 Task: Explore satellite view of the Yosemite Valley in California.
Action: Mouse moved to (497, 362)
Screenshot: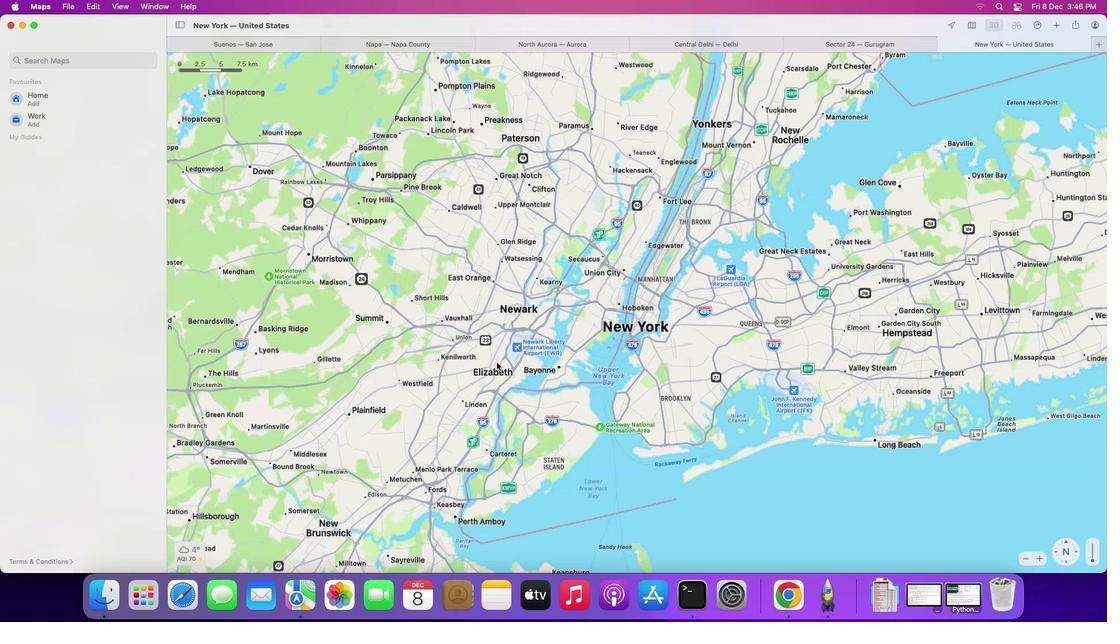 
Action: Mouse pressed left at (497, 362)
Screenshot: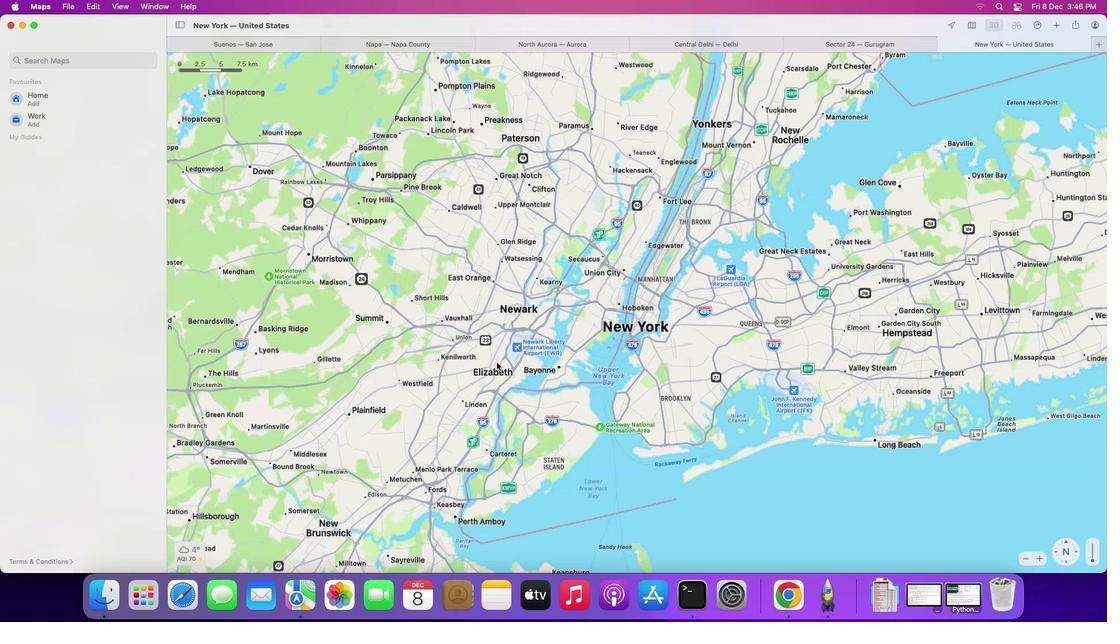 
Action: Mouse moved to (96, 60)
Screenshot: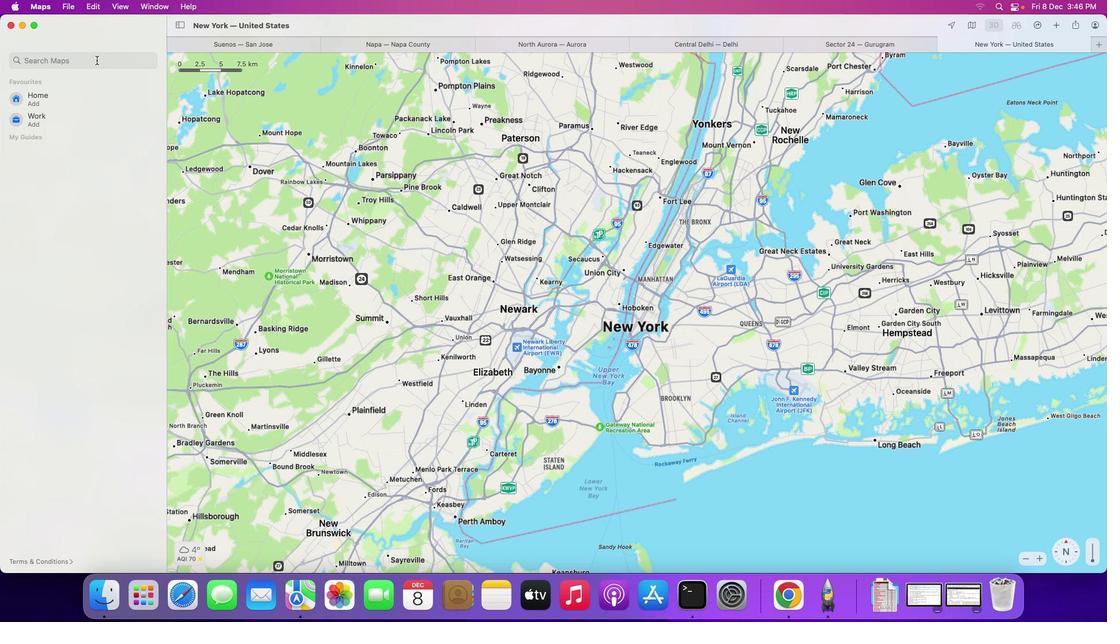 
Action: Mouse pressed left at (96, 60)
Screenshot: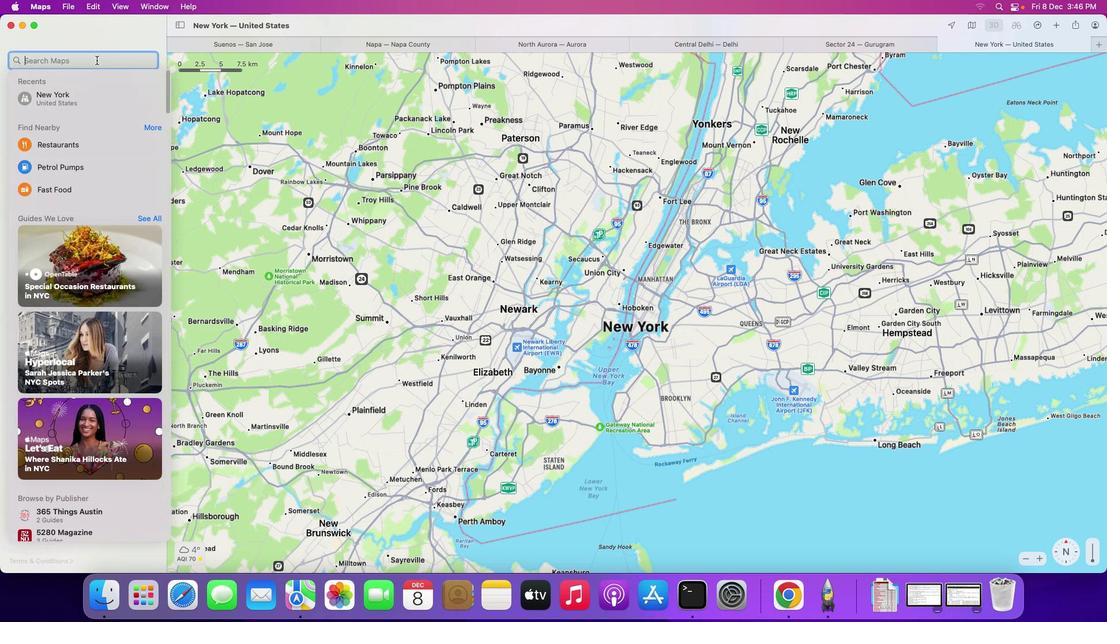
Action: Mouse moved to (626, 140)
Screenshot: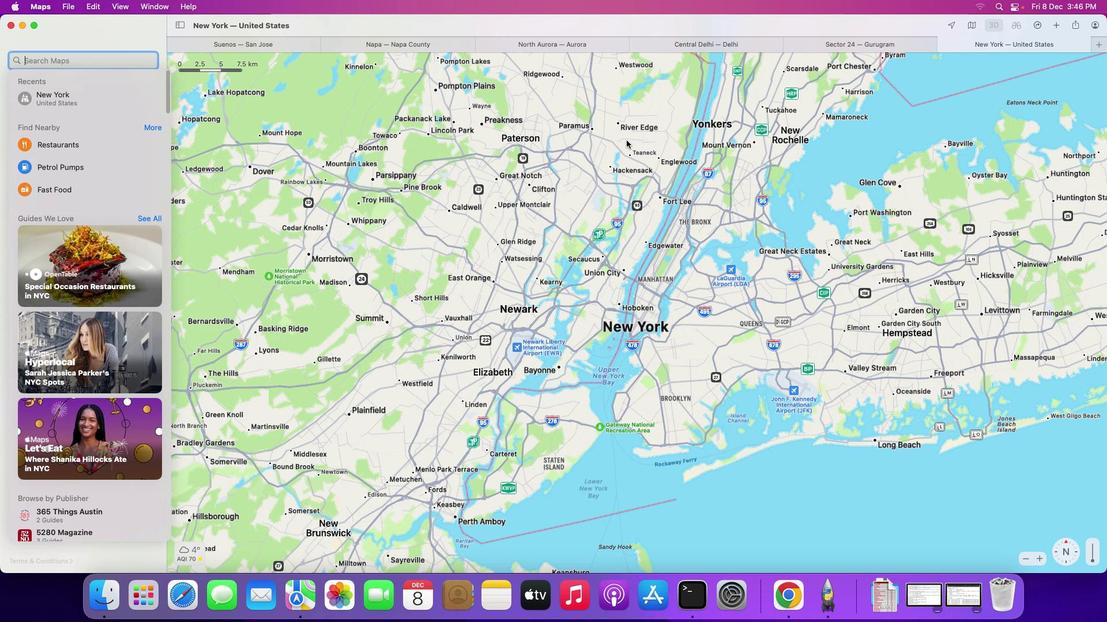 
Action: Key pressed 's'Key.backspaceKey.shift_r'Y''o''s''e''m''i''t''e'Key.spaceKey.shift_r'V''a''l''l''e''y'Key.space'i''n'Key.spaceKey.shift_r'C''a''l''i''f''o''r''n''i''a'Key.enter
Screenshot: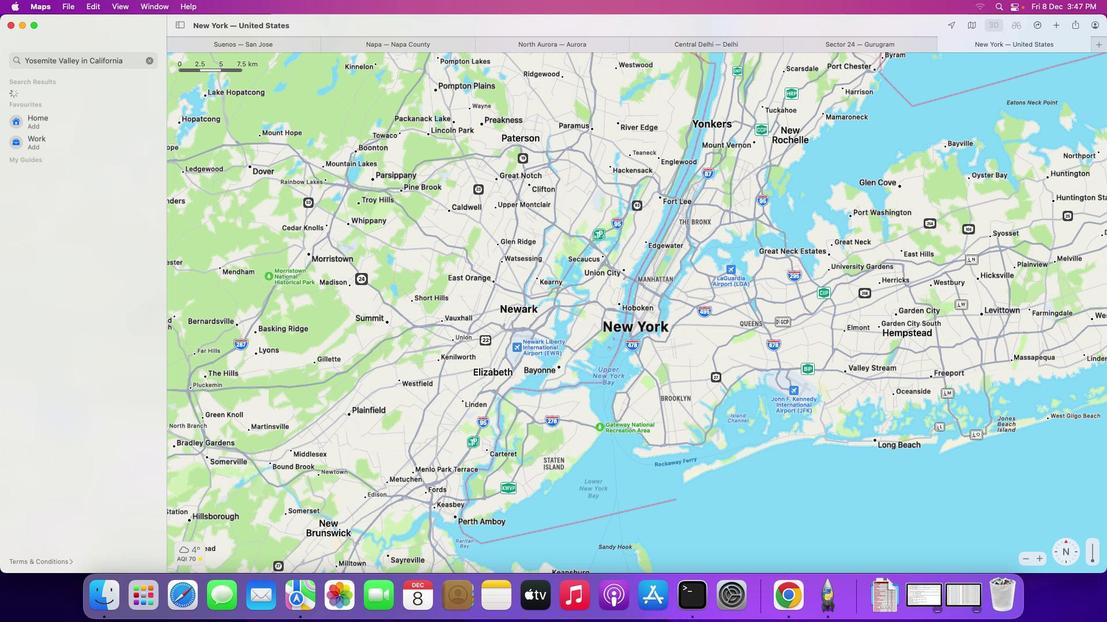 
Action: Mouse moved to (79, 173)
Screenshot: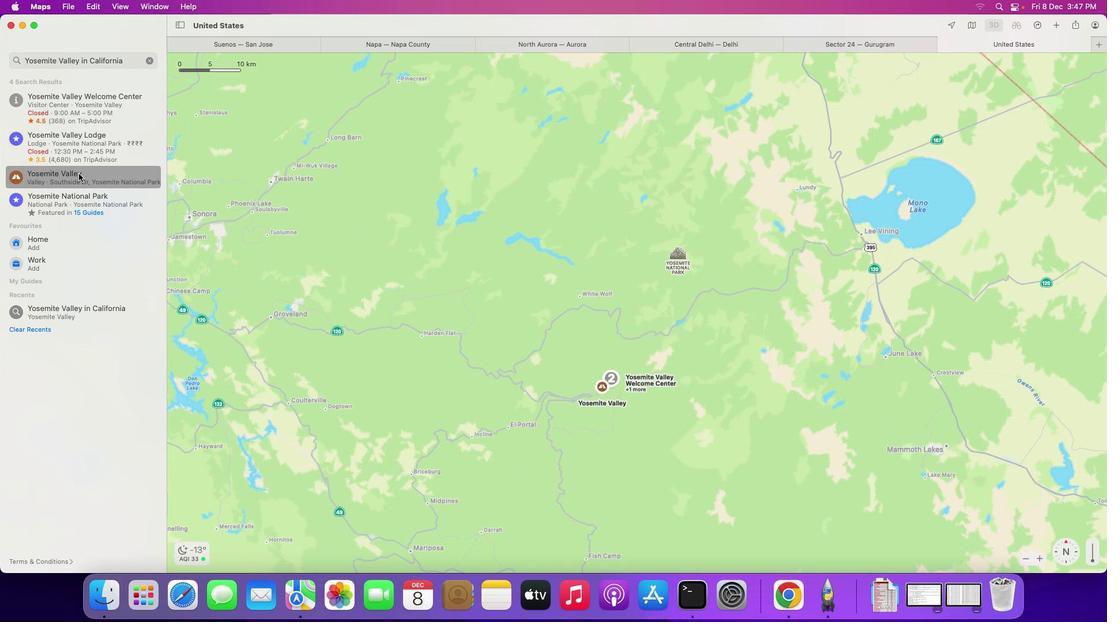
Action: Mouse pressed left at (79, 173)
Screenshot: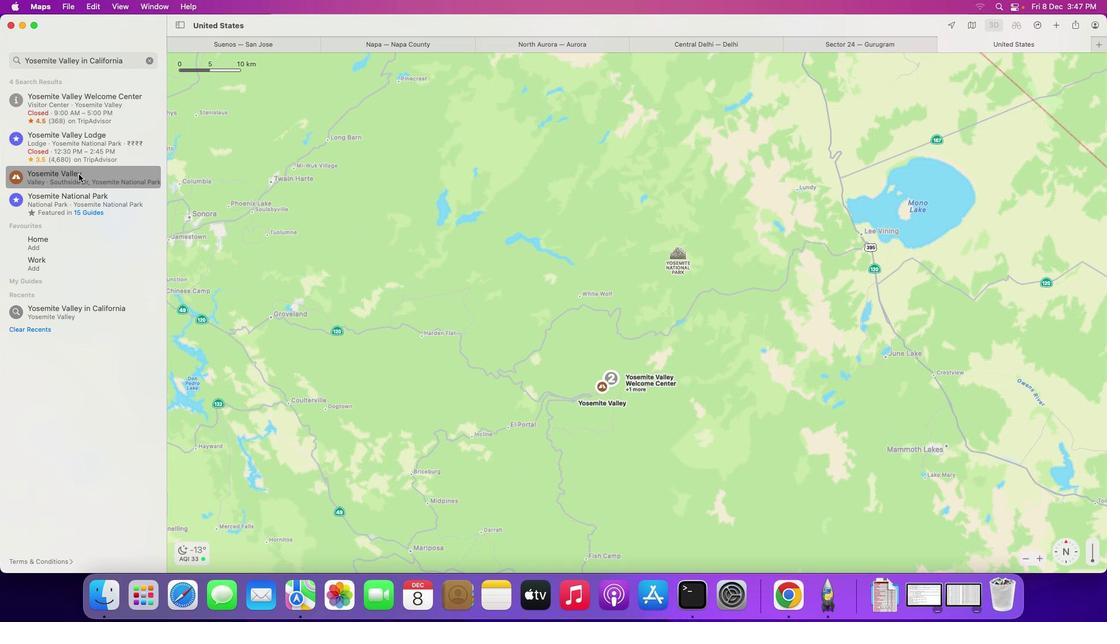 
Action: Mouse moved to (970, 25)
Screenshot: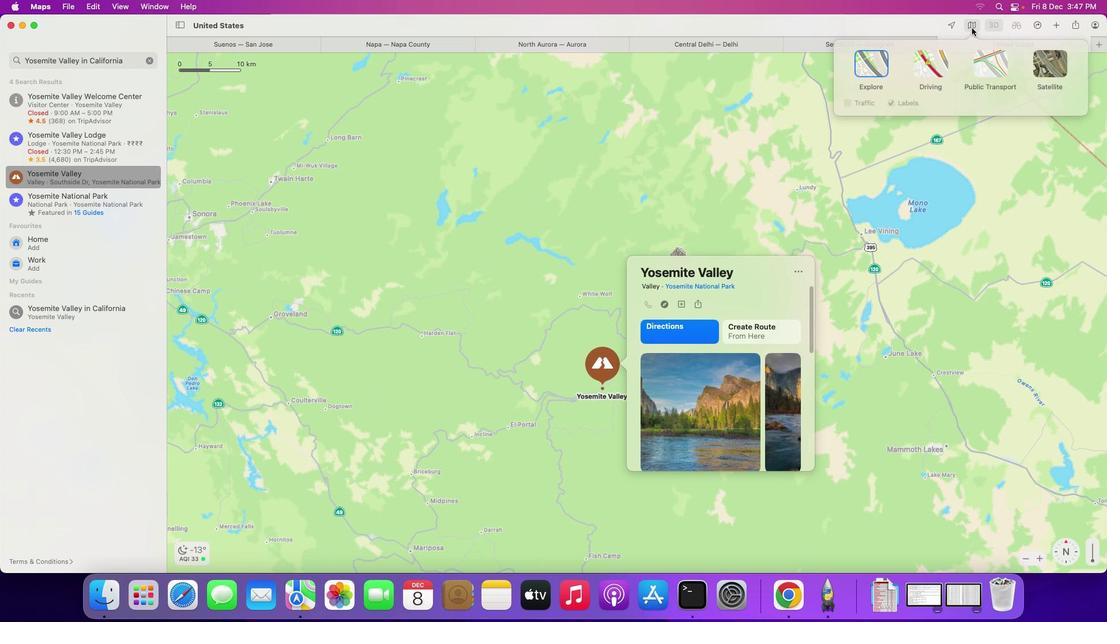 
Action: Mouse pressed left at (970, 25)
Screenshot: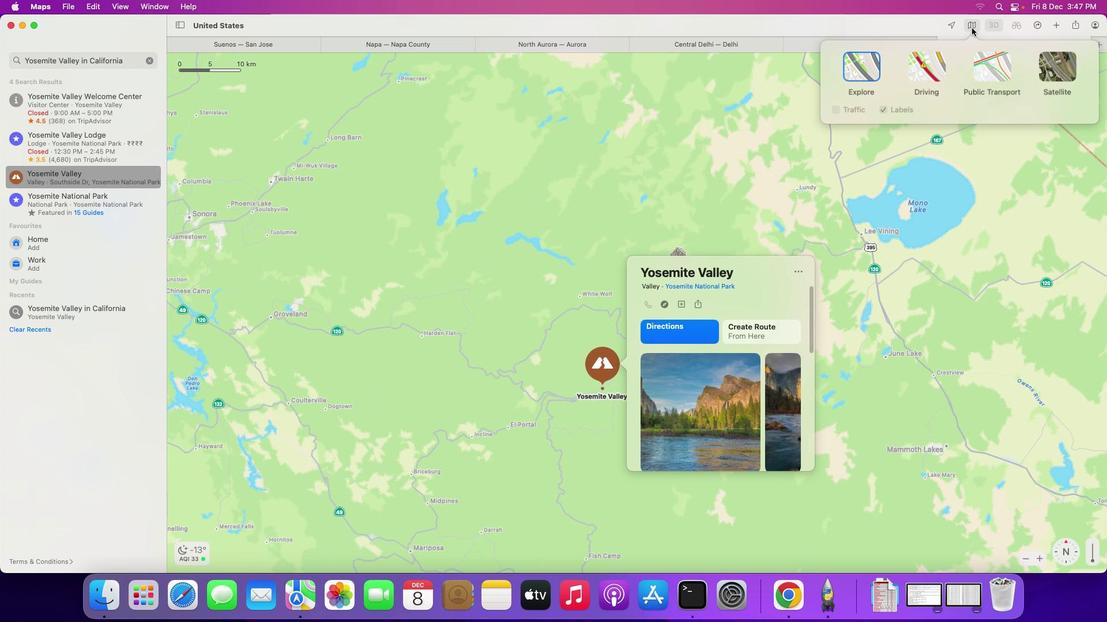 
Action: Mouse moved to (1063, 72)
Screenshot: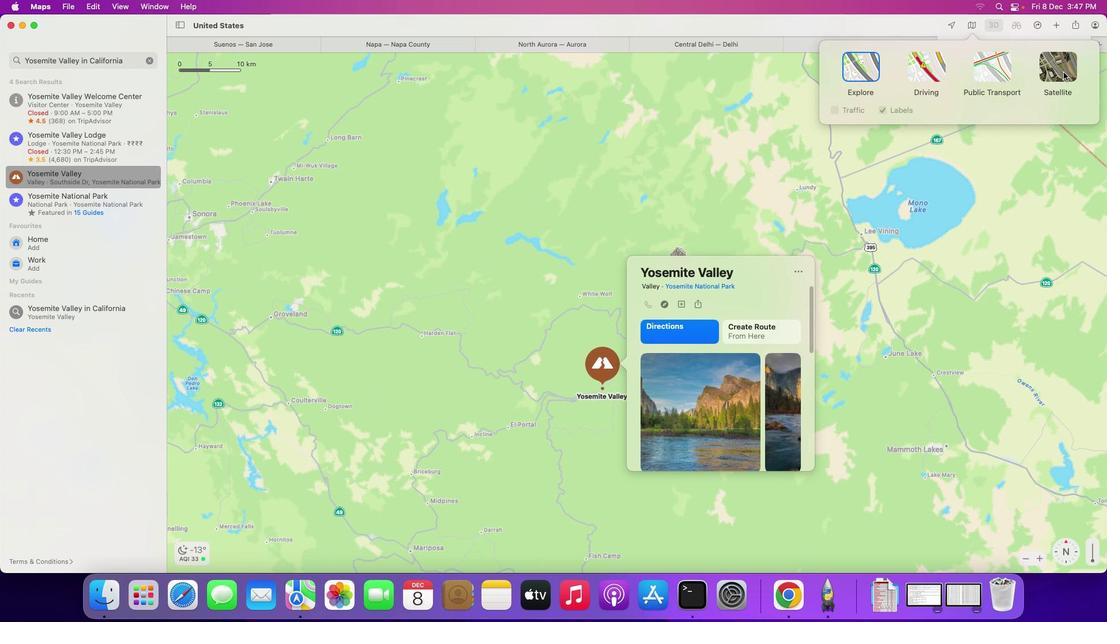 
Action: Mouse pressed left at (1063, 72)
Screenshot: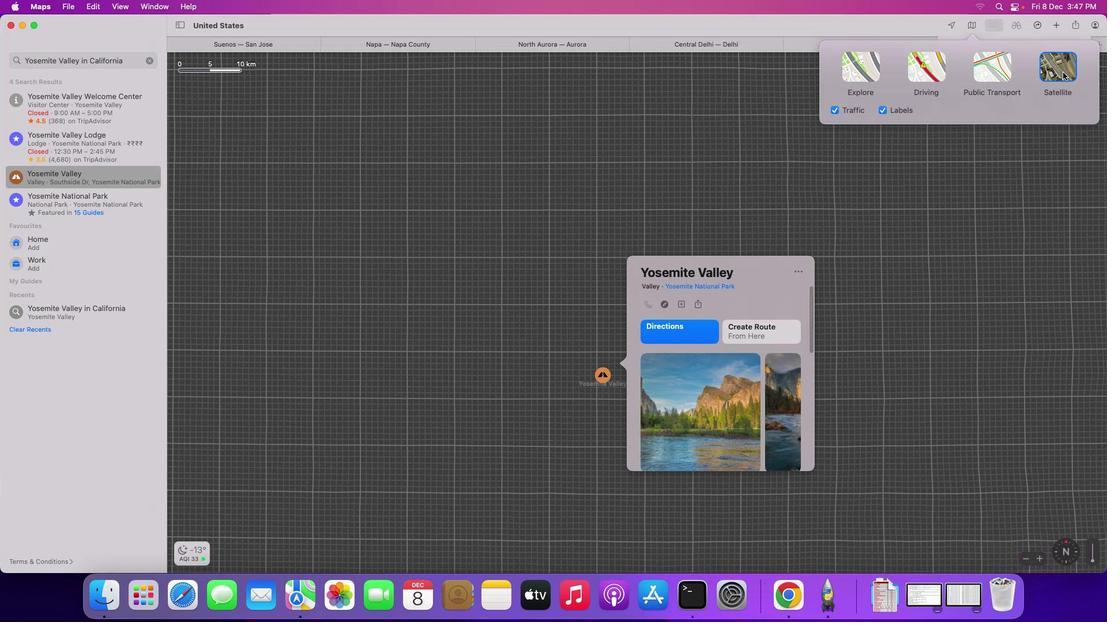 
Action: Mouse moved to (858, 243)
Screenshot: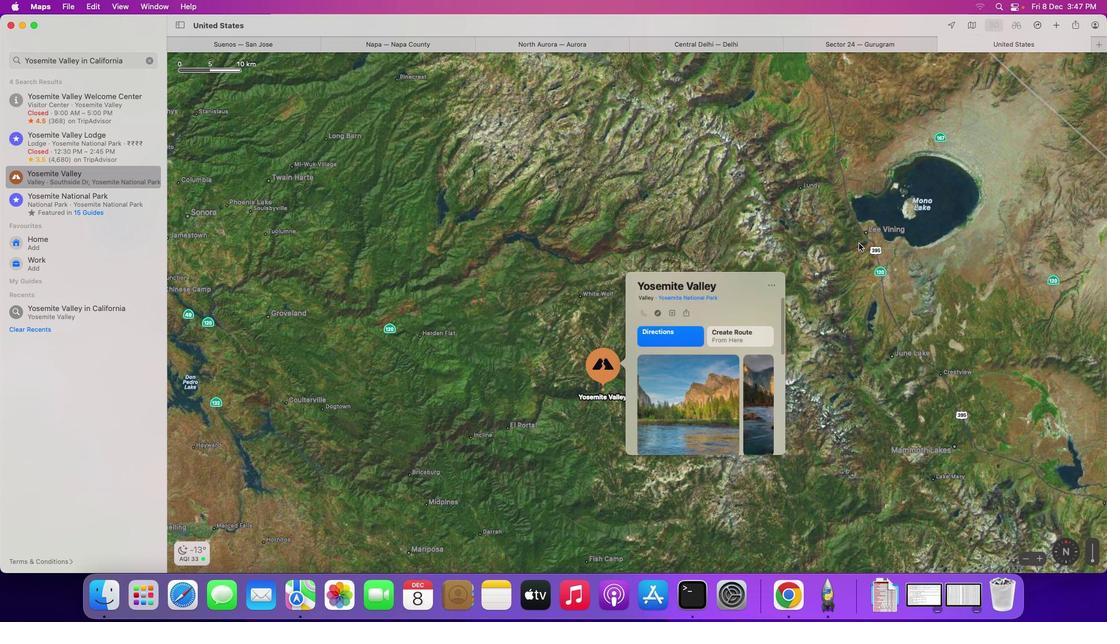 
Action: Mouse pressed left at (858, 243)
Screenshot: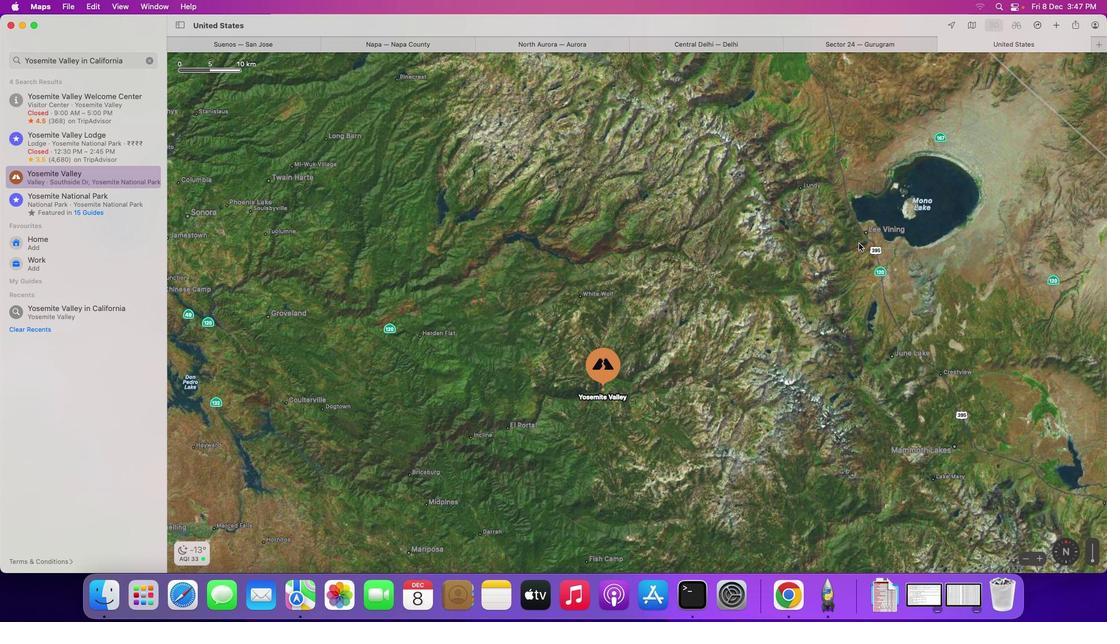 
Action: Mouse moved to (784, 280)
Screenshot: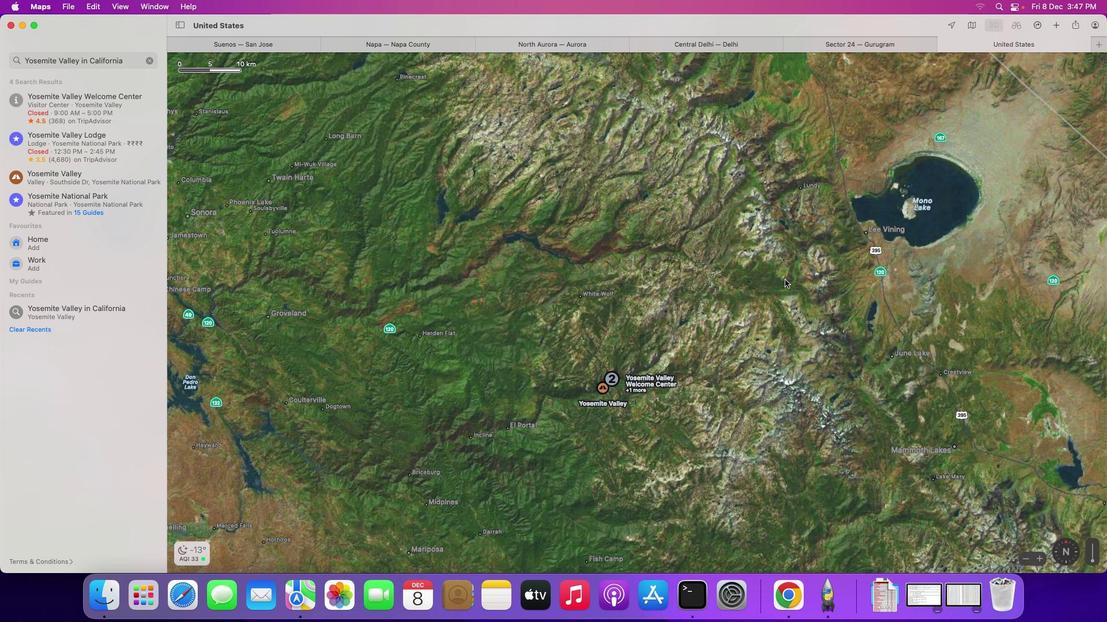
Action: Mouse scrolled (784, 280) with delta (0, 0)
Screenshot: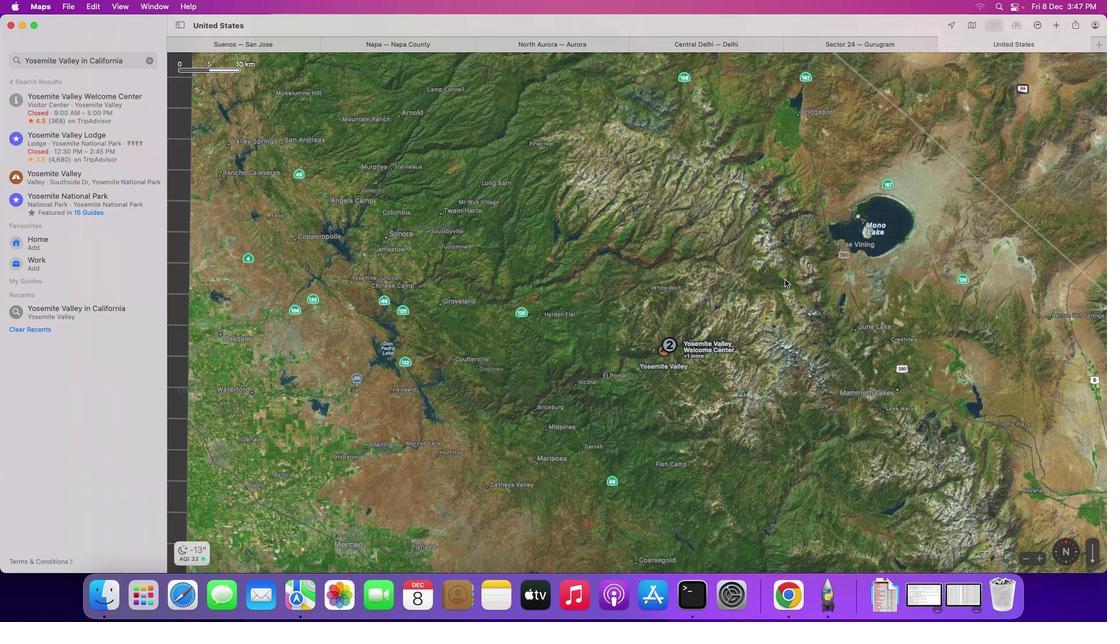 
Action: Mouse scrolled (784, 280) with delta (0, 0)
Screenshot: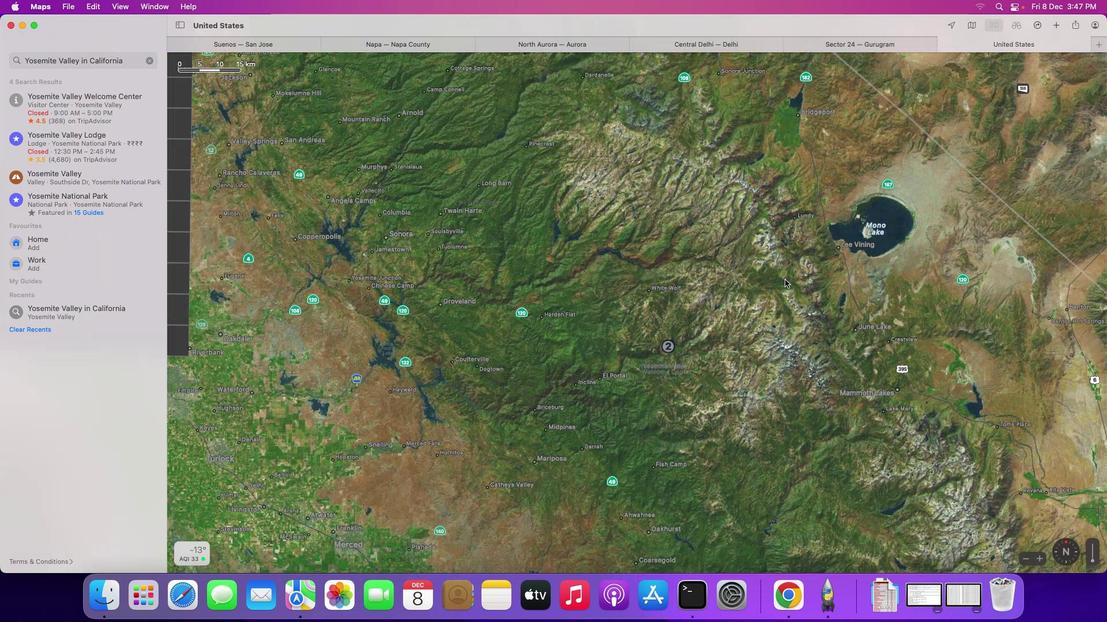 
Action: Mouse scrolled (784, 280) with delta (0, -1)
Screenshot: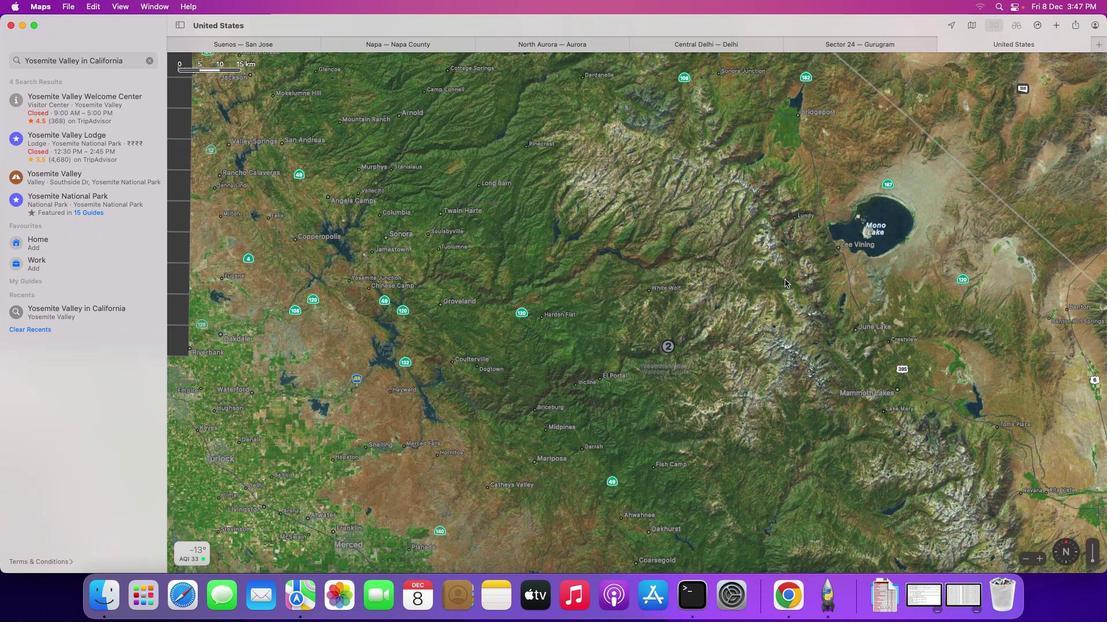 
Action: Mouse scrolled (784, 280) with delta (0, -2)
Screenshot: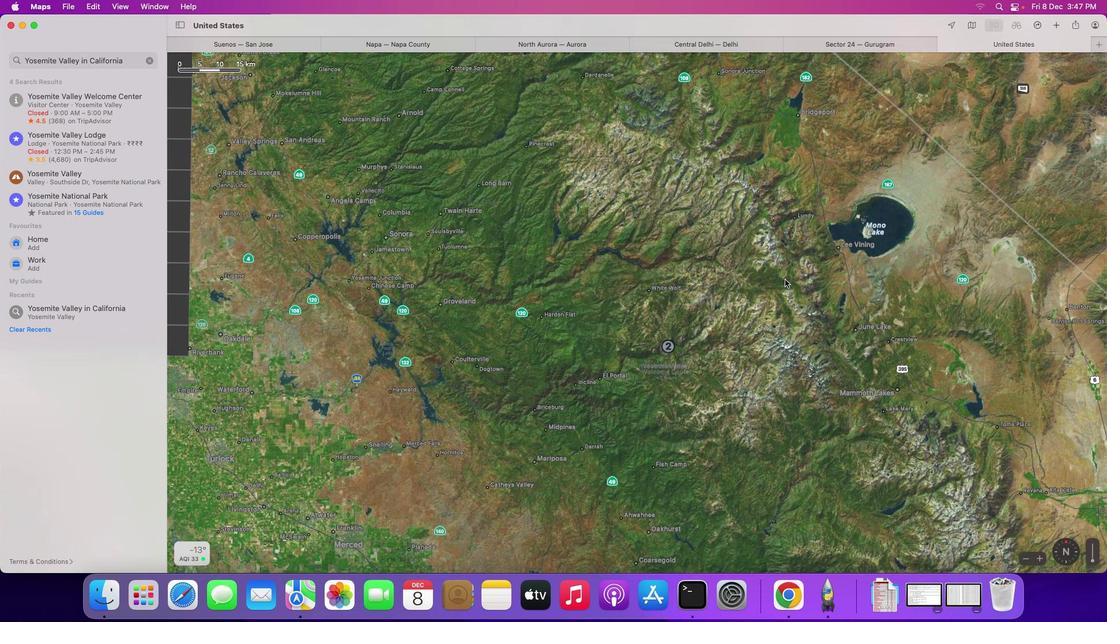 
Action: Mouse scrolled (784, 280) with delta (0, -2)
Screenshot: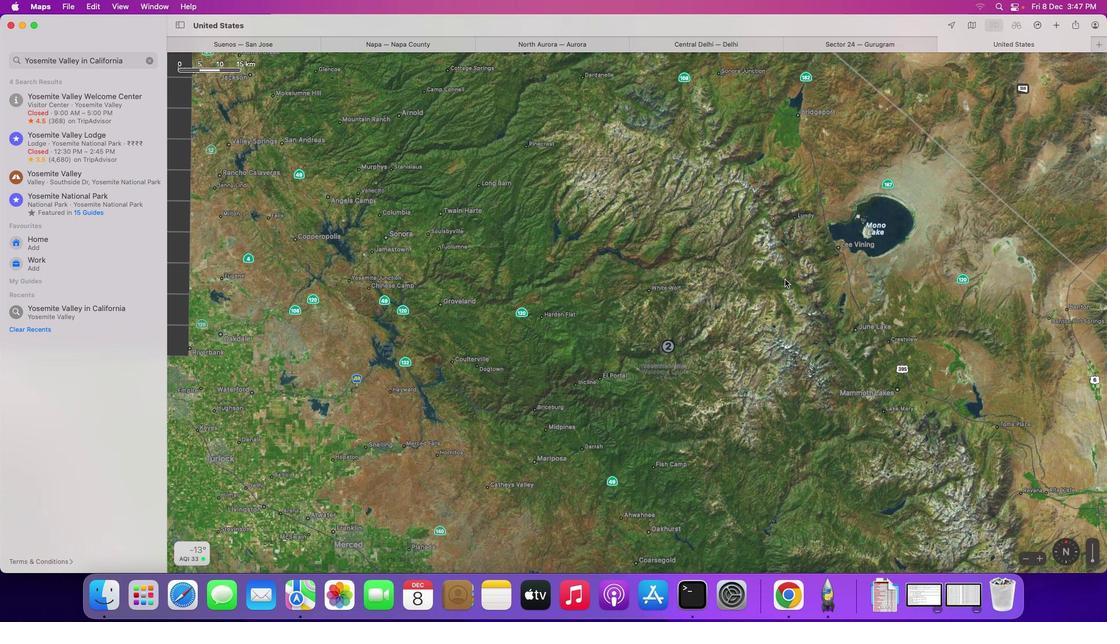 
Action: Mouse scrolled (784, 280) with delta (0, 0)
Screenshot: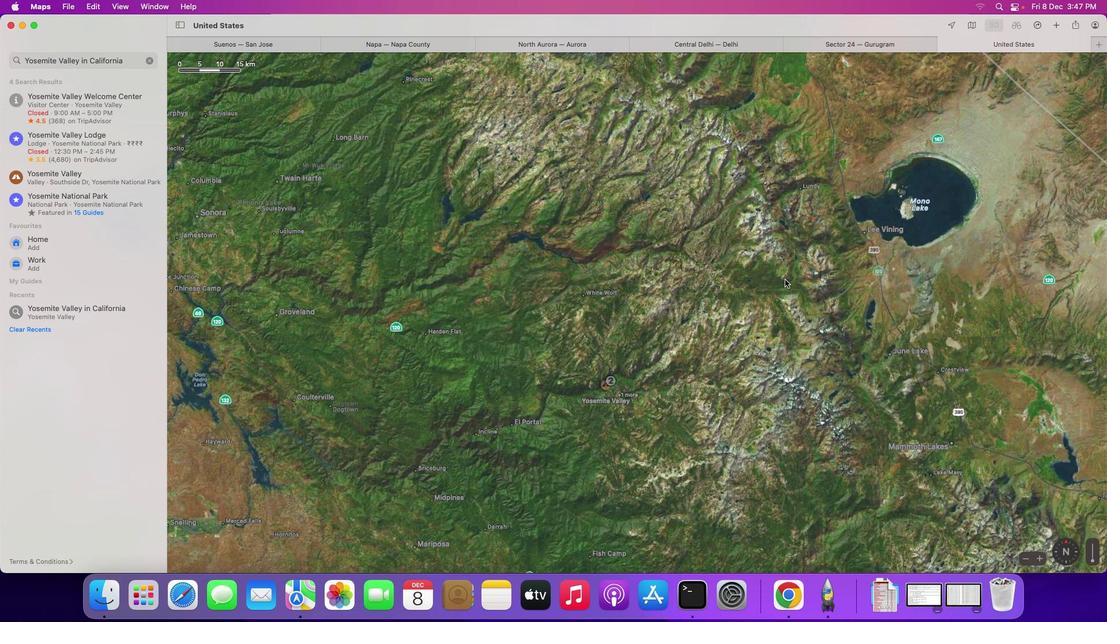 
Action: Mouse scrolled (784, 280) with delta (0, 0)
Screenshot: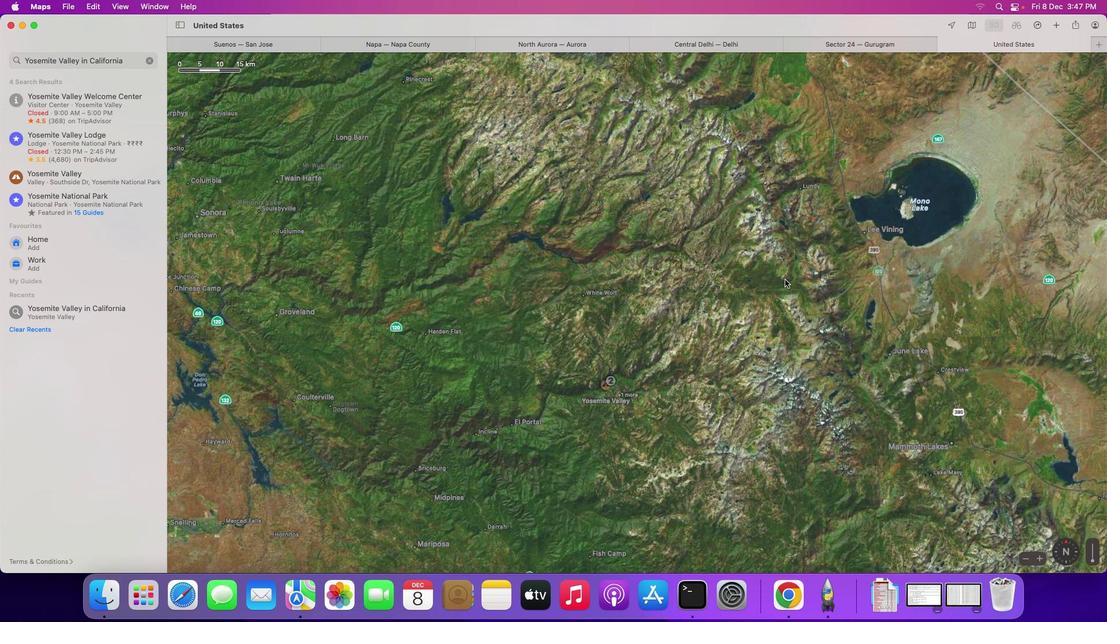 
Action: Mouse scrolled (784, 280) with delta (0, 1)
Screenshot: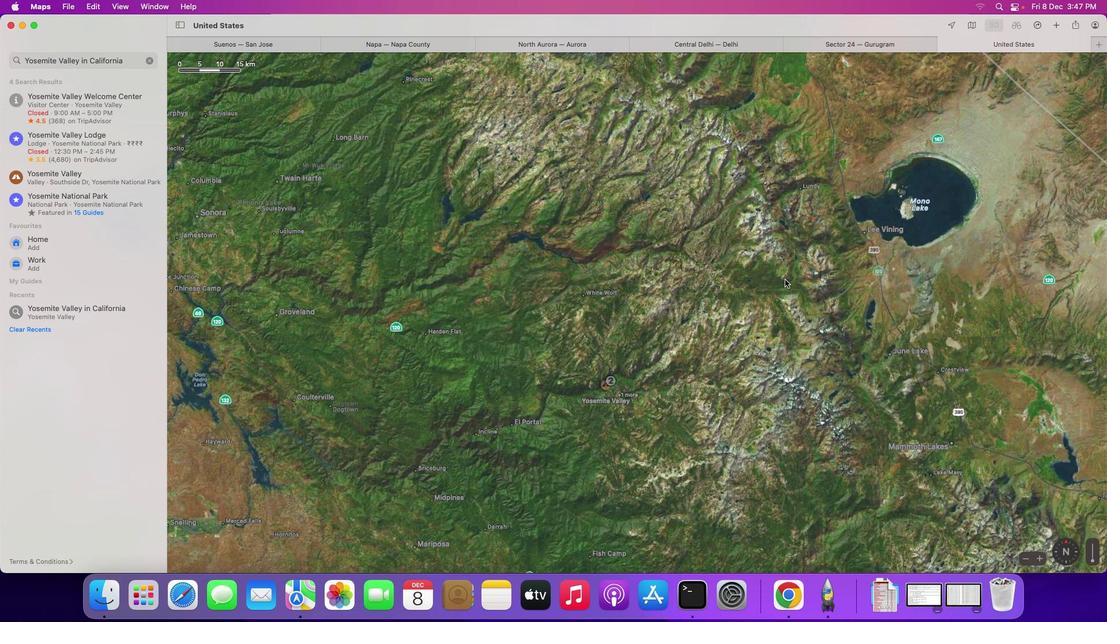 
Action: Mouse scrolled (784, 280) with delta (0, 2)
Screenshot: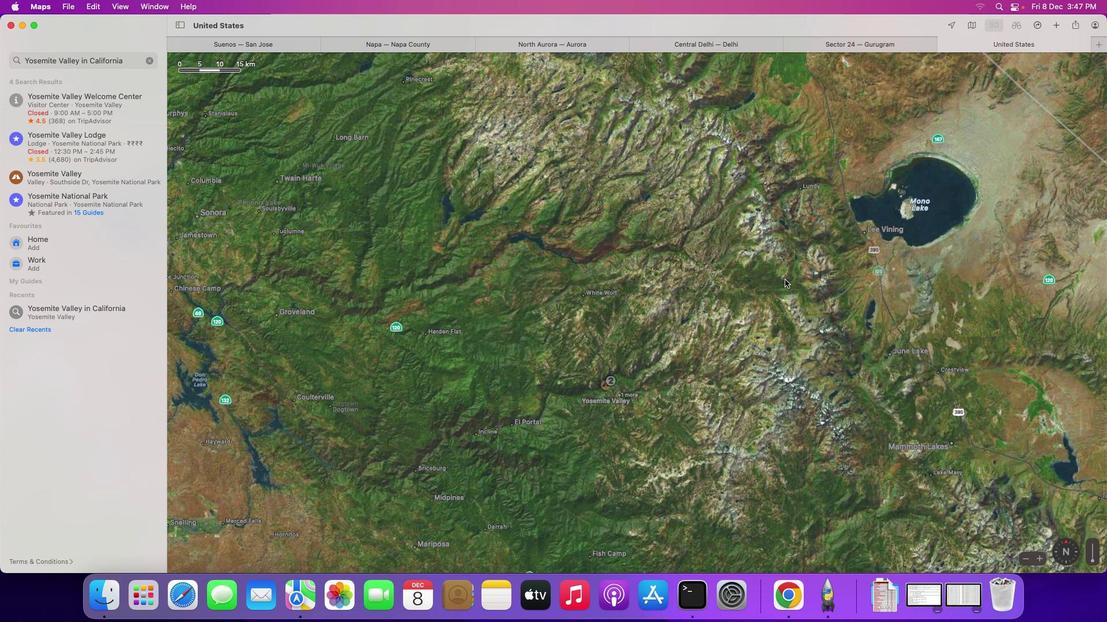 
Action: Mouse scrolled (784, 280) with delta (0, 2)
Screenshot: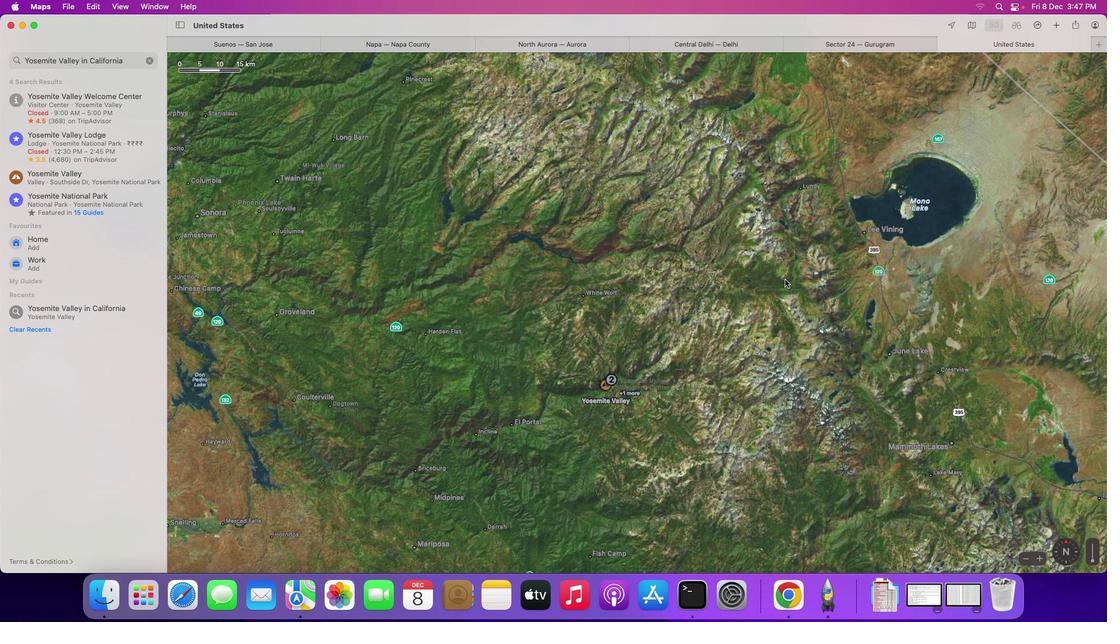 
Action: Mouse moved to (80, 176)
Screenshot: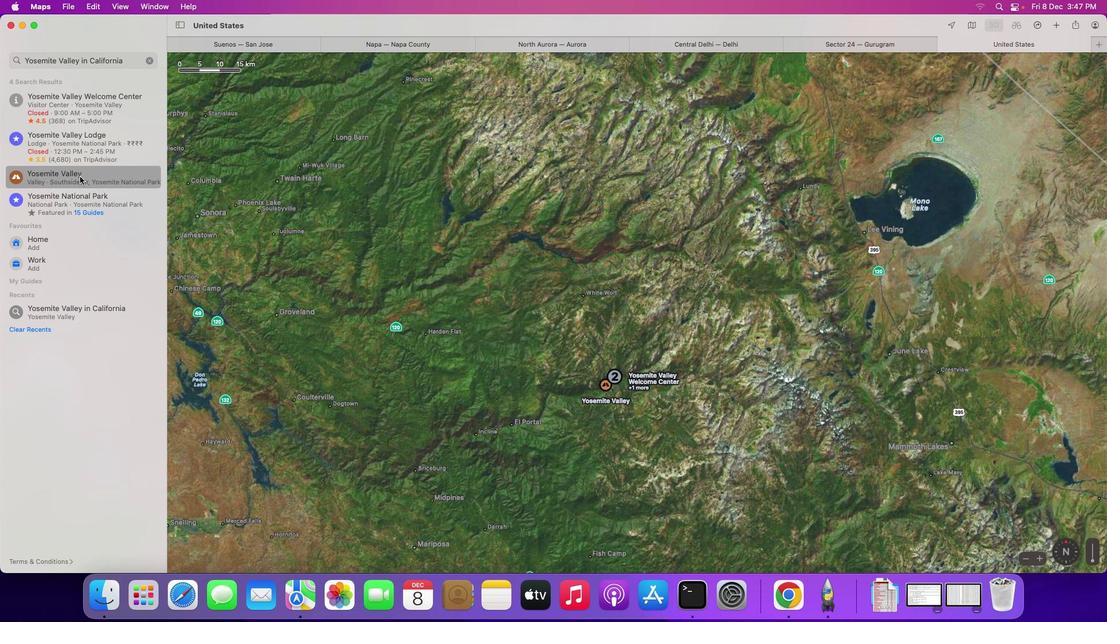
Action: Mouse pressed left at (80, 176)
Screenshot: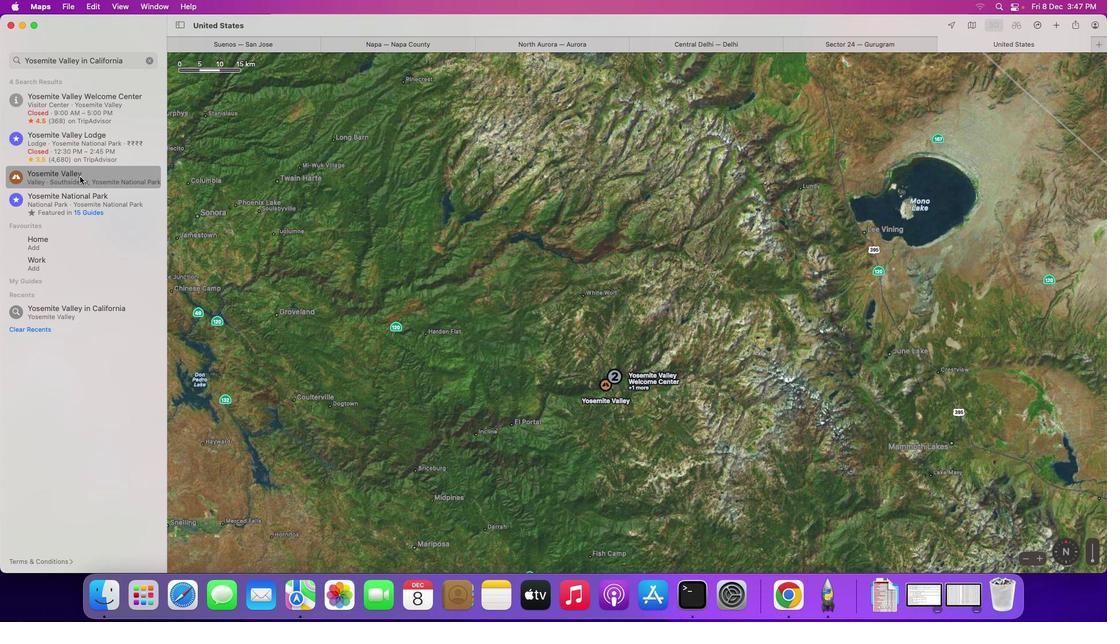 
Action: Mouse moved to (801, 398)
Screenshot: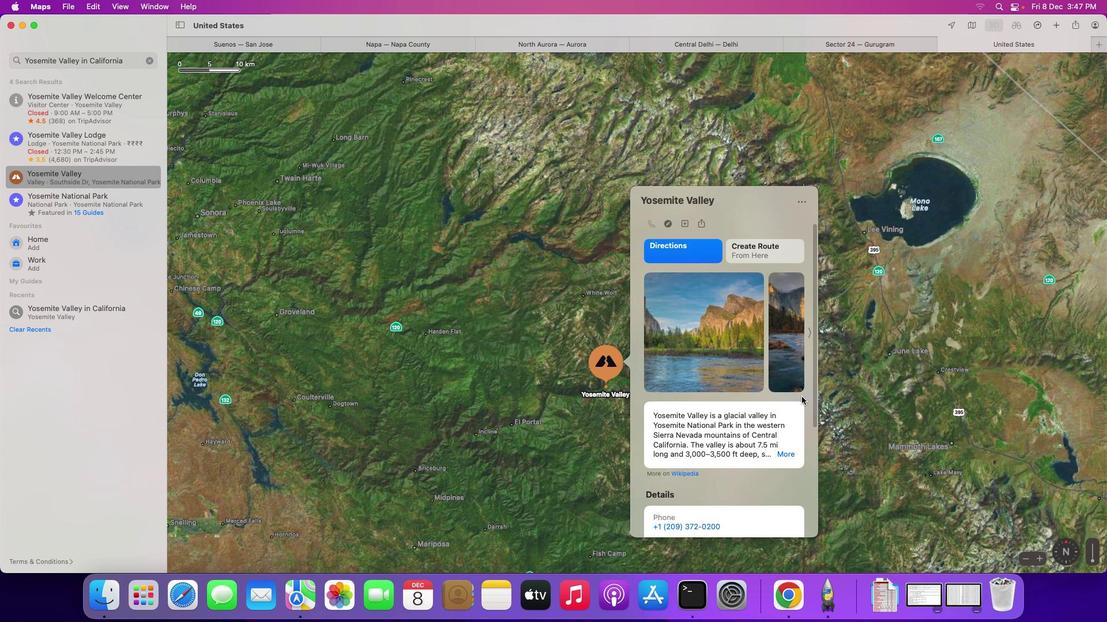 
Action: Mouse scrolled (801, 398) with delta (0, 0)
Screenshot: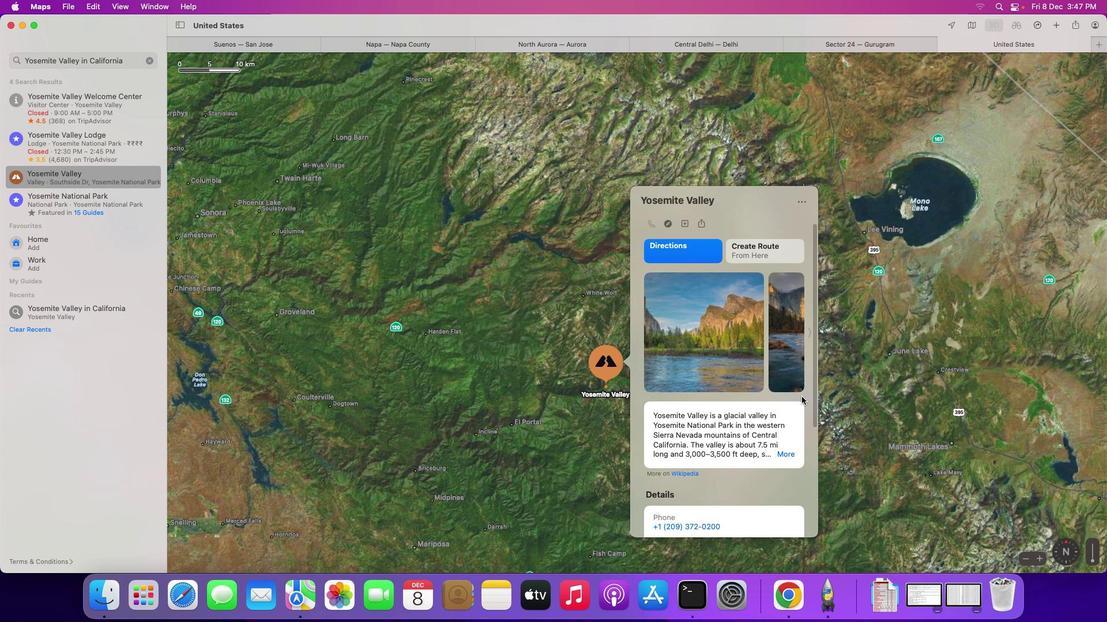 
Action: Mouse scrolled (801, 398) with delta (0, 0)
Screenshot: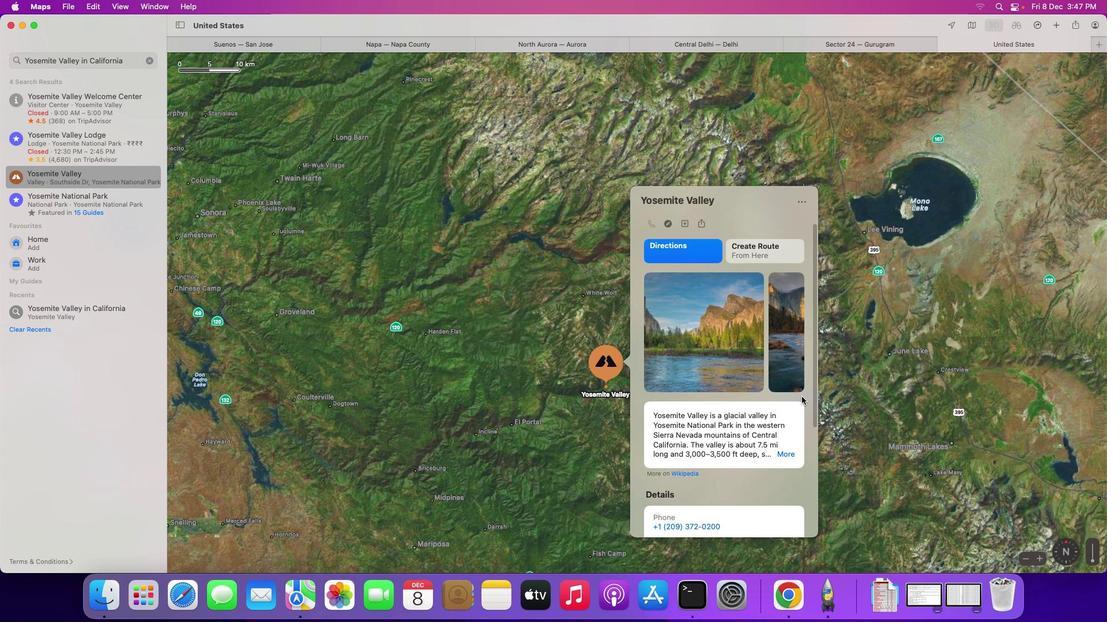 
Action: Mouse scrolled (801, 398) with delta (0, 0)
Screenshot: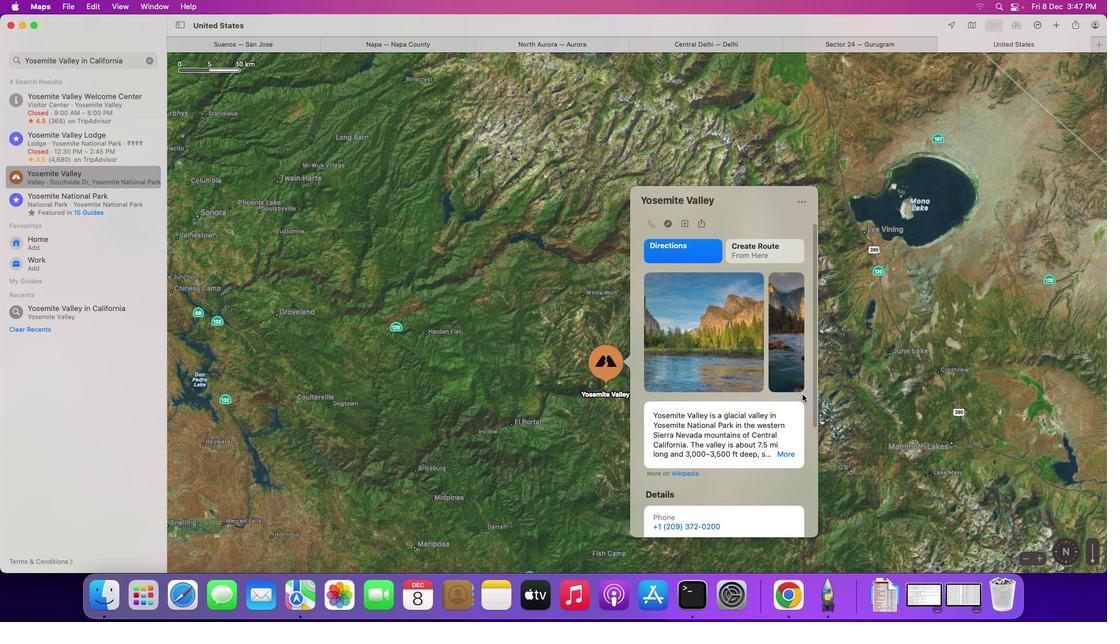 
Action: Mouse moved to (787, 373)
Screenshot: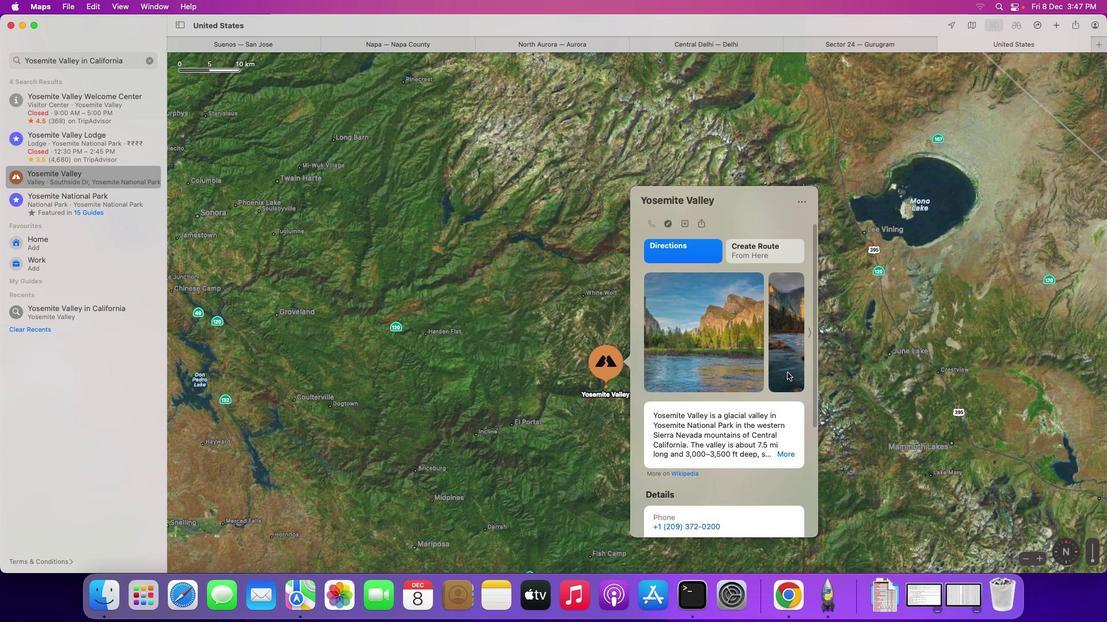 
Action: Mouse scrolled (787, 373) with delta (0, 0)
Screenshot: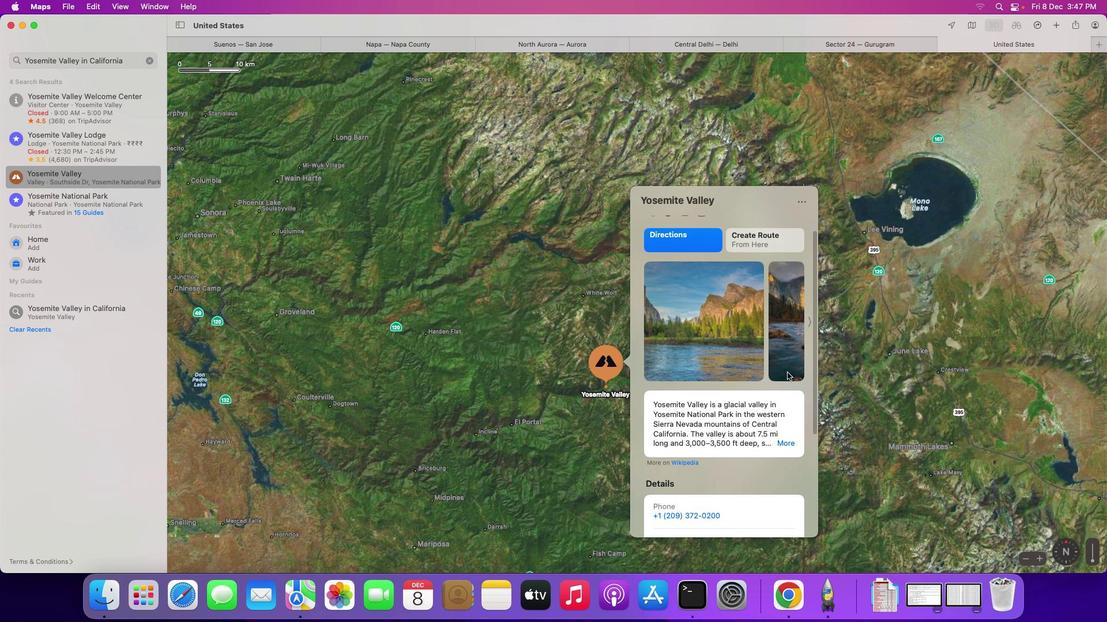 
Action: Mouse scrolled (787, 373) with delta (0, 0)
Screenshot: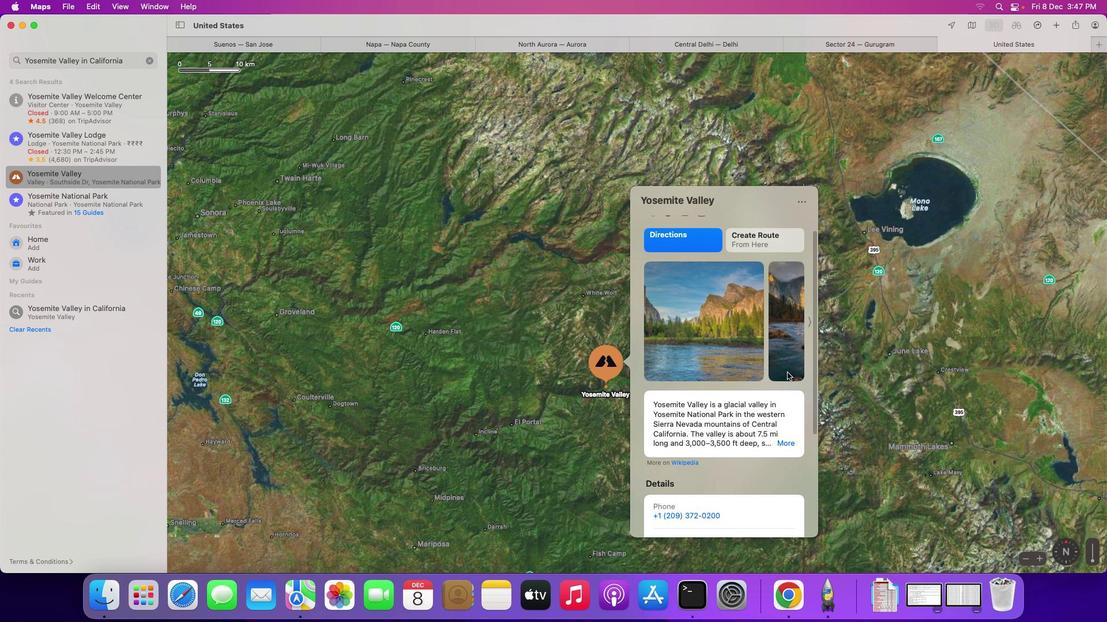 
Action: Mouse scrolled (787, 373) with delta (0, 0)
Screenshot: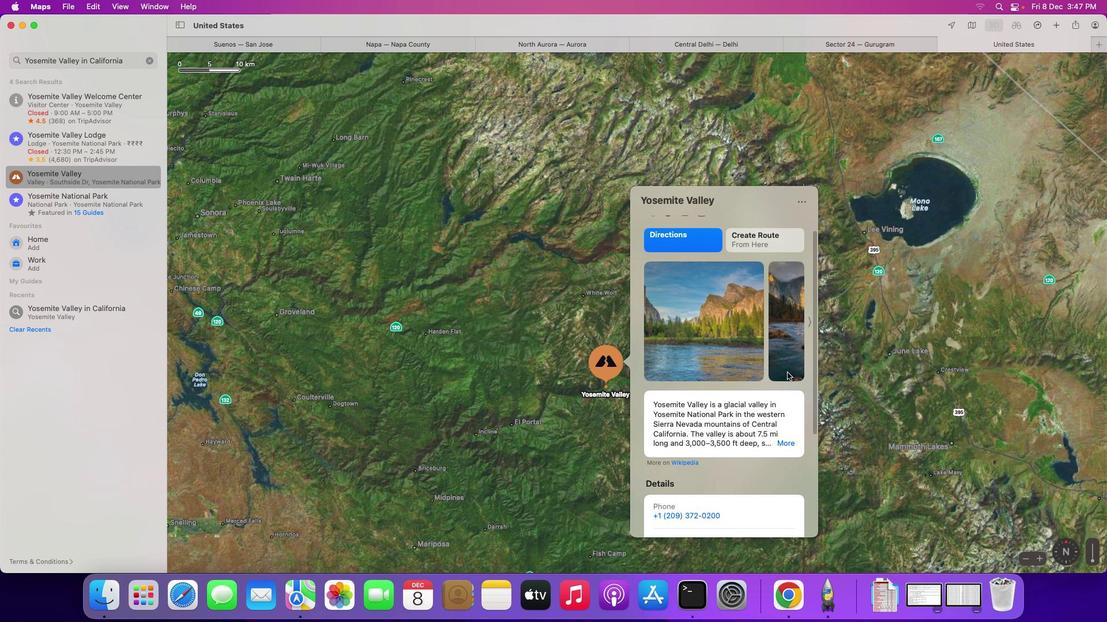 
Action: Mouse scrolled (787, 373) with delta (0, 0)
Screenshot: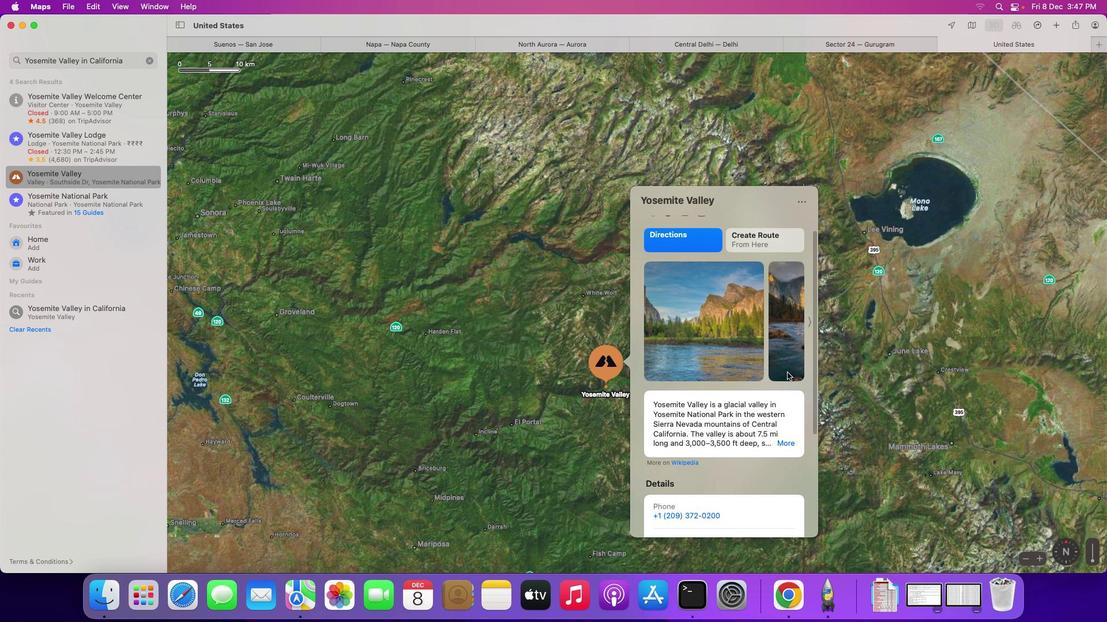 
Action: Mouse moved to (786, 369)
Screenshot: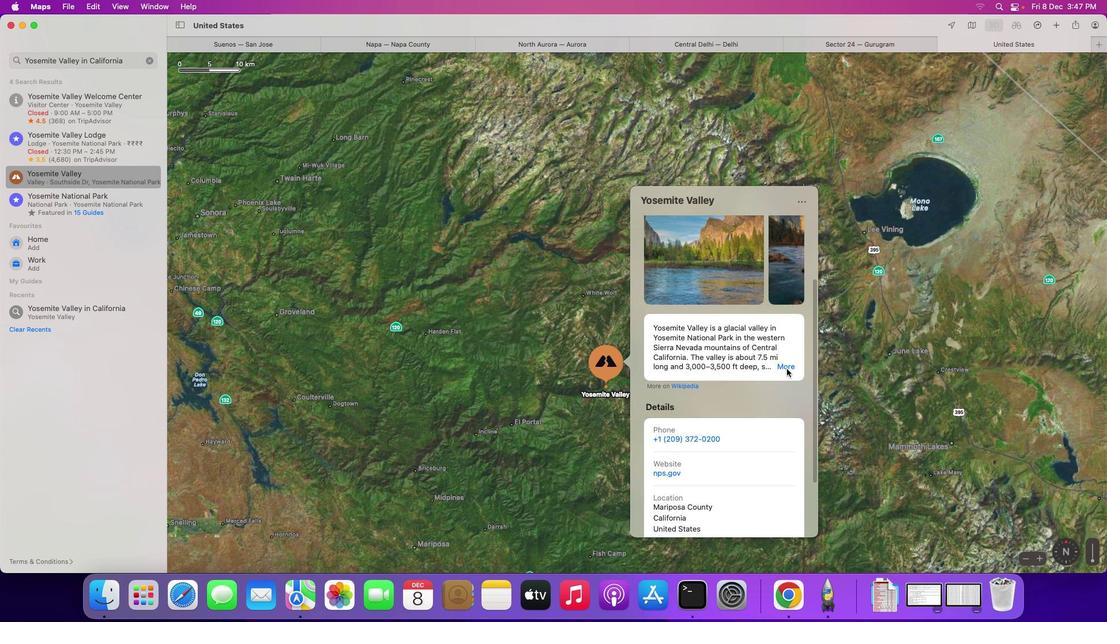 
Action: Mouse scrolled (786, 369) with delta (0, 0)
Screenshot: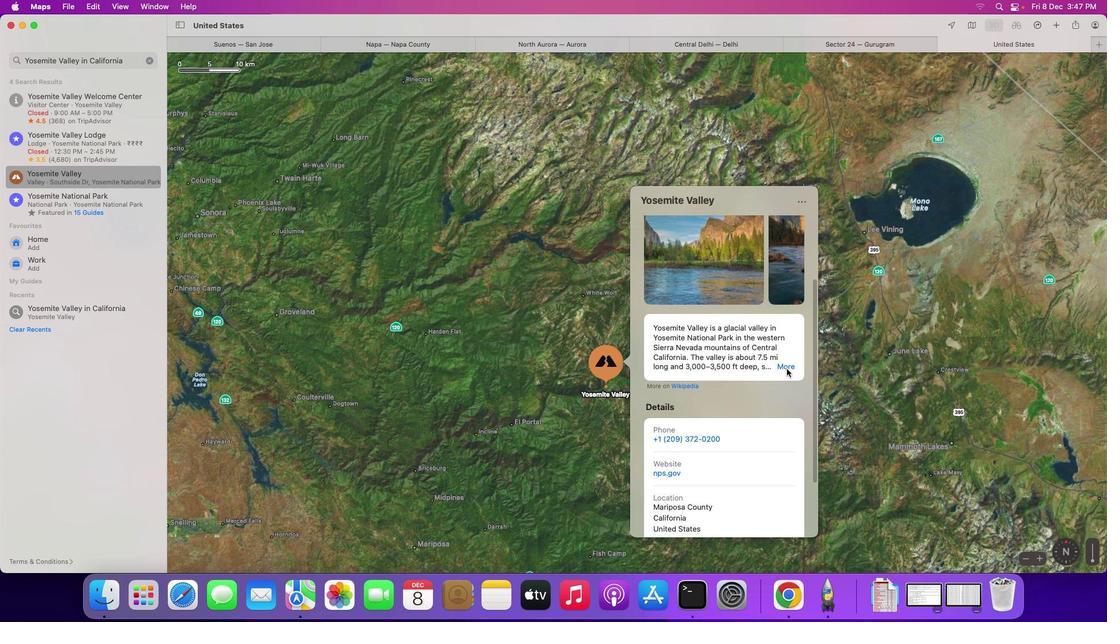 
Action: Mouse scrolled (786, 369) with delta (0, 0)
Screenshot: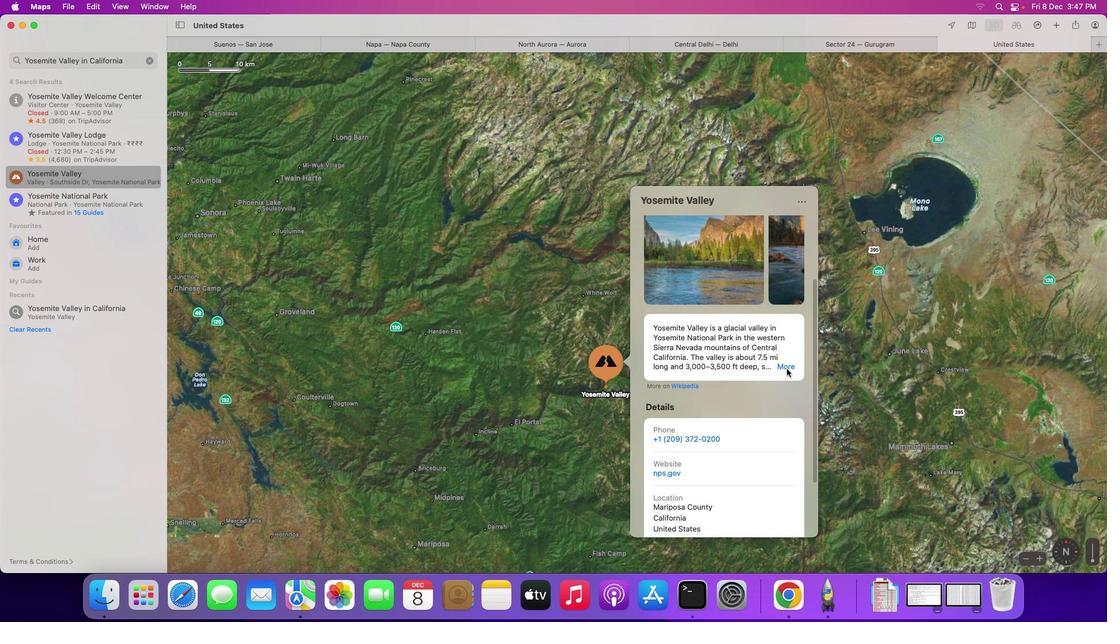 
Action: Mouse scrolled (786, 369) with delta (0, -1)
Screenshot: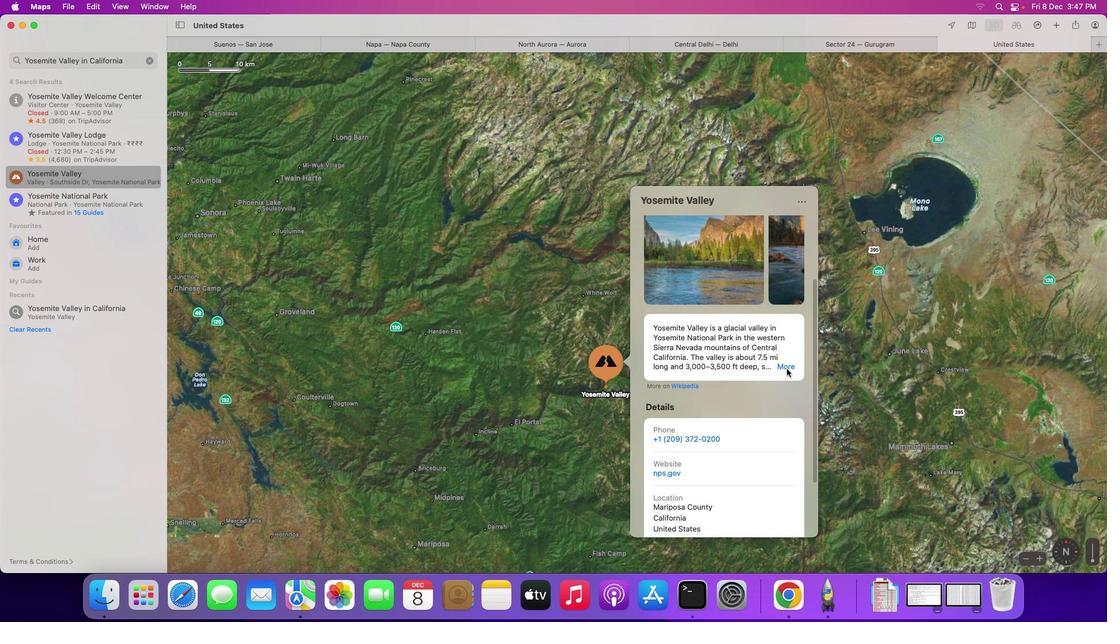 
Action: Mouse scrolled (786, 369) with delta (0, -2)
Screenshot: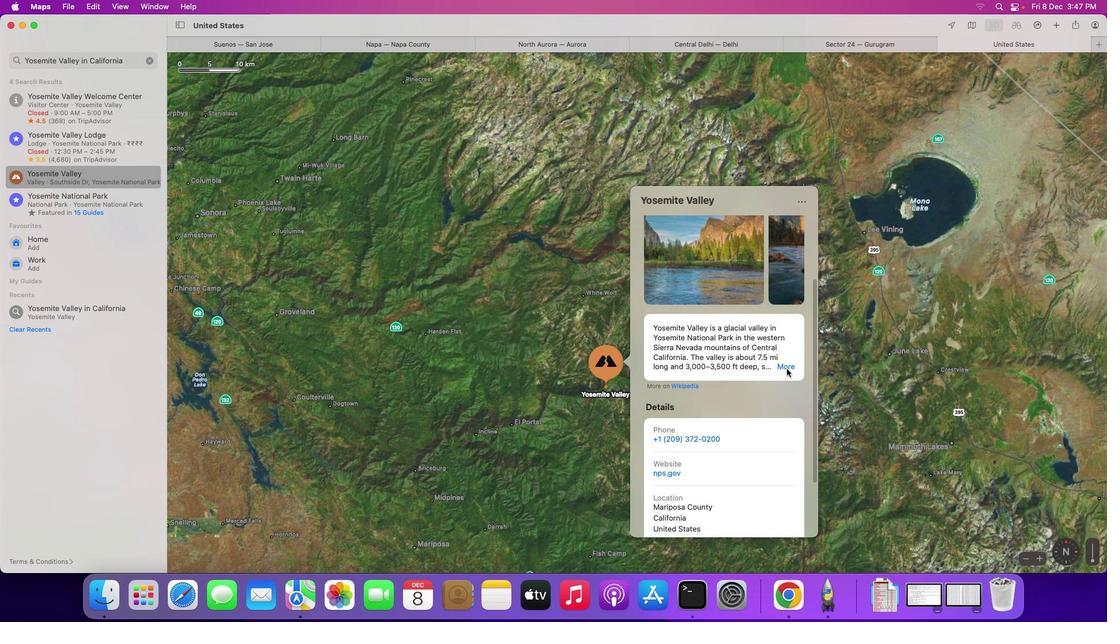 
Action: Mouse scrolled (786, 369) with delta (0, -2)
Screenshot: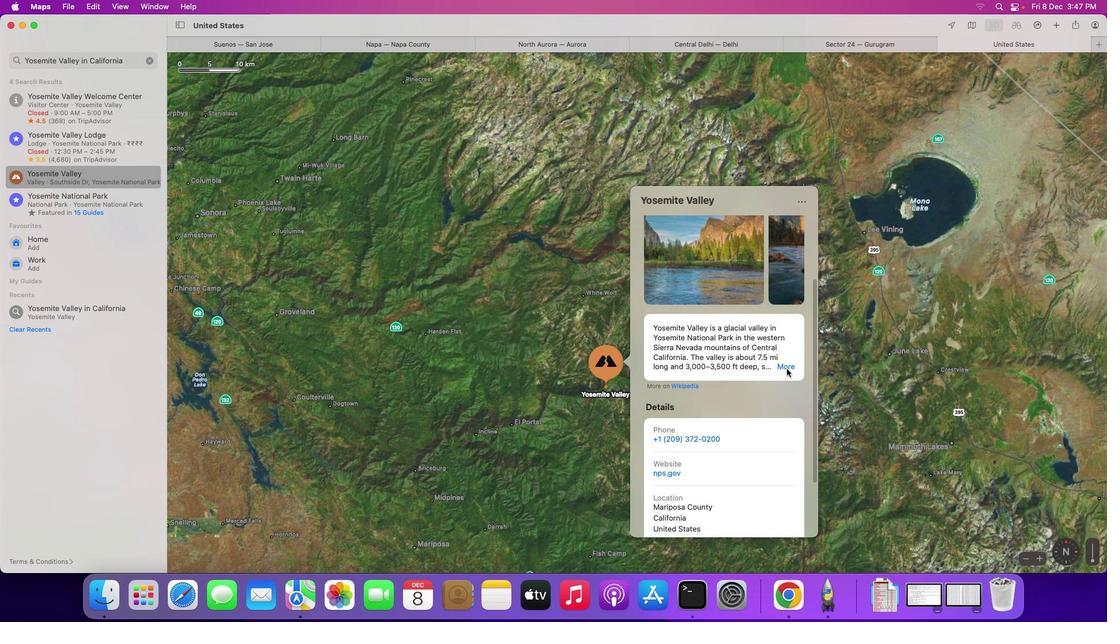 
Action: Mouse scrolled (786, 369) with delta (0, 0)
Screenshot: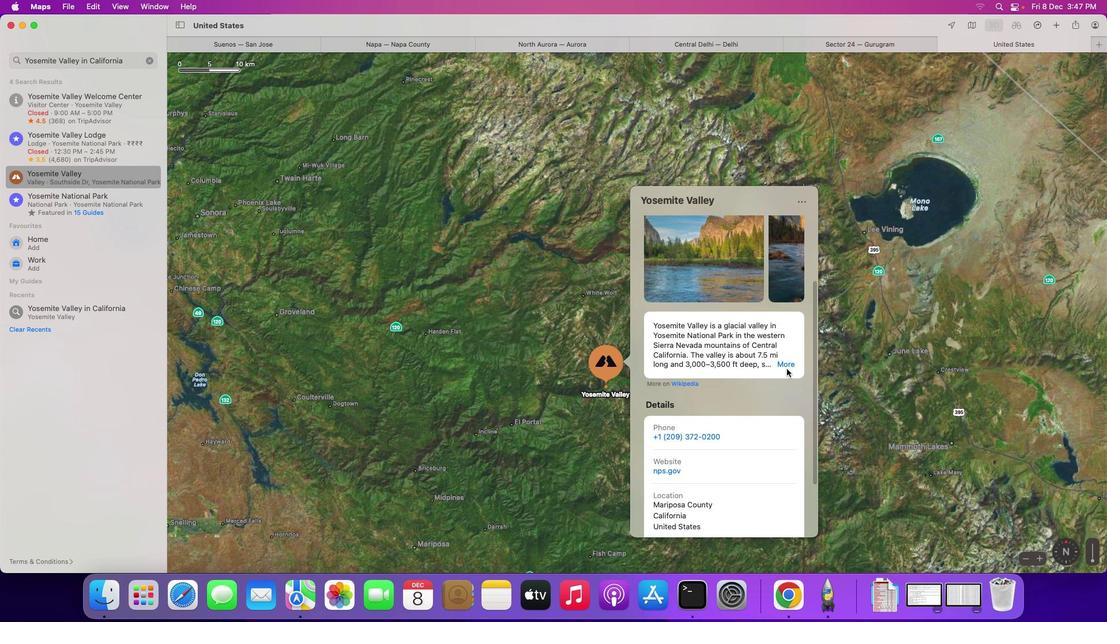 
Action: Mouse scrolled (786, 369) with delta (0, 0)
Screenshot: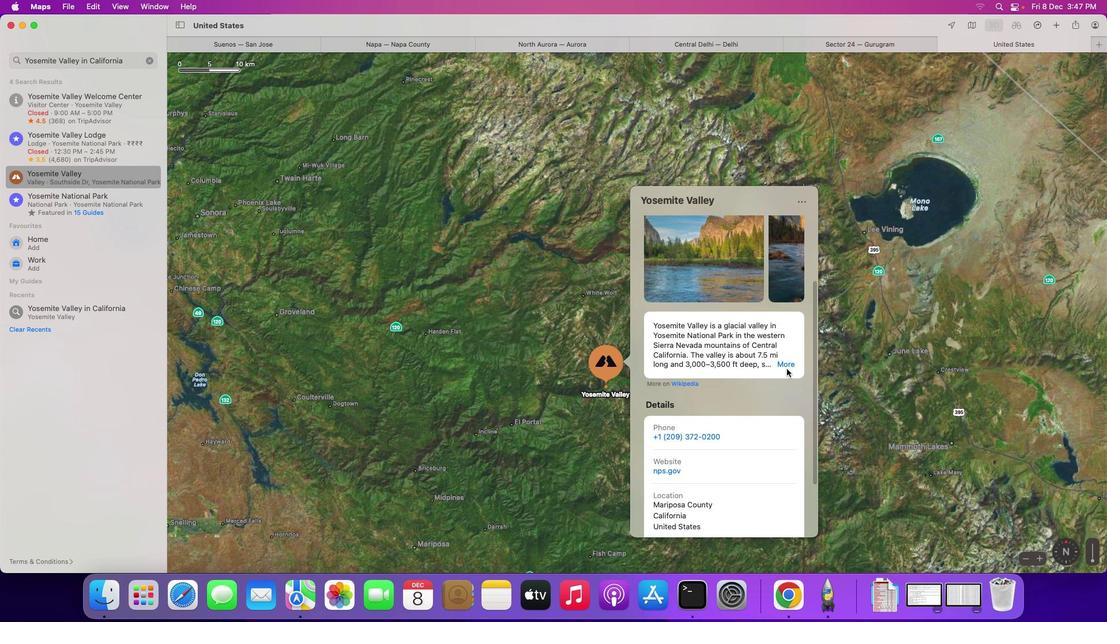 
Action: Mouse scrolled (786, 369) with delta (0, 0)
Screenshot: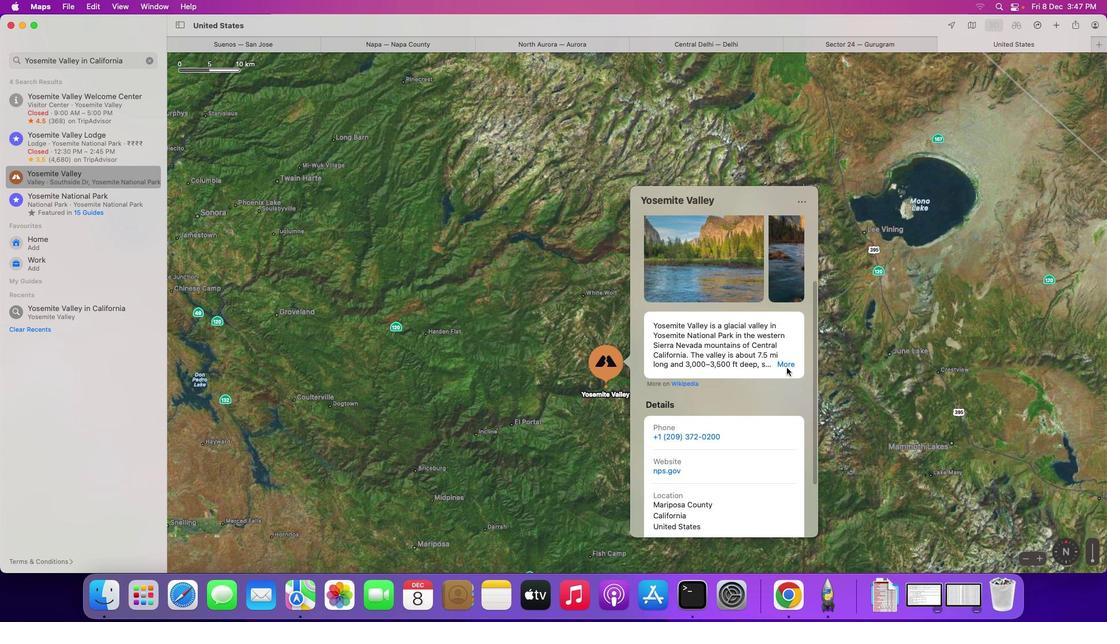 
Action: Mouse moved to (786, 367)
Screenshot: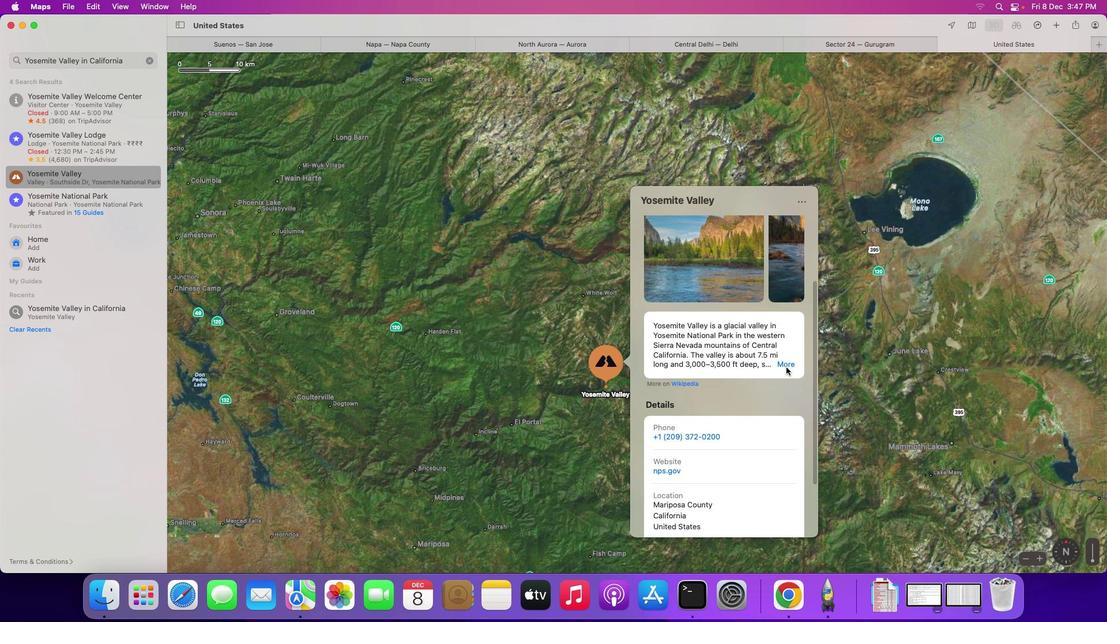 
Action: Mouse scrolled (786, 367) with delta (0, 0)
Screenshot: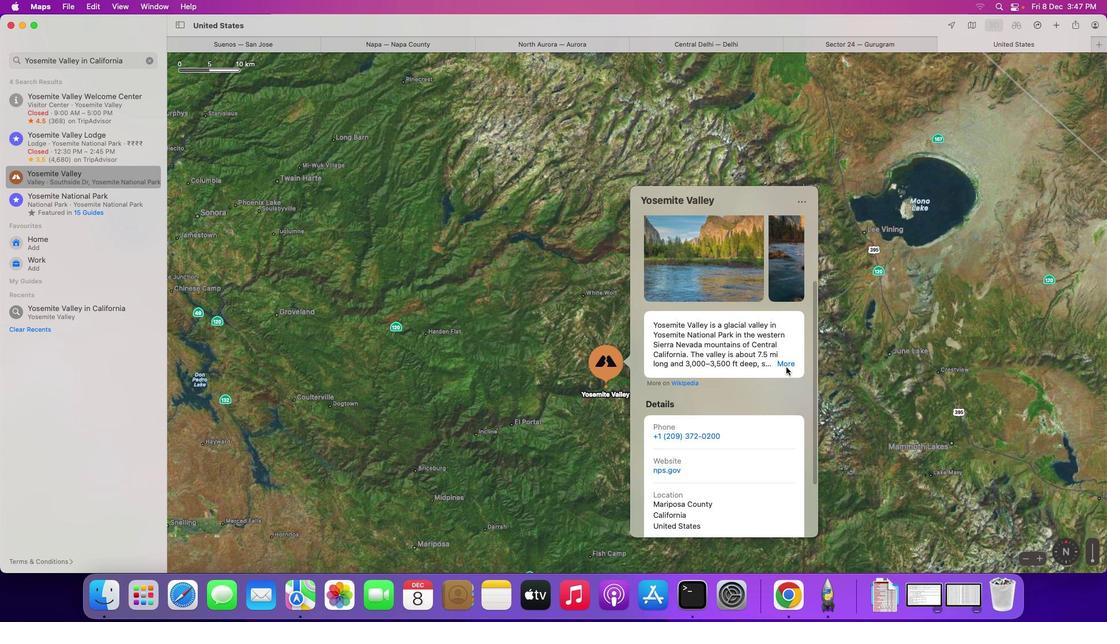 
Action: Mouse scrolled (786, 367) with delta (0, 0)
Screenshot: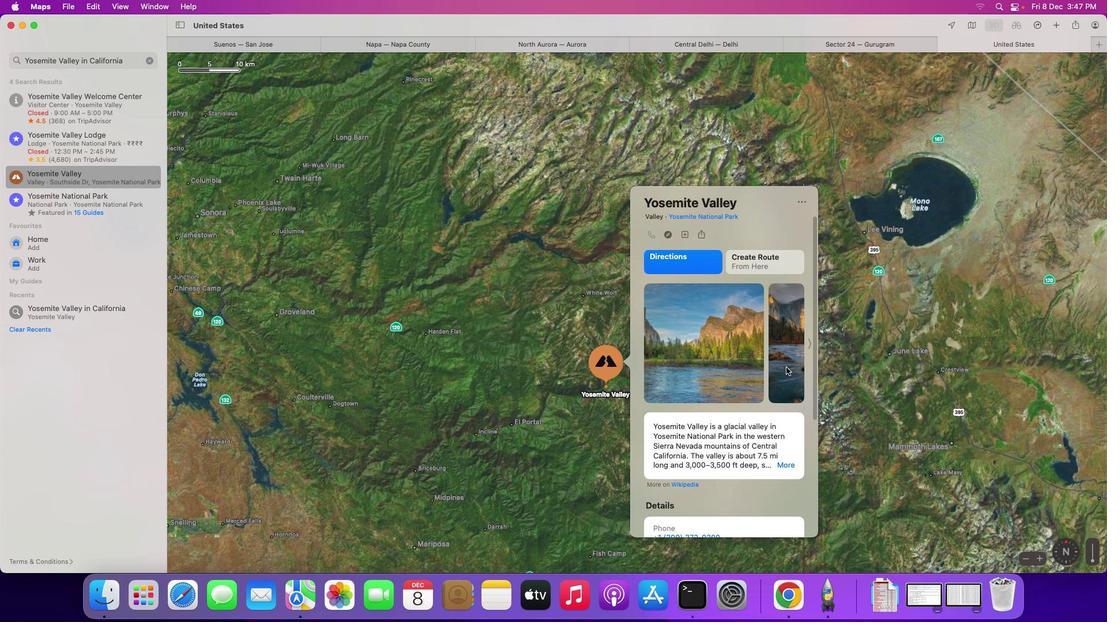 
Action: Mouse scrolled (786, 367) with delta (0, 0)
Screenshot: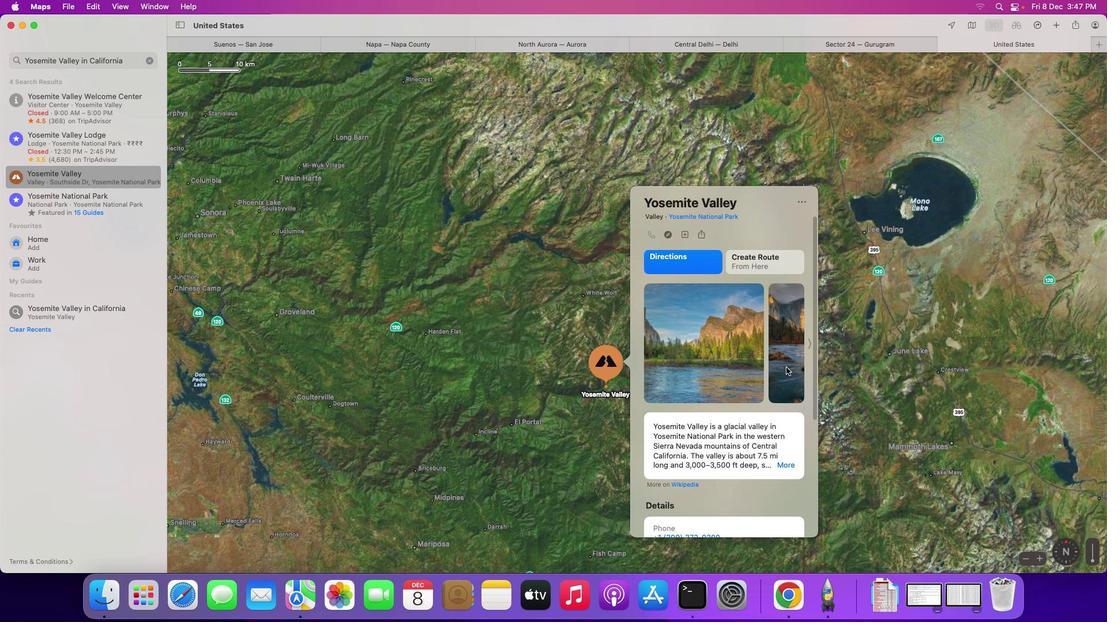 
Action: Mouse scrolled (786, 367) with delta (0, 1)
Screenshot: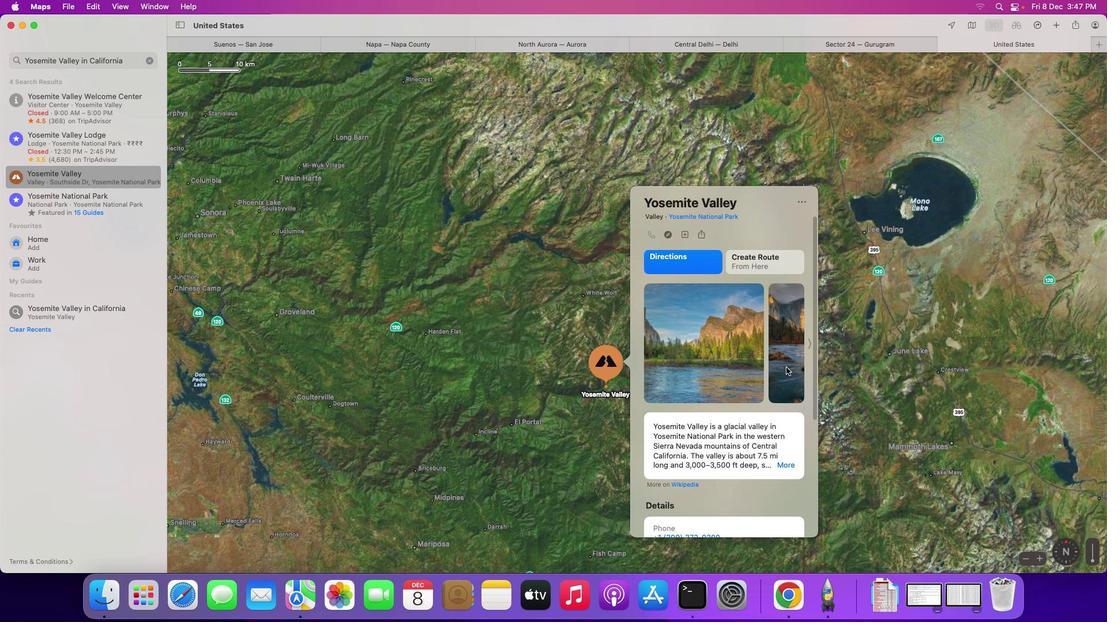 
Action: Mouse scrolled (786, 367) with delta (0, 2)
Screenshot: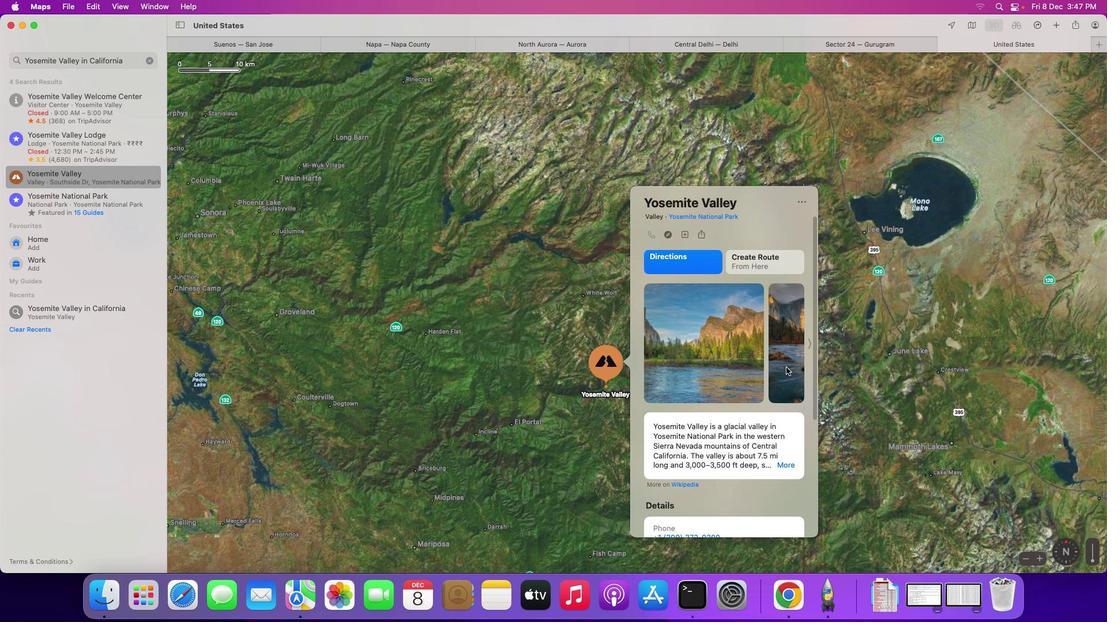 
Action: Mouse scrolled (786, 367) with delta (0, 3)
Screenshot: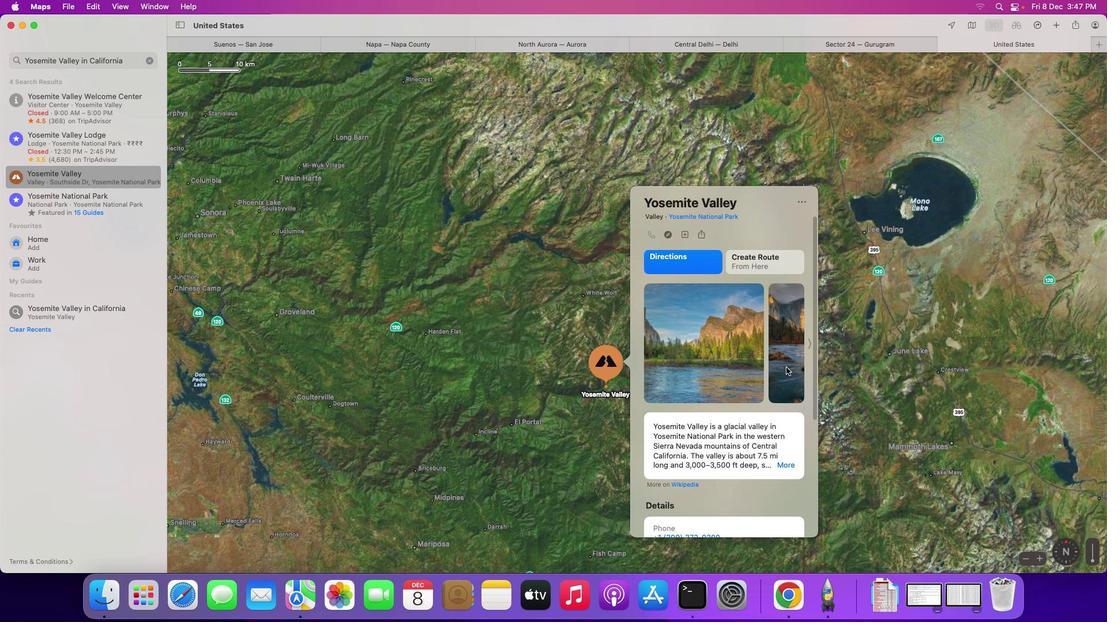 
Action: Mouse scrolled (786, 367) with delta (0, 4)
Screenshot: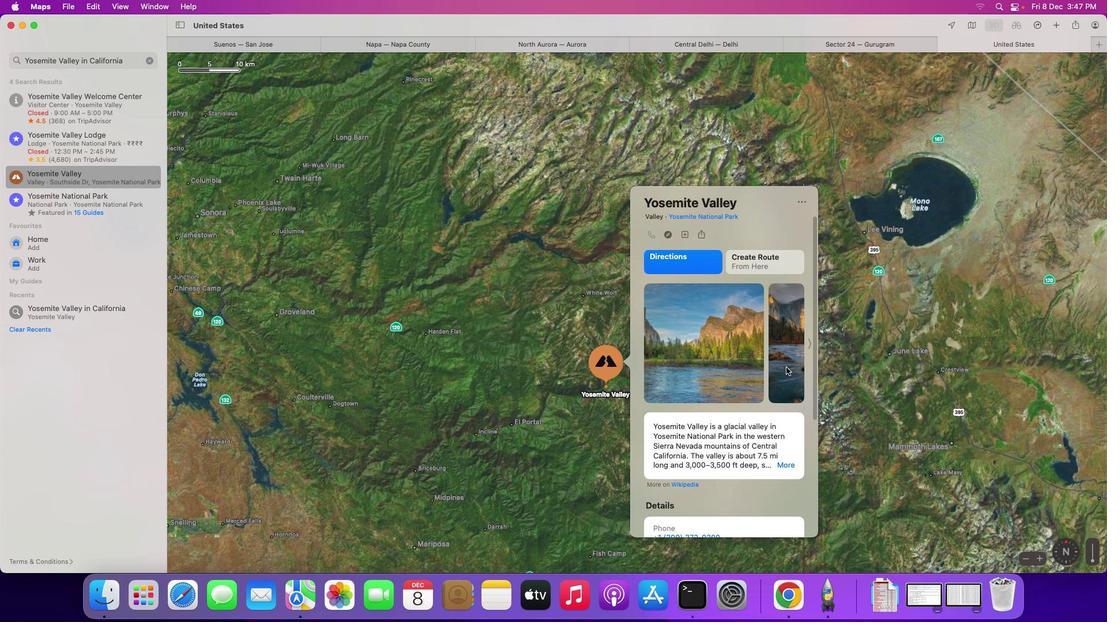 
Action: Mouse scrolled (786, 367) with delta (0, 4)
Screenshot: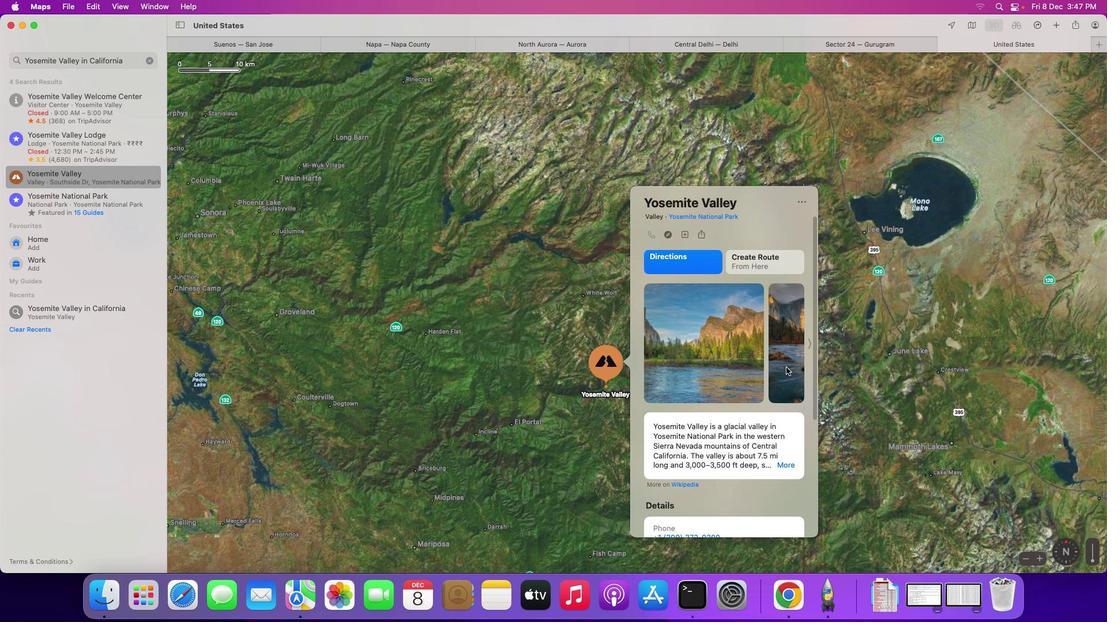 
Action: Mouse scrolled (786, 367) with delta (0, 4)
Screenshot: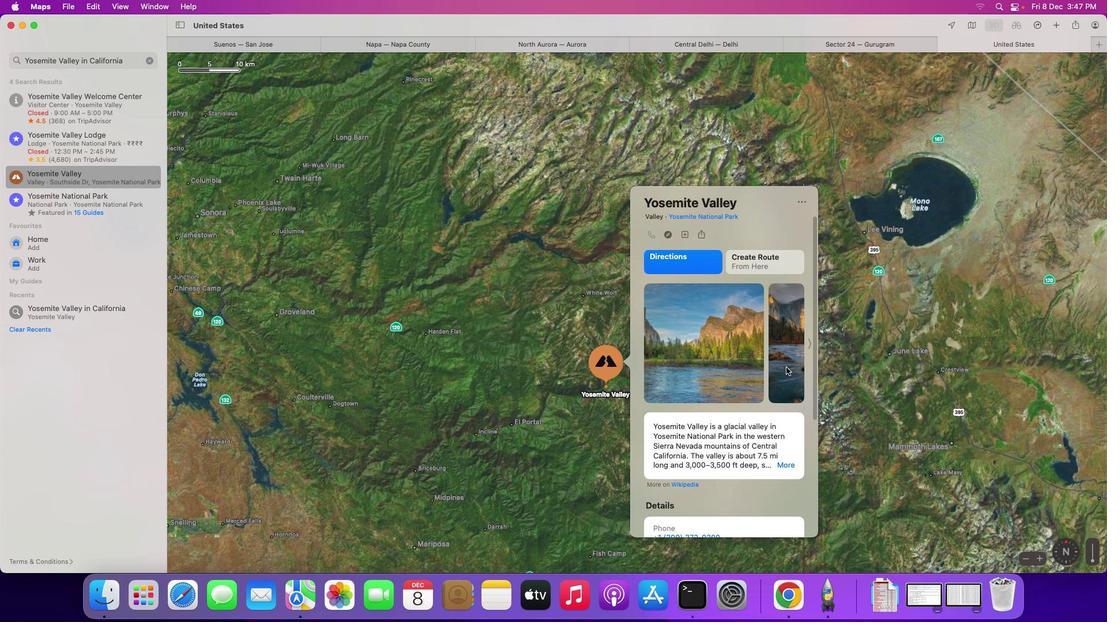 
Action: Mouse moved to (811, 341)
Screenshot: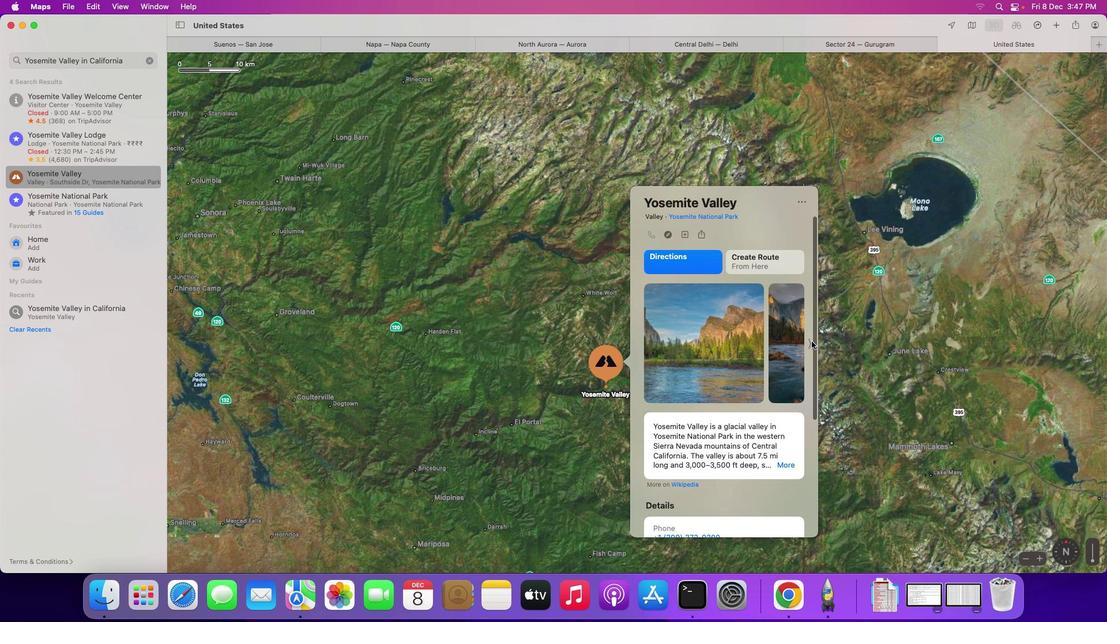 
Action: Mouse pressed left at (811, 341)
Screenshot: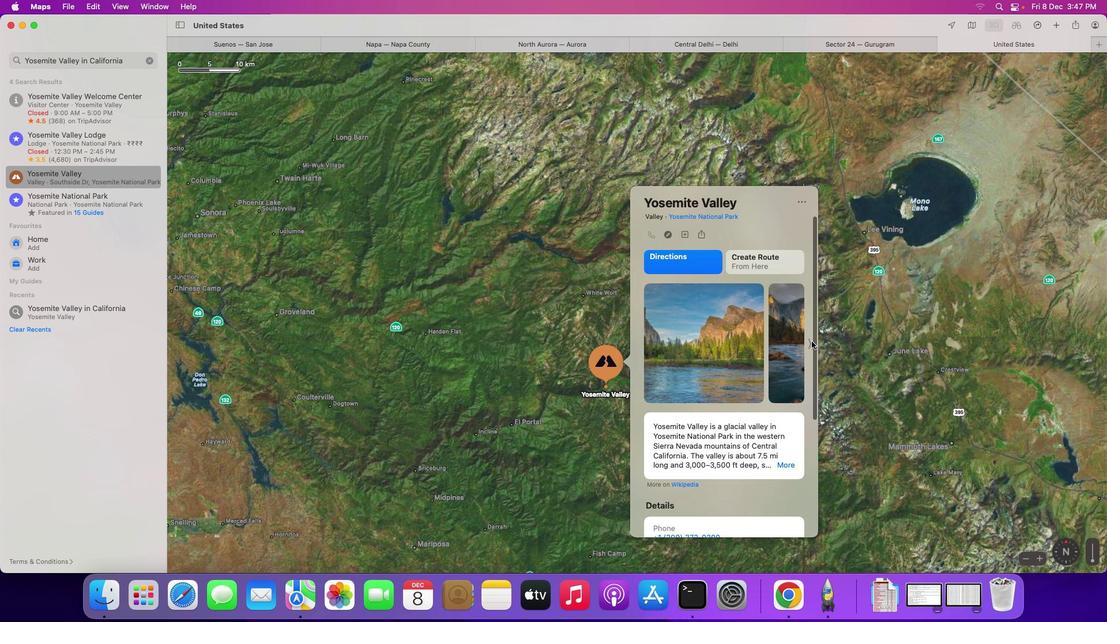 
Action: Mouse moved to (810, 342)
Screenshot: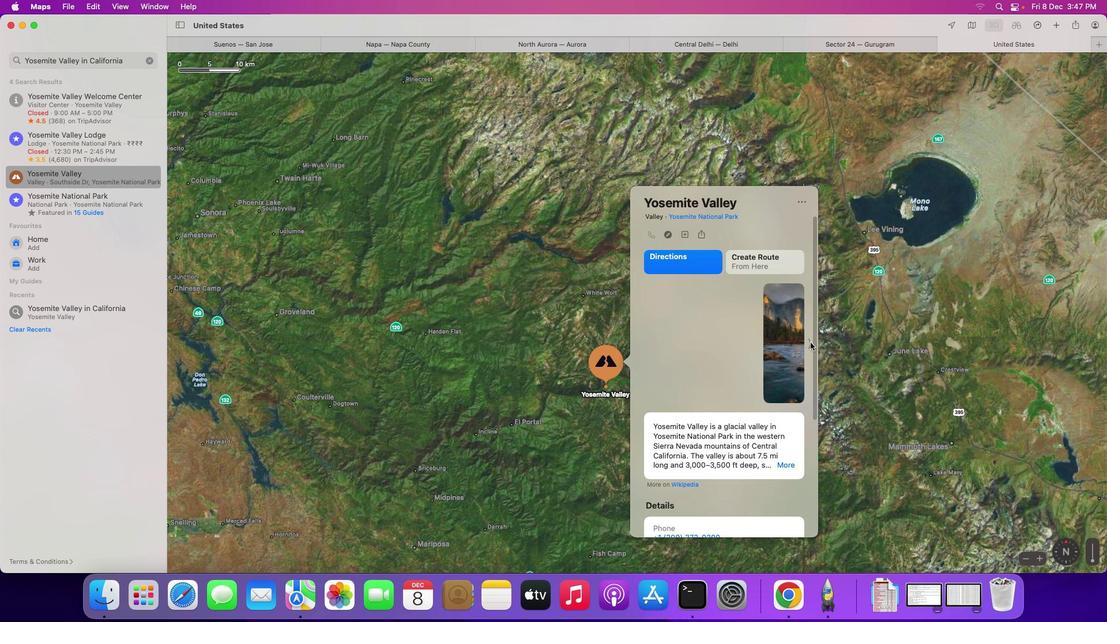 
Action: Mouse pressed left at (810, 342)
Screenshot: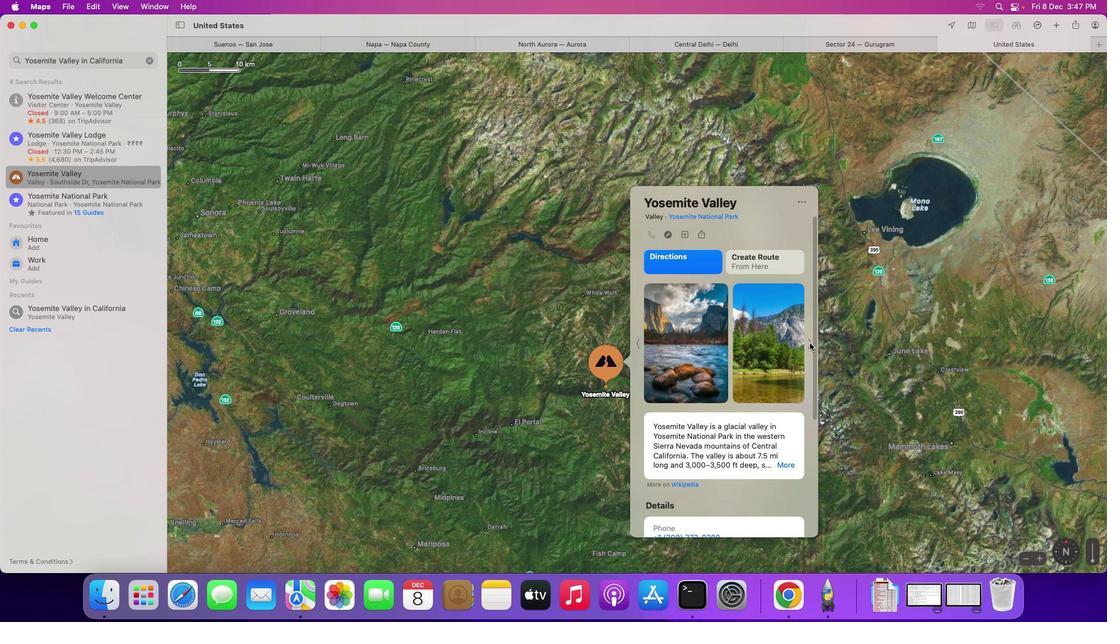
Action: Mouse moved to (809, 343)
Screenshot: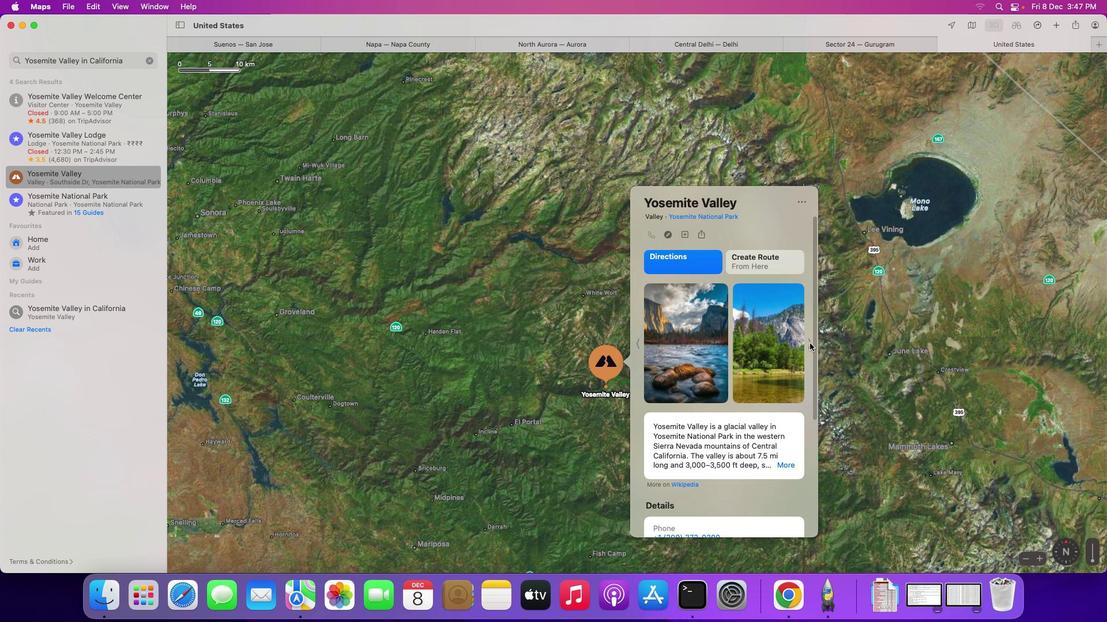 
Action: Mouse pressed left at (809, 343)
Screenshot: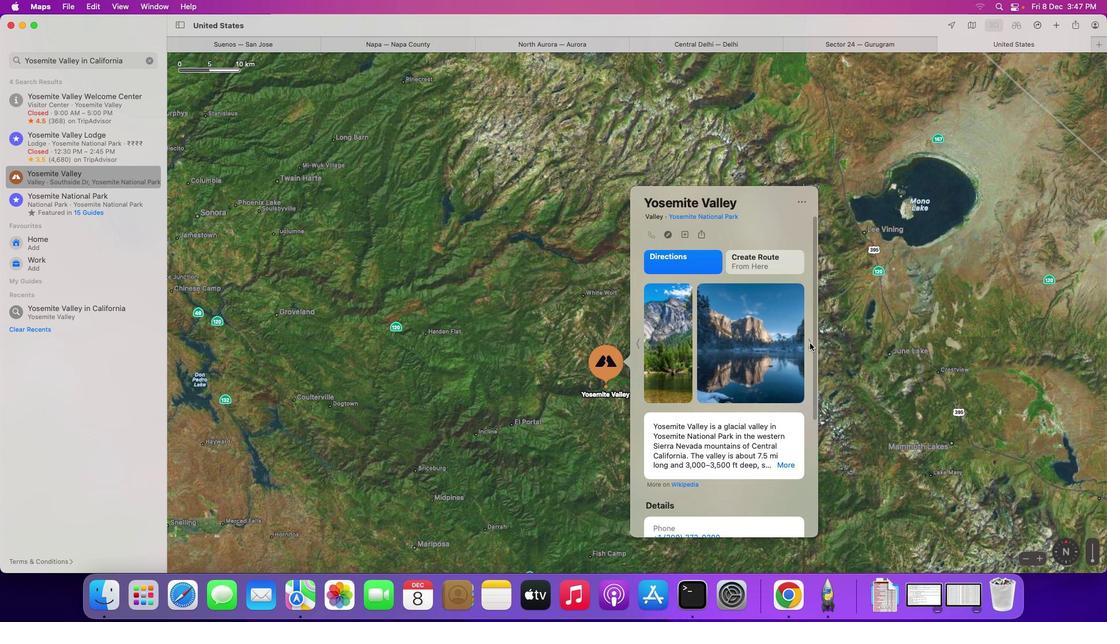 
Action: Mouse pressed left at (809, 343)
Screenshot: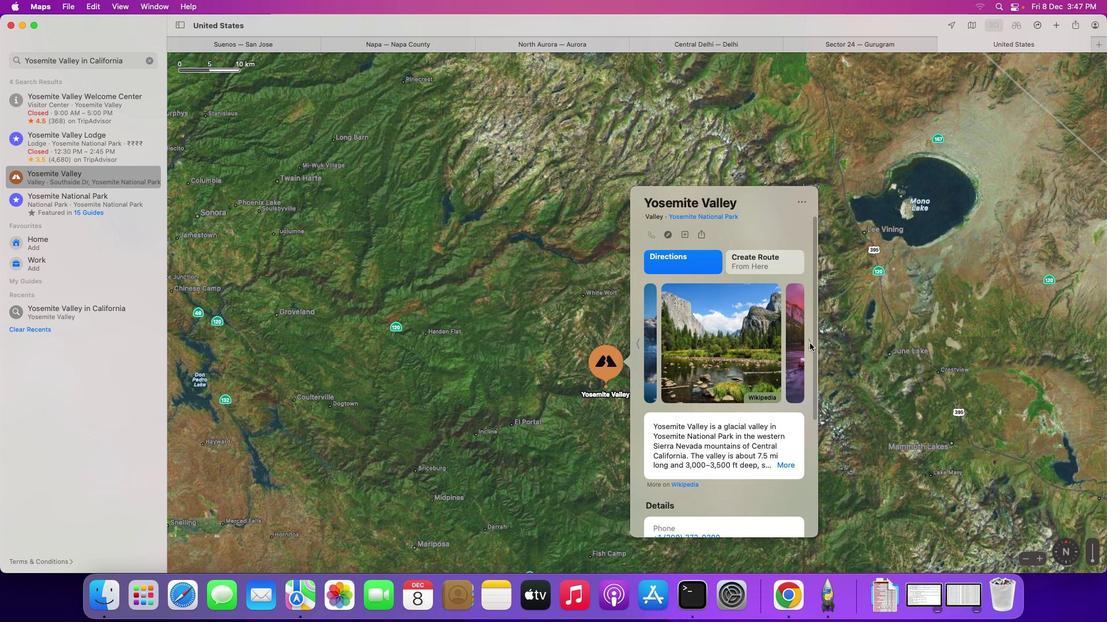 
Action: Mouse pressed left at (809, 343)
Screenshot: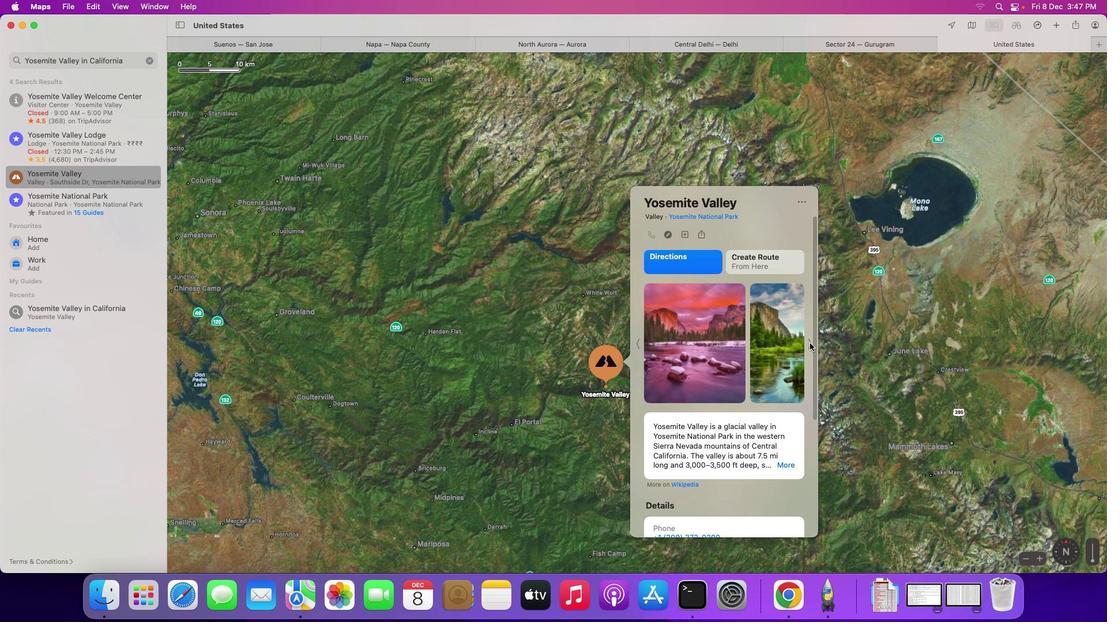 
Action: Mouse pressed left at (809, 343)
Screenshot: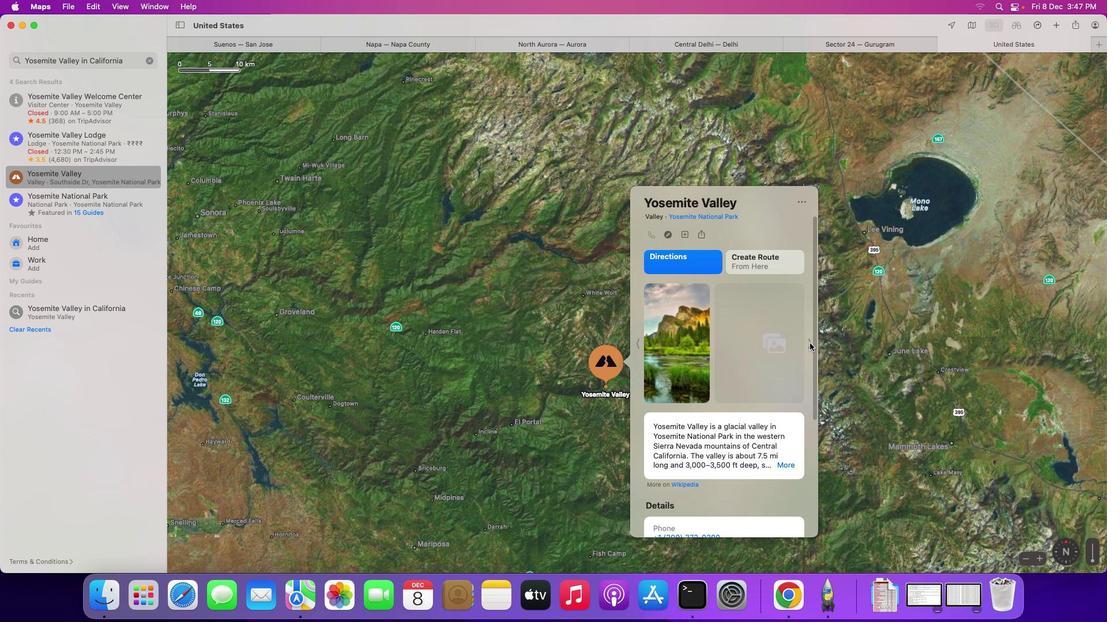 
Action: Mouse pressed left at (809, 343)
Screenshot: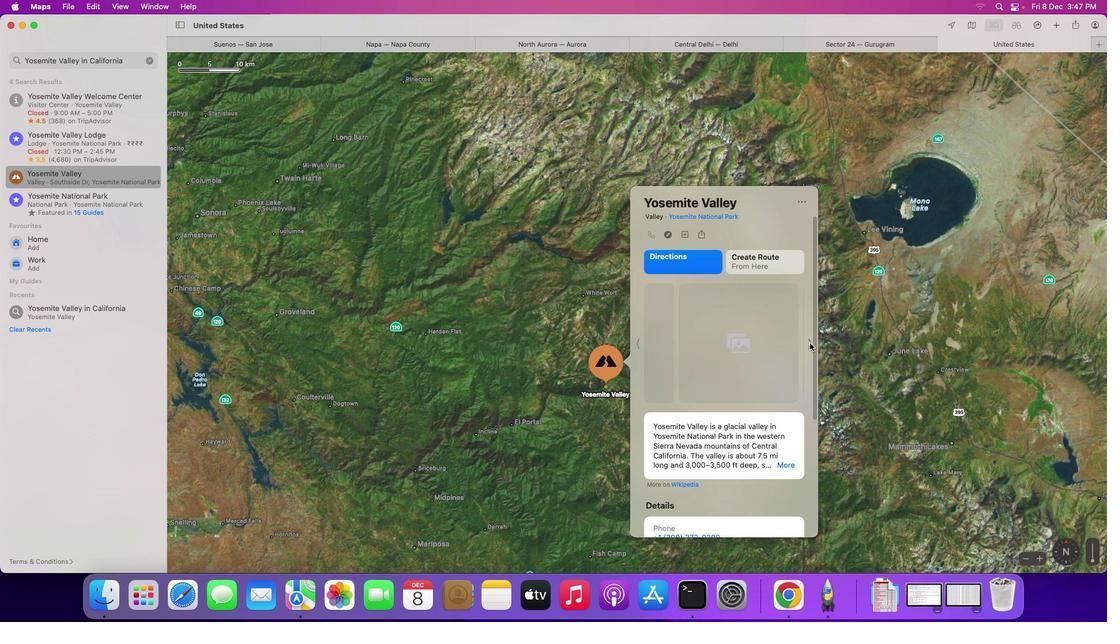 
Action: Mouse pressed left at (809, 343)
Screenshot: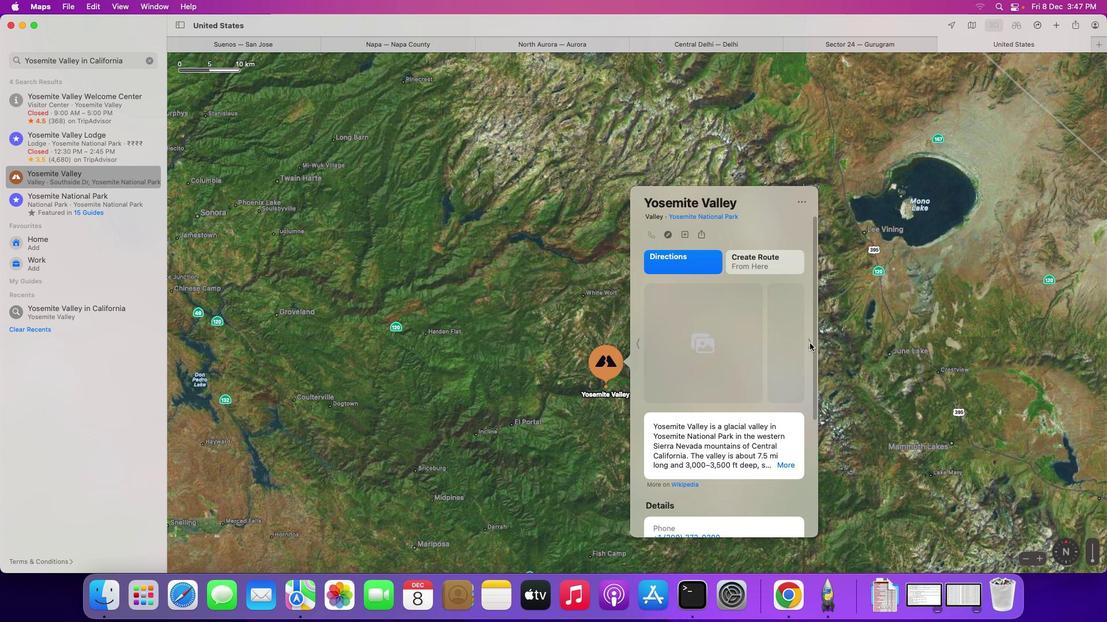 
Action: Mouse moved to (756, 335)
Screenshot: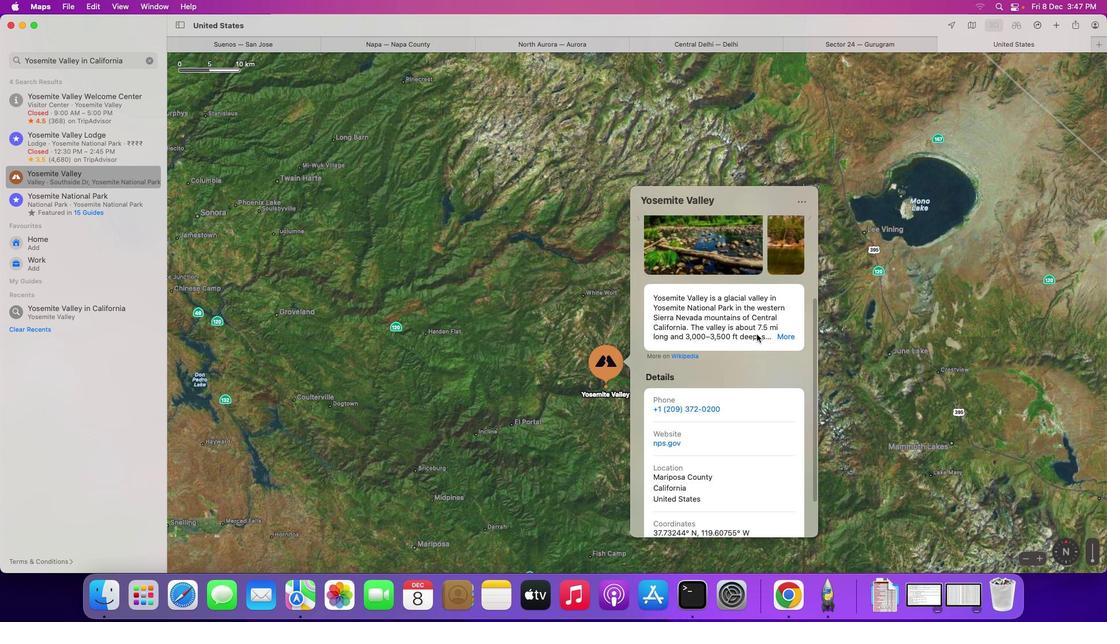 
Action: Mouse scrolled (756, 335) with delta (0, 0)
Screenshot: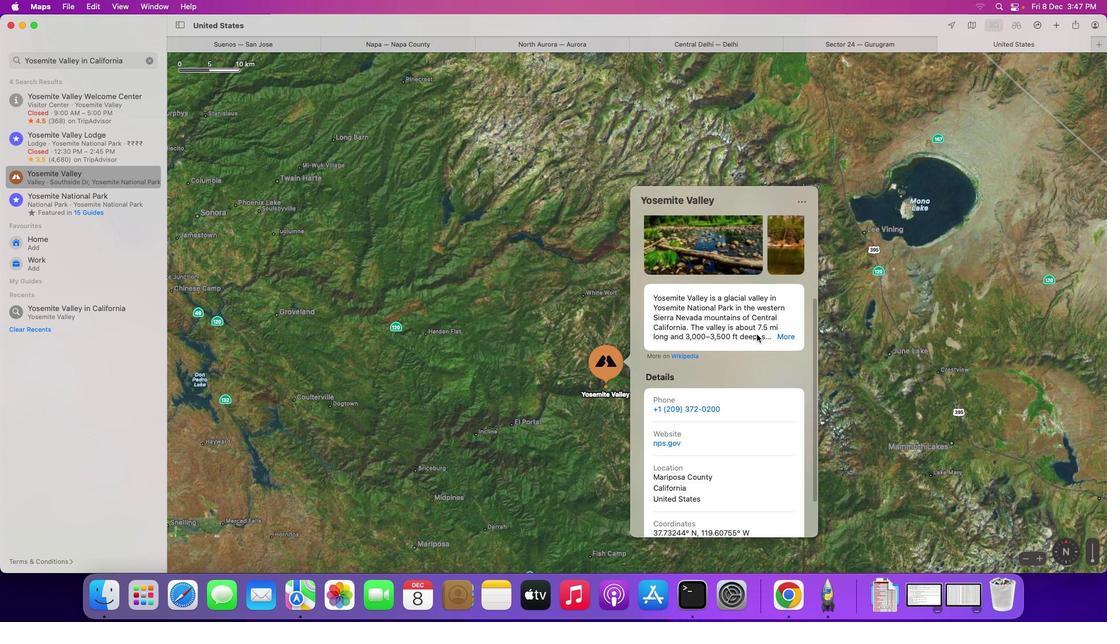 
Action: Mouse scrolled (756, 335) with delta (0, 0)
Screenshot: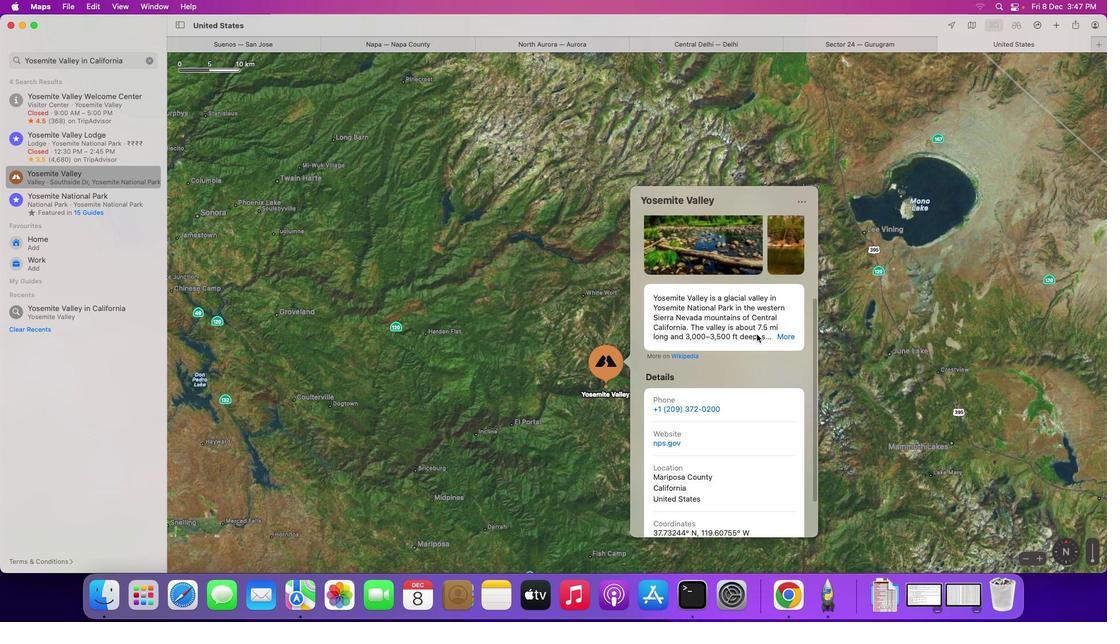 
Action: Mouse moved to (757, 335)
Screenshot: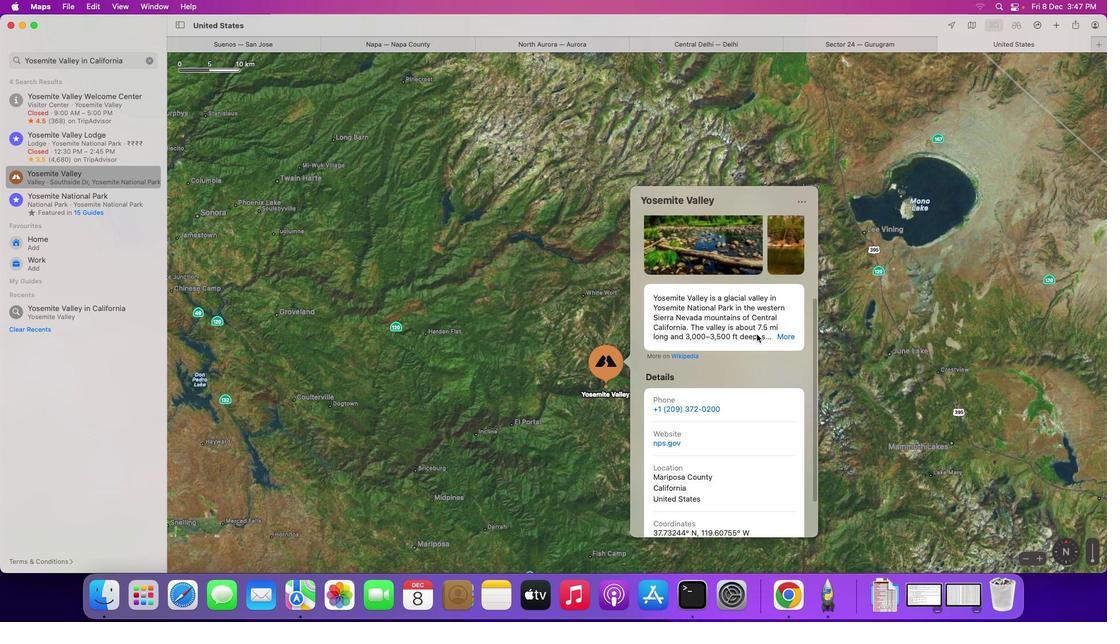 
Action: Mouse scrolled (757, 335) with delta (0, -1)
Screenshot: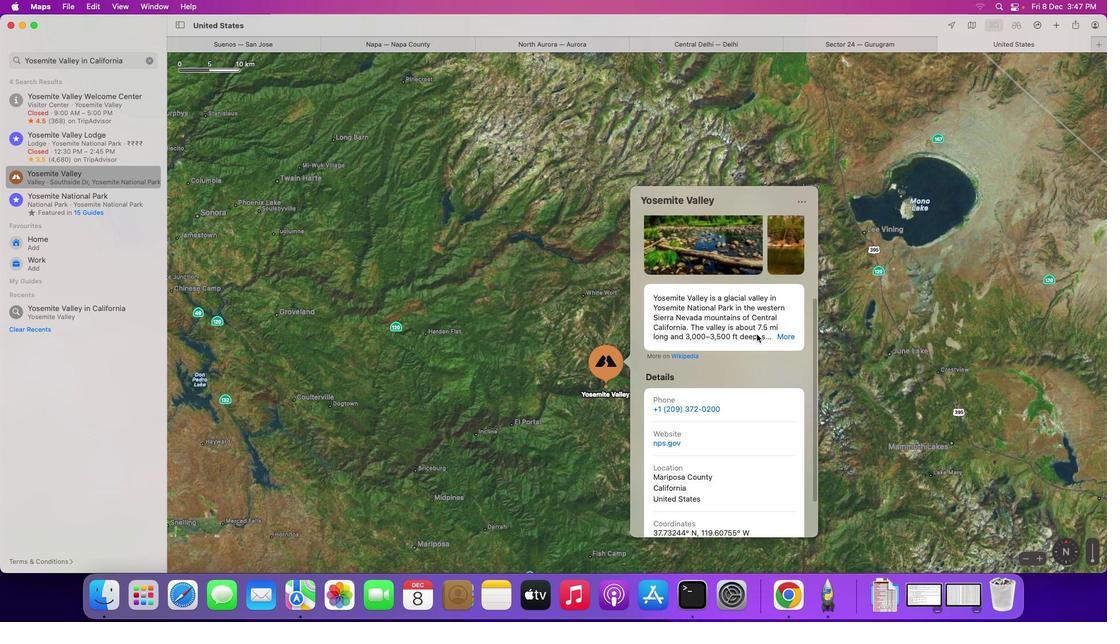 
Action: Mouse scrolled (757, 335) with delta (0, -2)
Screenshot: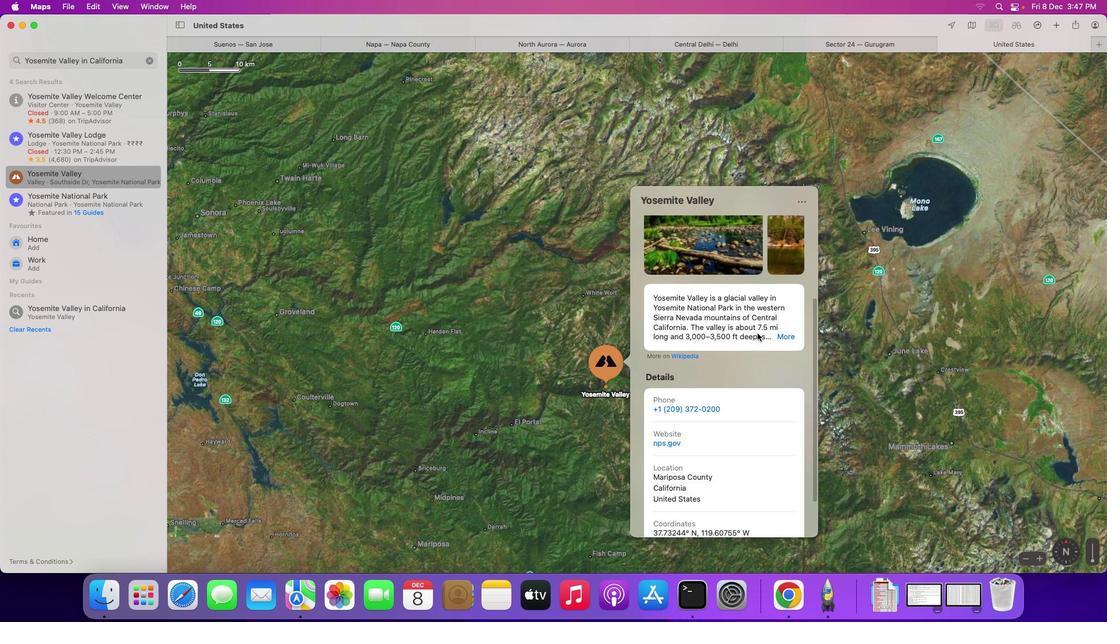
Action: Mouse scrolled (757, 335) with delta (0, -2)
Screenshot: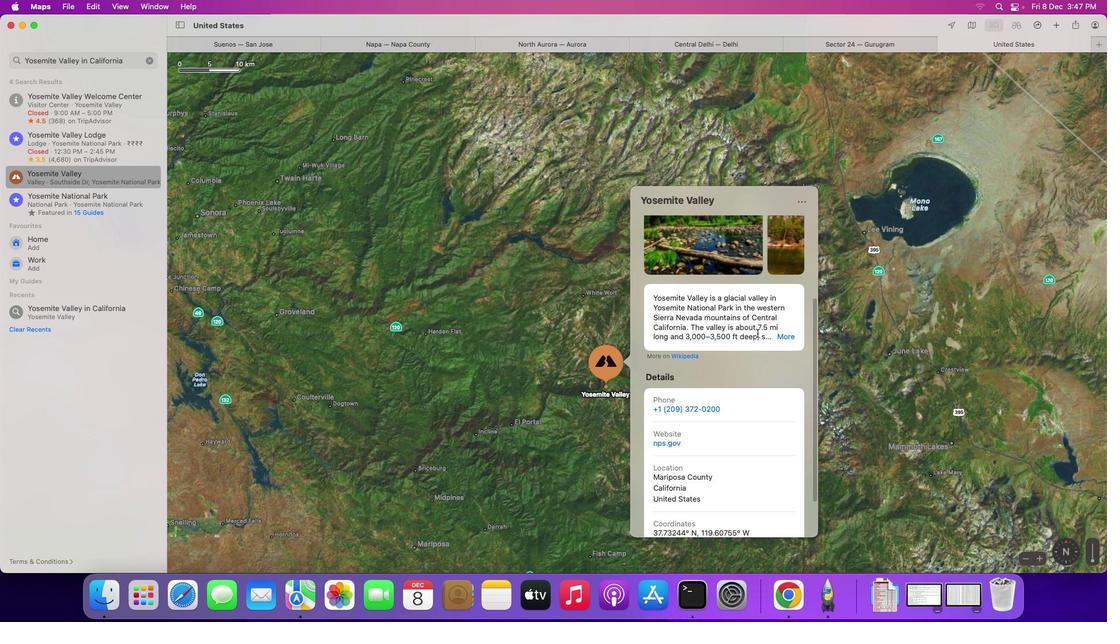 
Action: Mouse scrolled (757, 335) with delta (0, -3)
Screenshot: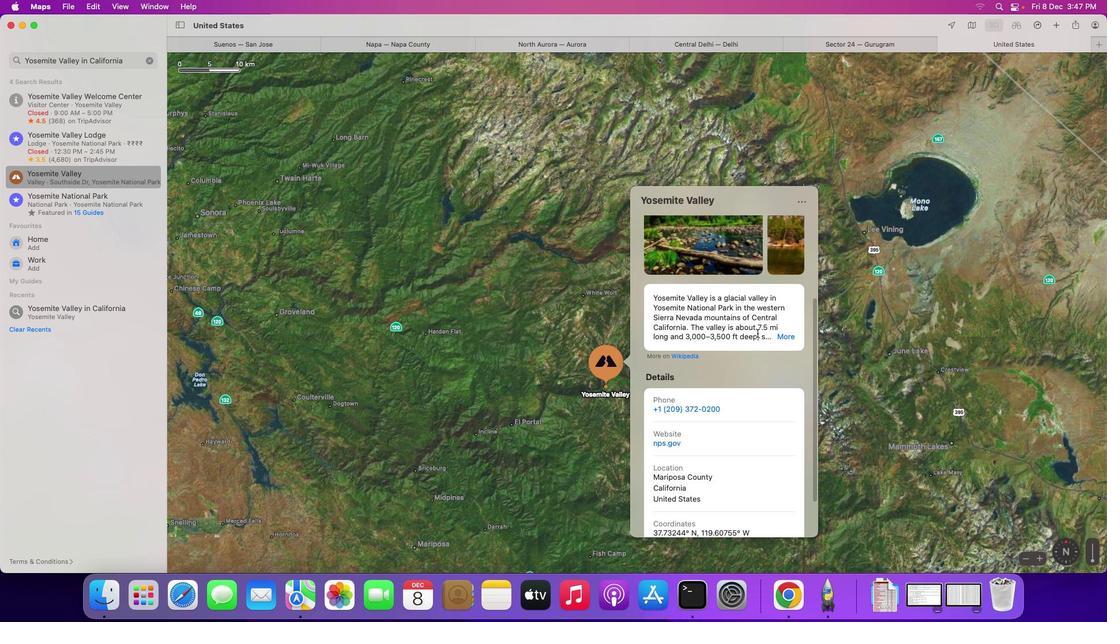 
Action: Mouse moved to (757, 331)
Screenshot: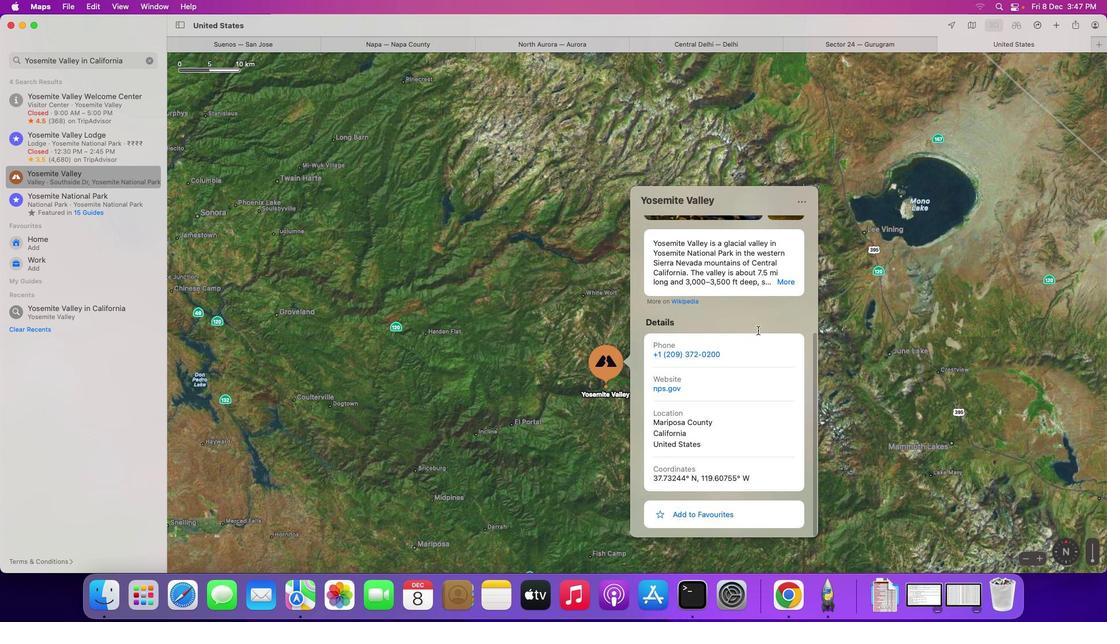 
Action: Mouse scrolled (757, 331) with delta (0, 0)
Screenshot: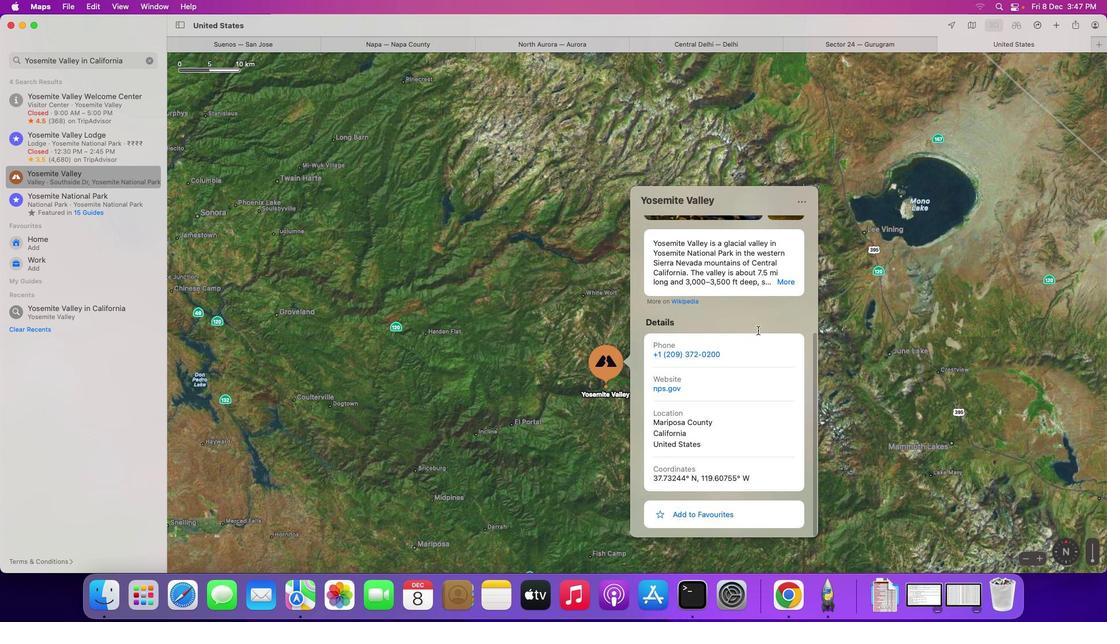 
Action: Mouse moved to (757, 330)
Screenshot: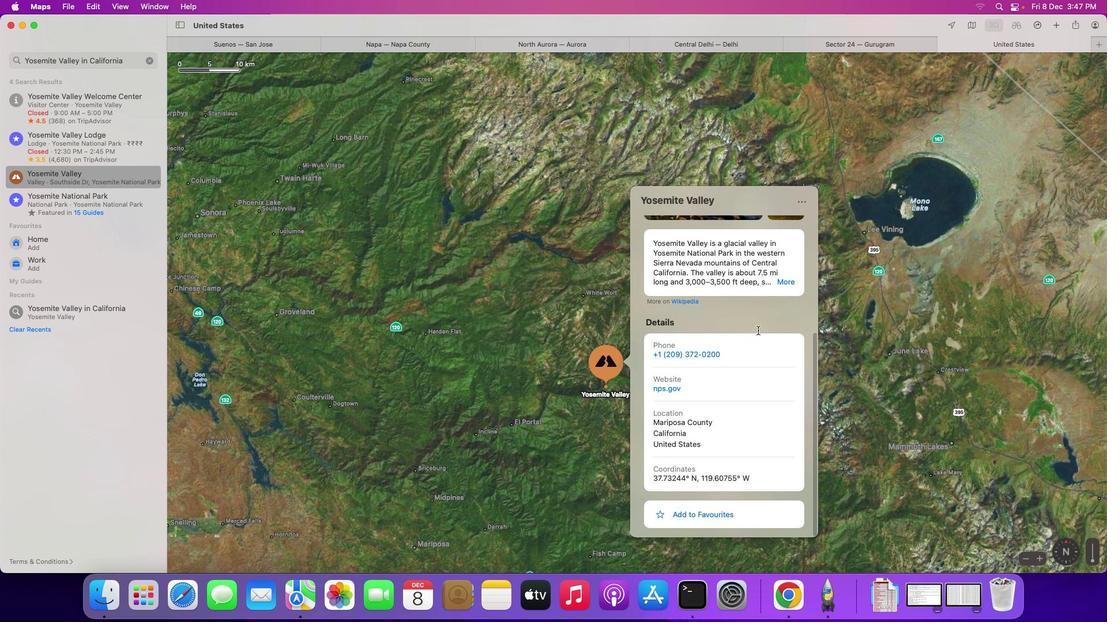 
Action: Mouse scrolled (757, 330) with delta (0, 0)
Screenshot: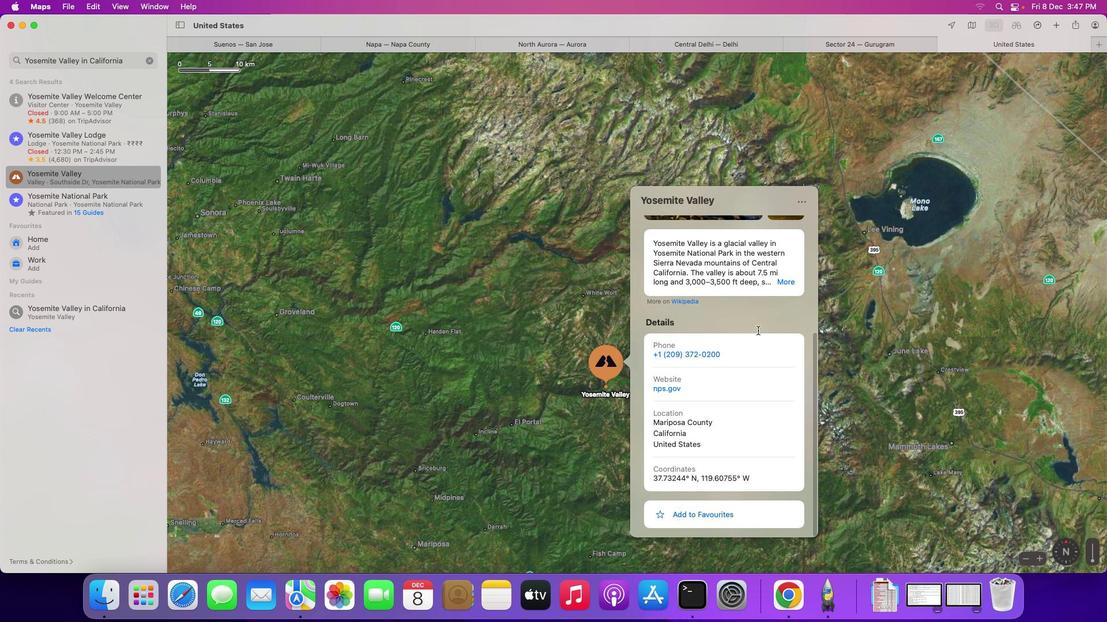
Action: Mouse scrolled (757, 330) with delta (0, -1)
Screenshot: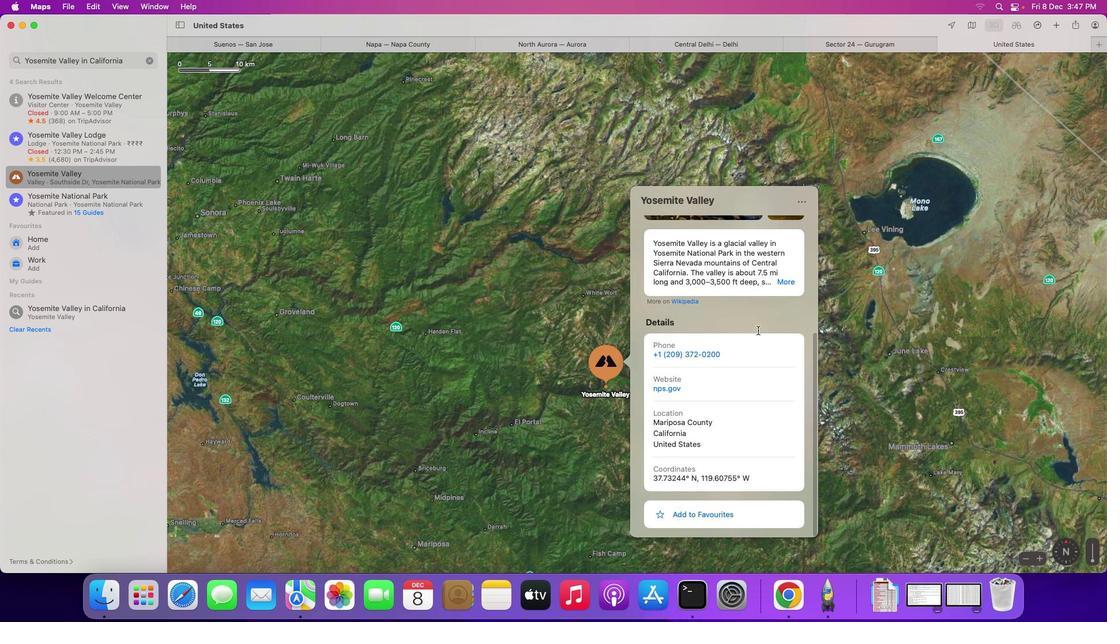 
Action: Mouse scrolled (757, 330) with delta (0, -1)
Screenshot: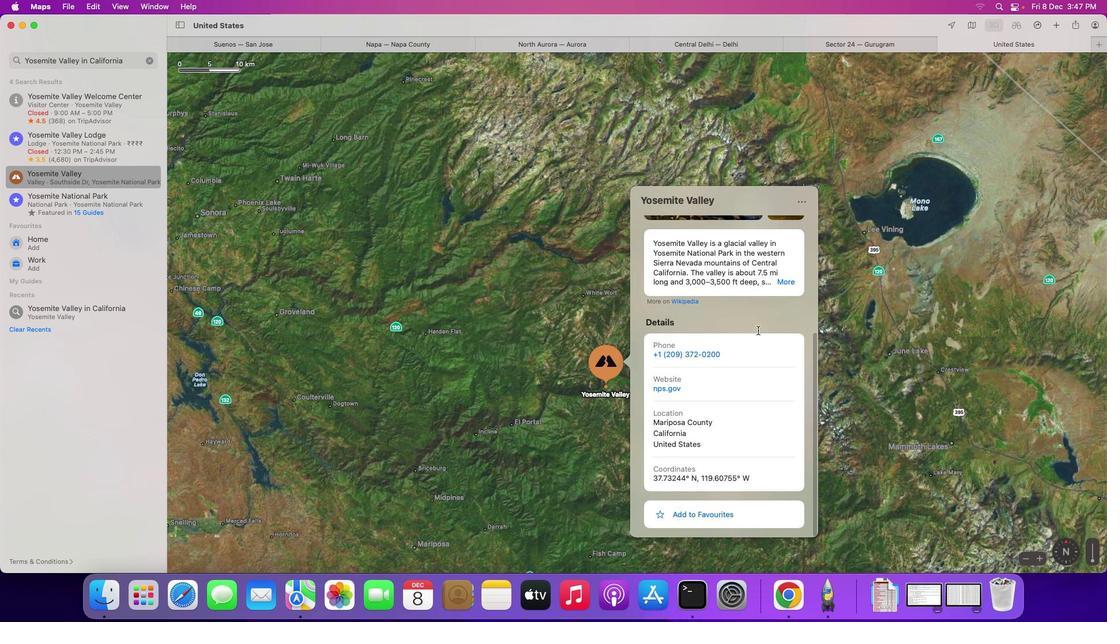 
Action: Mouse scrolled (757, 330) with delta (0, -2)
Screenshot: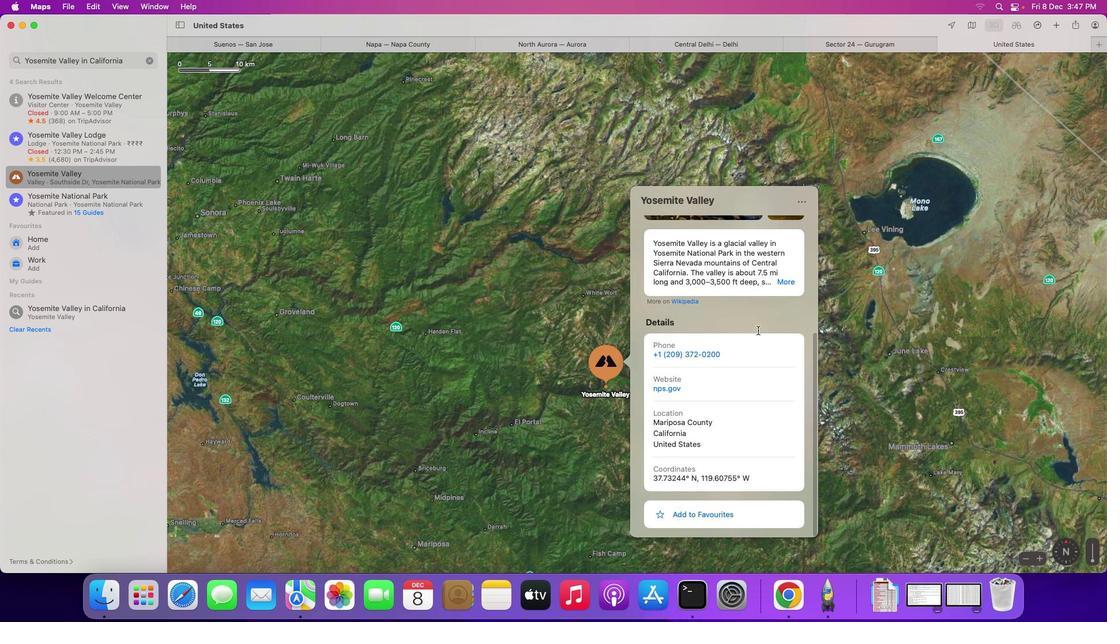 
Action: Mouse scrolled (757, 330) with delta (0, -2)
Screenshot: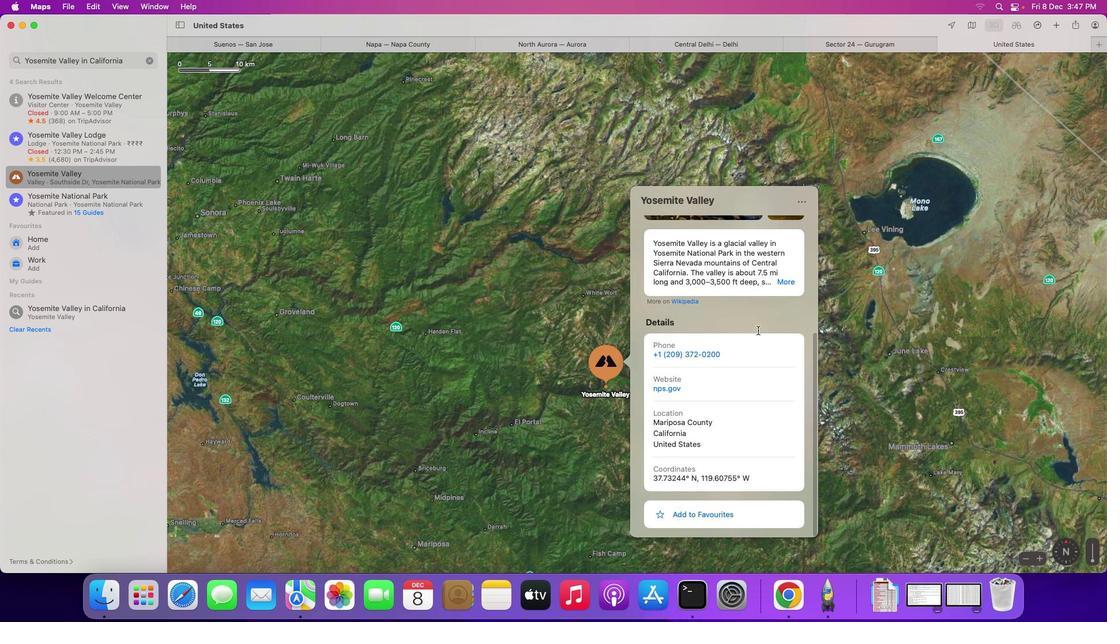 
Action: Mouse scrolled (757, 330) with delta (0, -3)
Screenshot: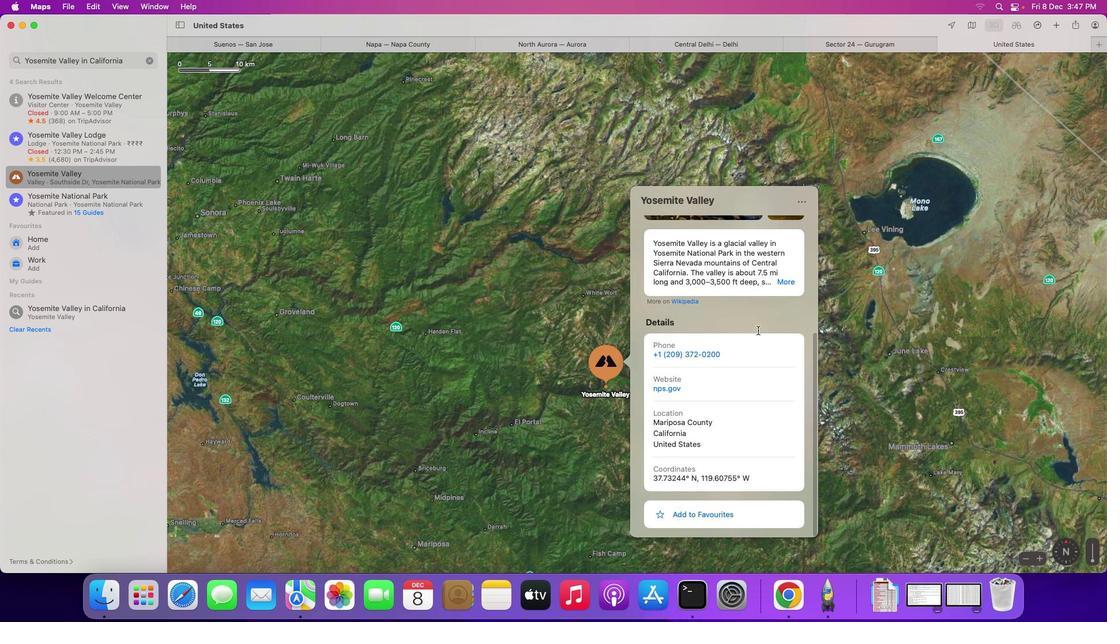 
Action: Mouse scrolled (757, 330) with delta (0, -4)
Screenshot: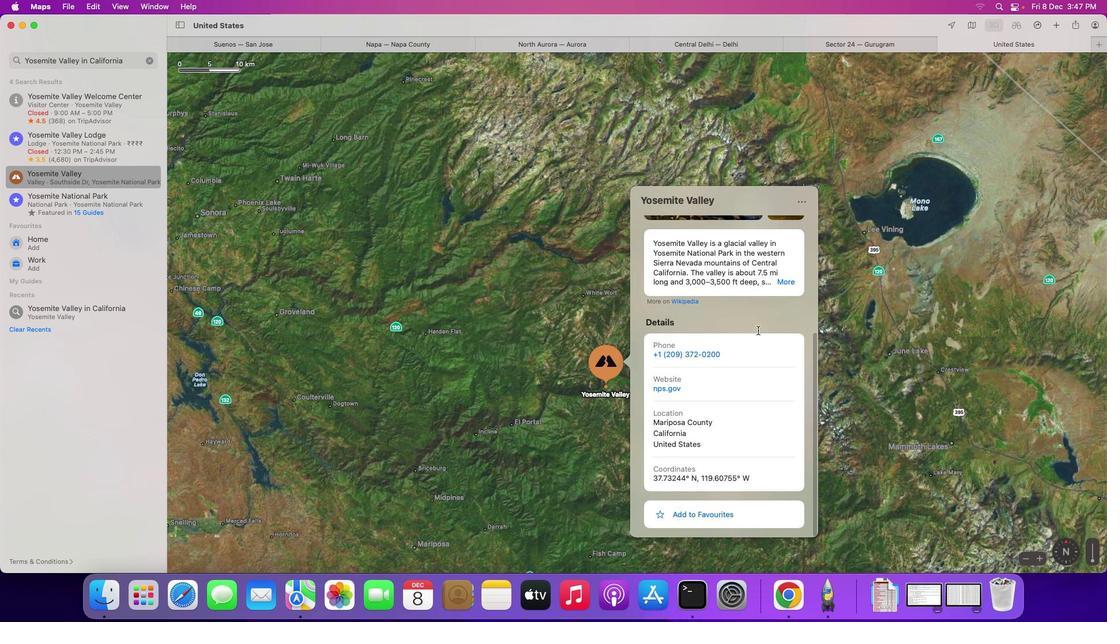 
Action: Mouse scrolled (757, 330) with delta (0, -4)
Screenshot: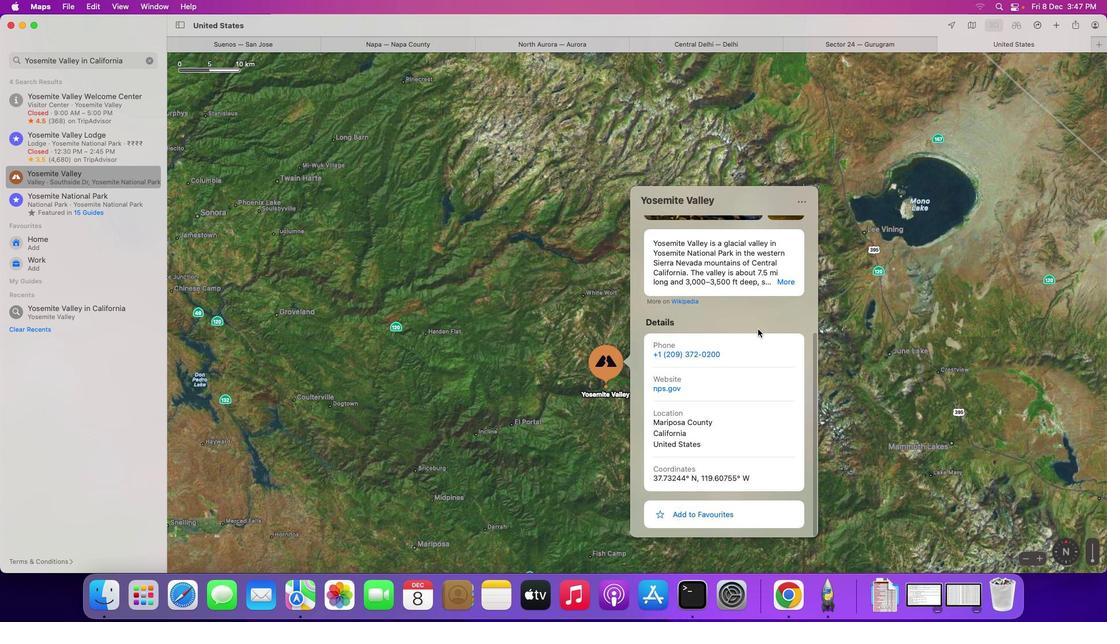 
Action: Mouse scrolled (757, 330) with delta (0, 0)
Screenshot: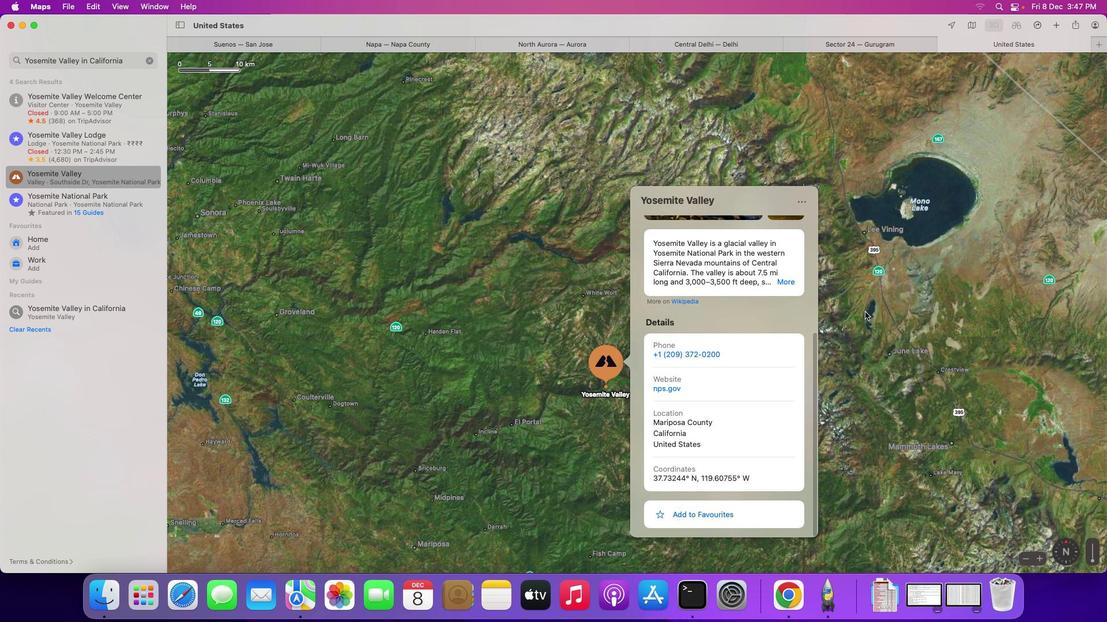
Action: Mouse moved to (889, 314)
Screenshot: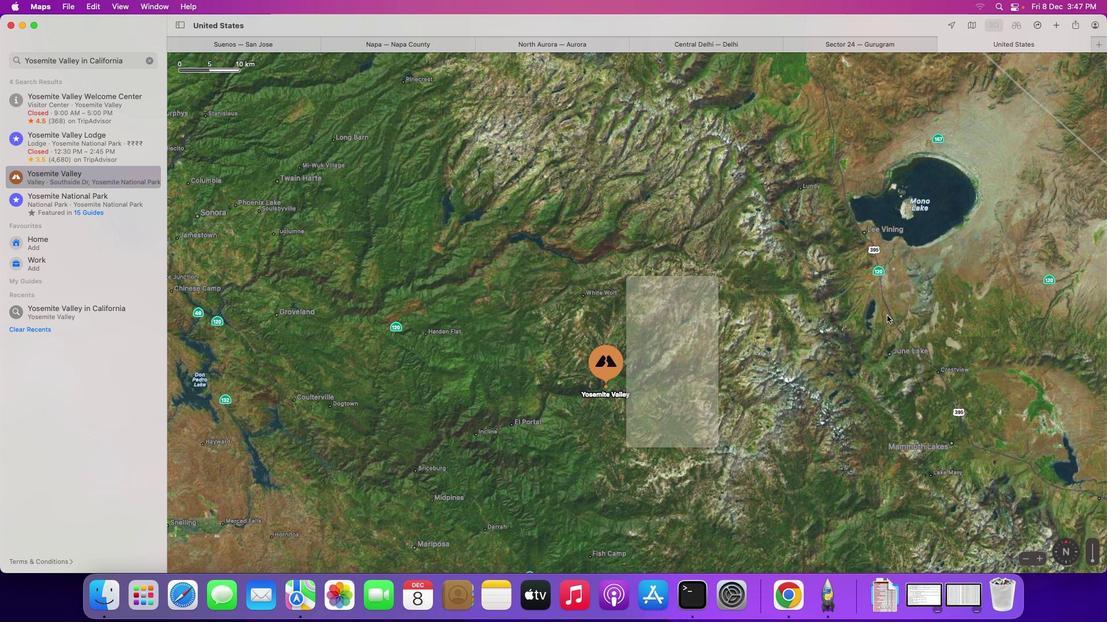 
Action: Mouse pressed left at (889, 314)
Screenshot: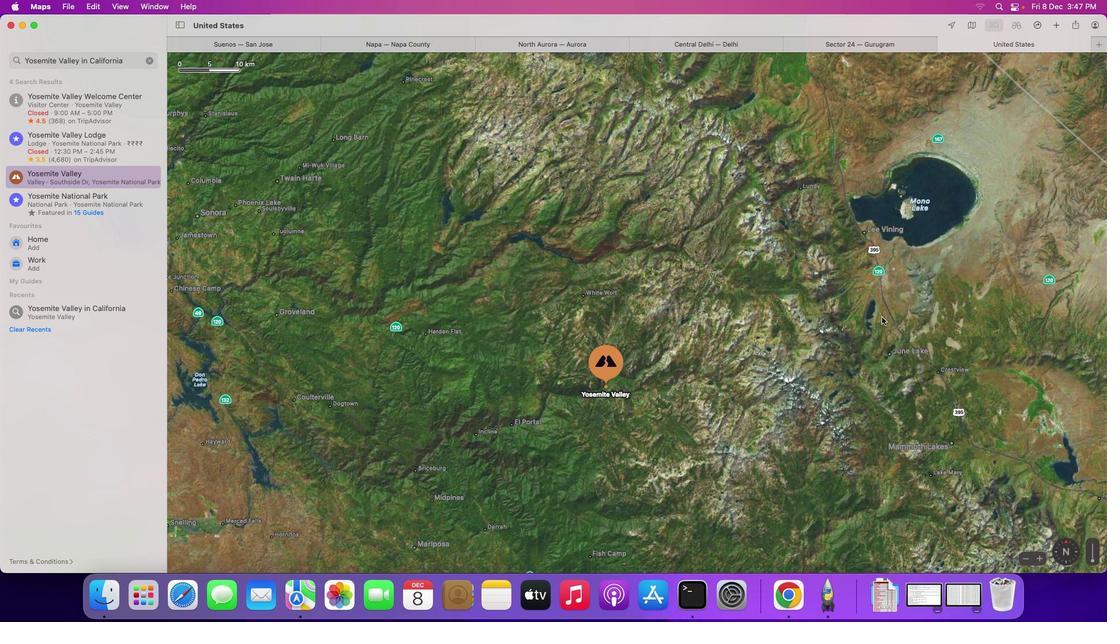 
Action: Mouse moved to (629, 350)
Screenshot: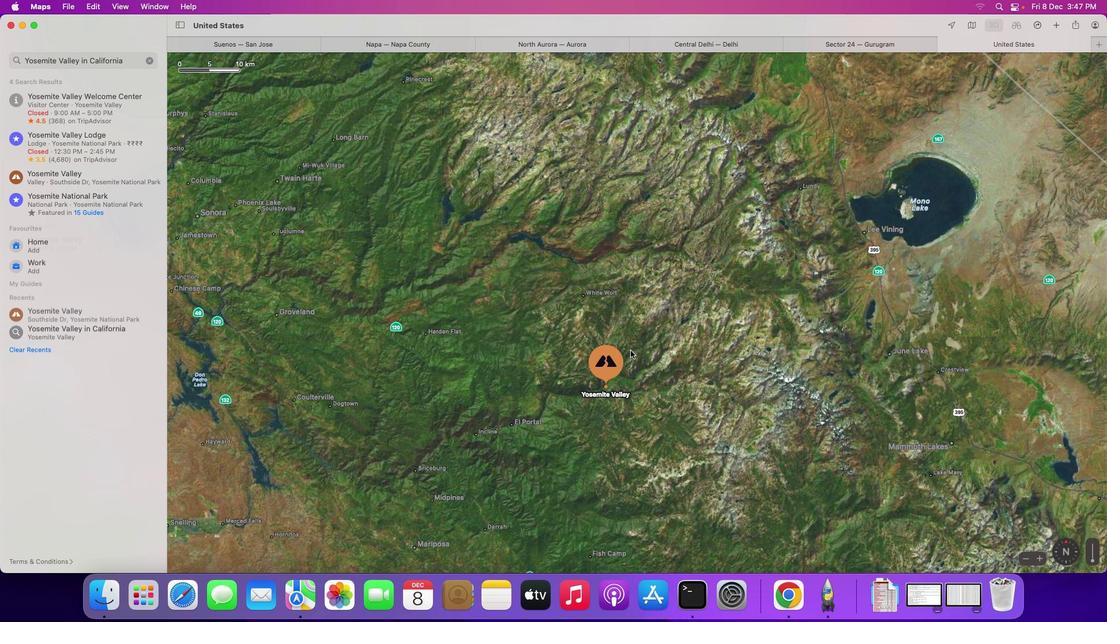 
Action: Mouse scrolled (629, 350) with delta (0, 0)
Screenshot: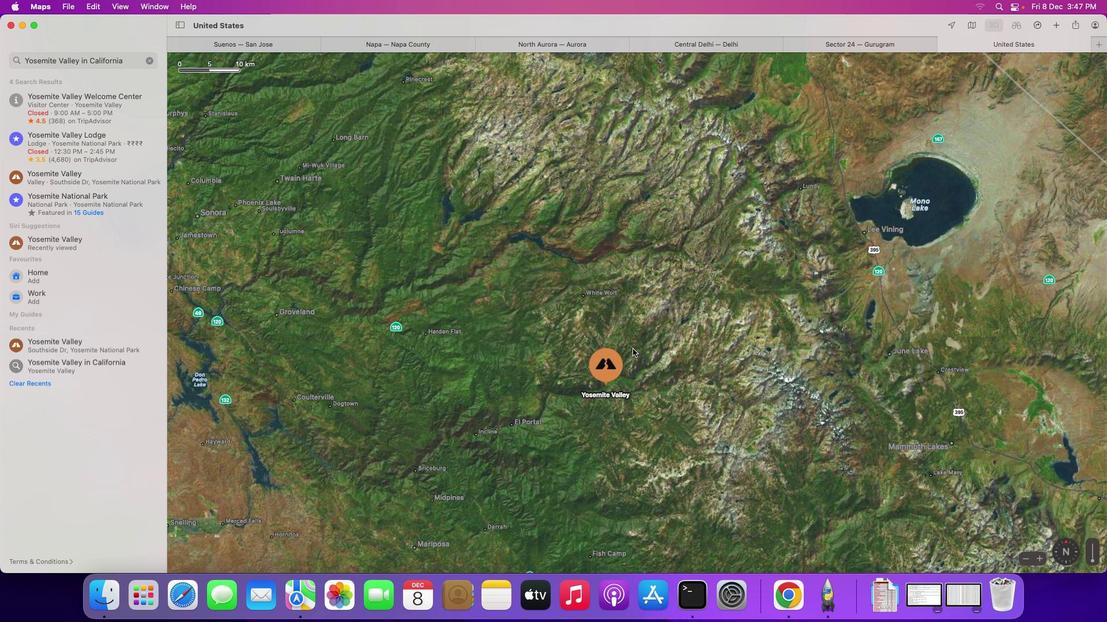 
Action: Mouse scrolled (629, 350) with delta (0, 0)
Screenshot: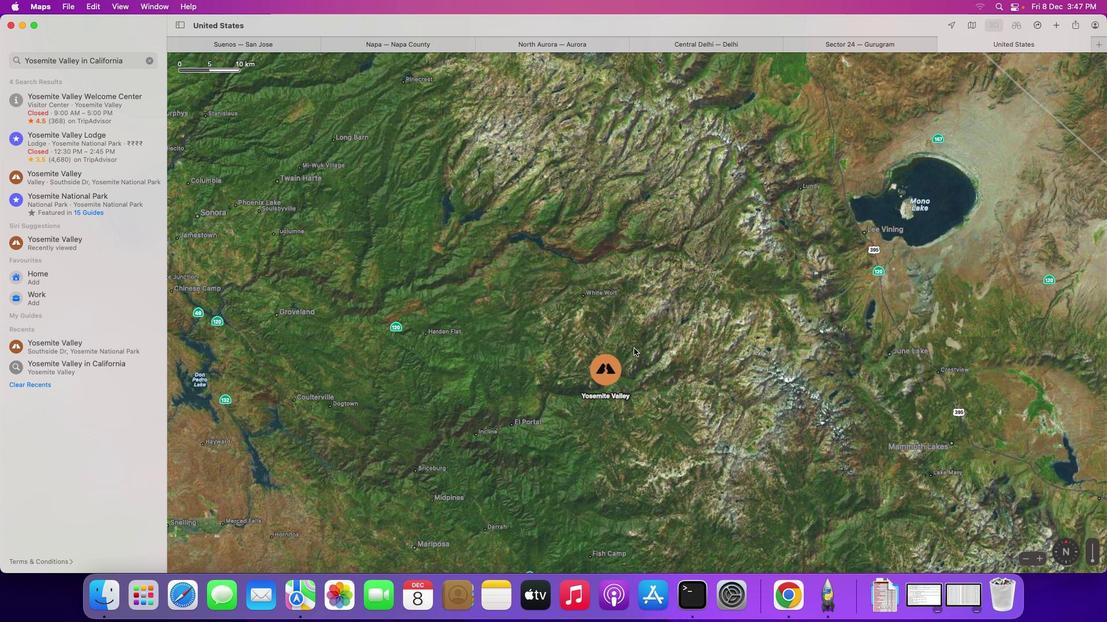 
Action: Mouse scrolled (629, 350) with delta (0, 1)
Screenshot: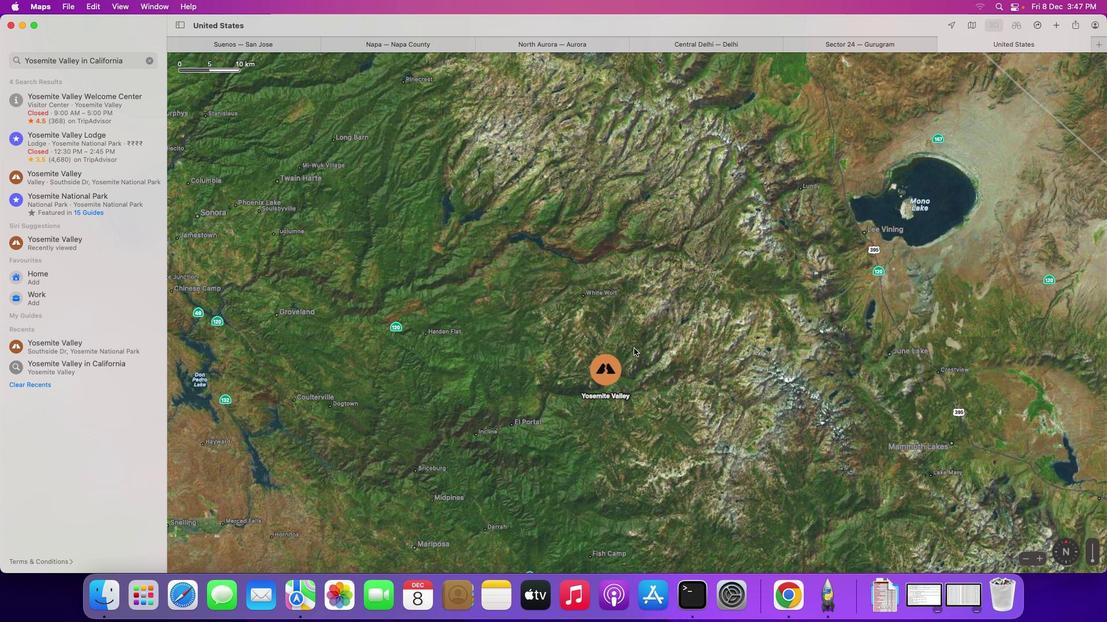 
Action: Mouse moved to (629, 350)
Screenshot: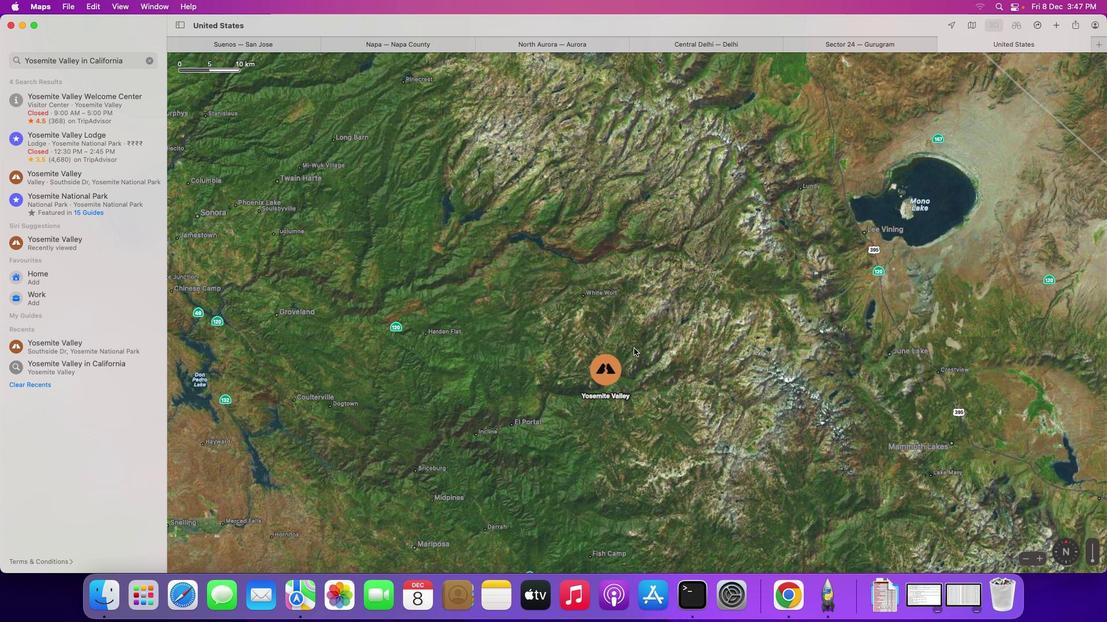 
Action: Mouse scrolled (629, 350) with delta (0, 2)
Screenshot: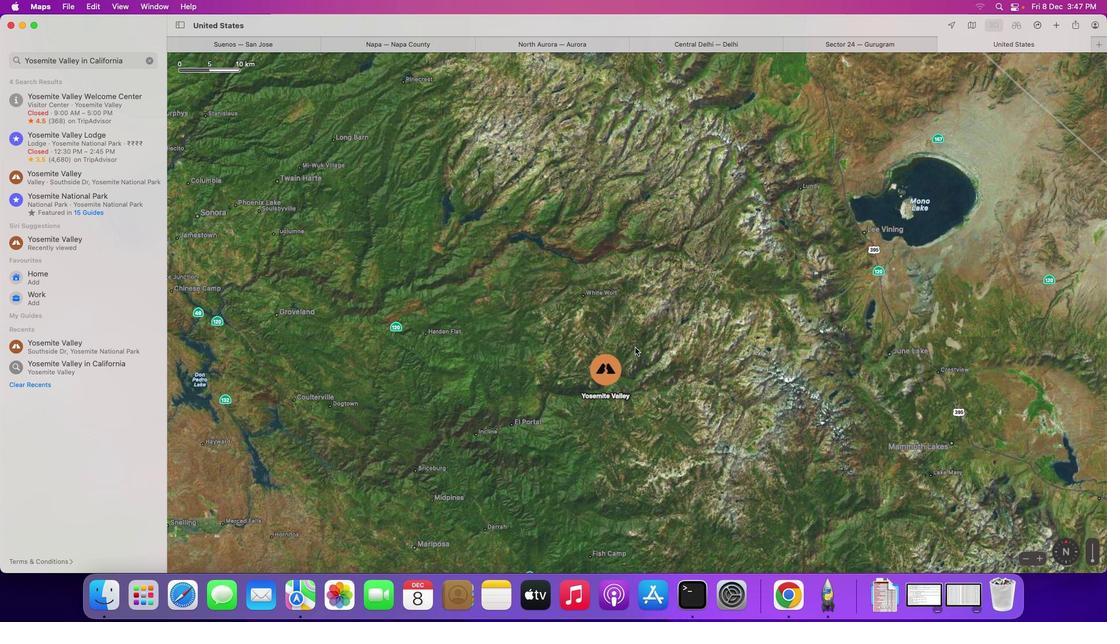 
Action: Mouse scrolled (629, 350) with delta (0, 3)
Screenshot: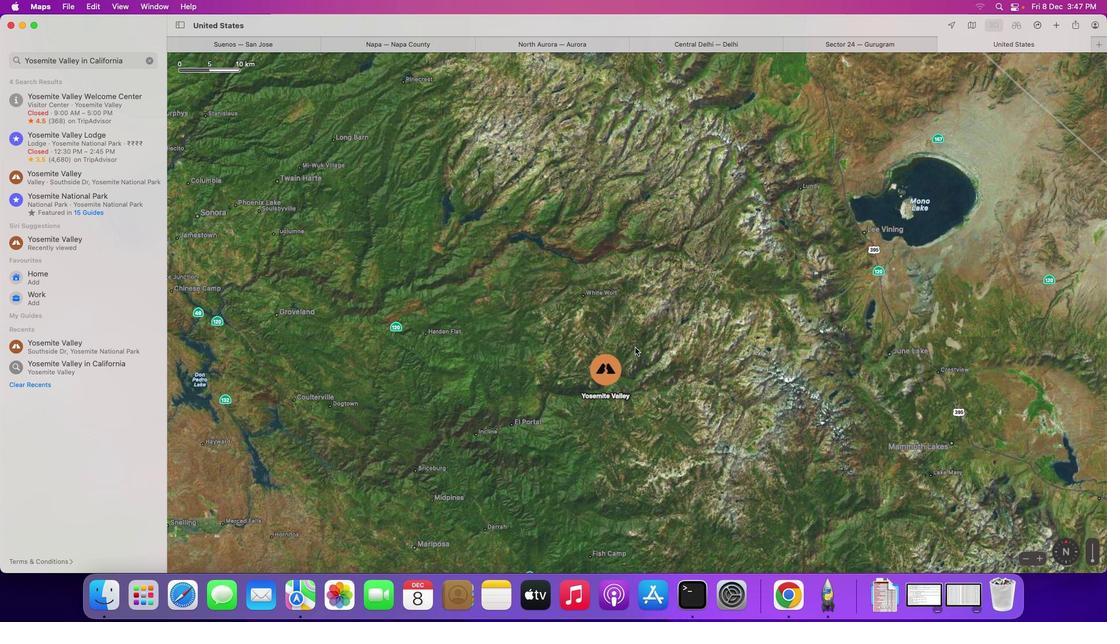 
Action: Mouse moved to (629, 350)
Screenshot: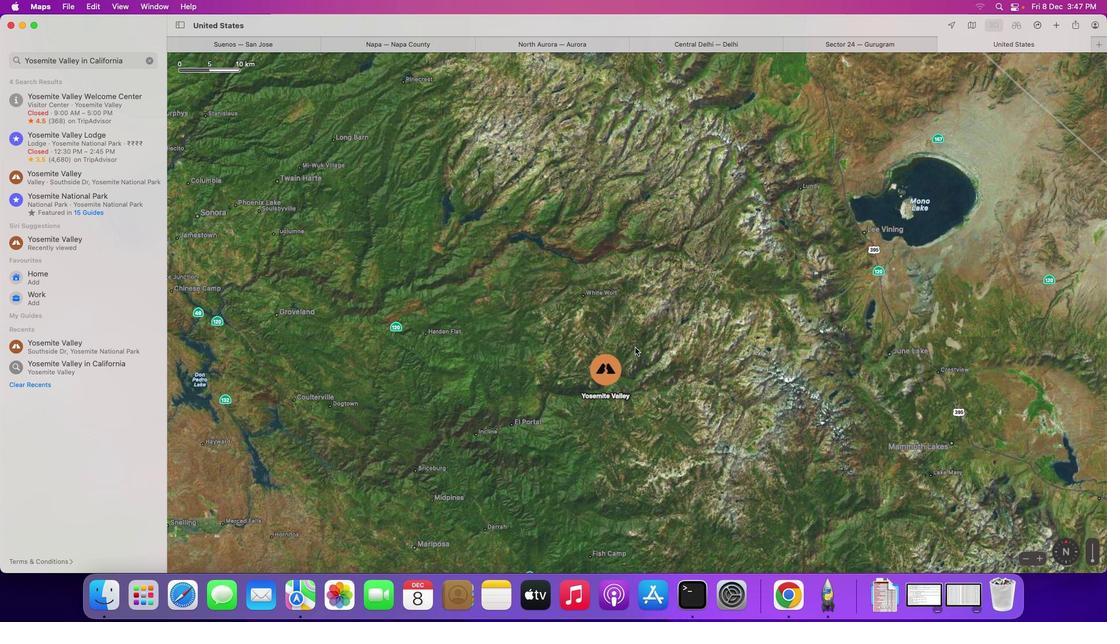 
Action: Mouse scrolled (629, 350) with delta (0, 4)
Screenshot: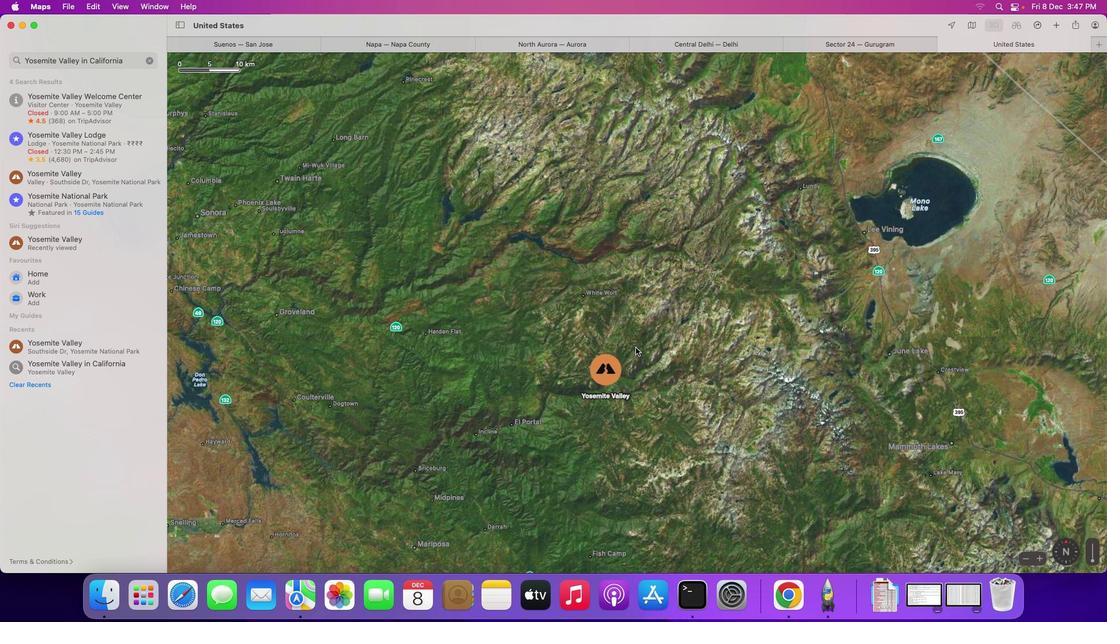 
Action: Mouse moved to (635, 348)
Screenshot: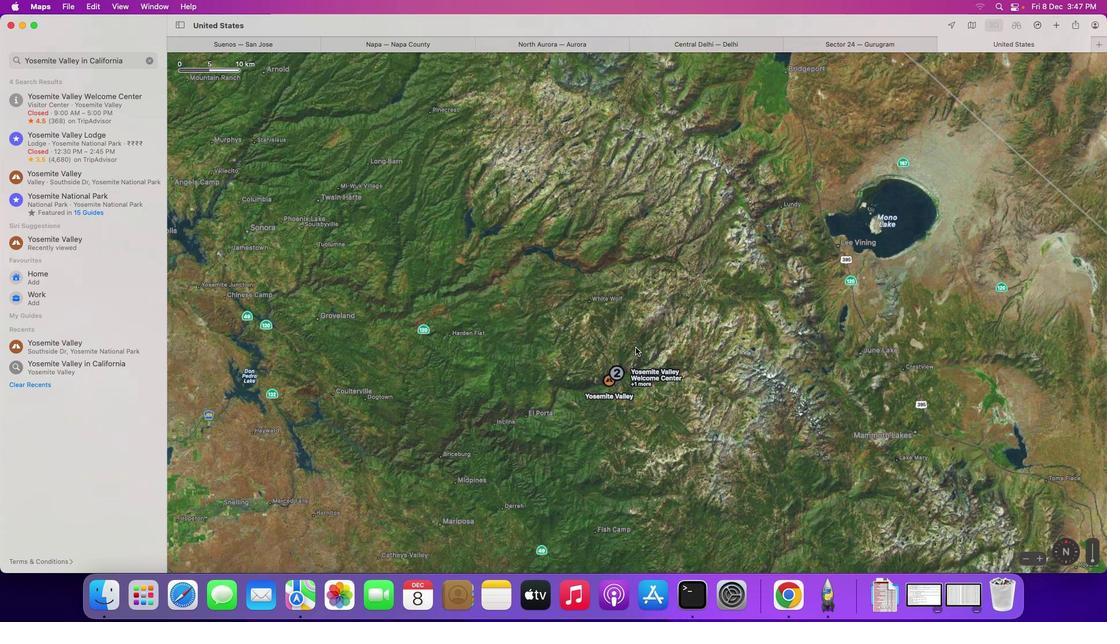 
Action: Mouse scrolled (635, 348) with delta (0, 0)
Screenshot: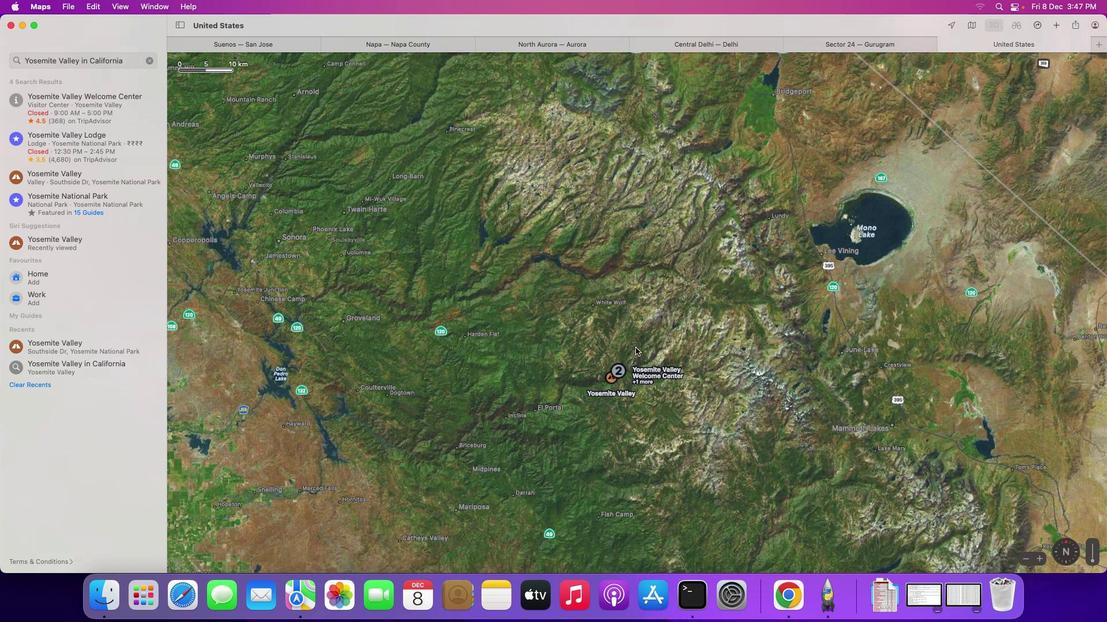 
Action: Mouse scrolled (635, 348) with delta (0, 0)
Screenshot: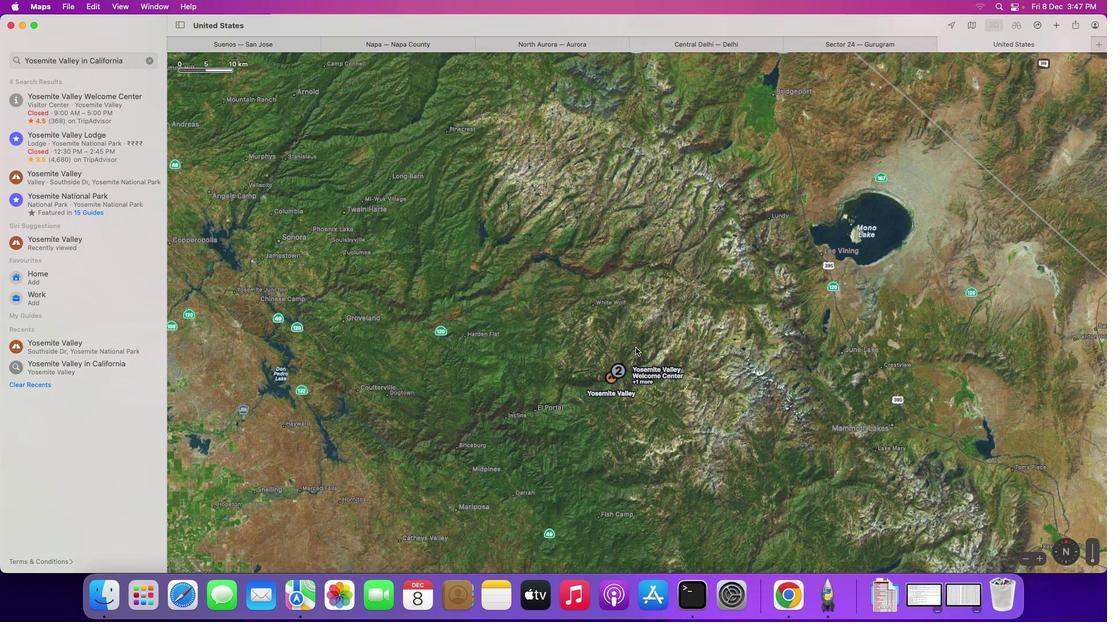 
Action: Mouse scrolled (635, 348) with delta (0, -1)
Screenshot: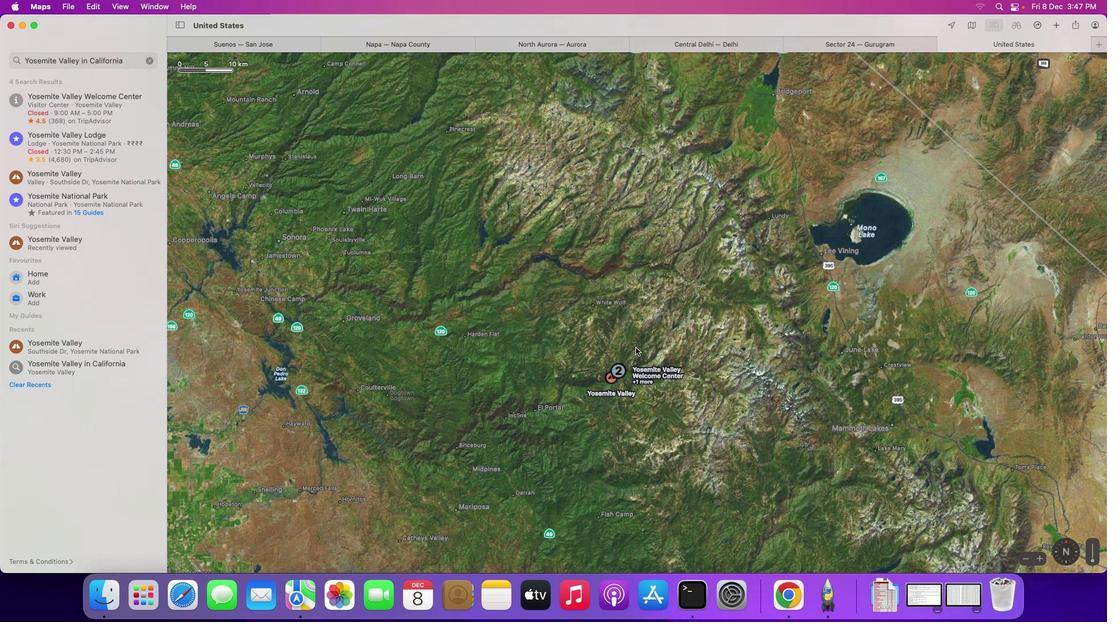 
Action: Mouse scrolled (635, 348) with delta (0, -1)
Screenshot: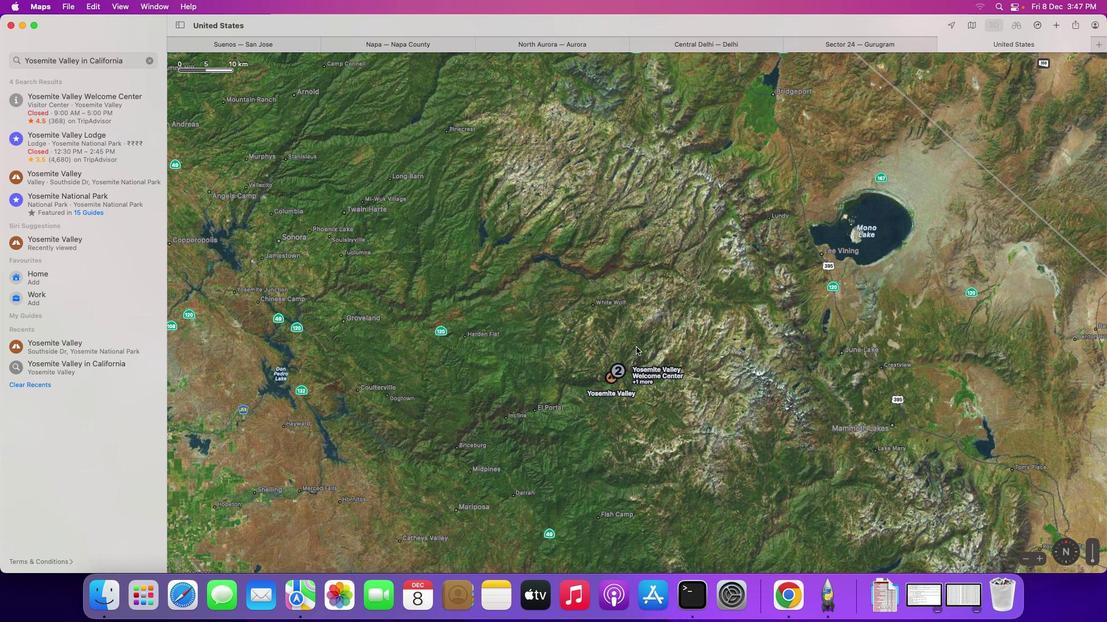 
Action: Mouse moved to (637, 347)
Screenshot: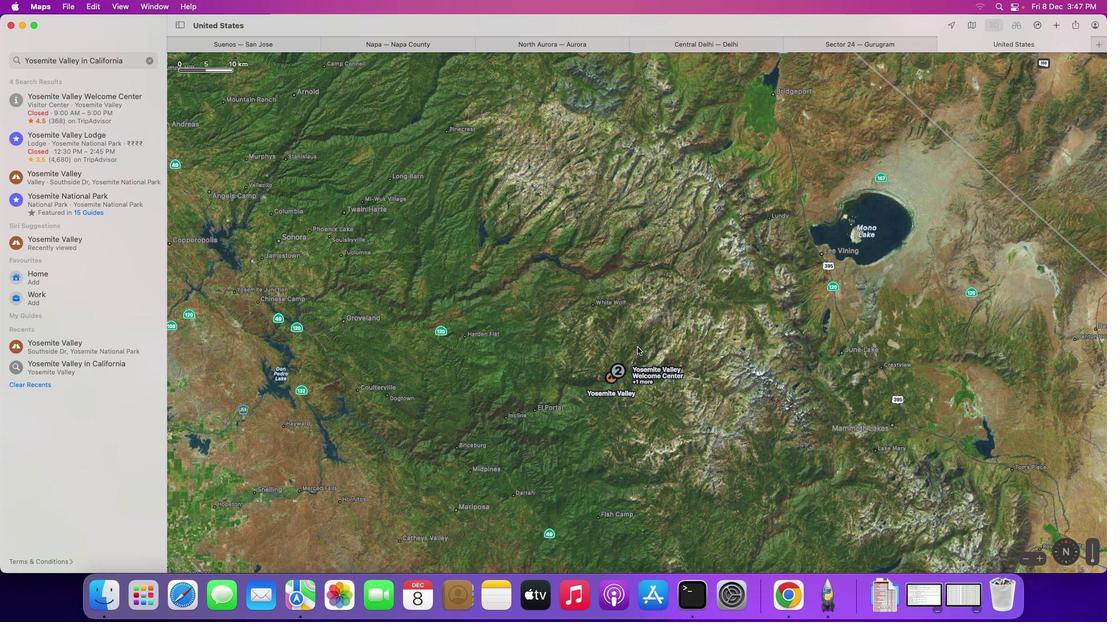 
Action: Mouse scrolled (637, 347) with delta (0, 0)
Screenshot: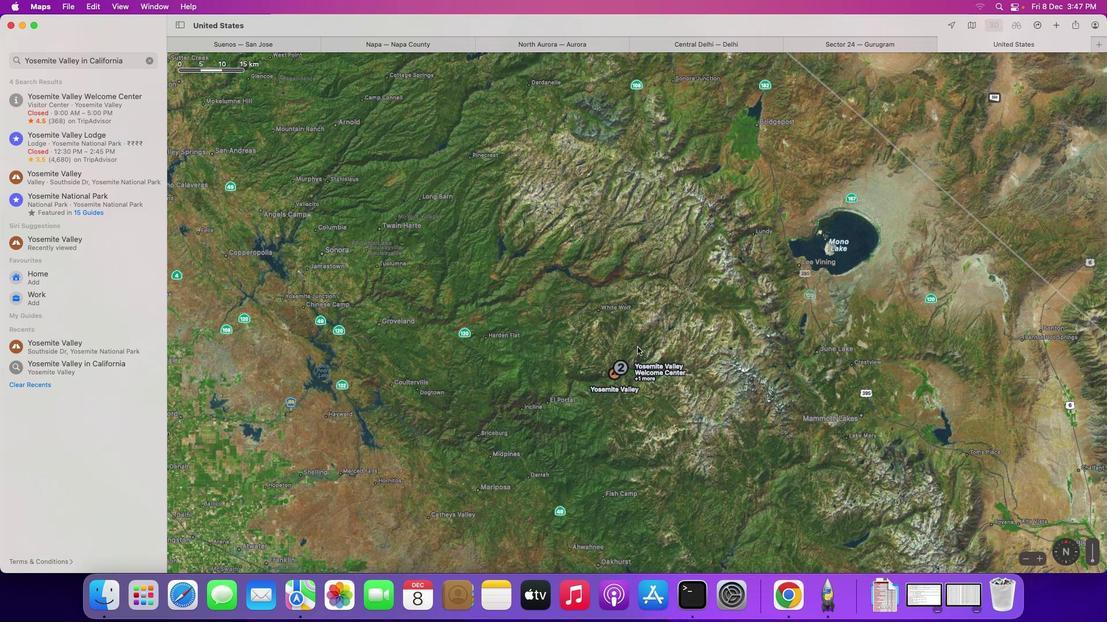 
Action: Mouse scrolled (637, 347) with delta (0, 0)
Screenshot: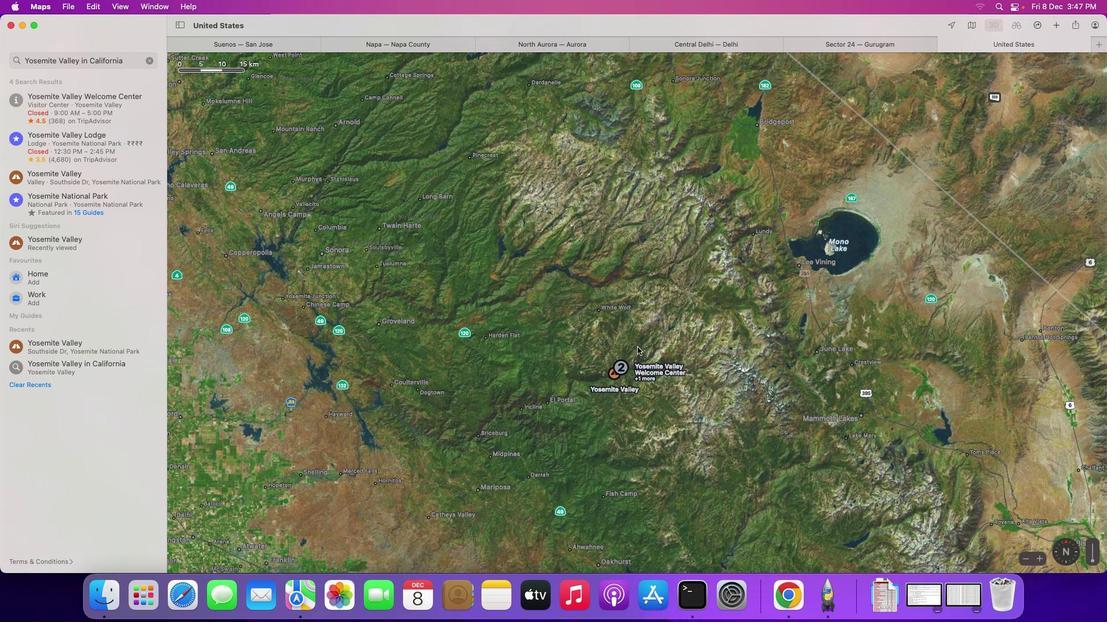 
Action: Mouse scrolled (637, 347) with delta (0, -1)
Screenshot: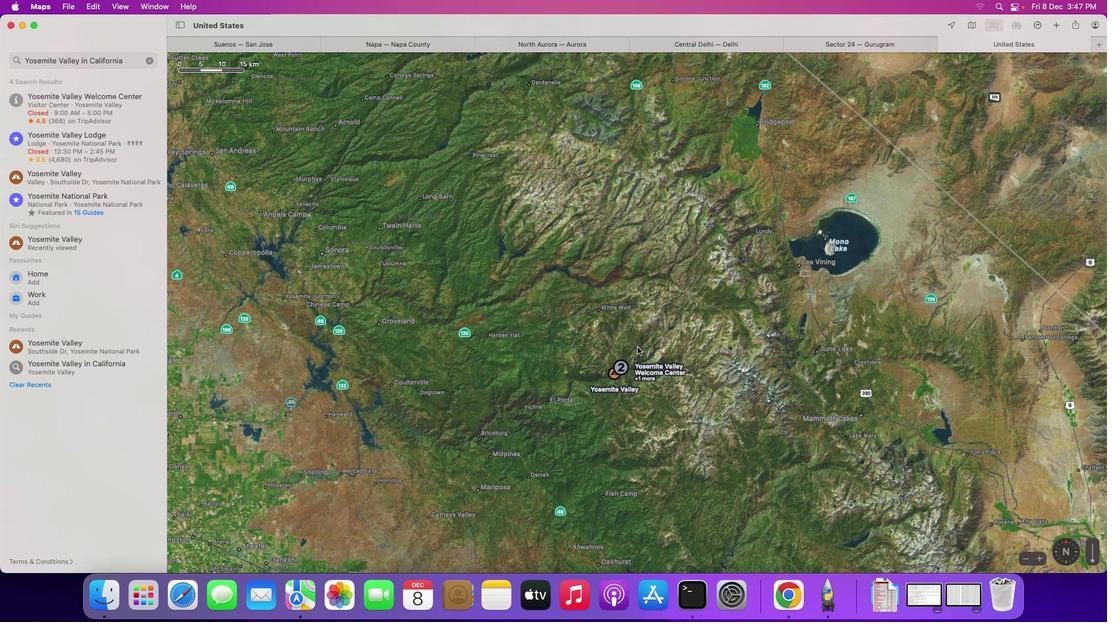 
Action: Mouse moved to (638, 347)
Screenshot: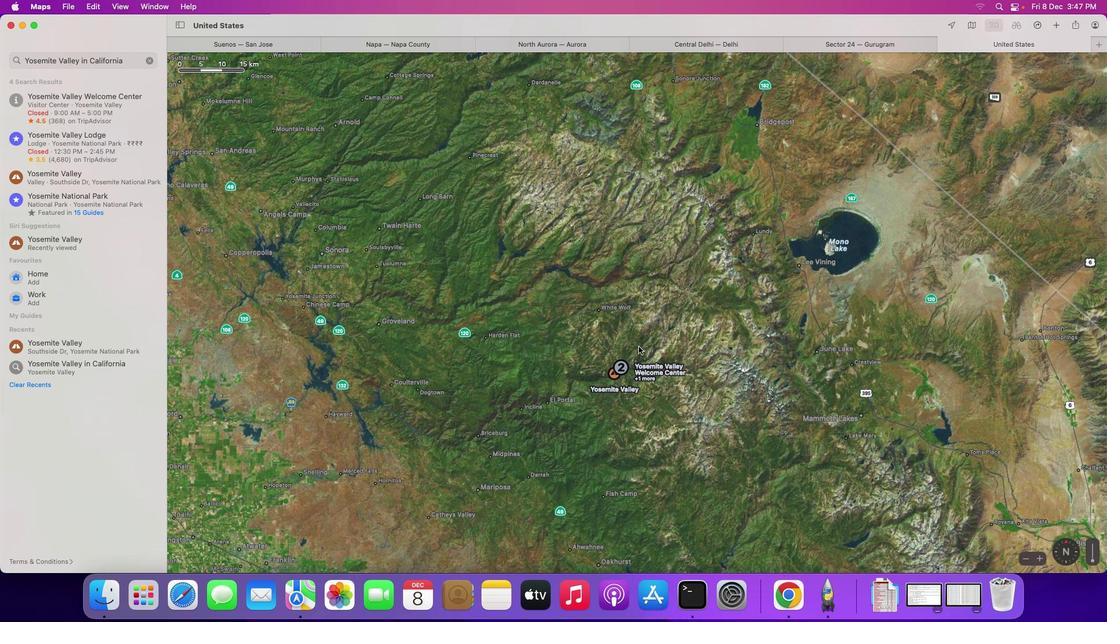 
Action: Mouse scrolled (638, 347) with delta (0, 0)
Screenshot: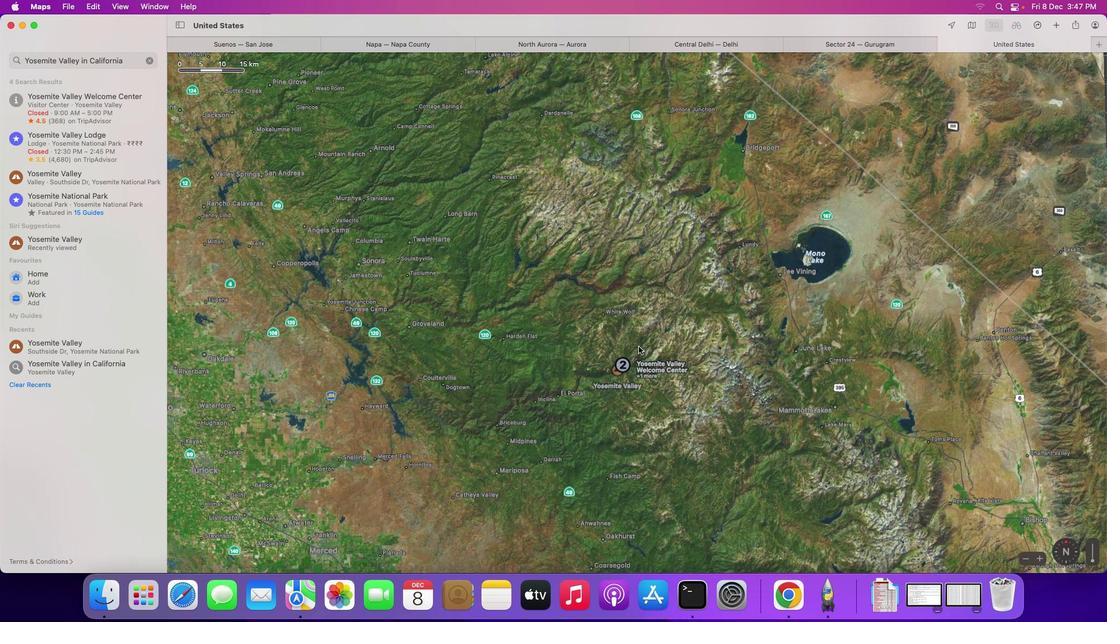 
Action: Mouse scrolled (638, 347) with delta (0, 0)
Screenshot: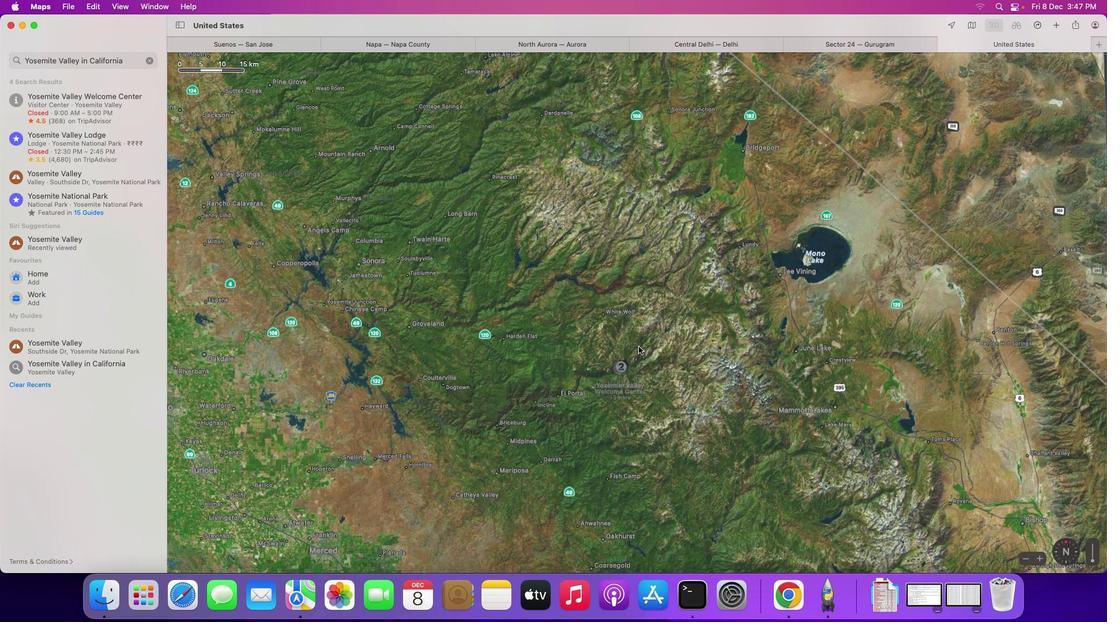
Action: Mouse scrolled (638, 347) with delta (0, -1)
Screenshot: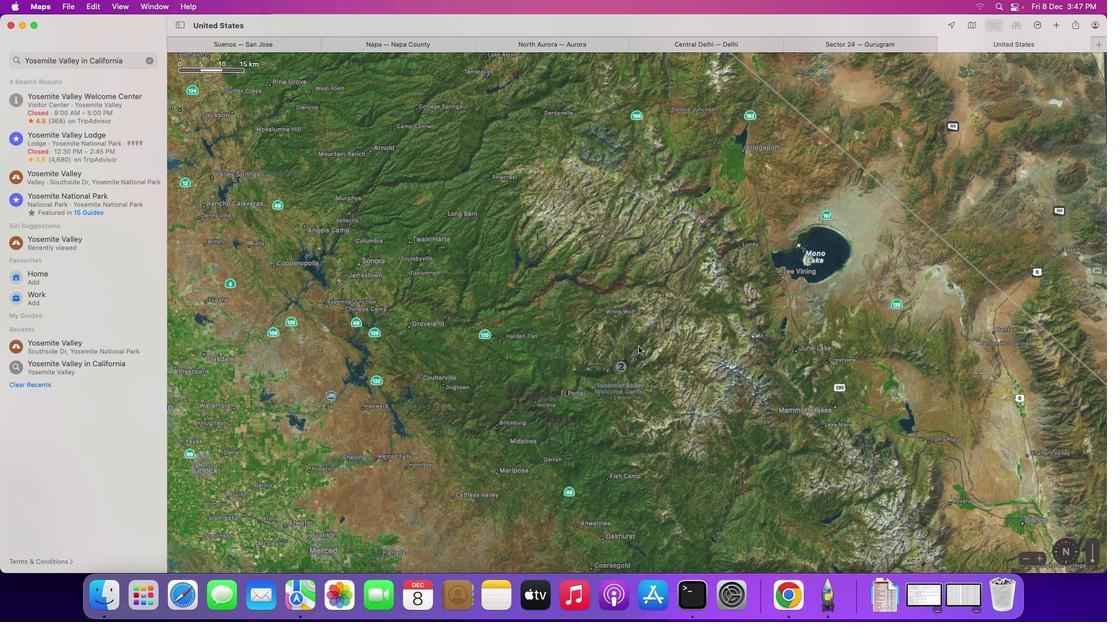 
Action: Mouse scrolled (638, 347) with delta (0, 0)
Screenshot: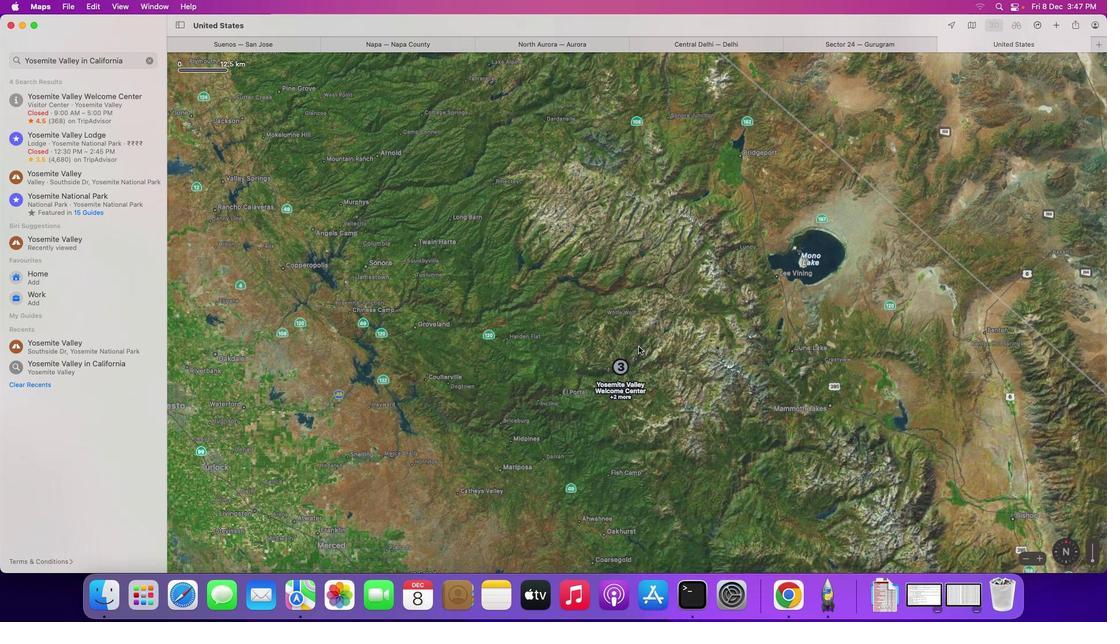 
Action: Mouse scrolled (638, 347) with delta (0, 0)
Screenshot: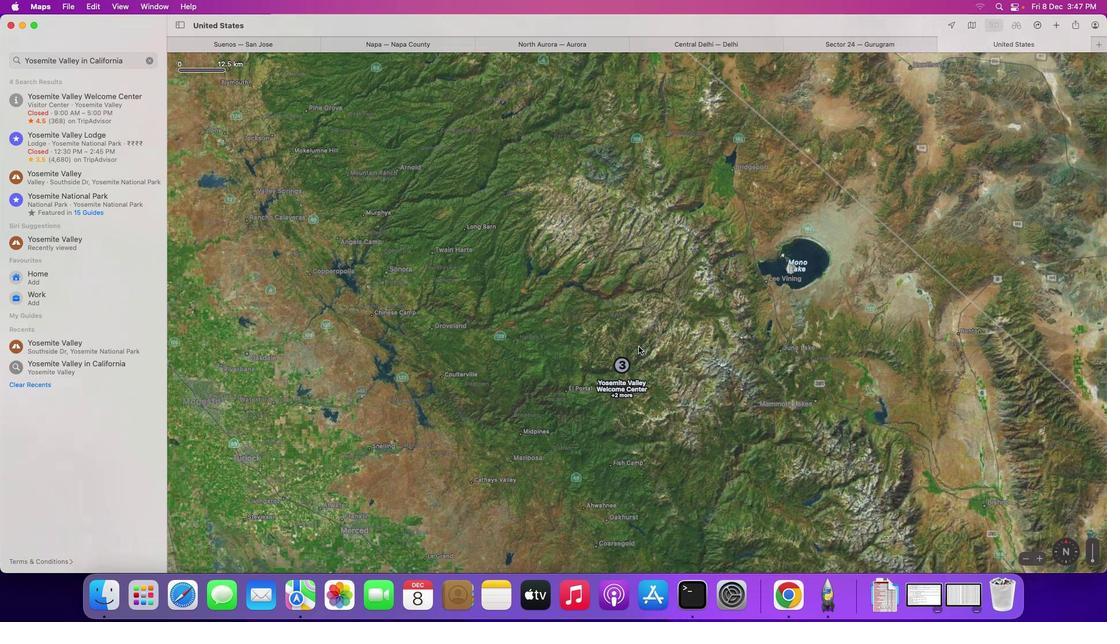 
Action: Mouse scrolled (638, 347) with delta (0, 0)
Screenshot: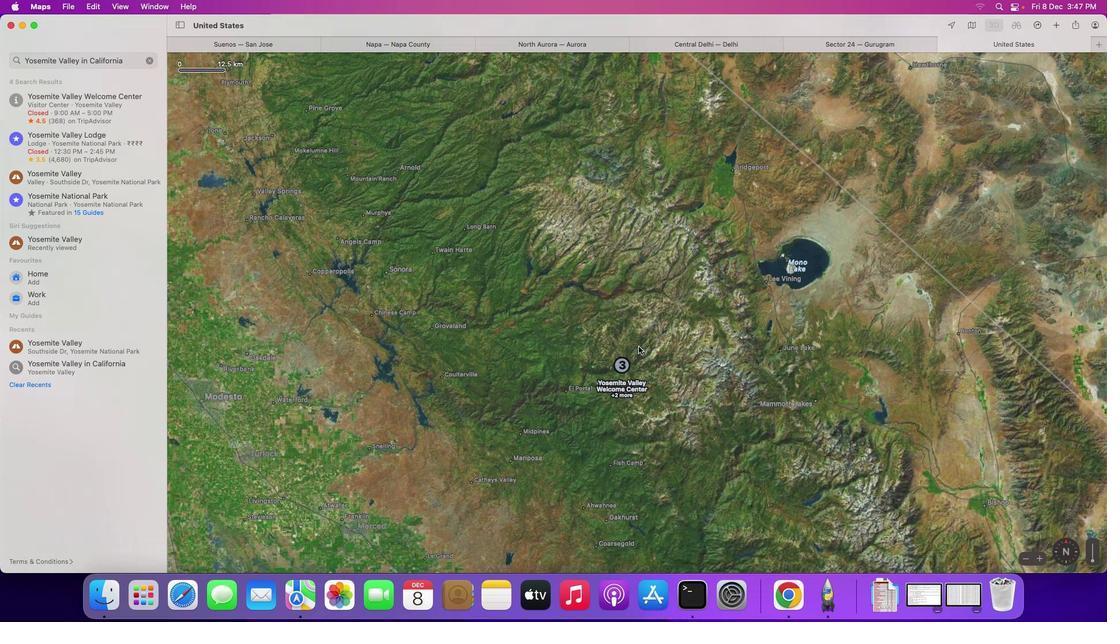 
Action: Mouse scrolled (638, 347) with delta (0, 0)
Screenshot: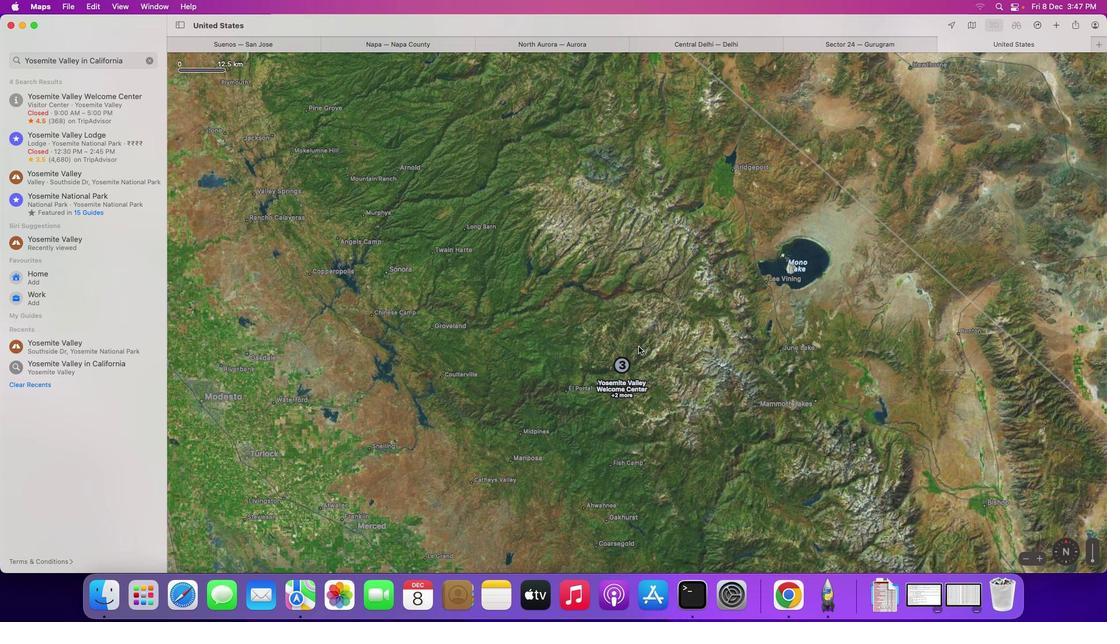 
Action: Mouse scrolled (638, 347) with delta (0, 0)
Screenshot: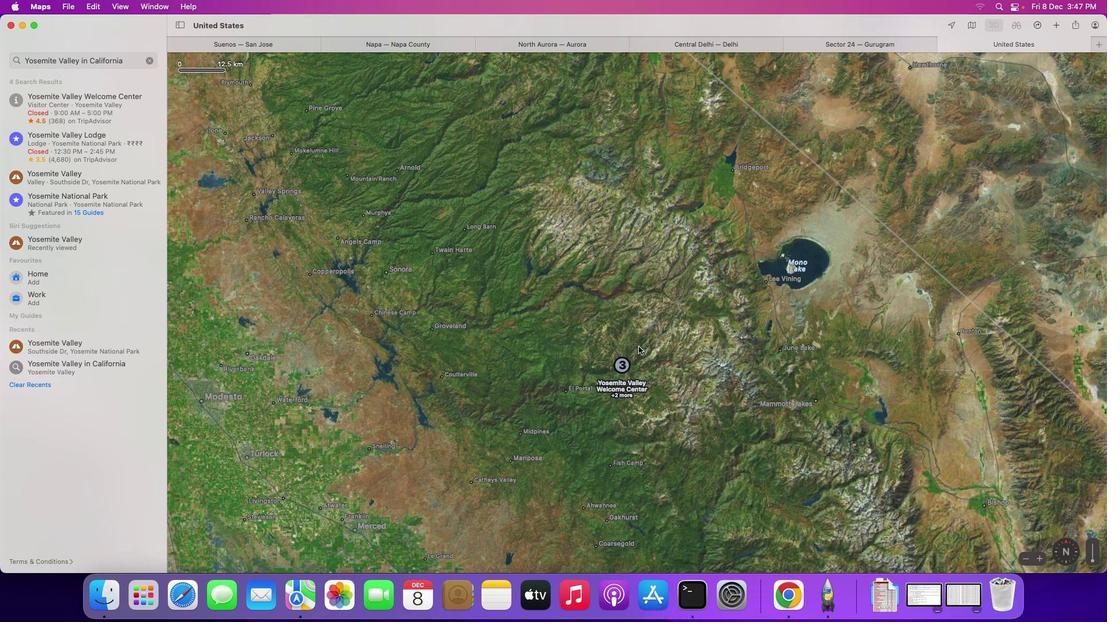 
Action: Mouse scrolled (638, 347) with delta (0, 0)
Screenshot: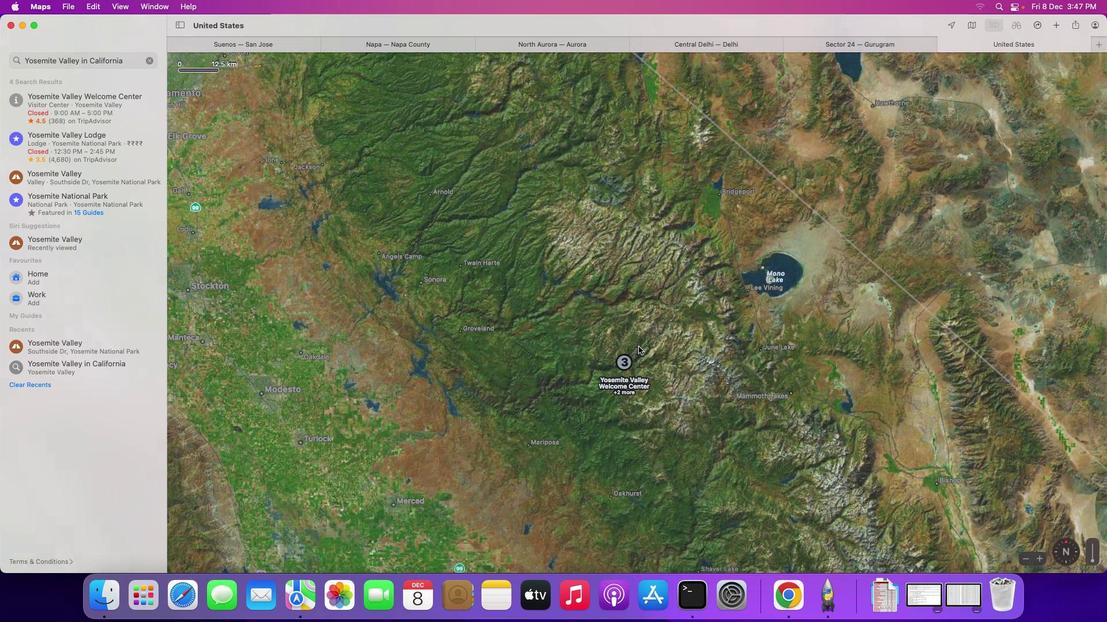 
Action: Mouse scrolled (638, 347) with delta (0, 0)
Screenshot: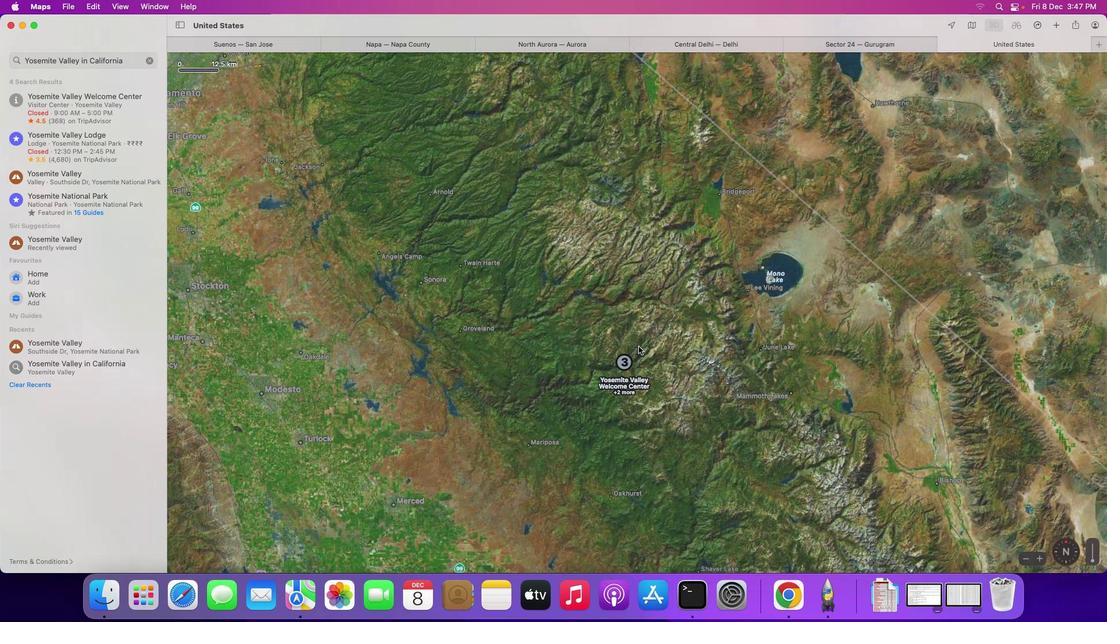 
Action: Mouse scrolled (638, 347) with delta (0, -1)
Screenshot: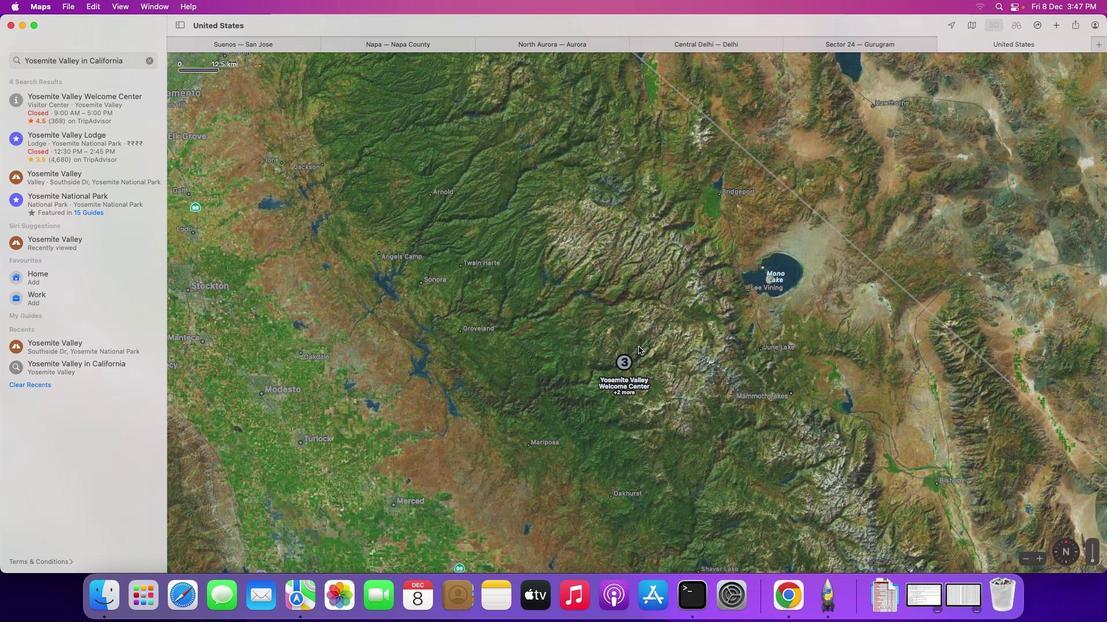 
Action: Mouse scrolled (638, 347) with delta (0, 0)
Screenshot: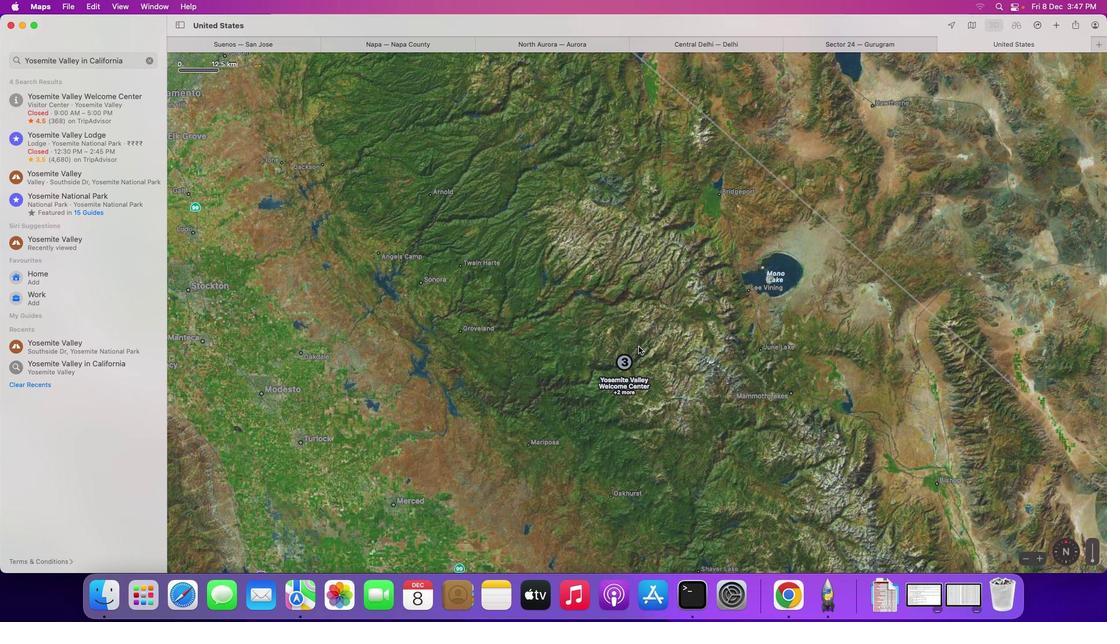 
Action: Mouse scrolled (638, 347) with delta (0, 0)
Screenshot: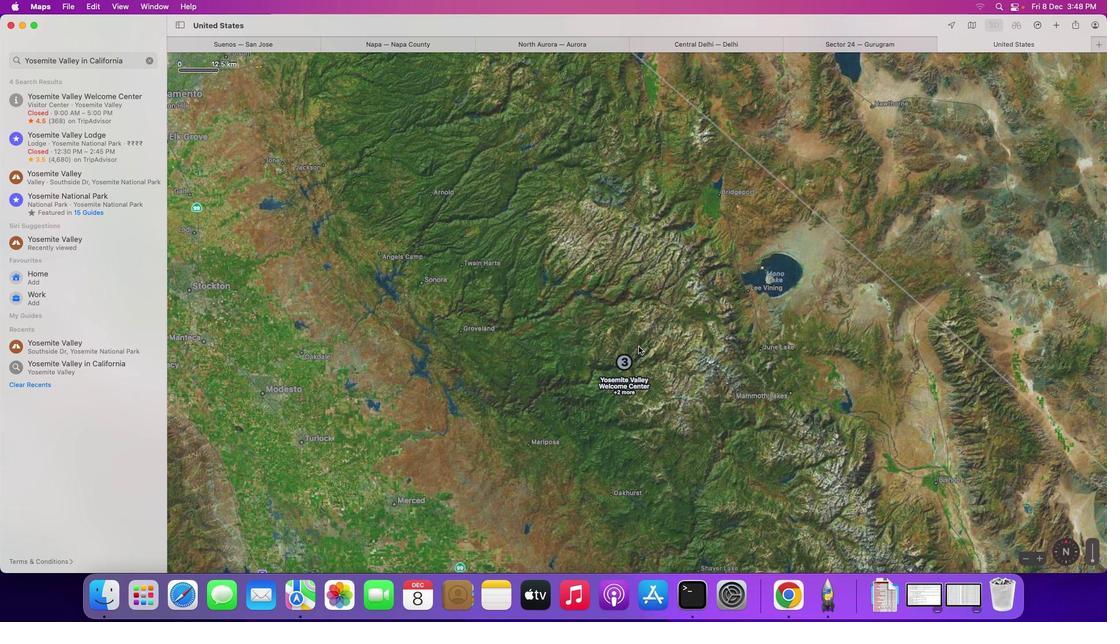 
Action: Mouse scrolled (638, 347) with delta (0, 0)
Screenshot: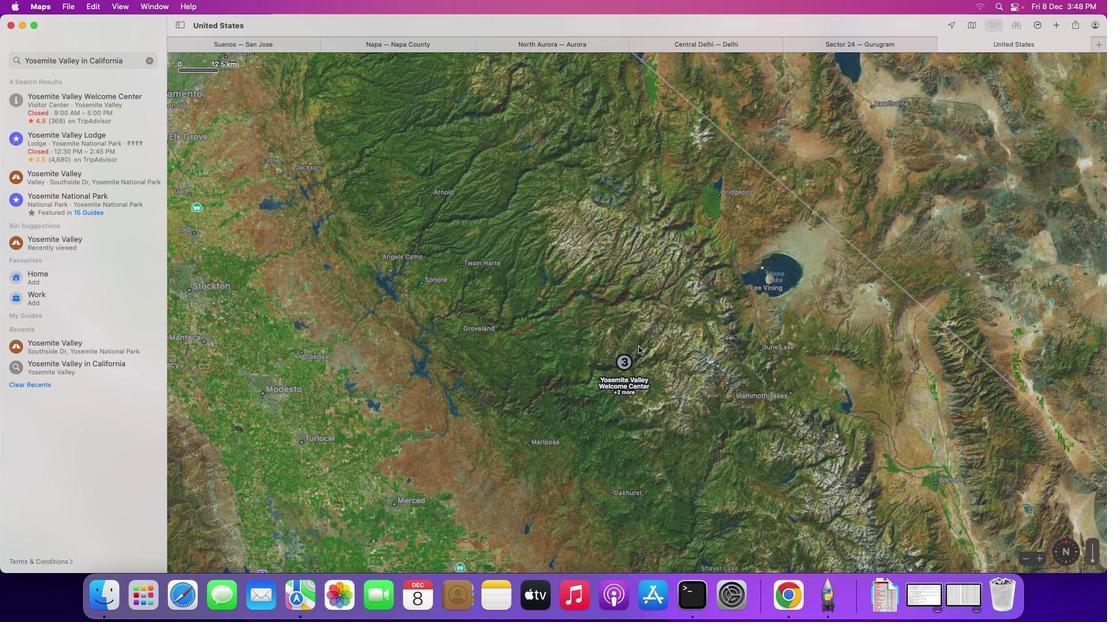 
Action: Mouse scrolled (638, 347) with delta (0, 0)
Screenshot: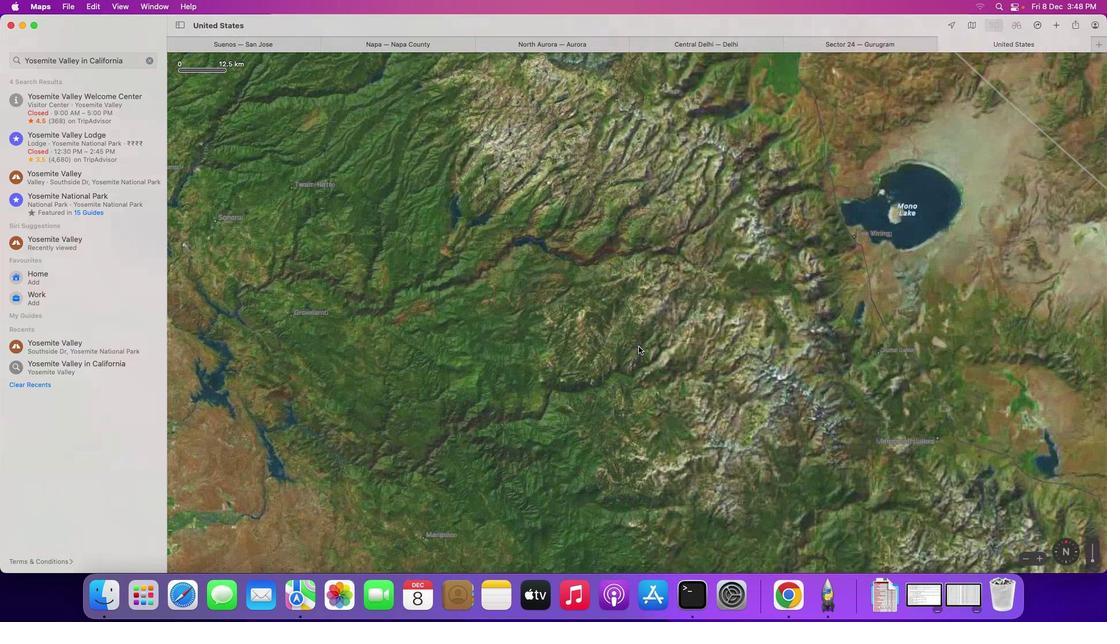 
Action: Mouse scrolled (638, 347) with delta (0, 0)
Screenshot: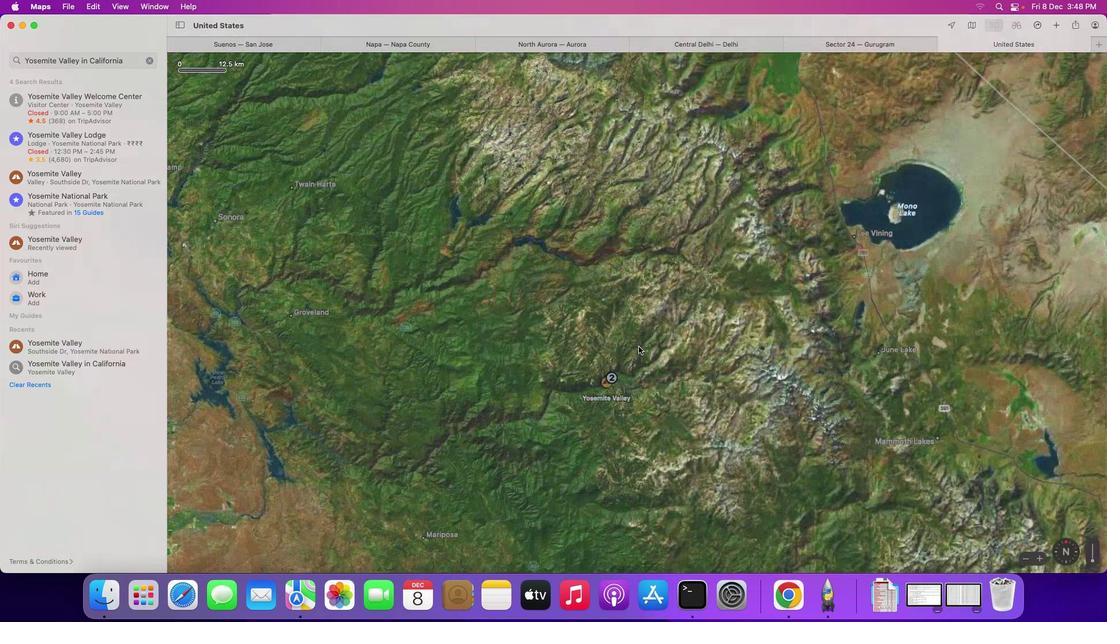 
Action: Mouse scrolled (638, 347) with delta (0, 1)
Screenshot: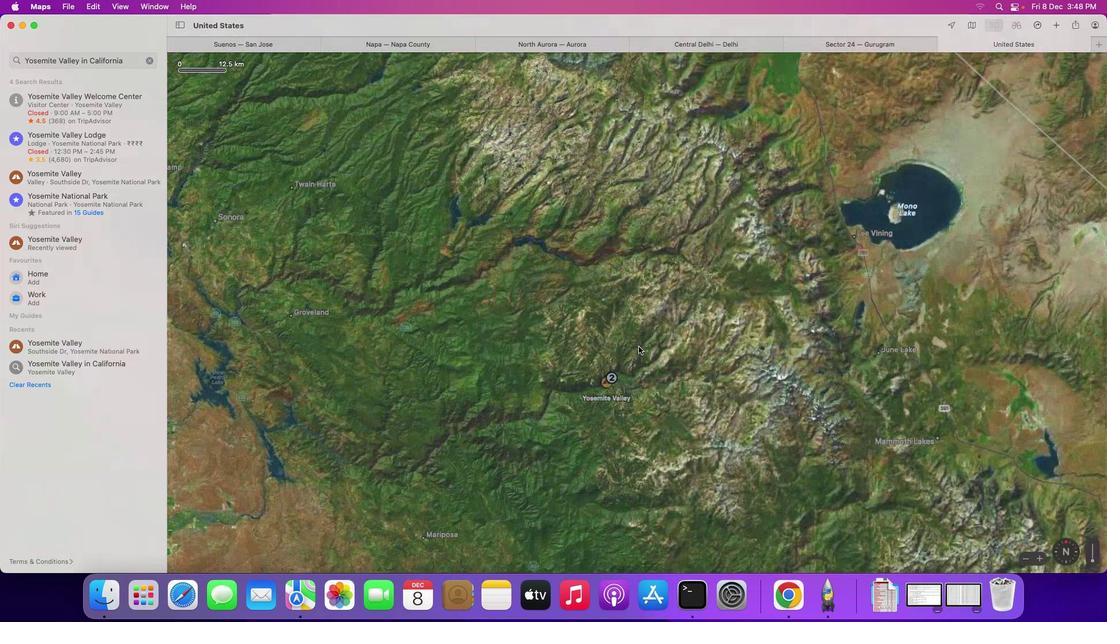 
Action: Mouse scrolled (638, 347) with delta (0, 2)
Screenshot: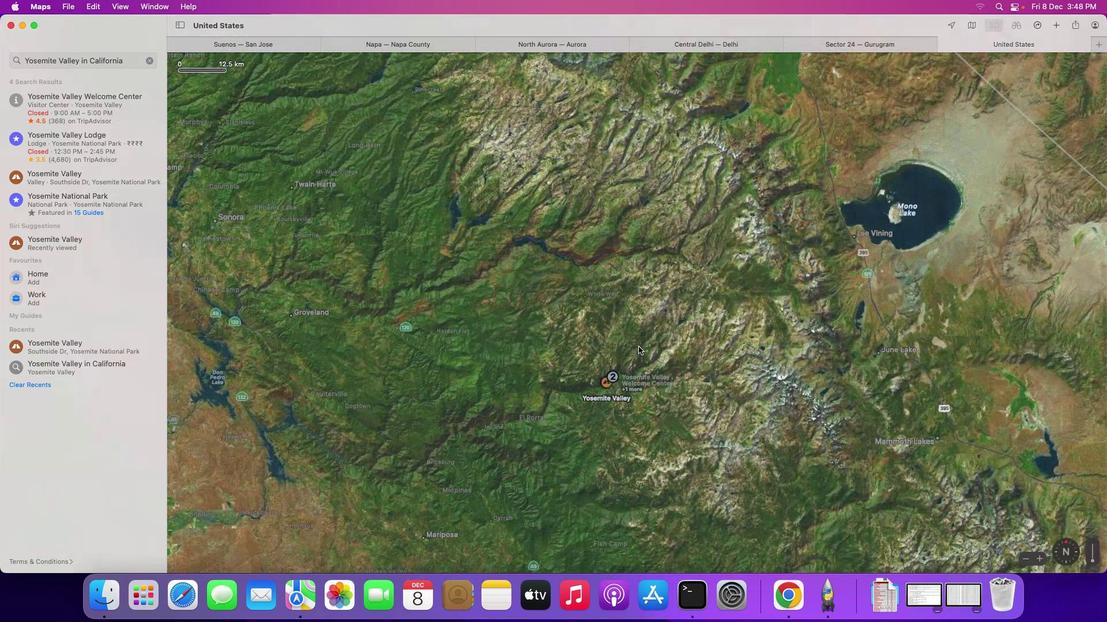 
Action: Mouse scrolled (638, 347) with delta (0, 2)
Screenshot: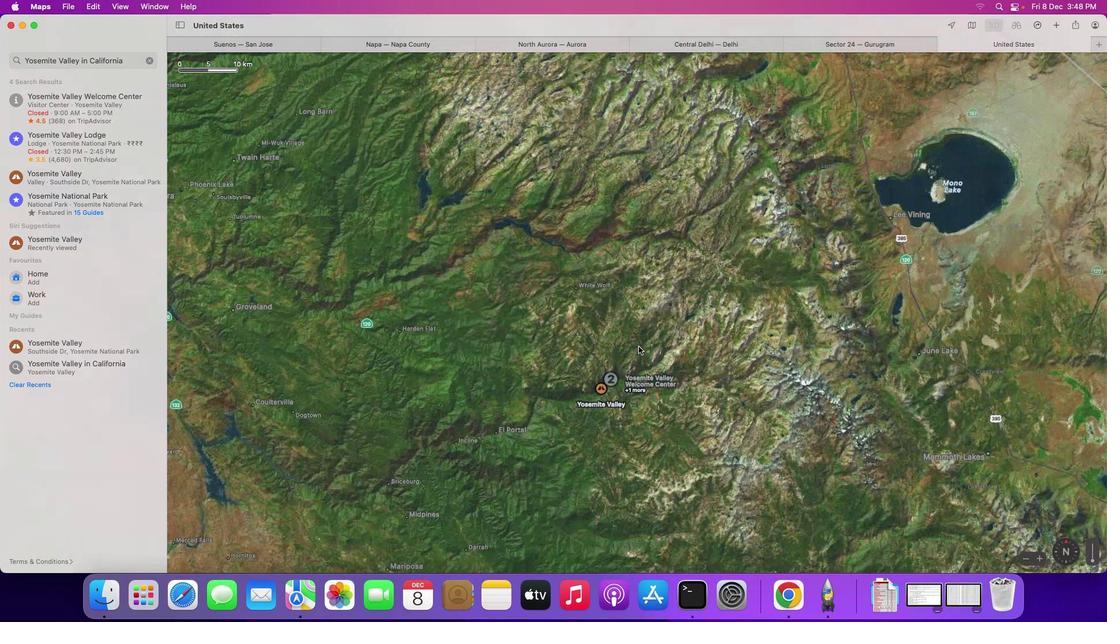 
Action: Mouse scrolled (638, 347) with delta (0, 2)
Screenshot: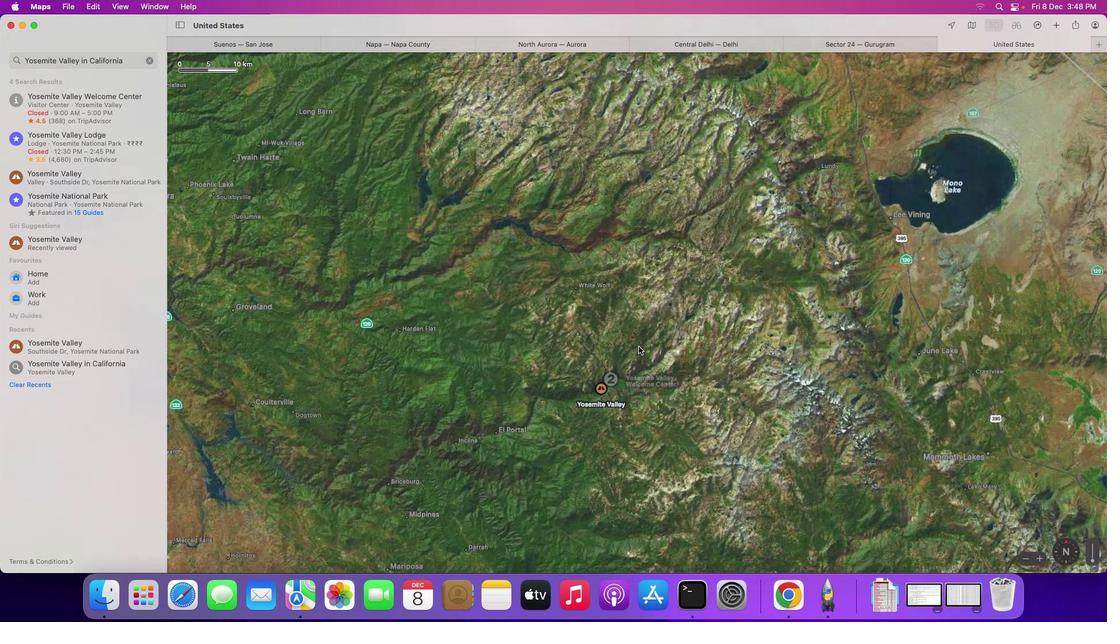
Action: Mouse scrolled (638, 347) with delta (0, 3)
Screenshot: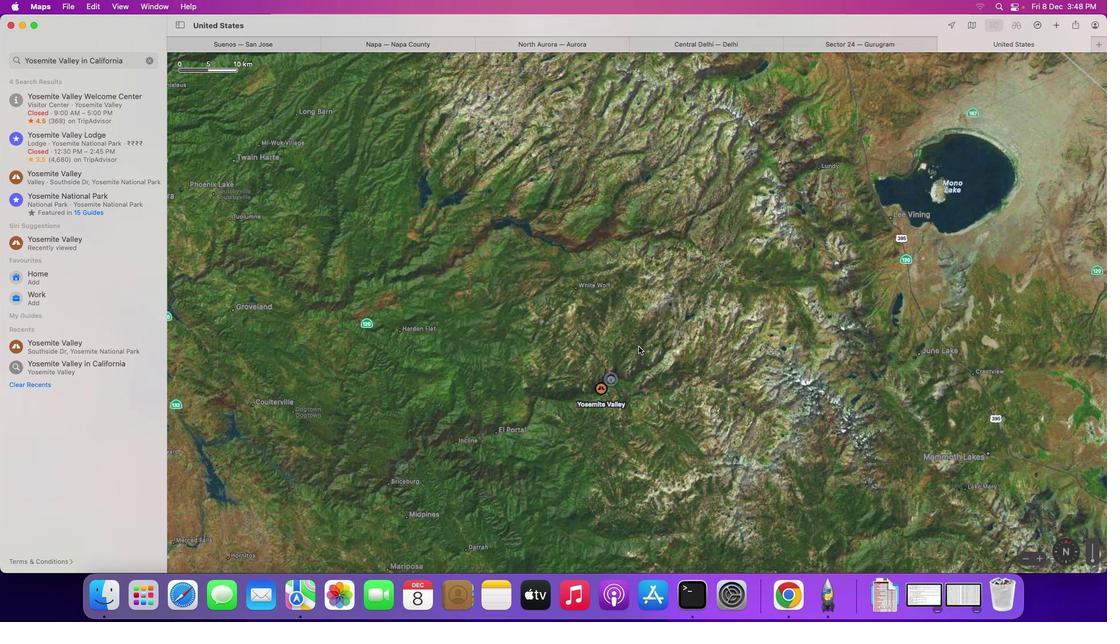 
Action: Mouse scrolled (638, 347) with delta (0, 3)
Screenshot: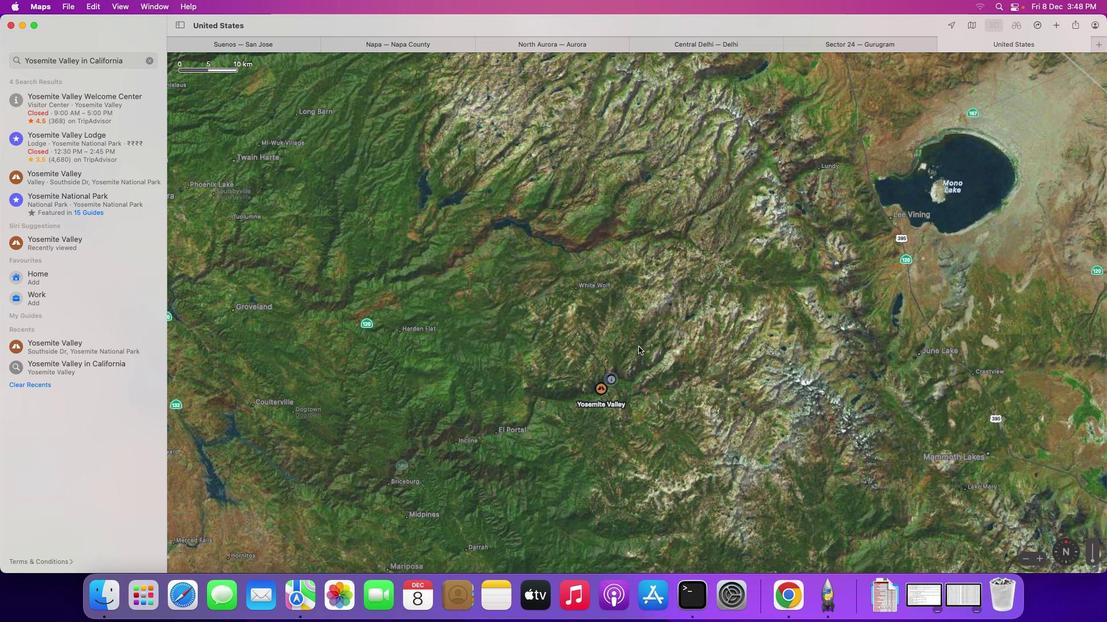 
Action: Mouse moved to (638, 346)
Screenshot: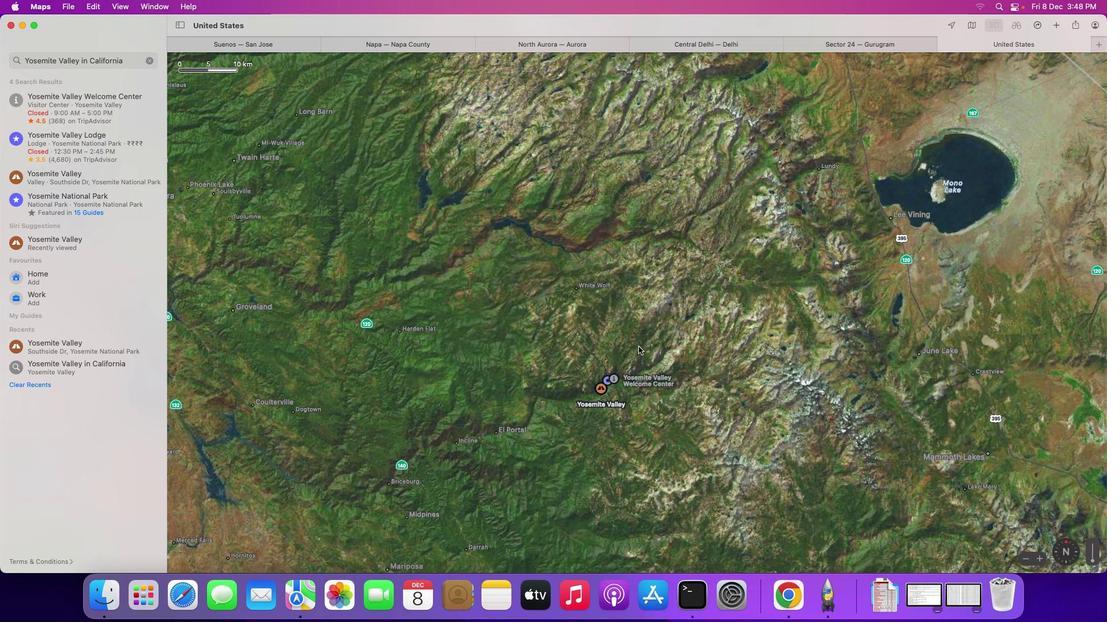 
Action: Mouse scrolled (638, 346) with delta (0, 0)
Screenshot: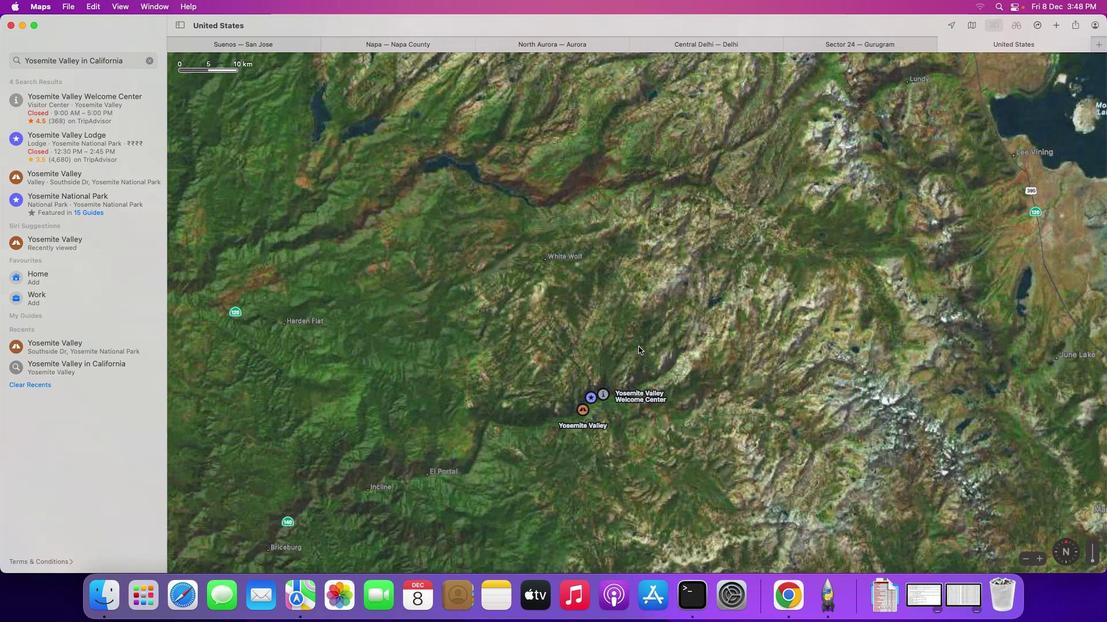 
Action: Mouse scrolled (638, 346) with delta (0, 0)
Screenshot: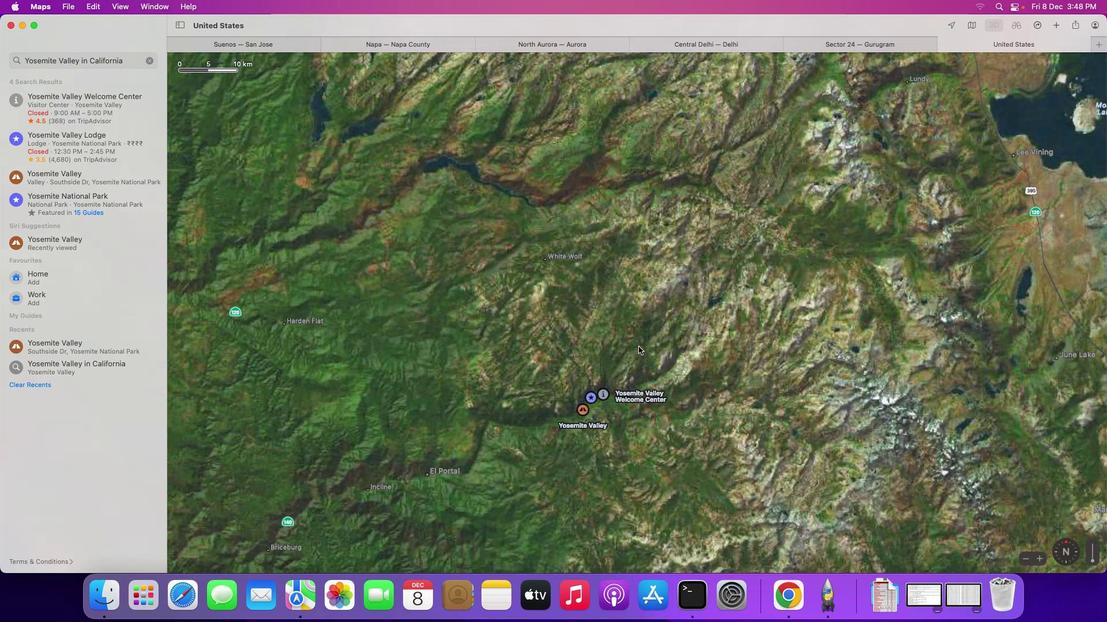 
Action: Mouse scrolled (638, 346) with delta (0, 1)
Screenshot: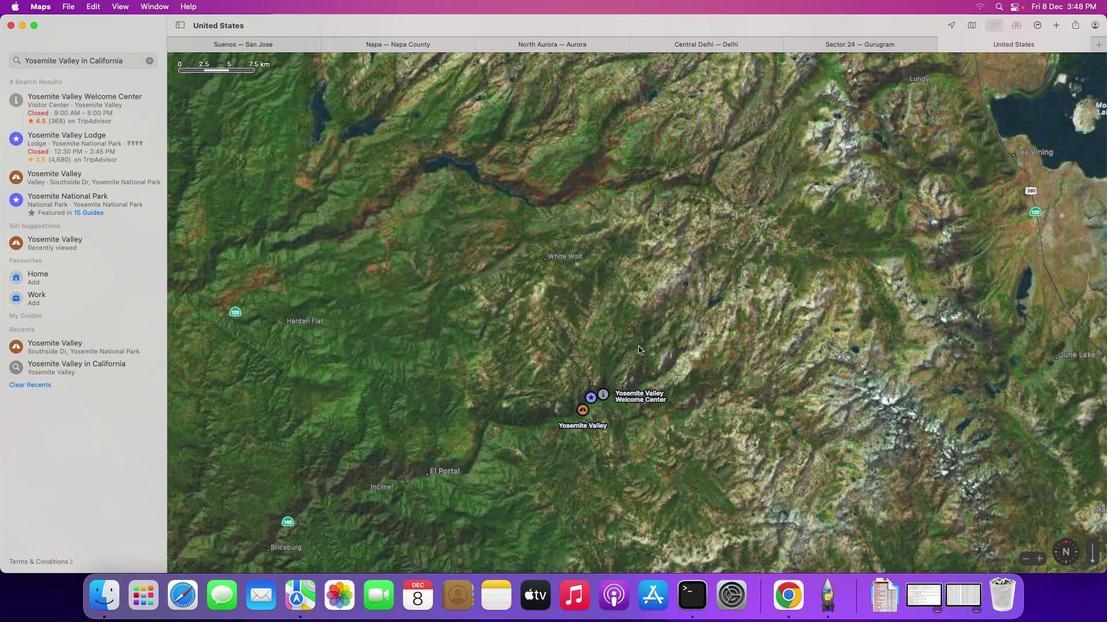 
Action: Mouse scrolled (638, 346) with delta (0, 2)
Screenshot: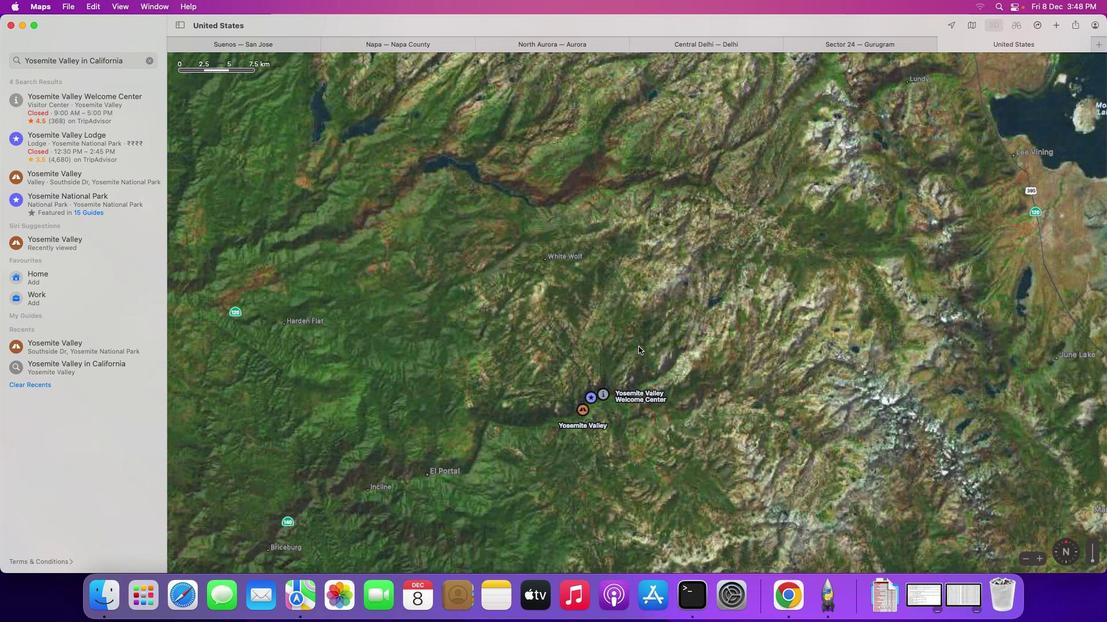 
Action: Mouse scrolled (638, 346) with delta (0, 2)
Screenshot: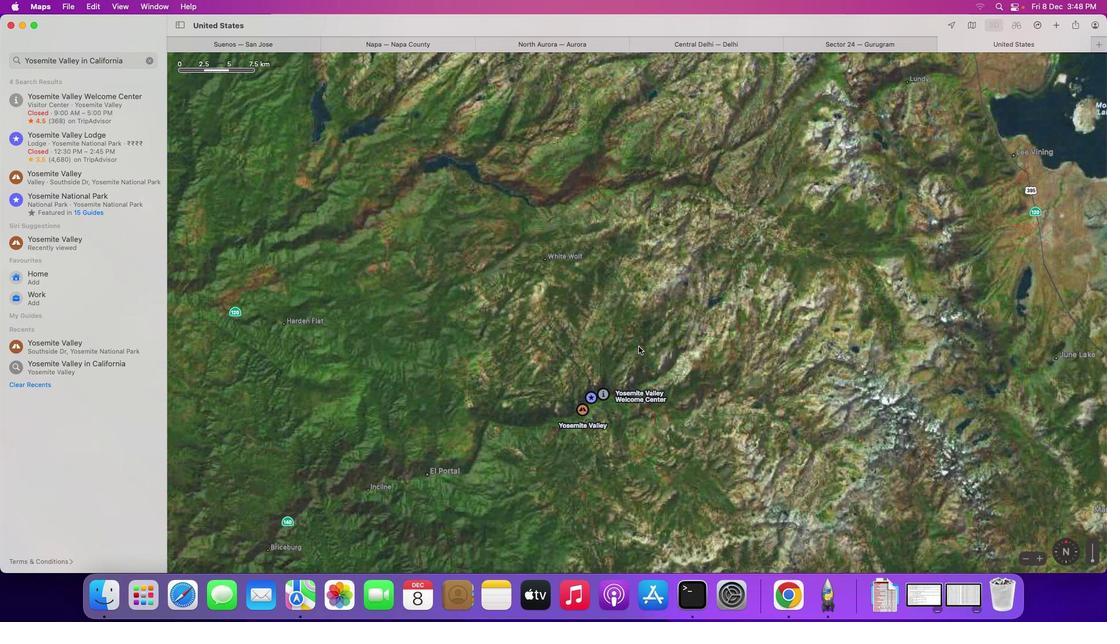 
Action: Mouse scrolled (638, 346) with delta (0, 0)
Screenshot: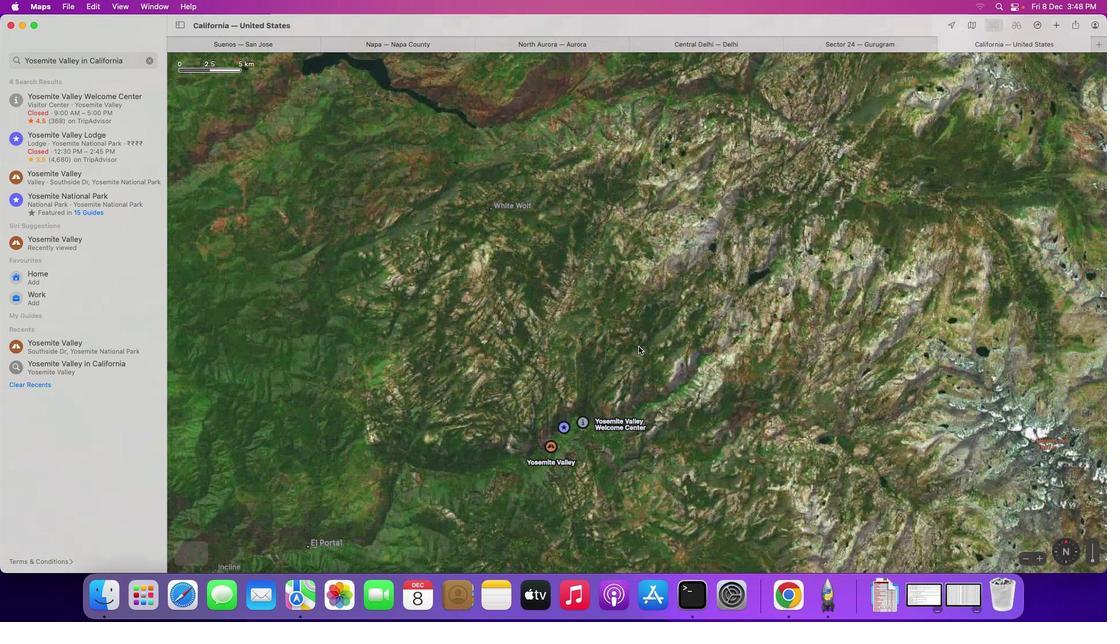
Action: Mouse scrolled (638, 346) with delta (0, 0)
Screenshot: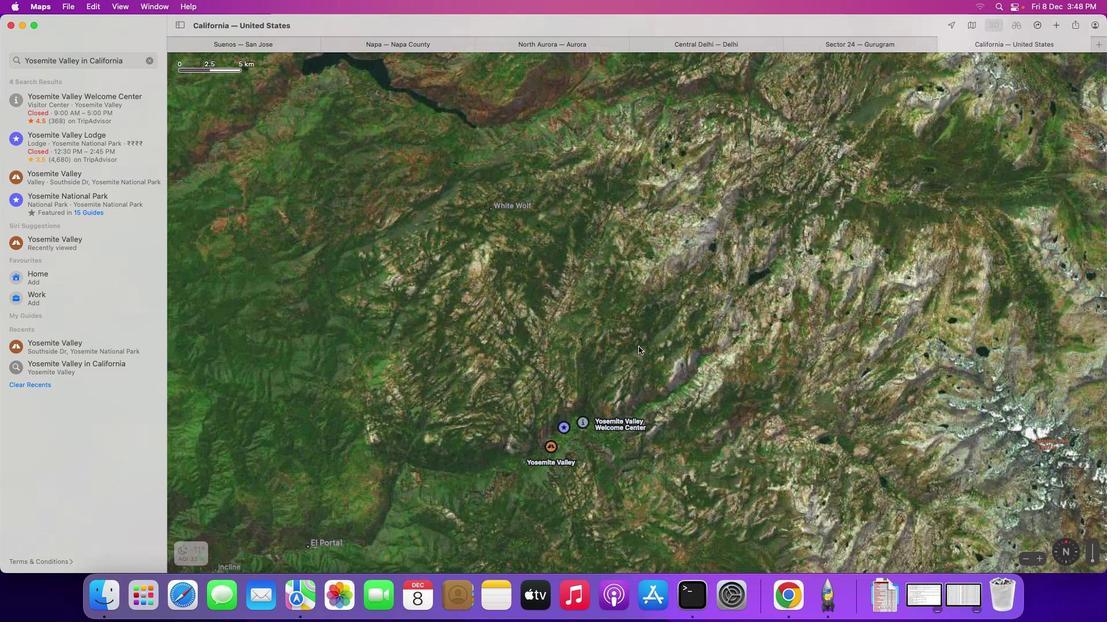 
Action: Mouse scrolled (638, 346) with delta (0, 1)
Screenshot: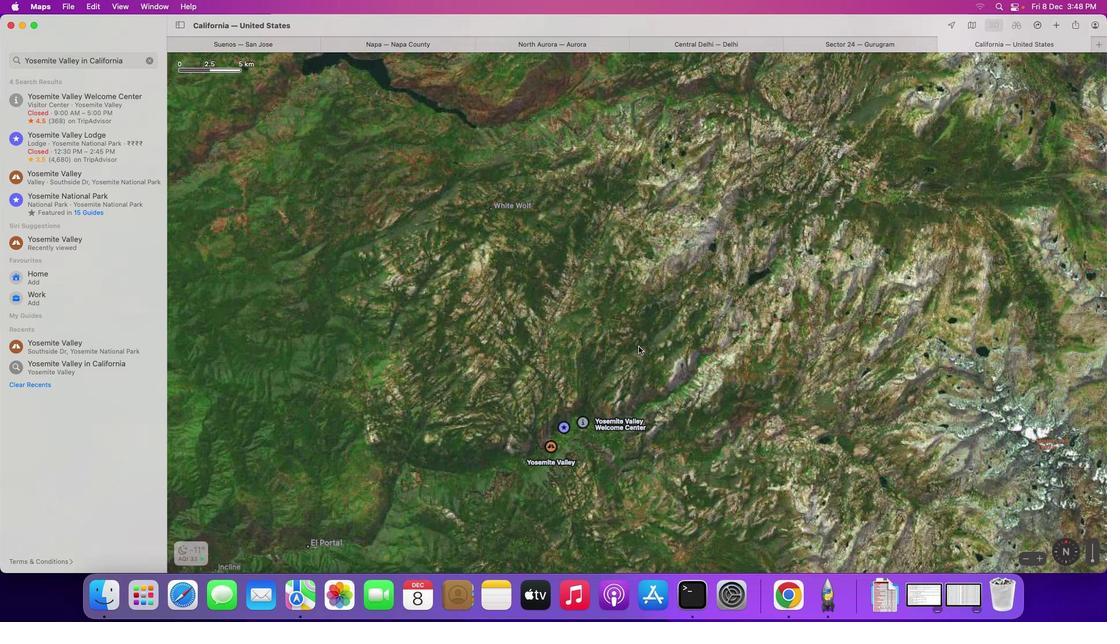 
Action: Mouse scrolled (638, 346) with delta (0, 2)
Screenshot: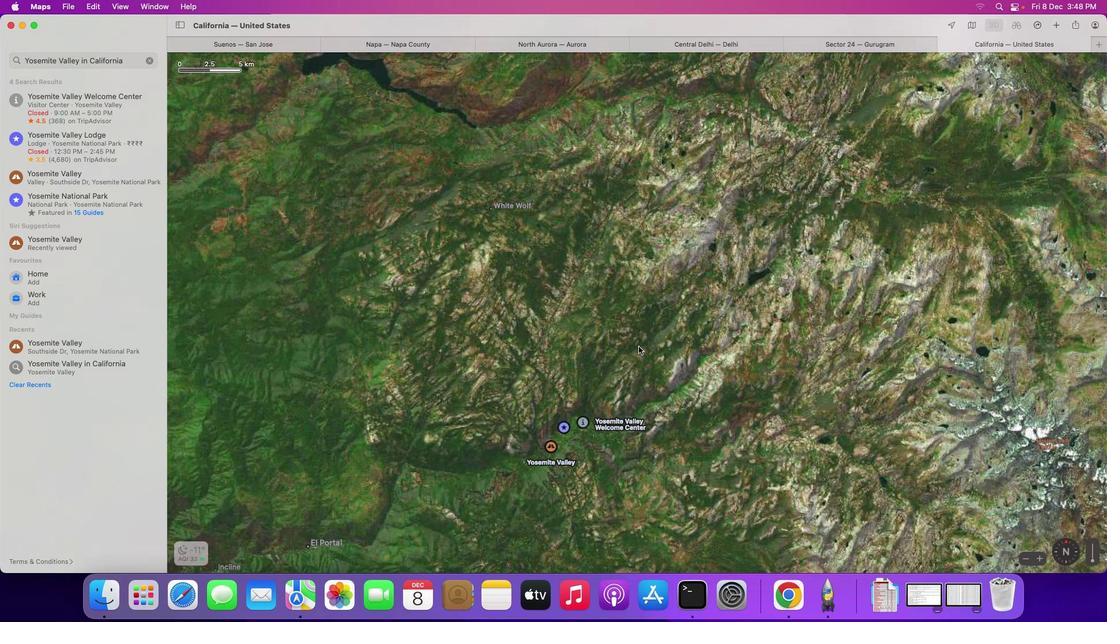 
Action: Mouse scrolled (638, 346) with delta (0, 2)
Screenshot: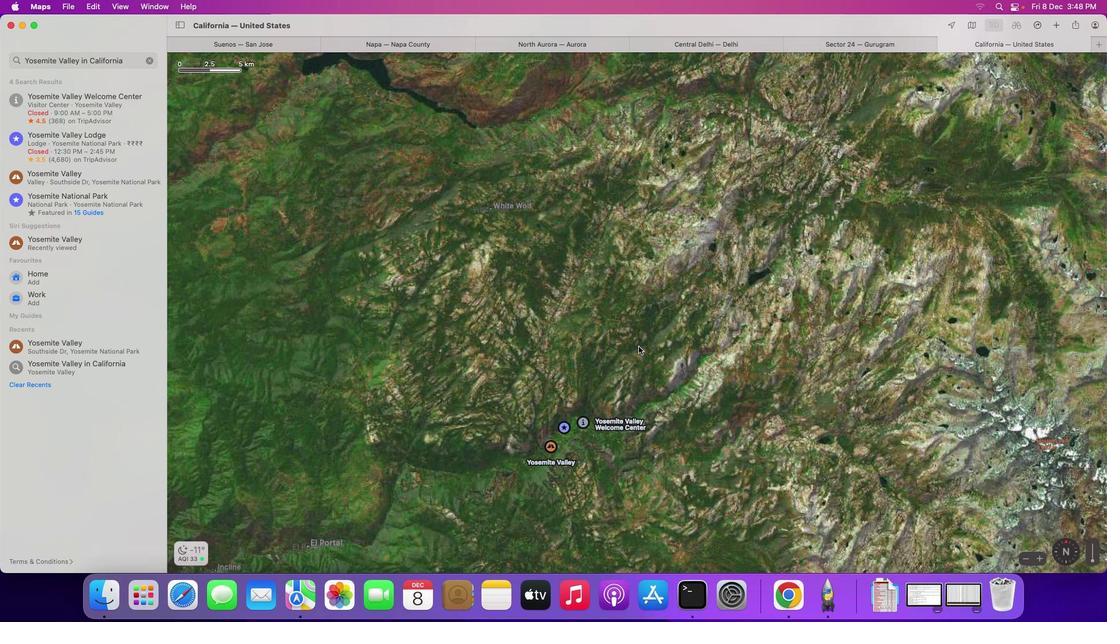 
Action: Mouse scrolled (638, 346) with delta (0, 2)
Screenshot: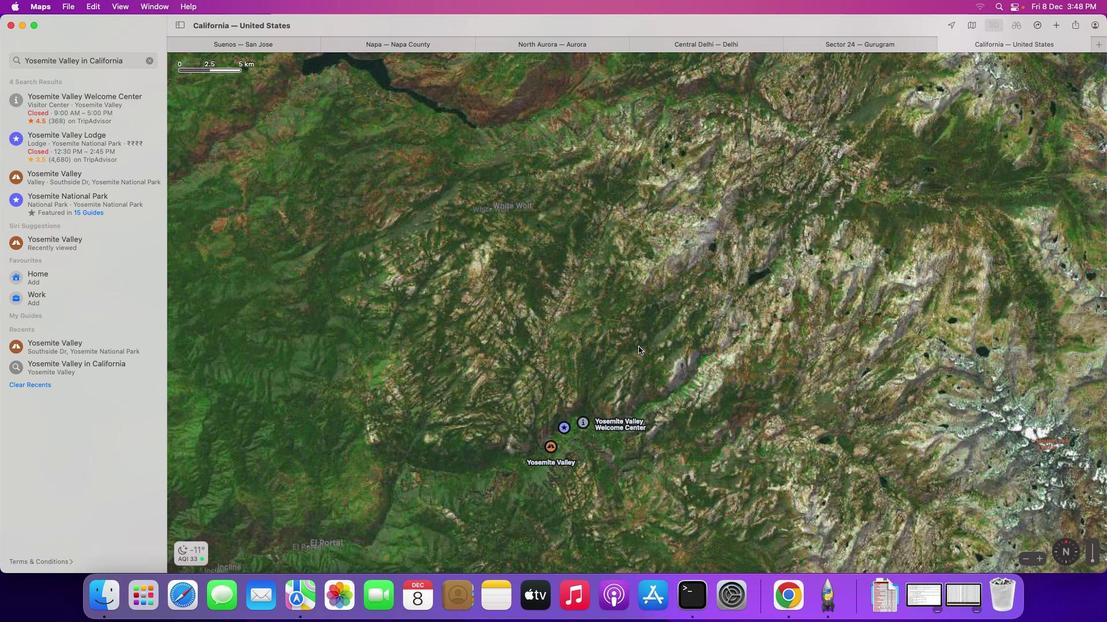 
Action: Mouse moved to (641, 344)
Screenshot: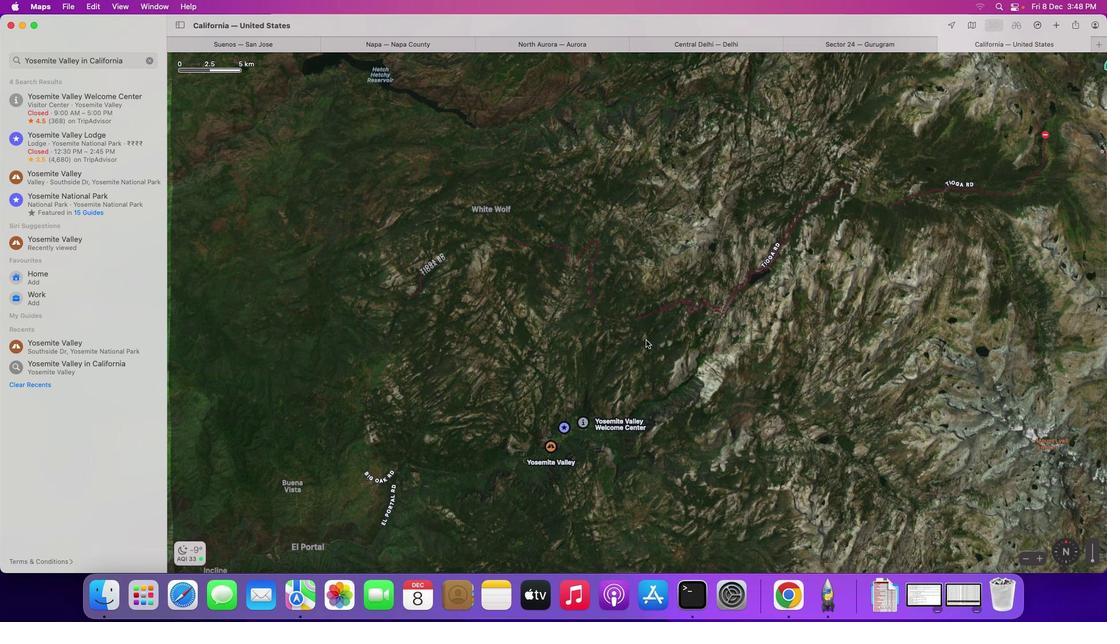 
Action: Mouse pressed left at (641, 344)
Screenshot: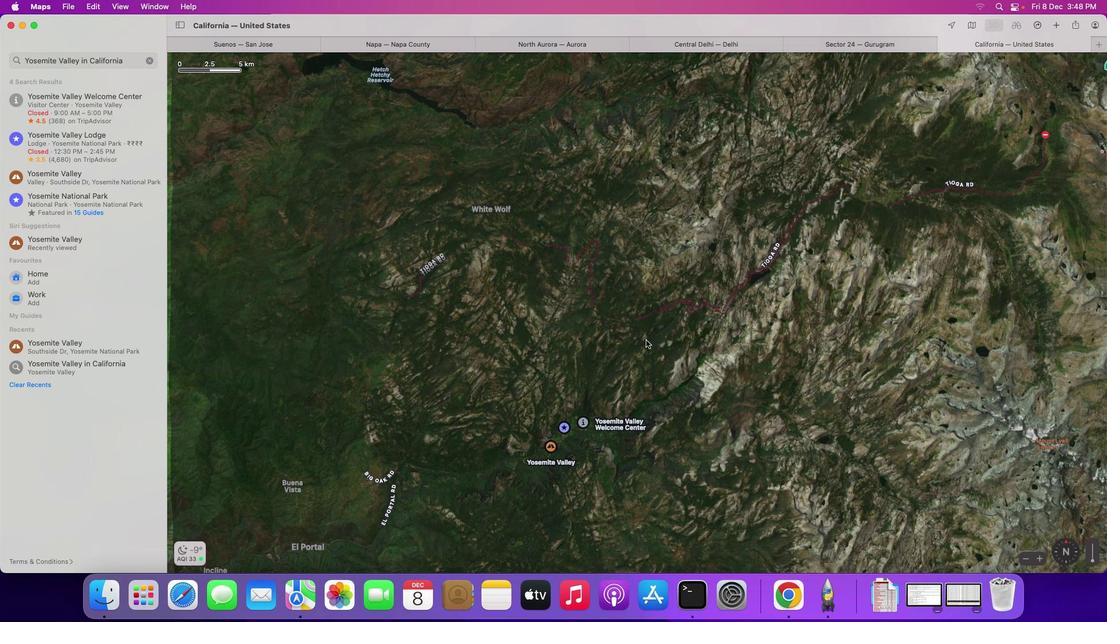 
Action: Mouse moved to (647, 333)
Screenshot: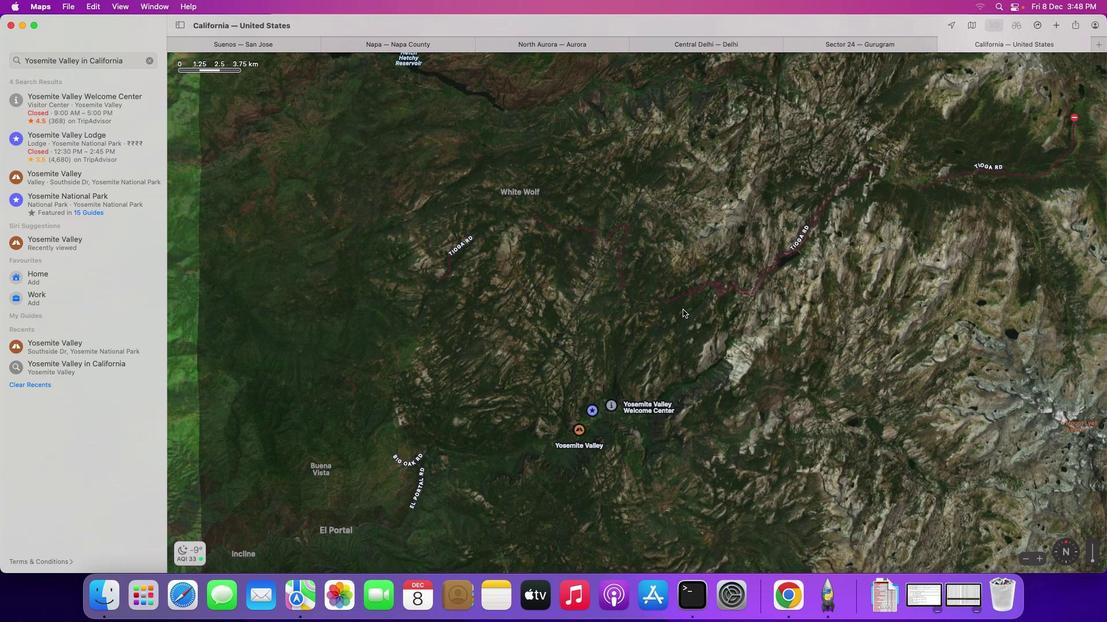 
Action: Mouse pressed left at (647, 333)
Screenshot: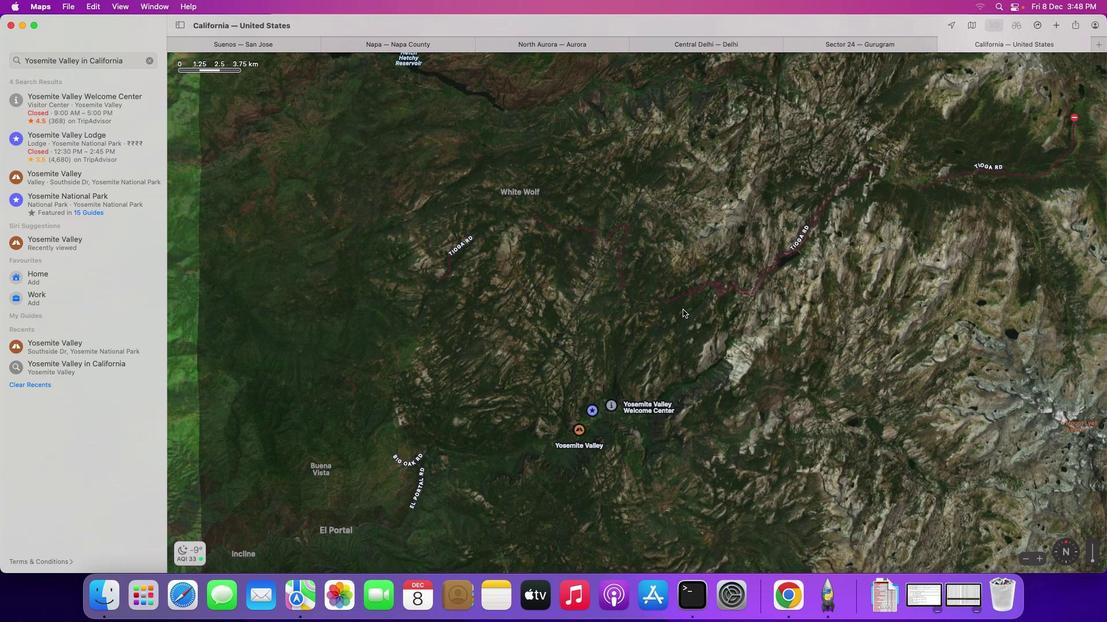 
Action: Mouse moved to (678, 329)
Screenshot: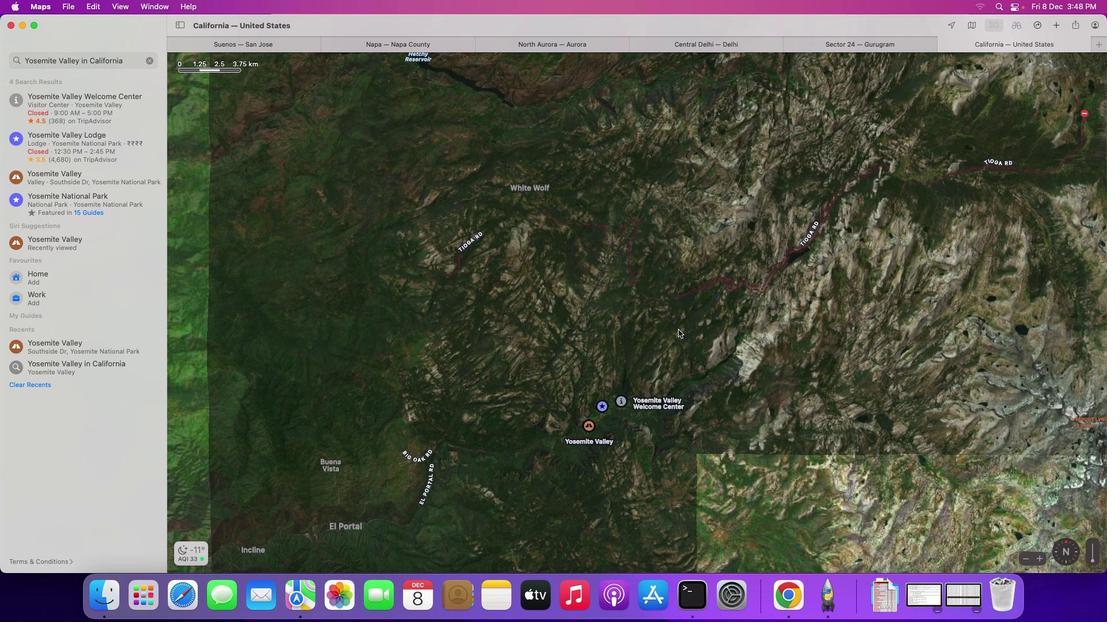 
Action: Mouse scrolled (678, 329) with delta (0, 0)
Screenshot: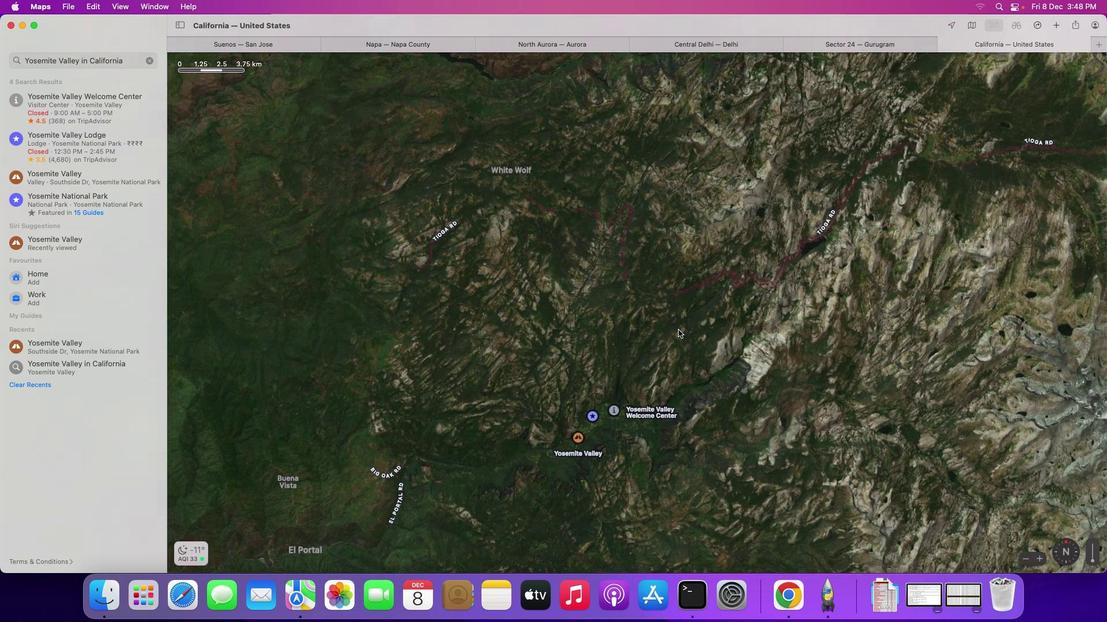 
Action: Mouse scrolled (678, 329) with delta (0, 0)
Screenshot: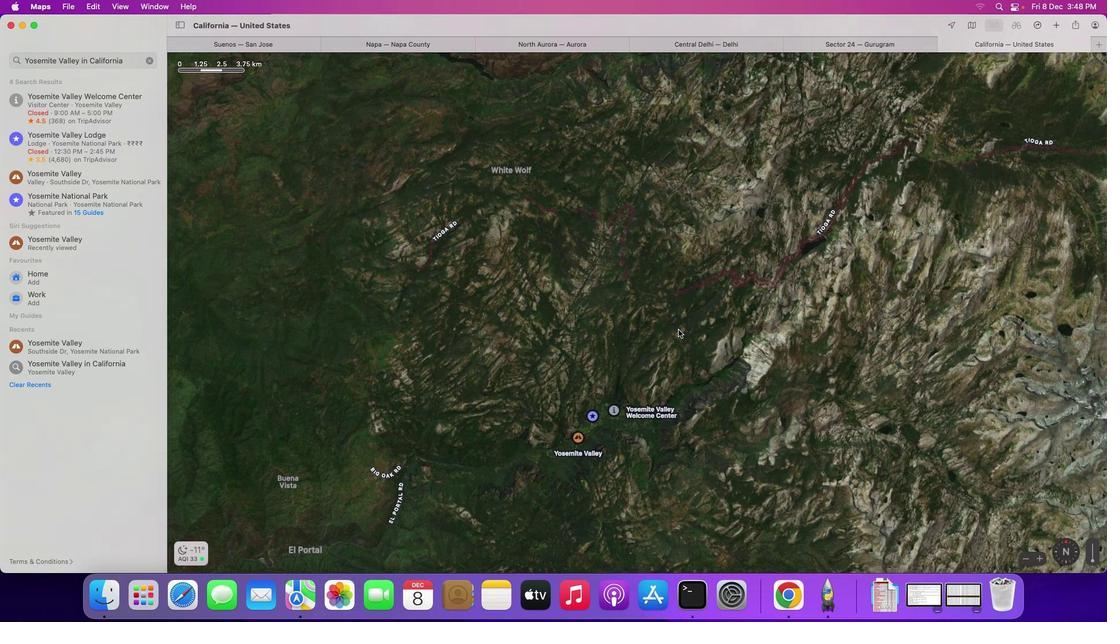 
Action: Mouse scrolled (678, 329) with delta (0, 0)
Screenshot: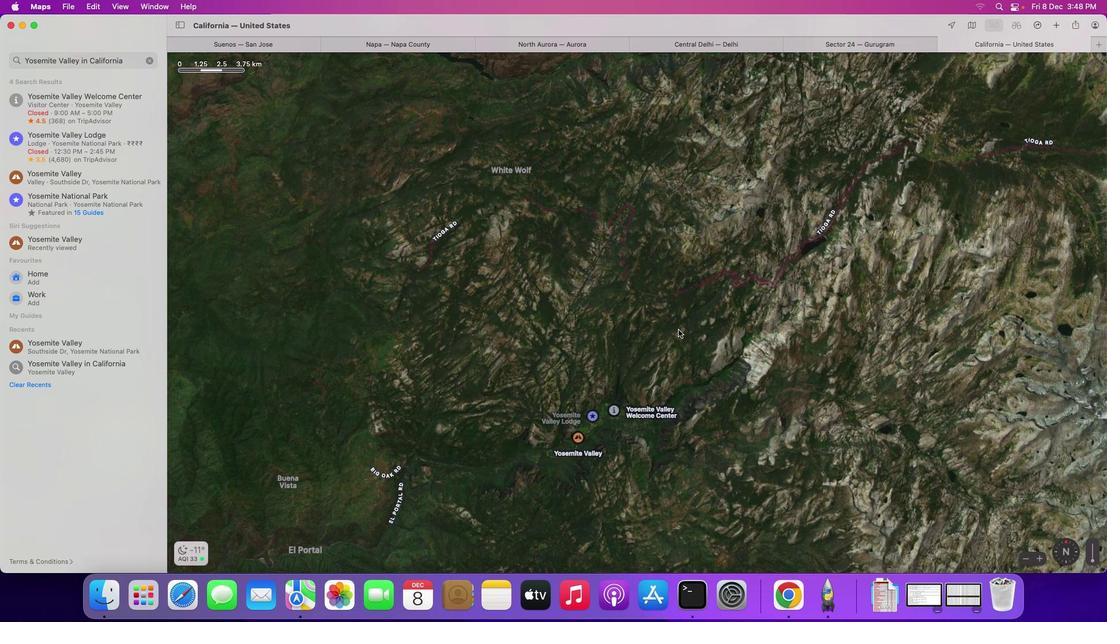 
Action: Mouse scrolled (678, 329) with delta (0, 0)
Screenshot: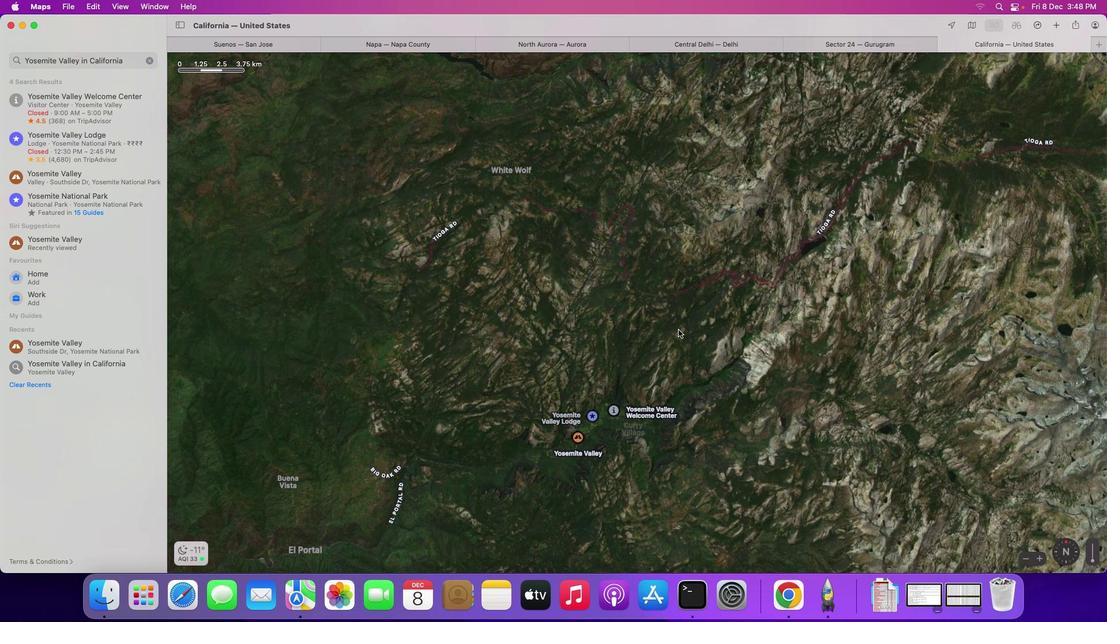 
Action: Mouse moved to (613, 351)
Screenshot: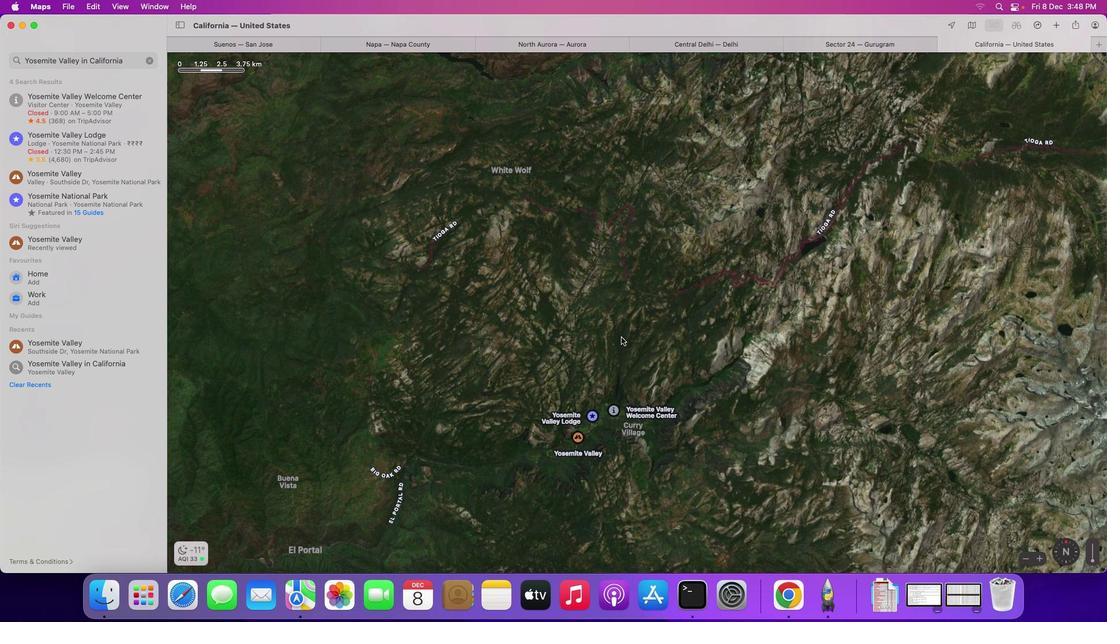 
Action: Mouse pressed left at (613, 351)
Screenshot: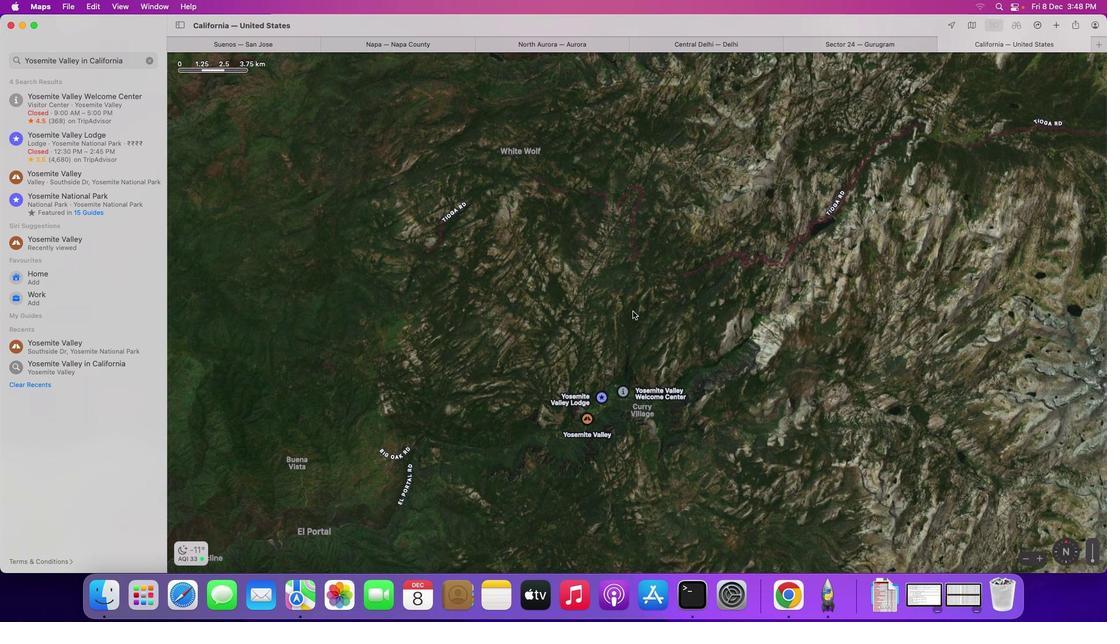 
Action: Mouse moved to (633, 311)
Screenshot: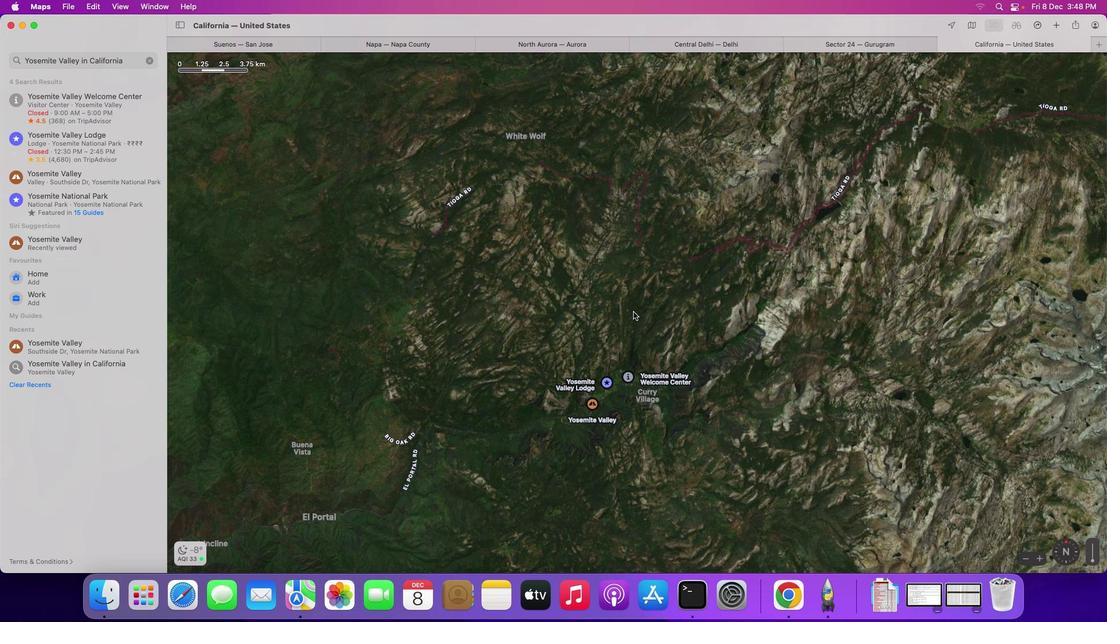 
Action: Mouse scrolled (633, 311) with delta (0, 0)
Screenshot: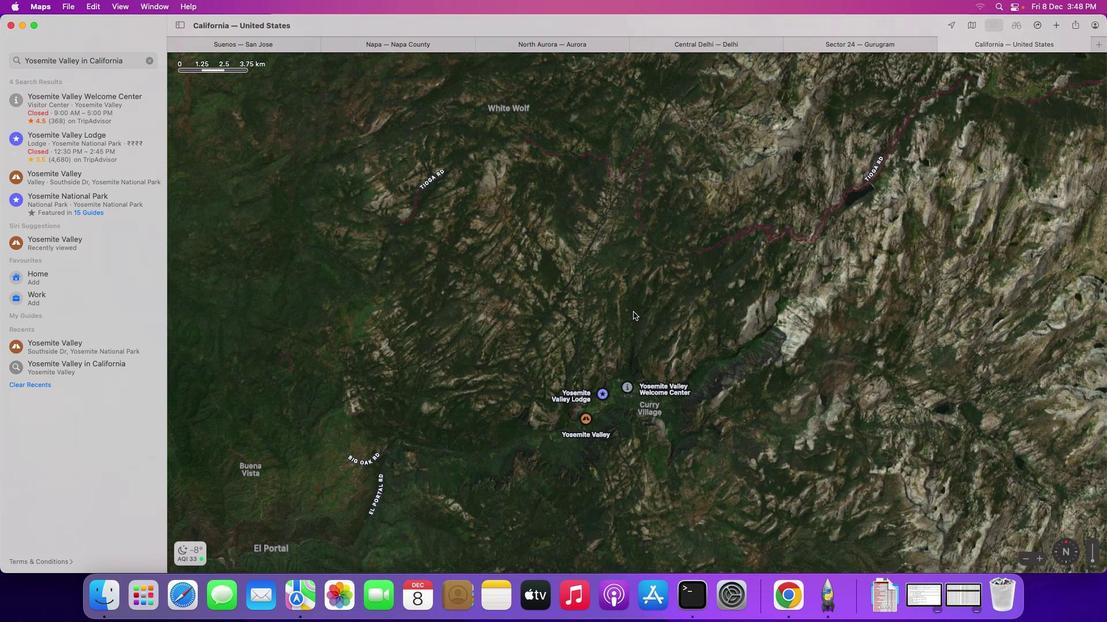 
Action: Mouse scrolled (633, 311) with delta (0, 0)
Screenshot: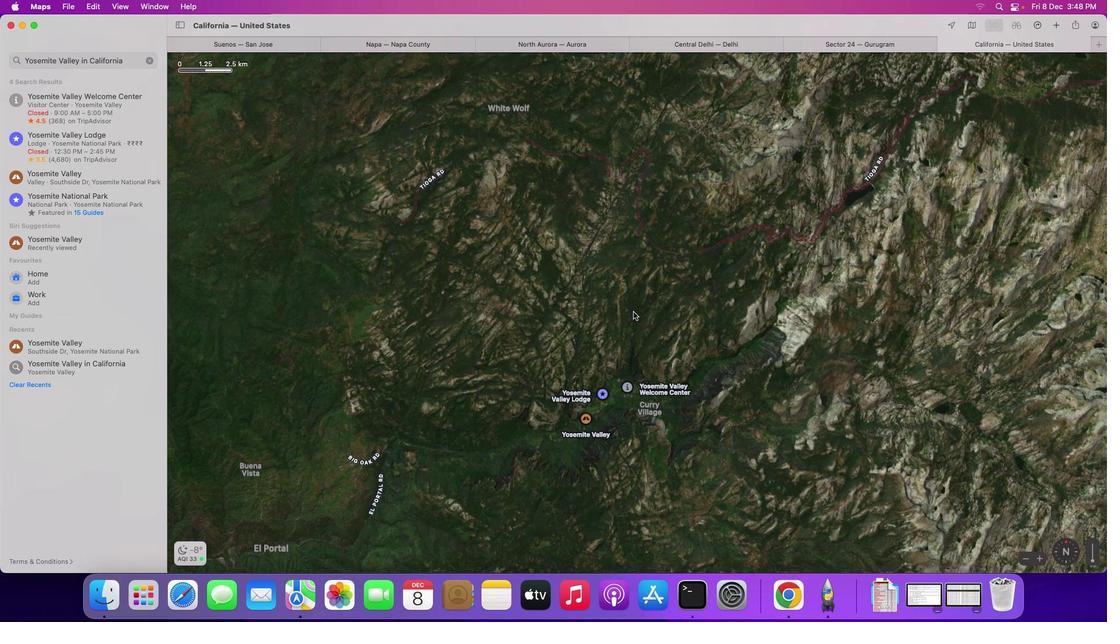 
Action: Mouse scrolled (633, 311) with delta (0, 0)
Screenshot: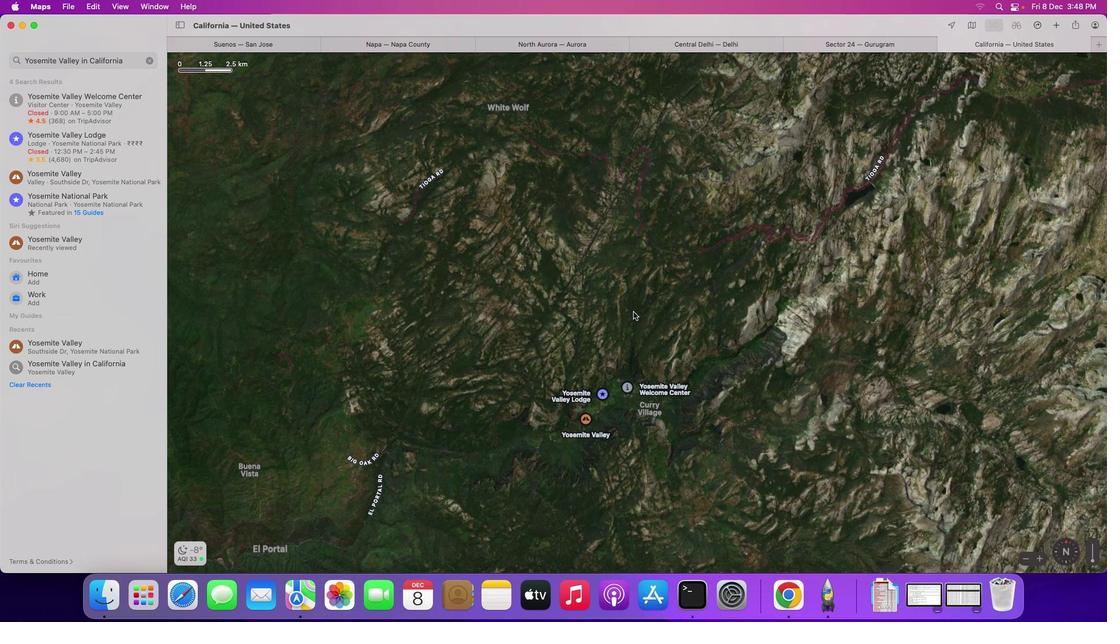 
Action: Mouse scrolled (633, 311) with delta (0, 1)
Screenshot: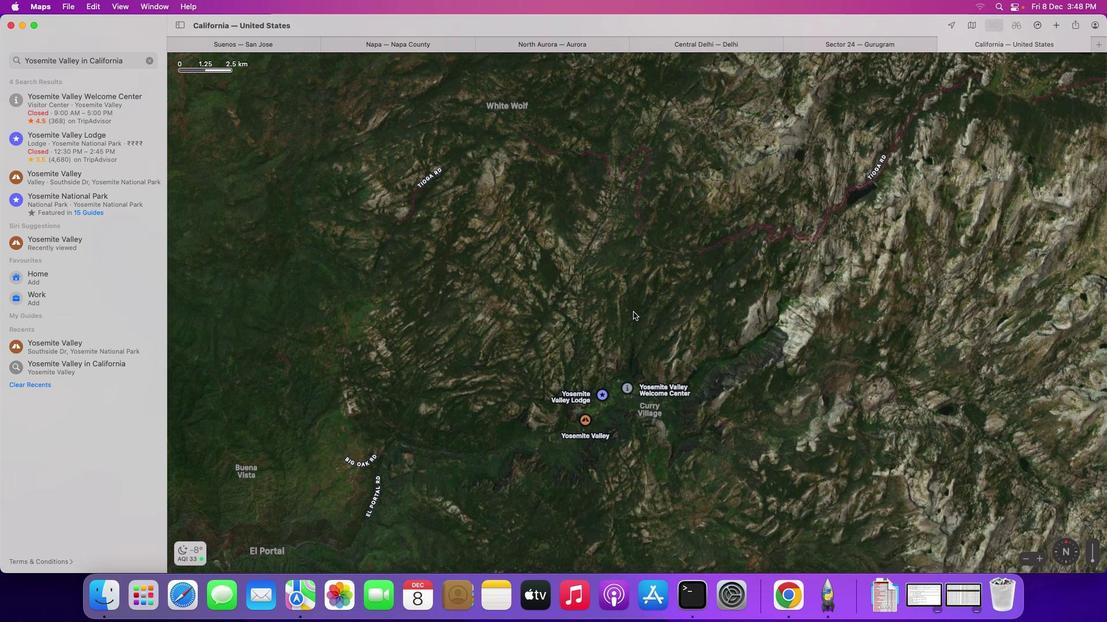 
Action: Mouse scrolled (633, 311) with delta (0, 0)
Screenshot: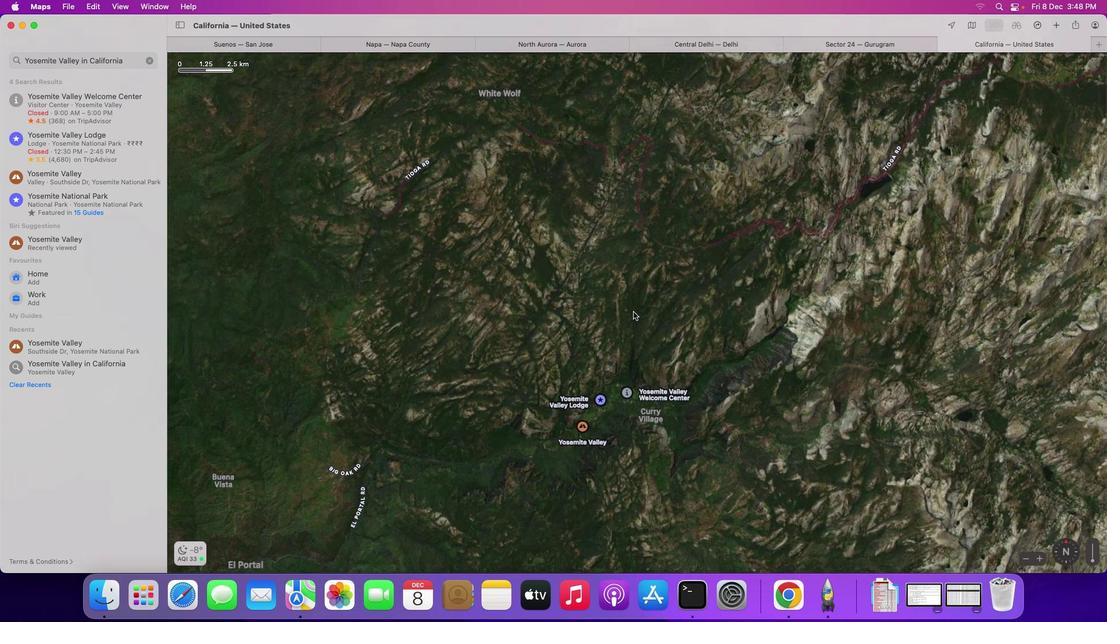 
Action: Mouse scrolled (633, 311) with delta (0, 0)
Screenshot: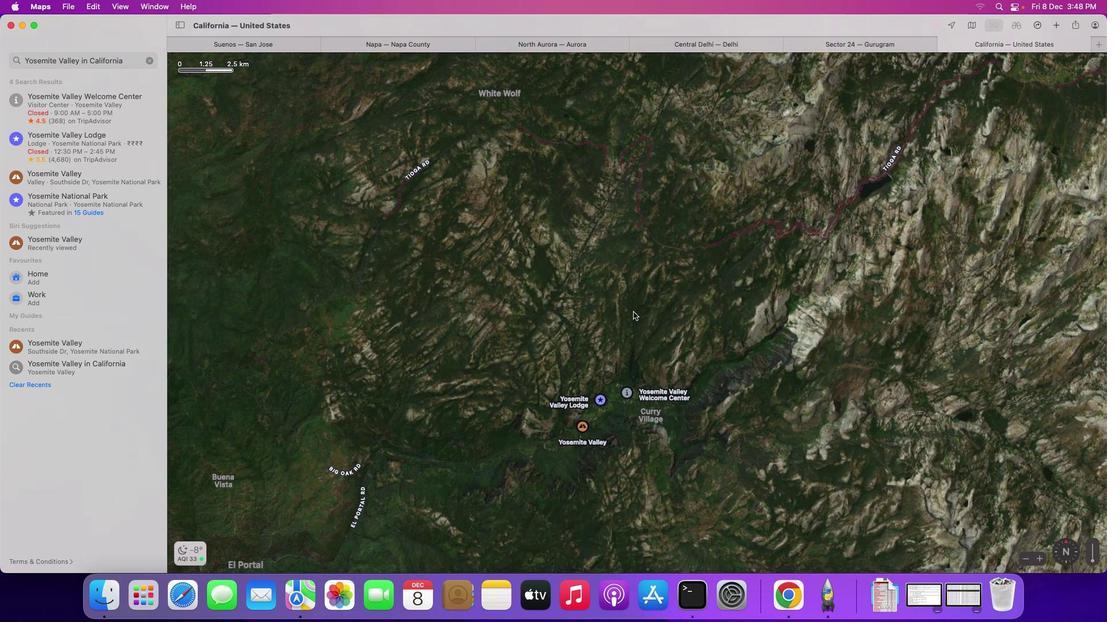 
Action: Mouse scrolled (633, 311) with delta (0, 0)
Screenshot: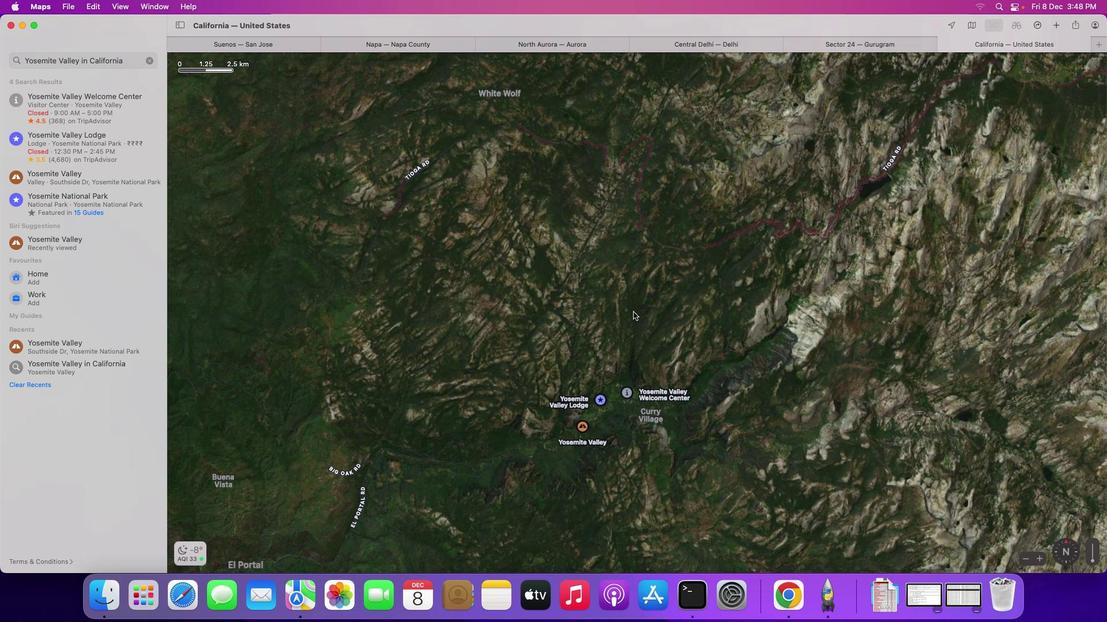 
Action: Mouse scrolled (633, 311) with delta (0, 0)
Screenshot: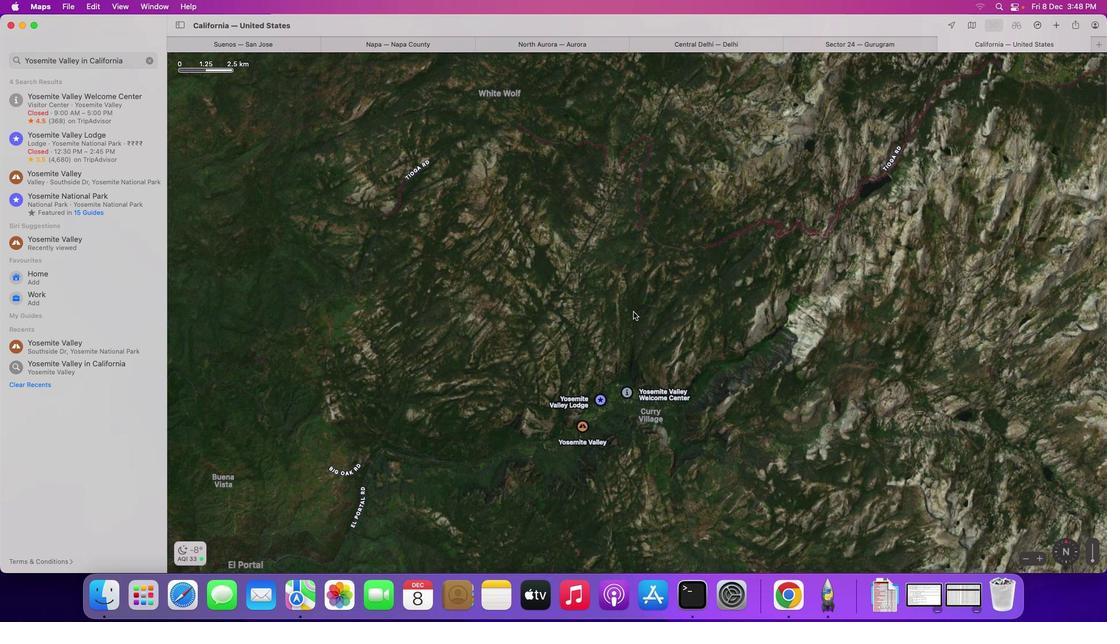 
Action: Mouse scrolled (633, 311) with delta (0, 0)
Screenshot: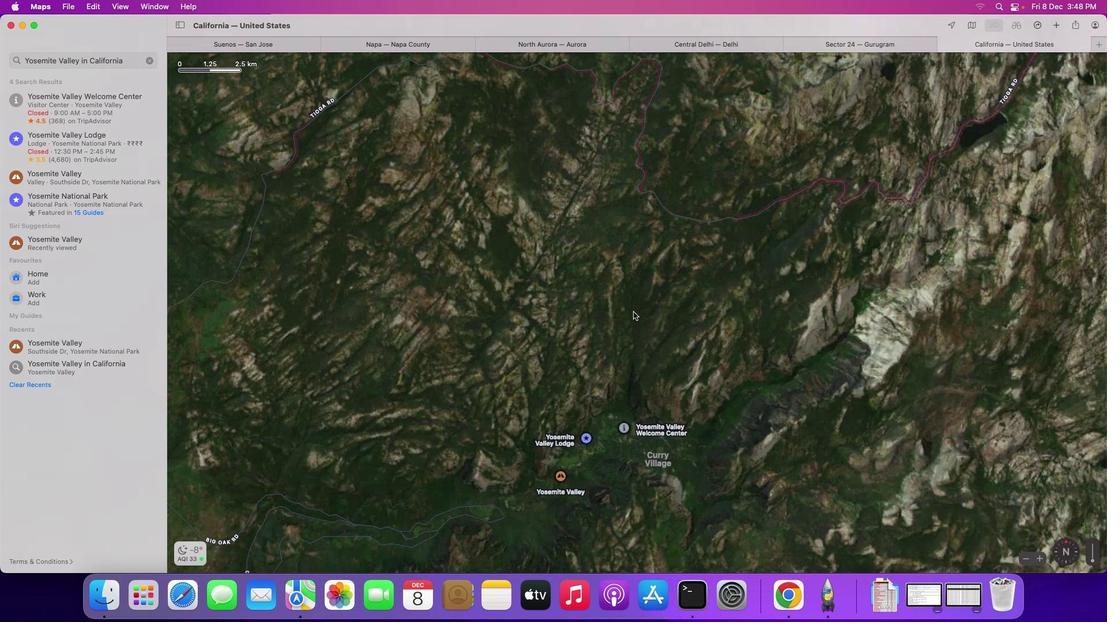 
Action: Mouse scrolled (633, 311) with delta (0, 0)
Screenshot: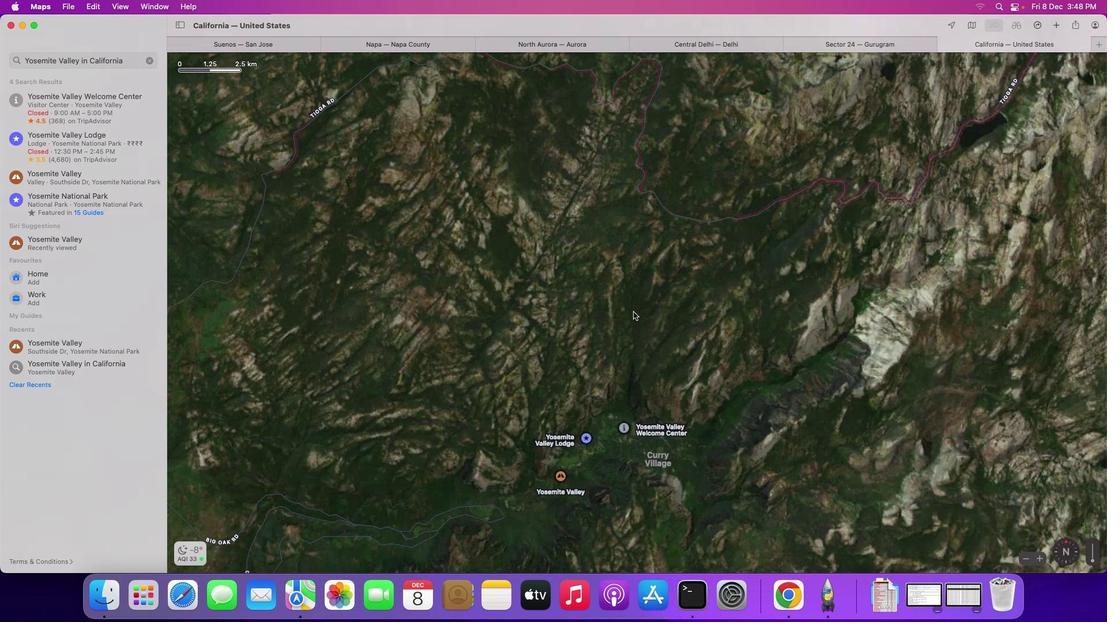 
Action: Mouse scrolled (633, 311) with delta (0, 1)
Screenshot: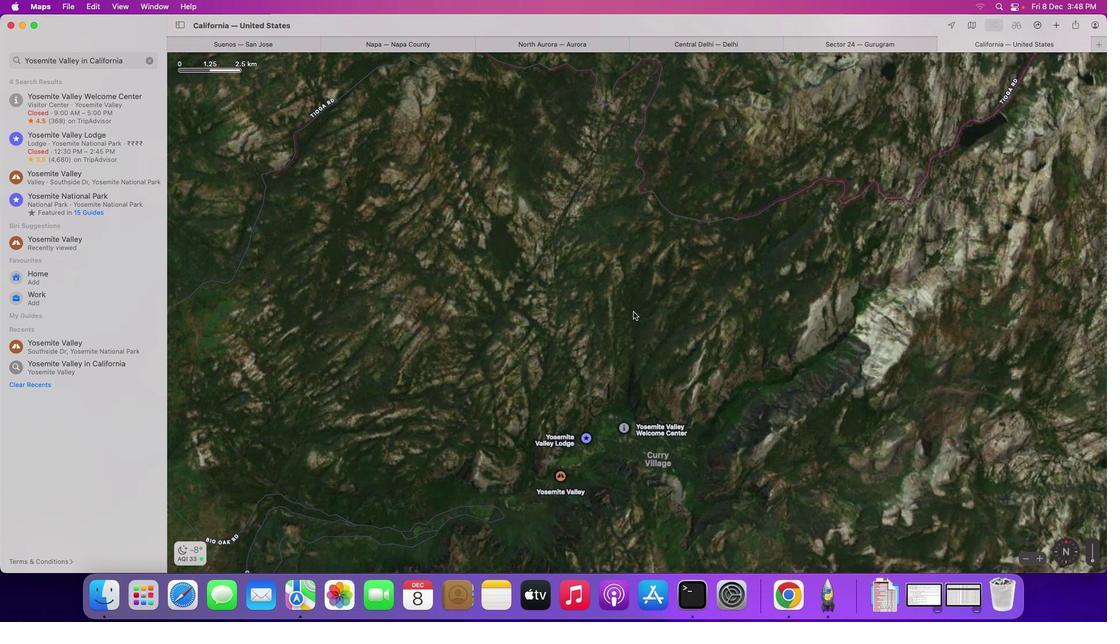 
Action: Mouse scrolled (633, 311) with delta (0, 2)
Screenshot: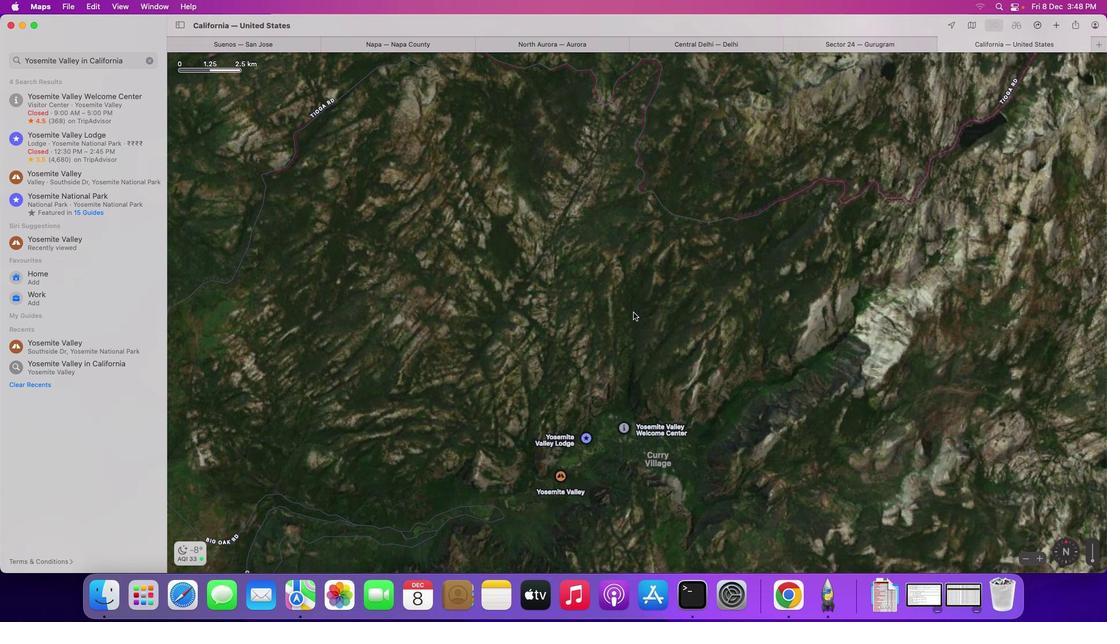 
Action: Mouse scrolled (633, 311) with delta (0, 2)
Screenshot: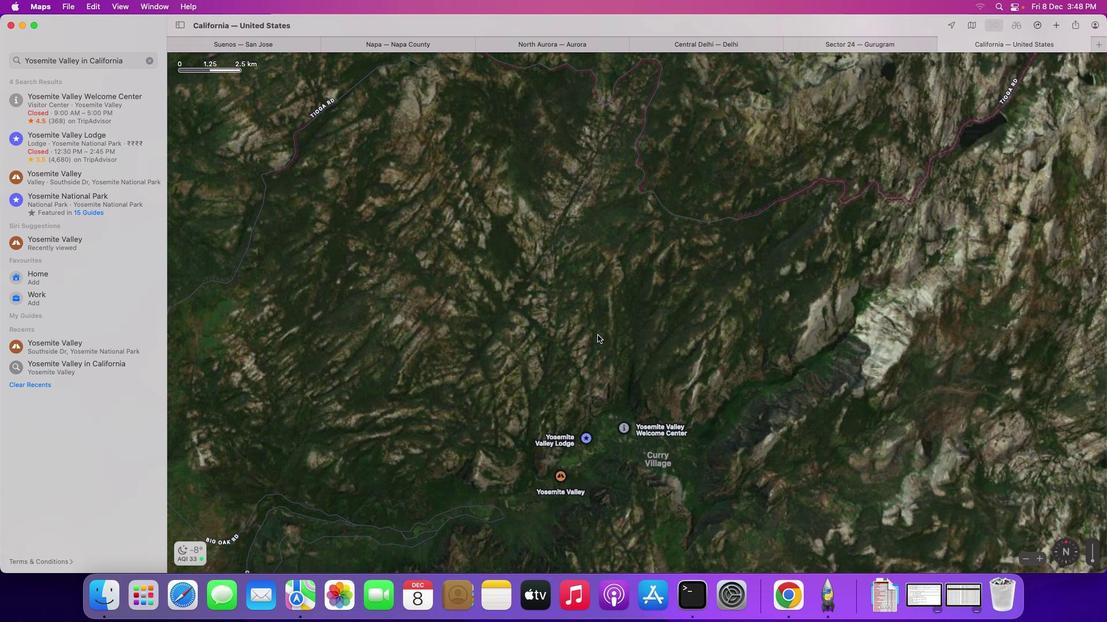 
Action: Mouse moved to (513, 370)
Screenshot: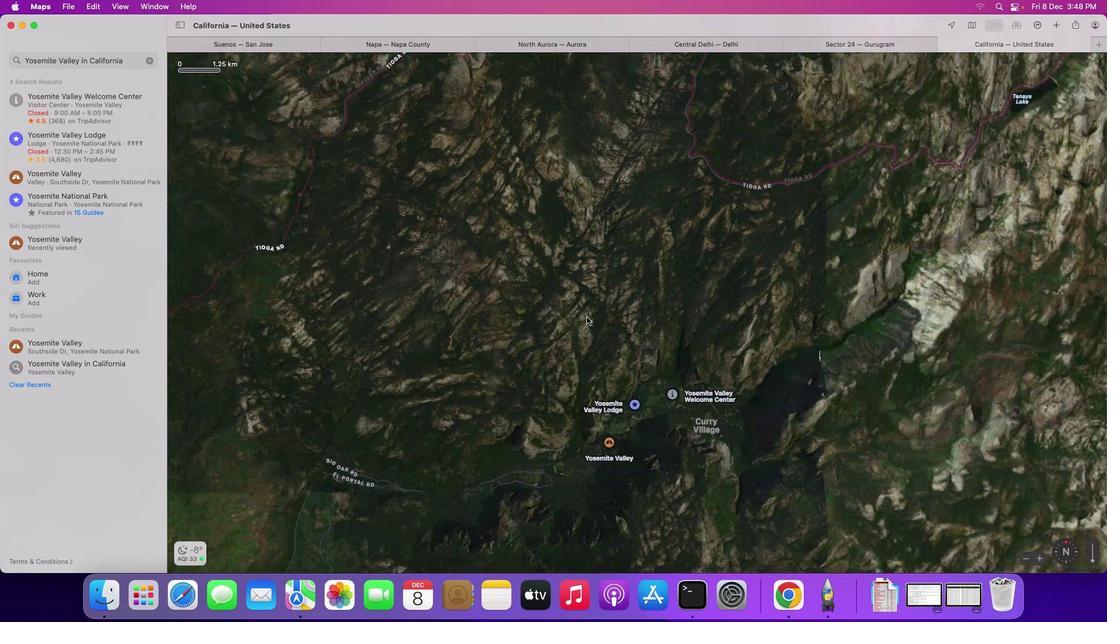 
Action: Mouse pressed left at (513, 370)
Screenshot: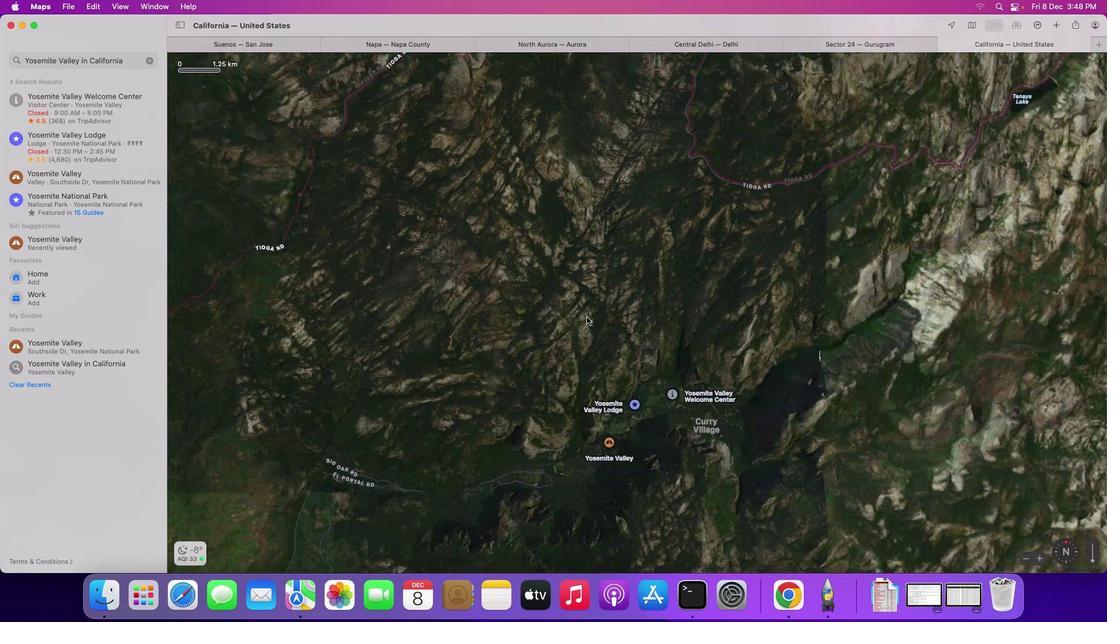
Action: Mouse moved to (618, 322)
Screenshot: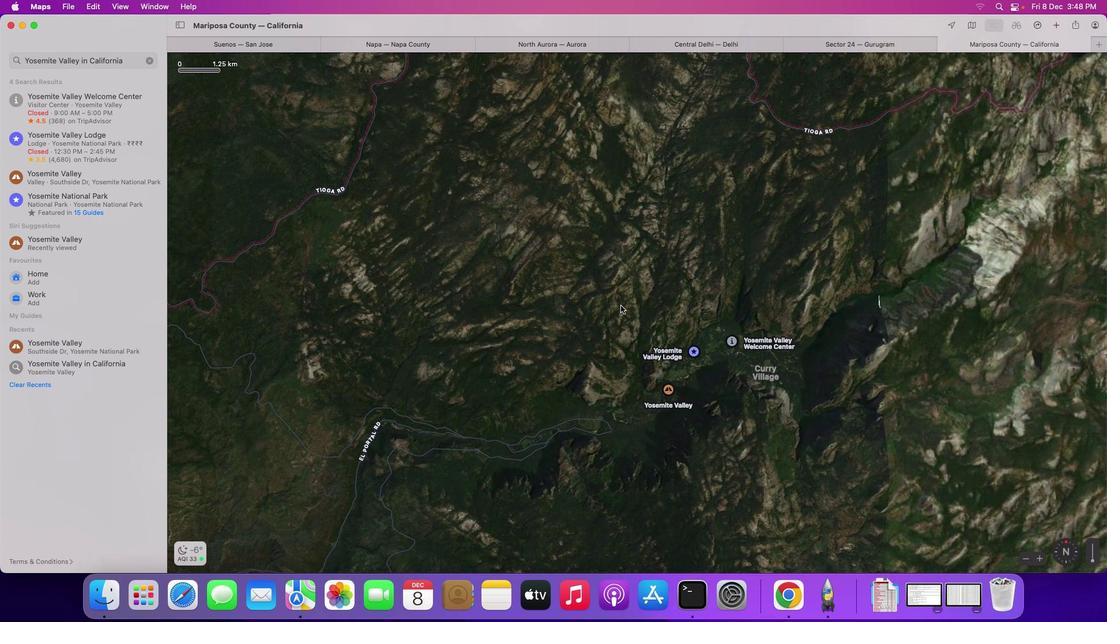
Action: Mouse pressed left at (618, 322)
Screenshot: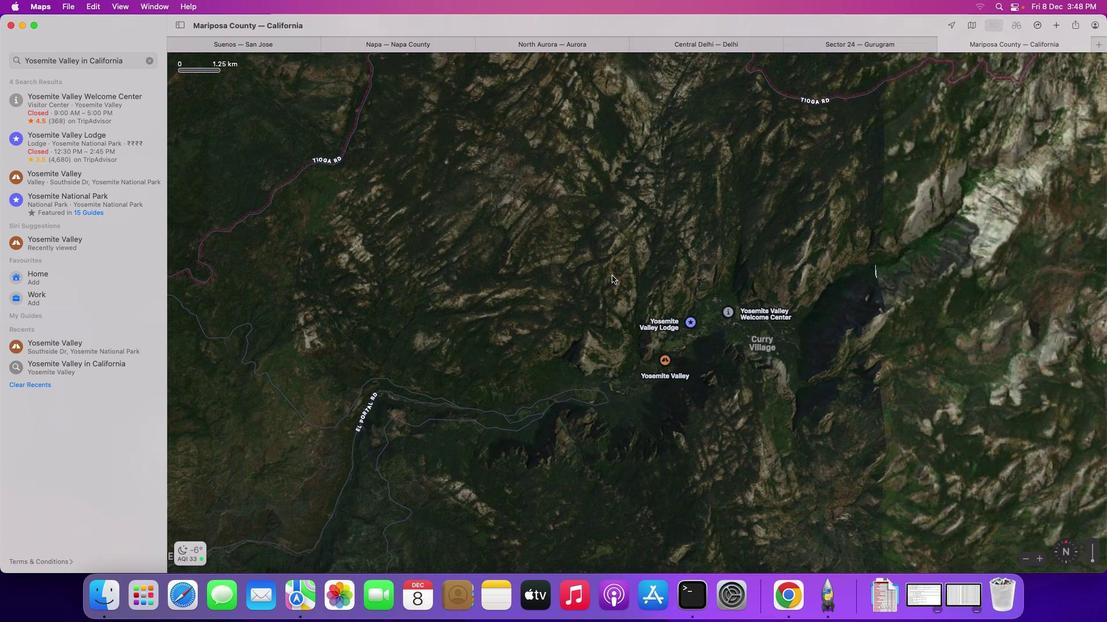 
Action: Mouse moved to (652, 314)
Screenshot: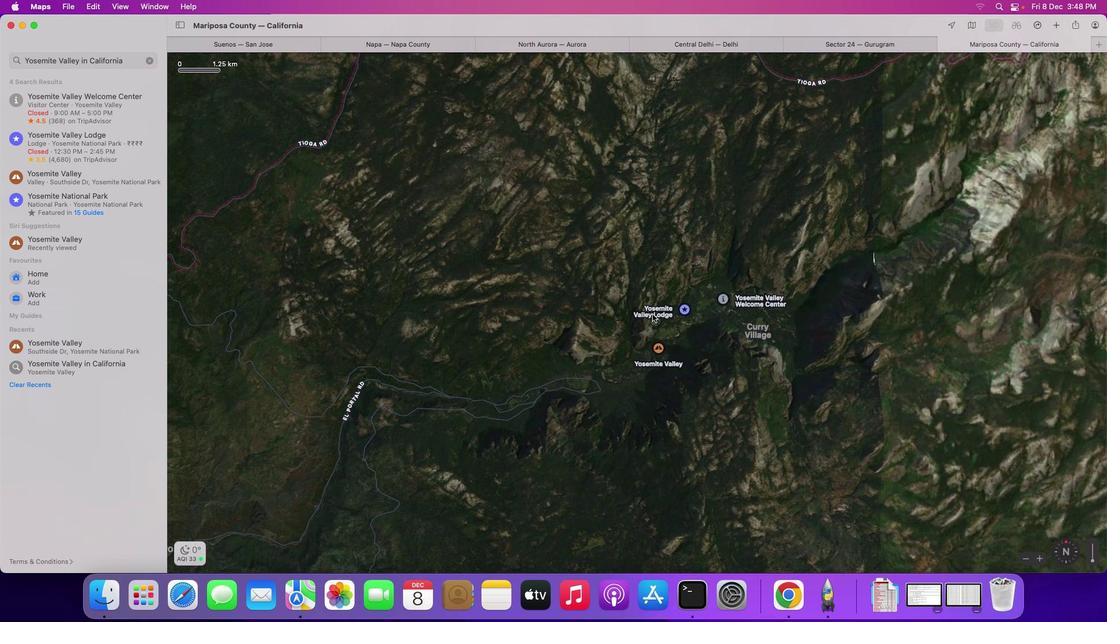 
Action: Mouse scrolled (652, 314) with delta (0, 0)
Screenshot: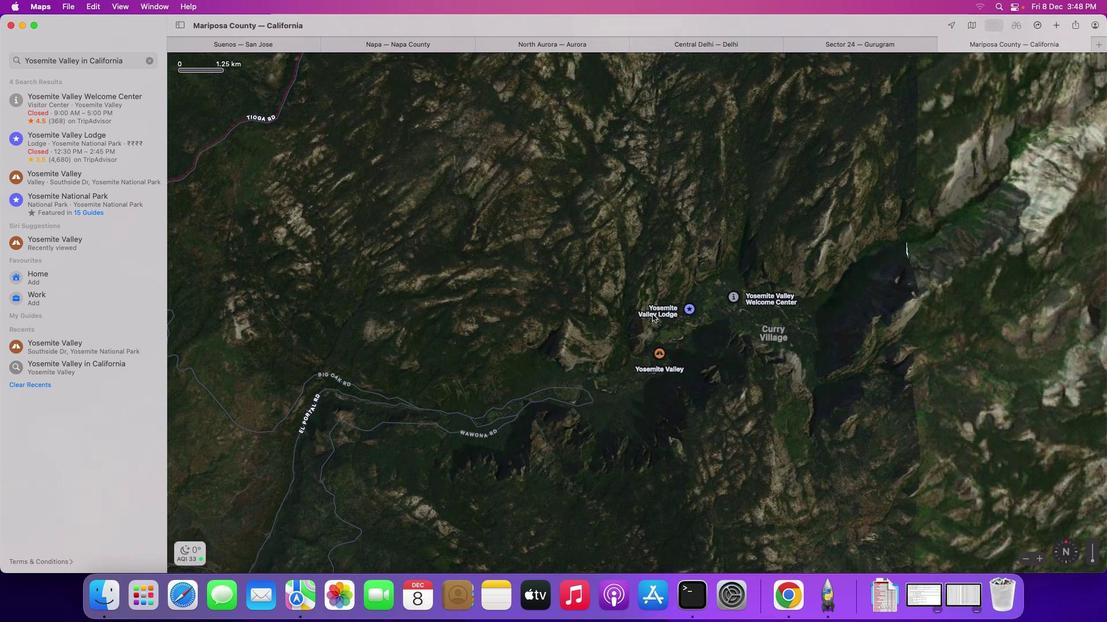 
Action: Mouse scrolled (652, 314) with delta (0, 0)
Screenshot: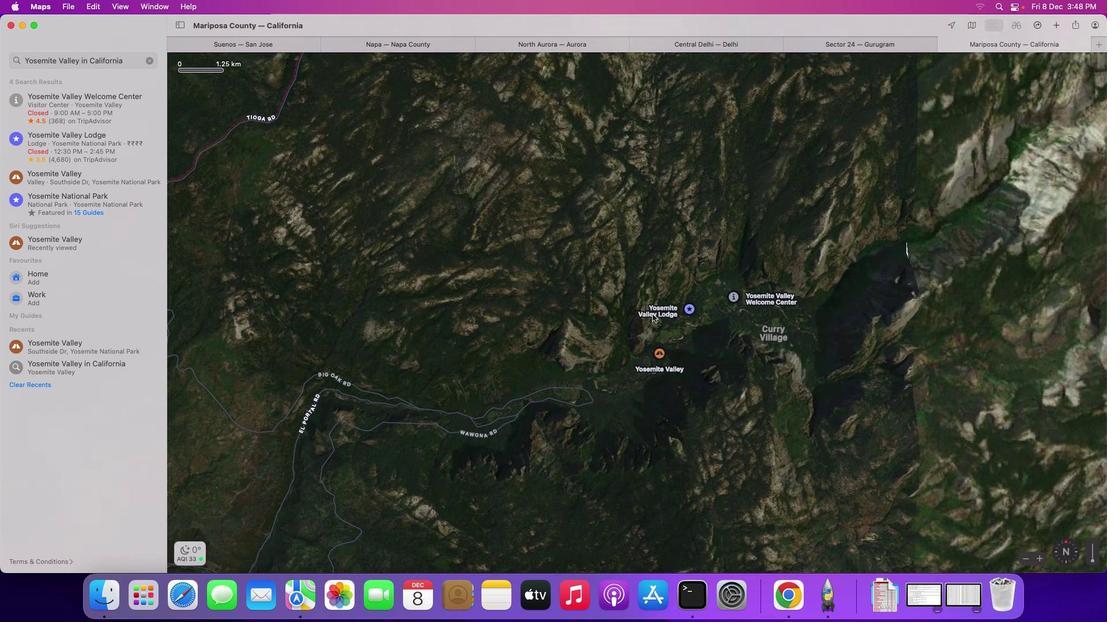 
Action: Mouse scrolled (652, 314) with delta (0, 1)
Screenshot: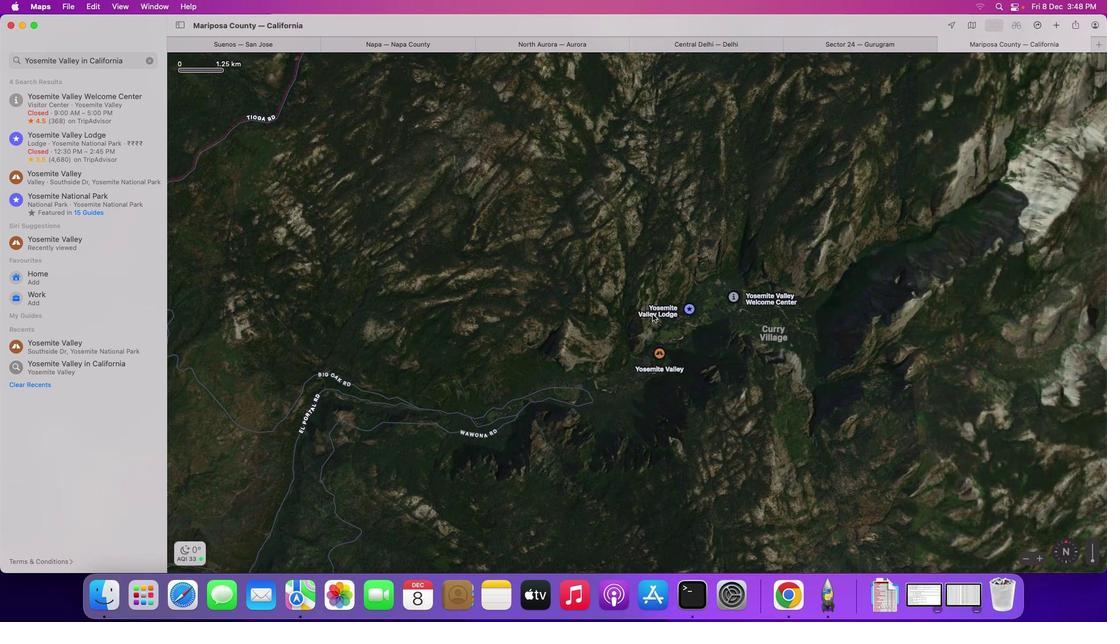 
Action: Mouse scrolled (652, 314) with delta (0, 1)
Screenshot: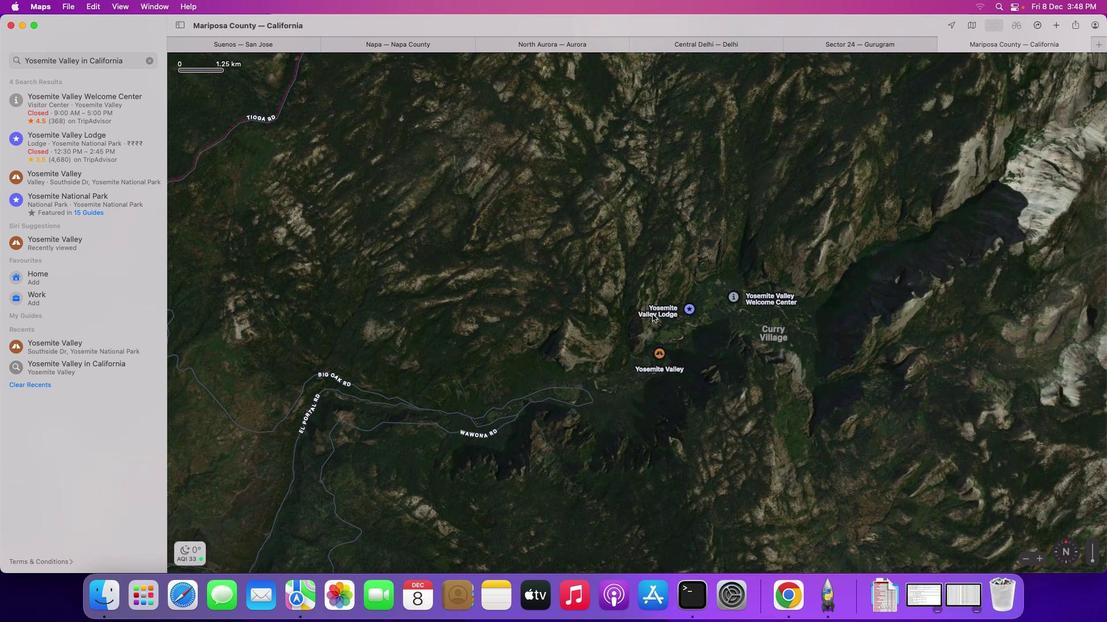 
Action: Mouse scrolled (652, 314) with delta (0, 0)
Screenshot: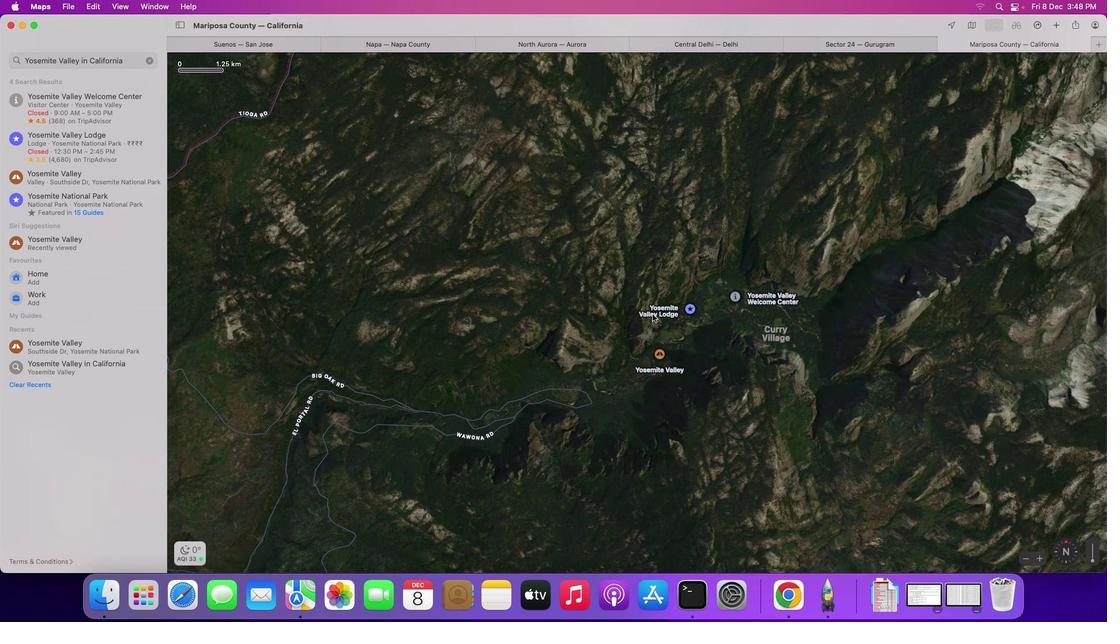 
Action: Mouse scrolled (652, 314) with delta (0, 0)
Screenshot: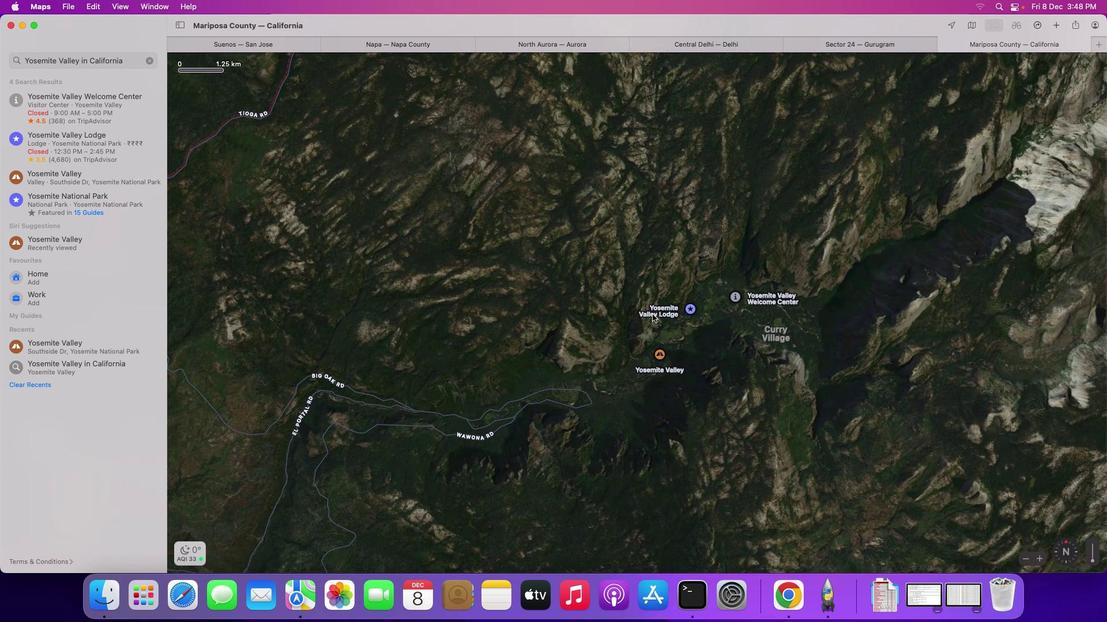 
Action: Mouse scrolled (652, 314) with delta (0, 0)
Screenshot: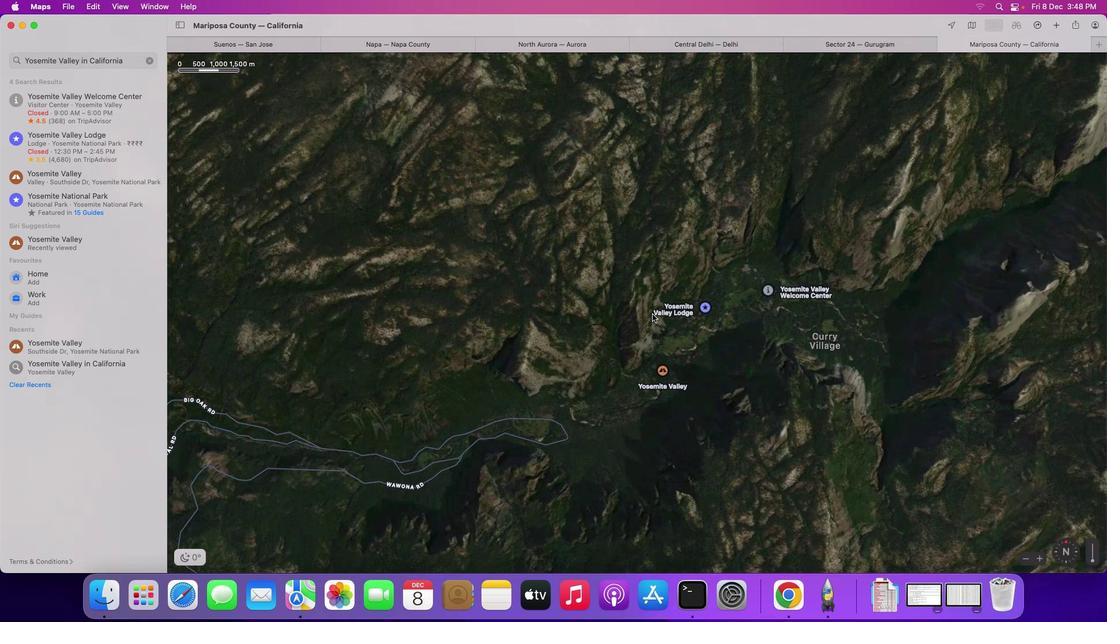 
Action: Mouse scrolled (652, 314) with delta (0, 0)
Screenshot: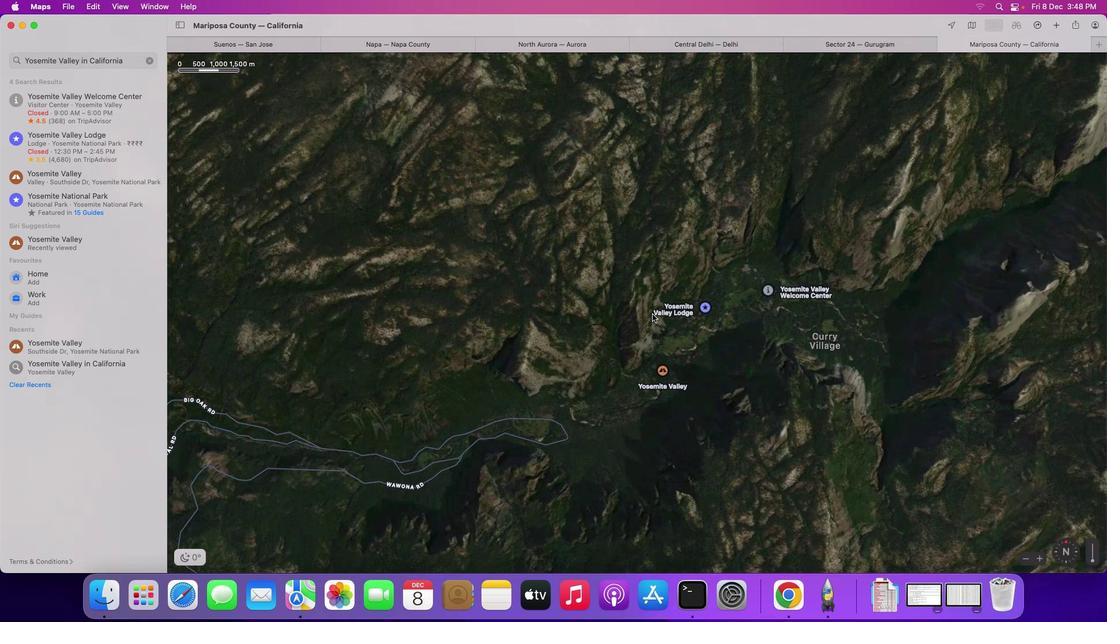 
Action: Mouse scrolled (652, 314) with delta (0, 1)
Screenshot: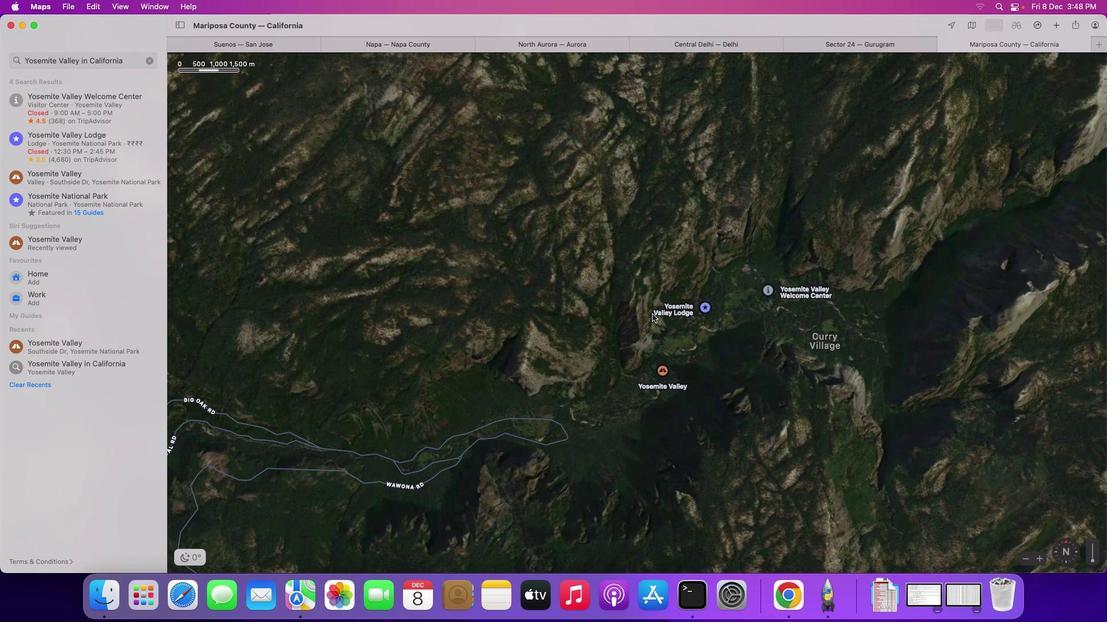 
Action: Mouse scrolled (652, 314) with delta (0, 2)
Screenshot: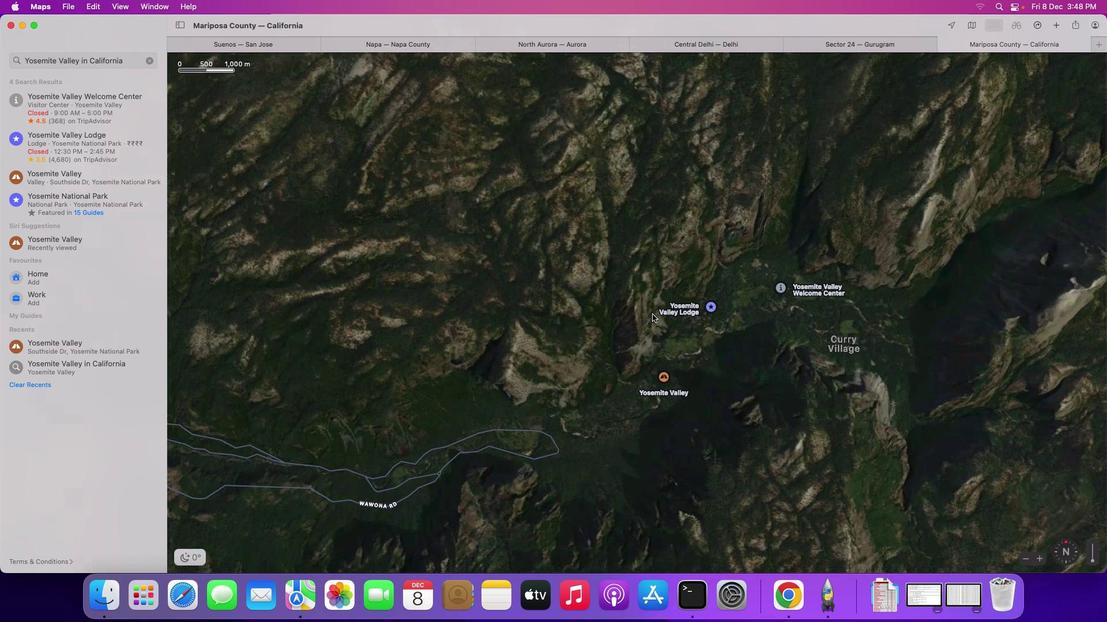 
Action: Mouse scrolled (652, 314) with delta (0, 2)
Screenshot: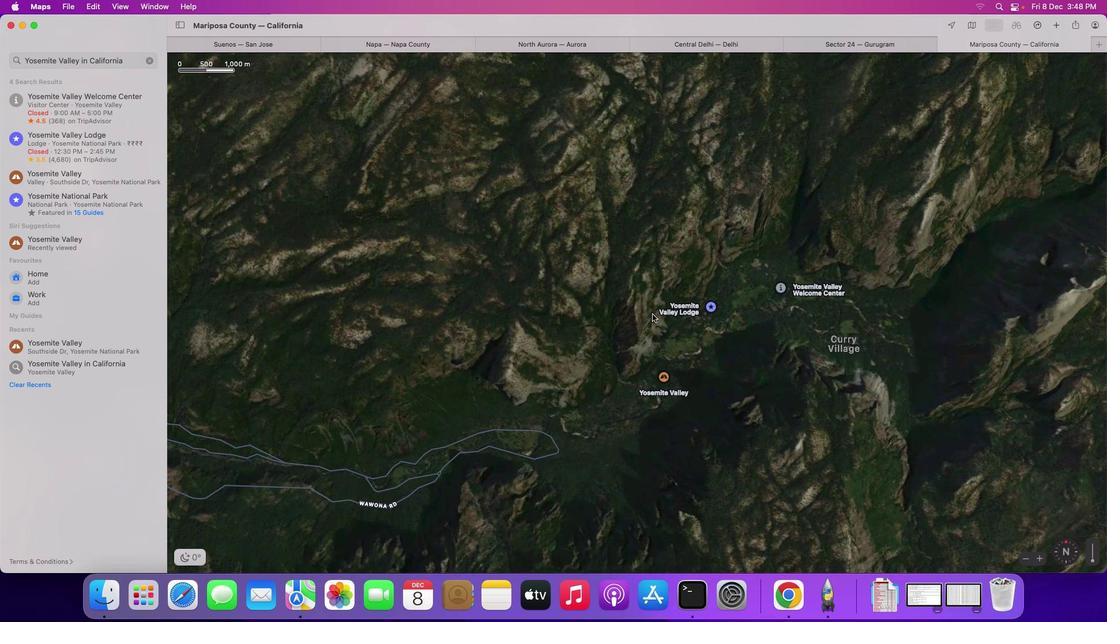 
Action: Mouse scrolled (652, 314) with delta (0, 2)
Screenshot: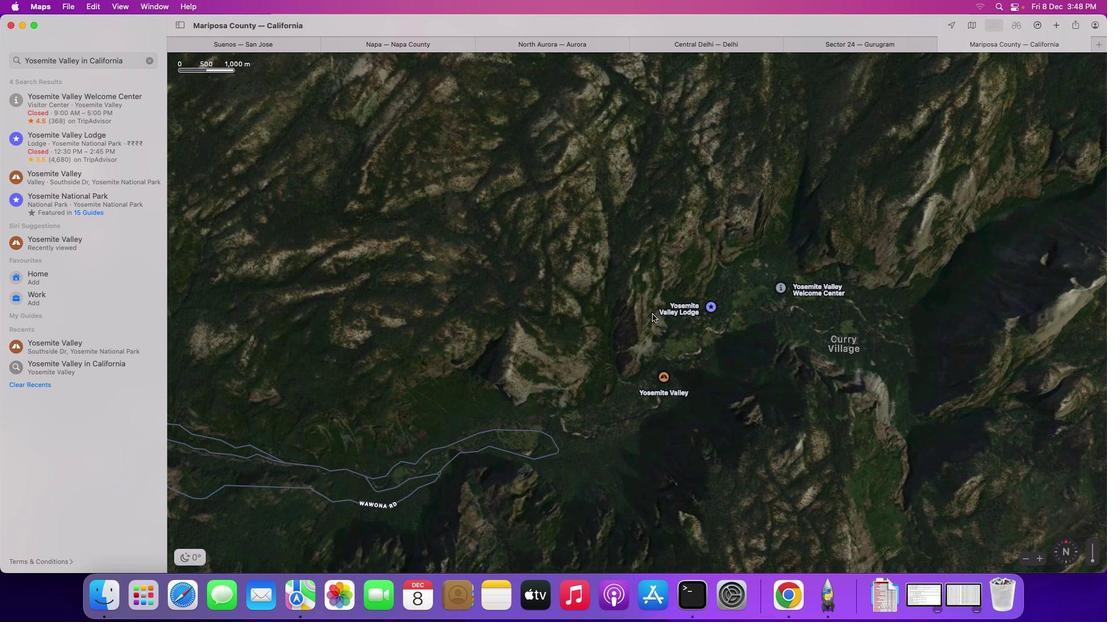 
Action: Mouse moved to (652, 314)
Screenshot: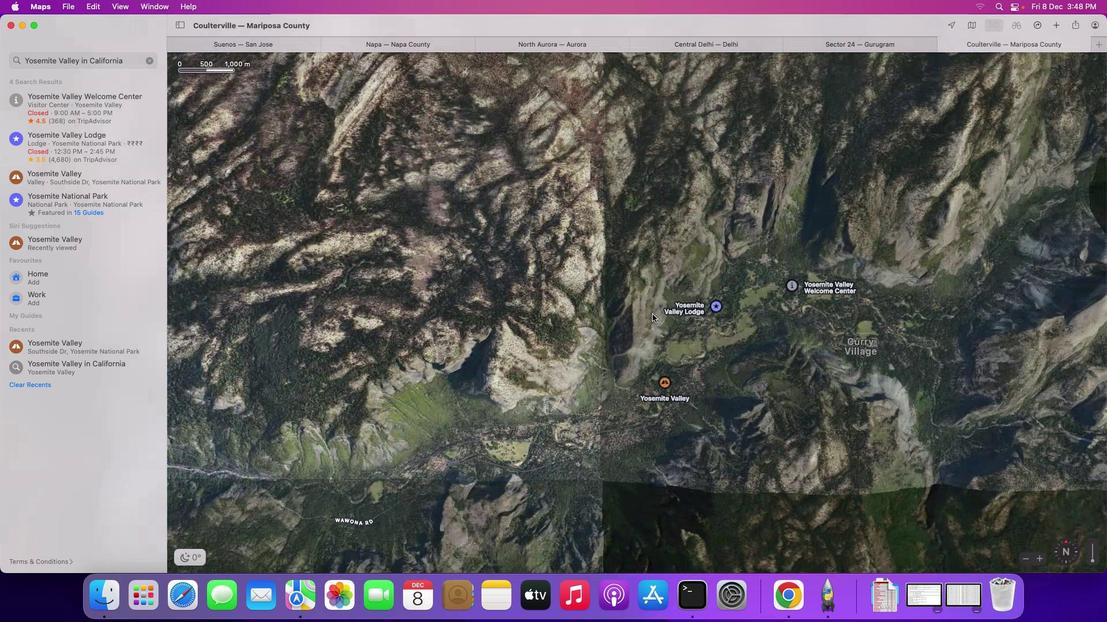 
Action: Mouse scrolled (652, 314) with delta (0, 0)
Screenshot: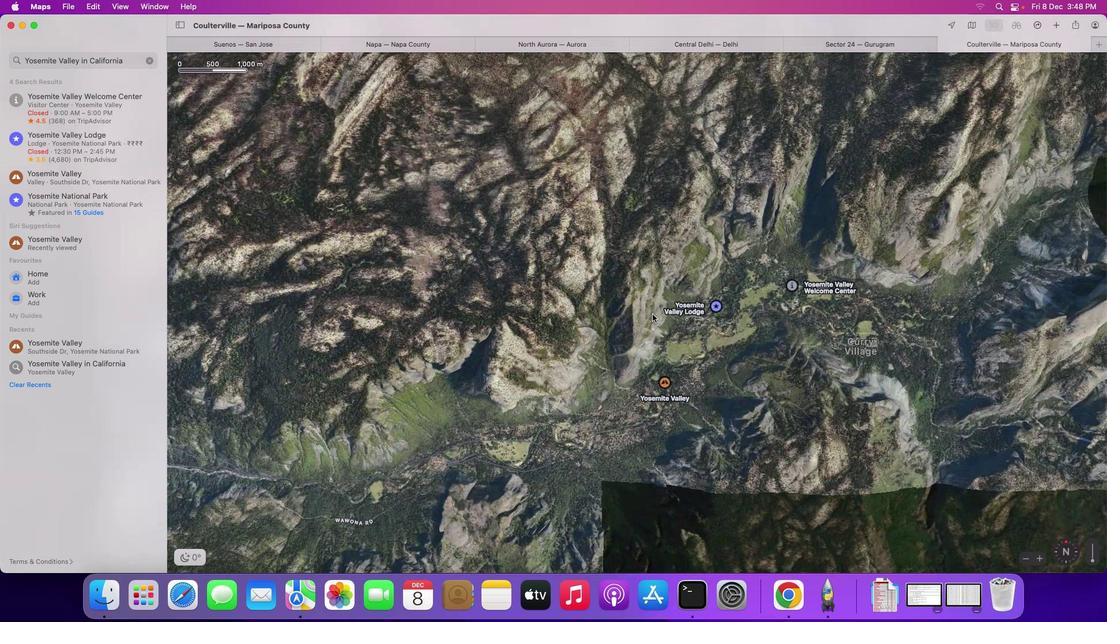 
Action: Mouse scrolled (652, 314) with delta (0, 0)
Screenshot: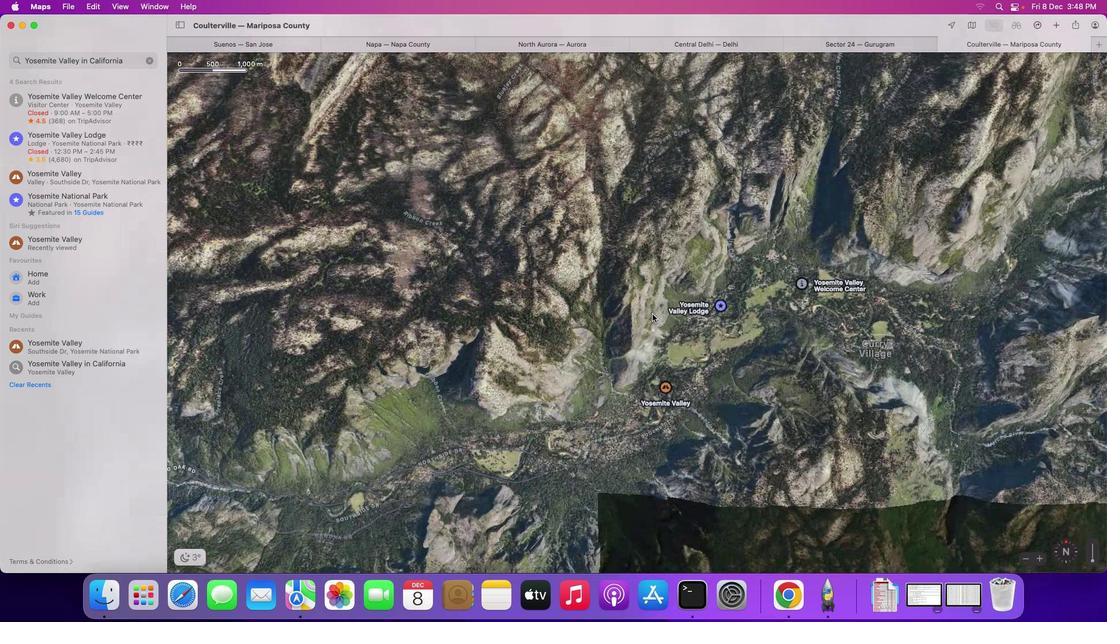 
Action: Mouse scrolled (652, 314) with delta (0, 1)
Screenshot: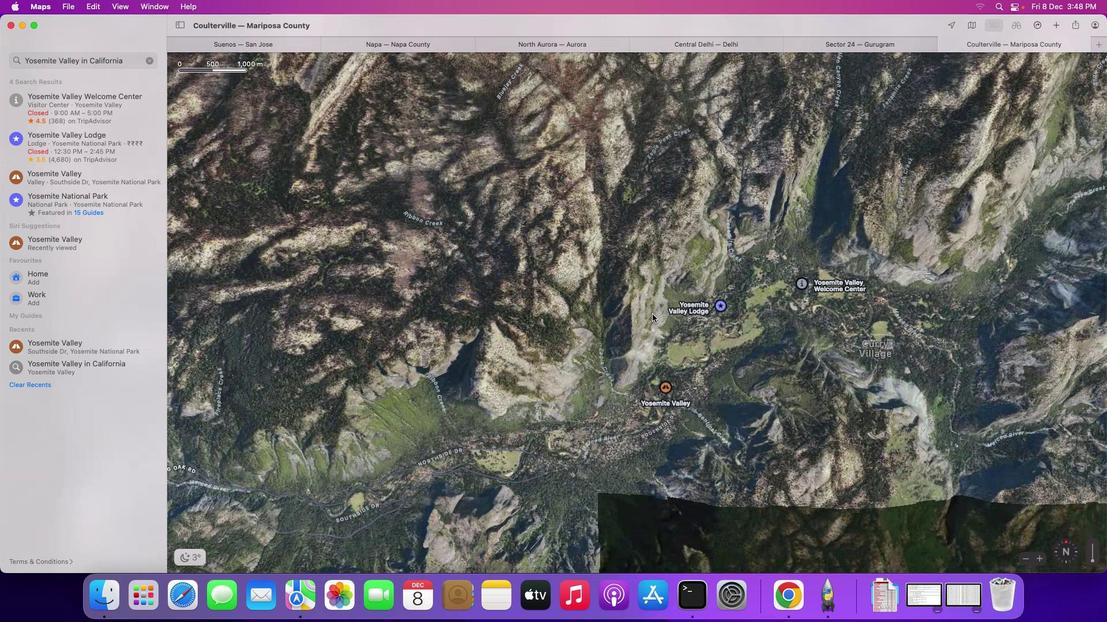 
Action: Mouse scrolled (652, 314) with delta (0, 1)
Screenshot: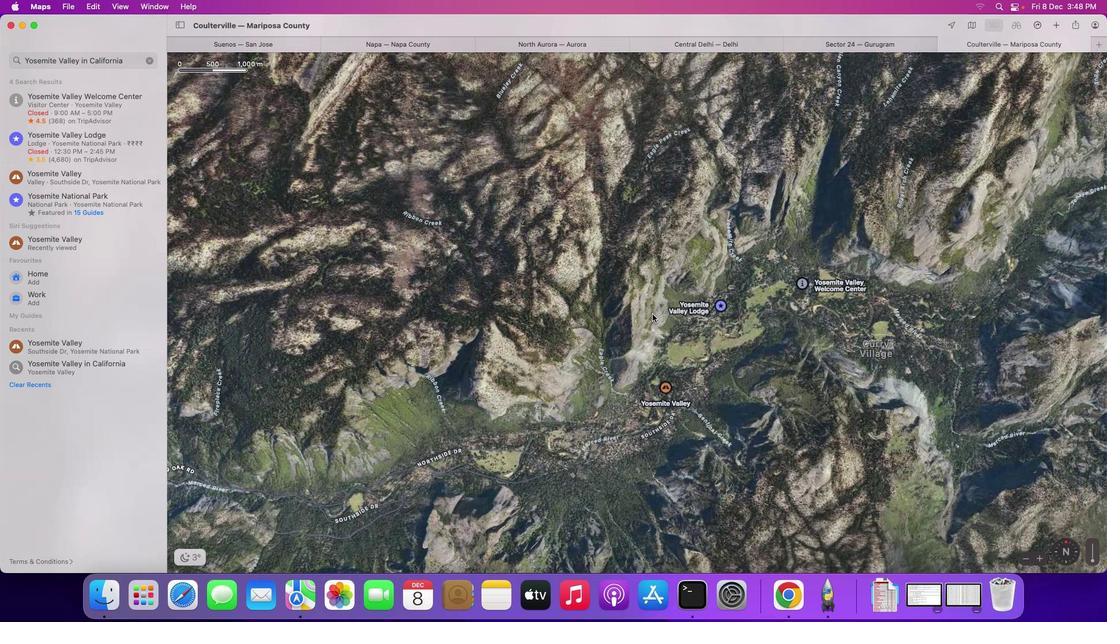 
Action: Mouse scrolled (652, 314) with delta (0, 0)
Screenshot: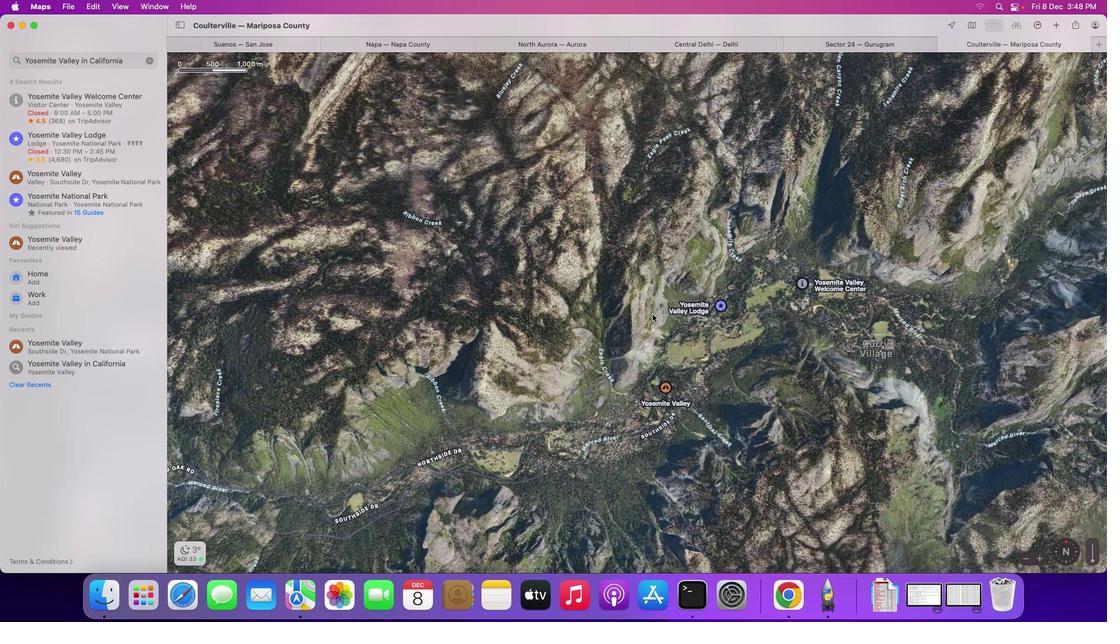 
Action: Mouse scrolled (652, 314) with delta (0, 0)
Screenshot: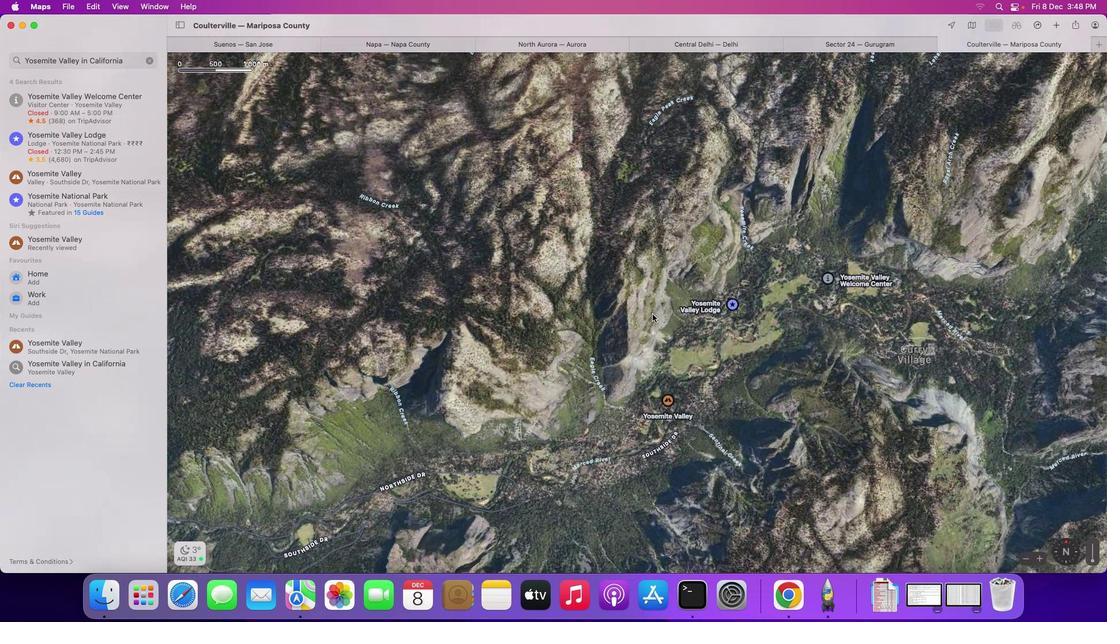 
Action: Mouse scrolled (652, 314) with delta (0, 0)
Screenshot: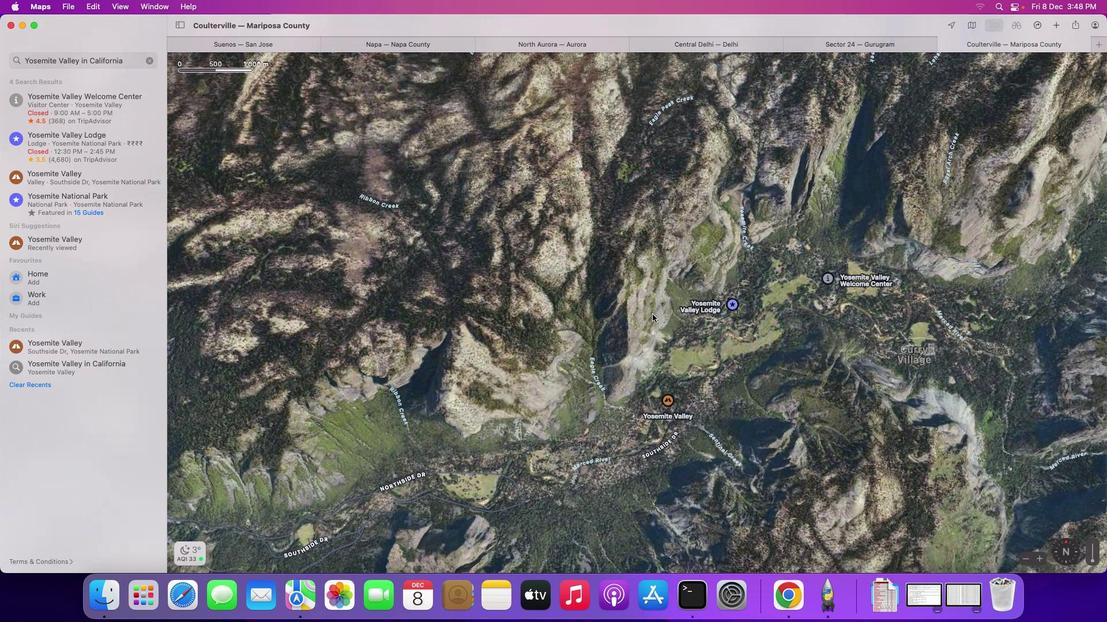 
Action: Mouse scrolled (652, 314) with delta (0, 1)
Screenshot: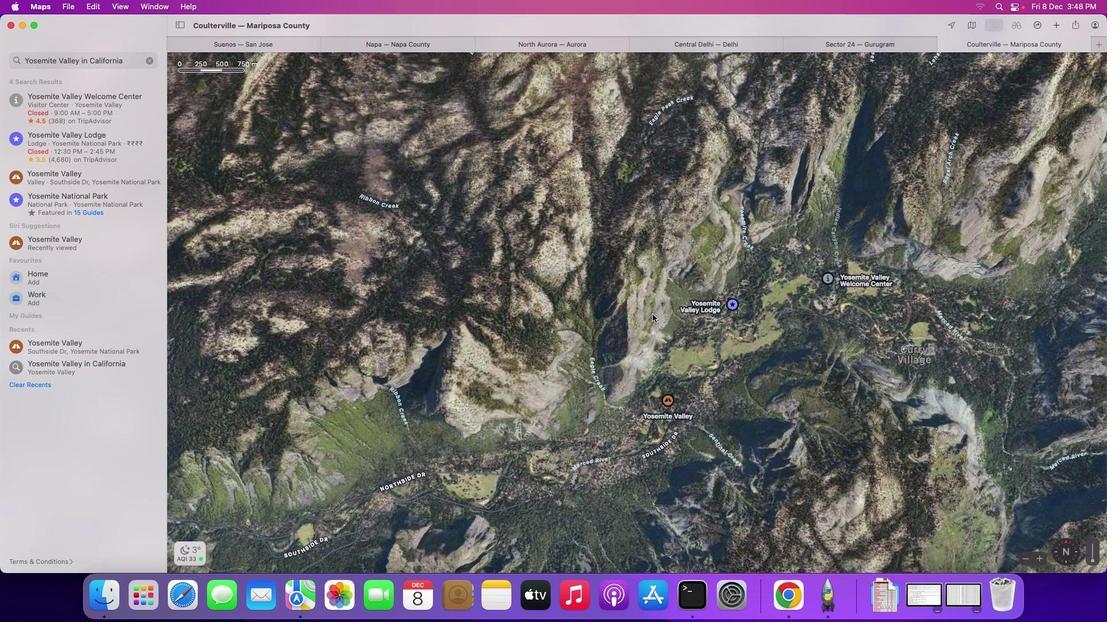 
Action: Mouse scrolled (652, 314) with delta (0, 1)
Screenshot: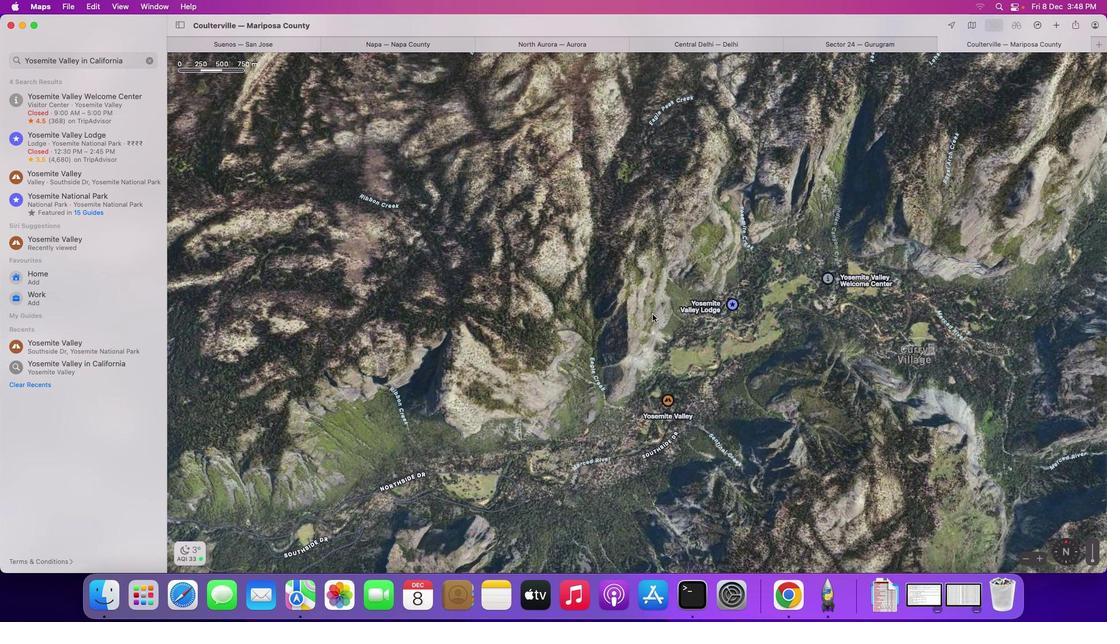
Action: Mouse scrolled (652, 314) with delta (0, 0)
Screenshot: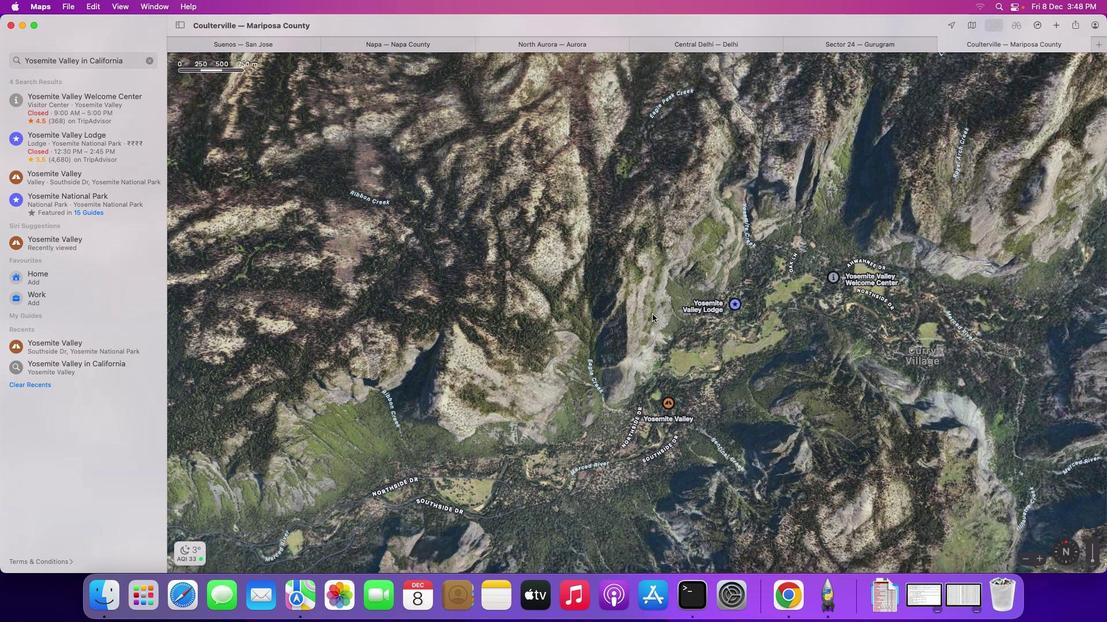 
Action: Mouse scrolled (652, 314) with delta (0, 0)
Screenshot: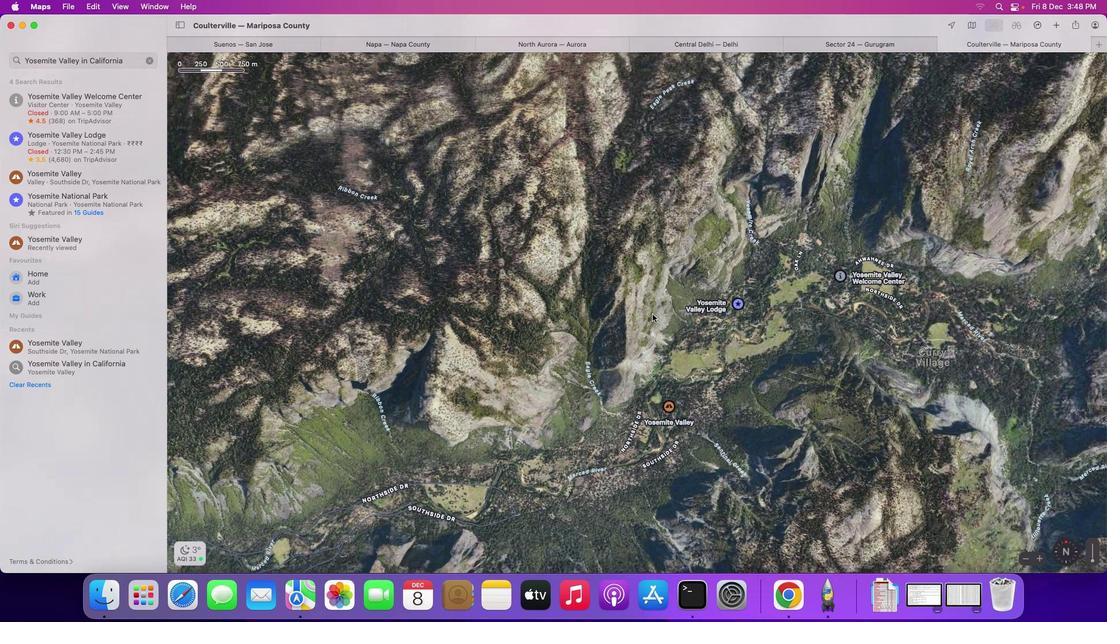 
Action: Mouse scrolled (652, 314) with delta (0, 0)
Screenshot: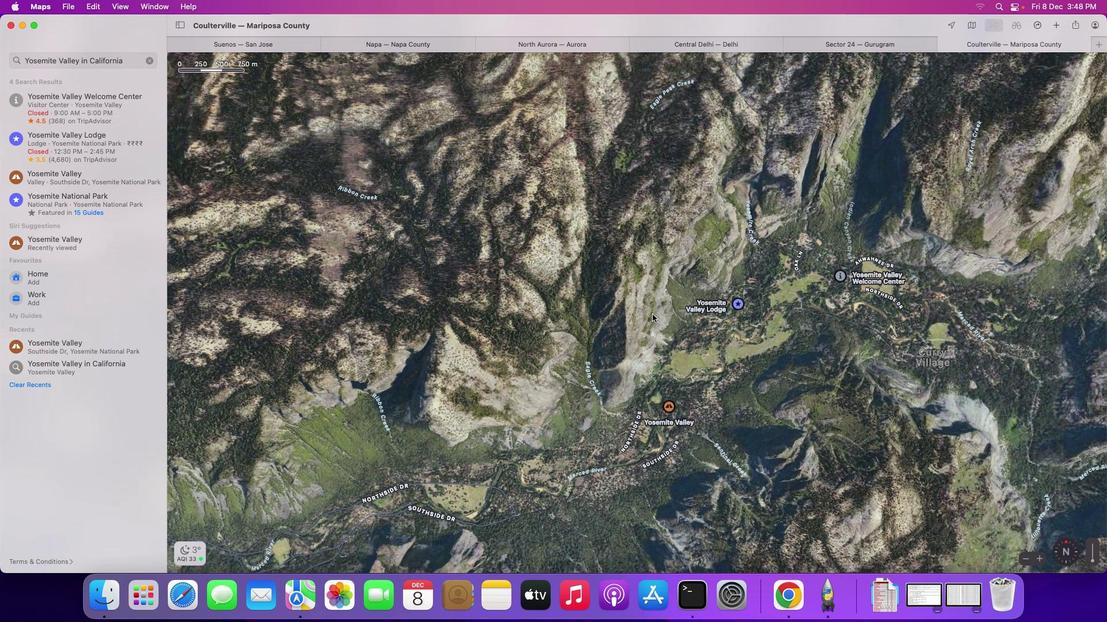 
Action: Mouse scrolled (652, 314) with delta (0, 0)
Screenshot: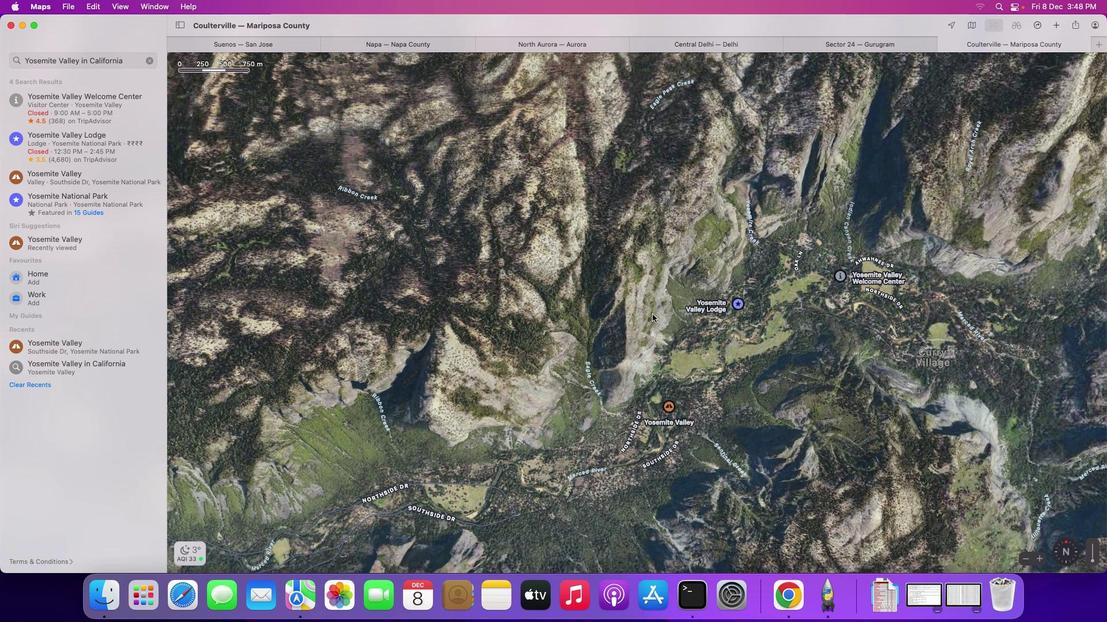 
Action: Mouse moved to (653, 314)
Screenshot: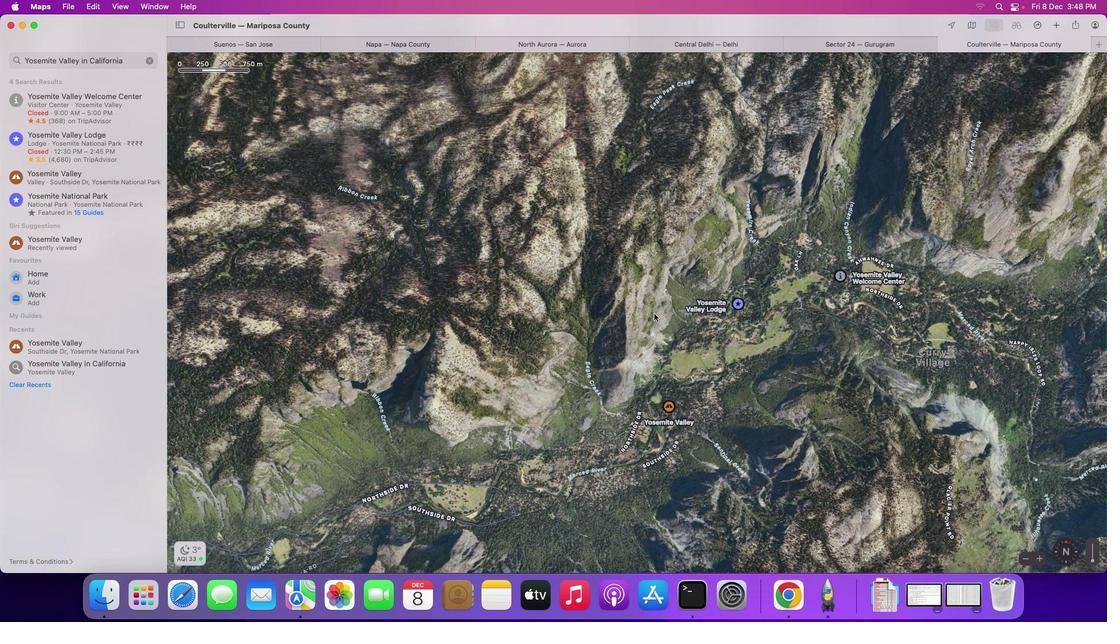 
Action: Mouse scrolled (653, 314) with delta (0, 0)
Screenshot: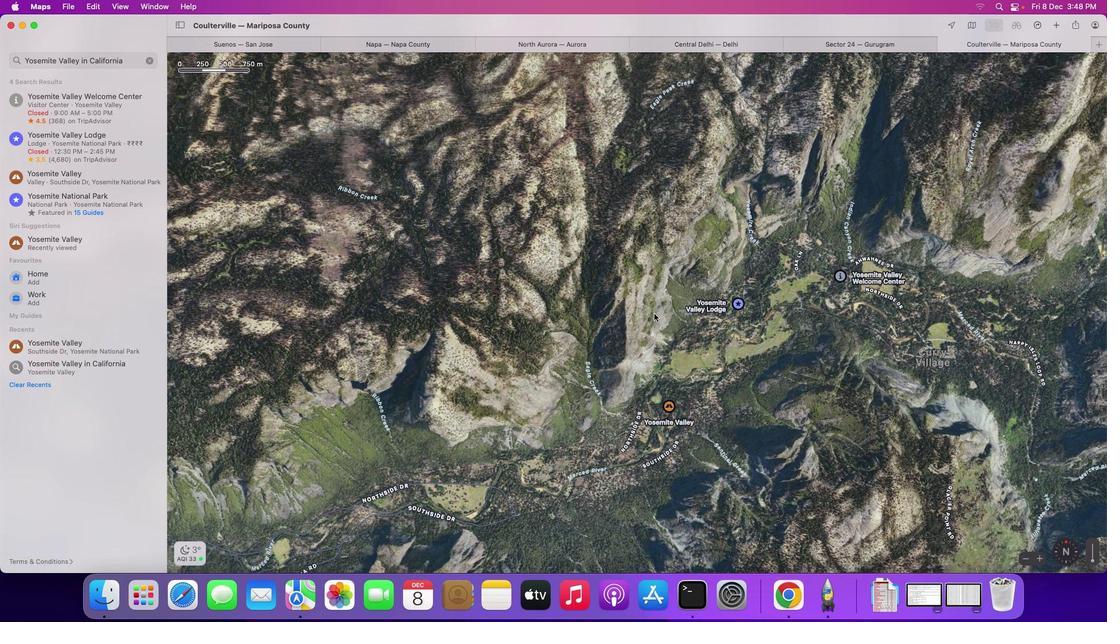 
Action: Mouse moved to (729, 333)
Screenshot: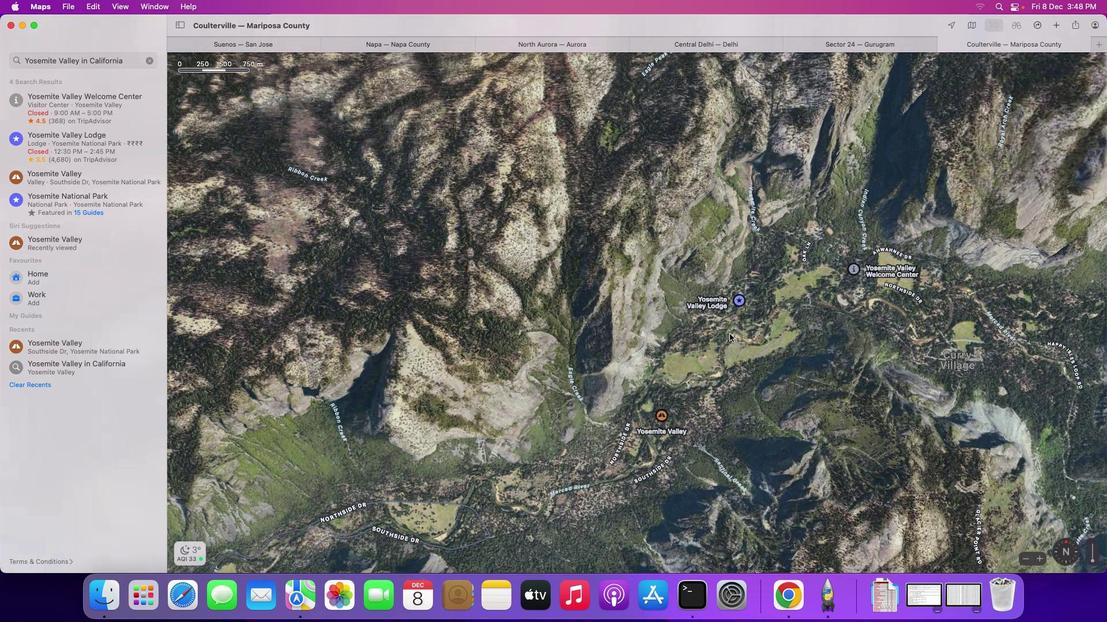 
Action: Mouse scrolled (729, 333) with delta (0, 0)
Screenshot: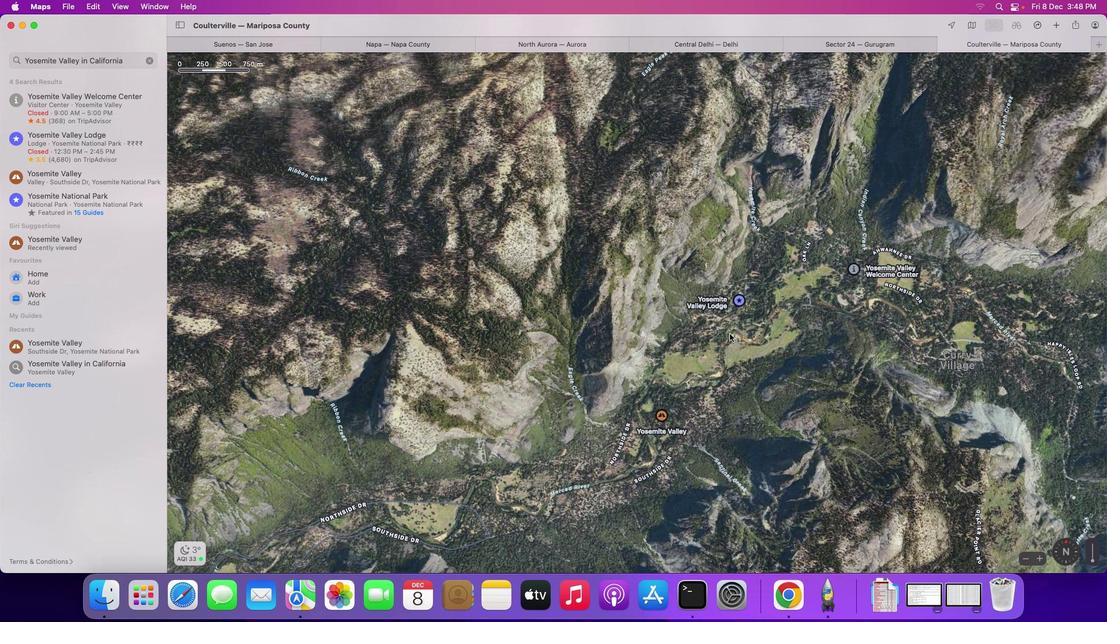 
Action: Mouse scrolled (729, 333) with delta (0, 0)
Screenshot: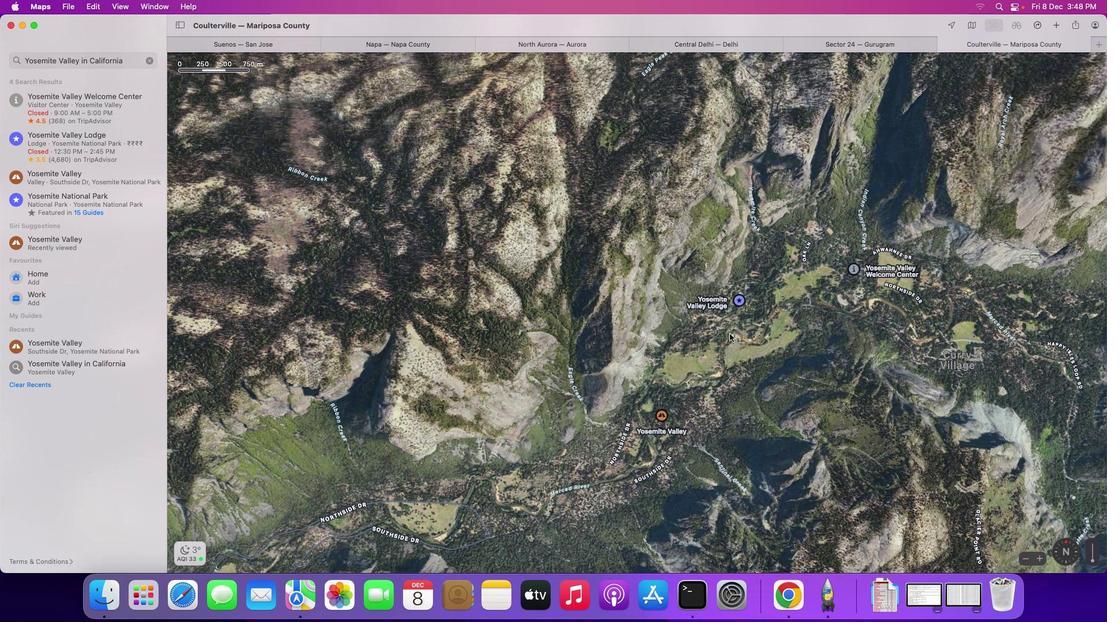 
Action: Mouse scrolled (729, 333) with delta (0, 1)
Screenshot: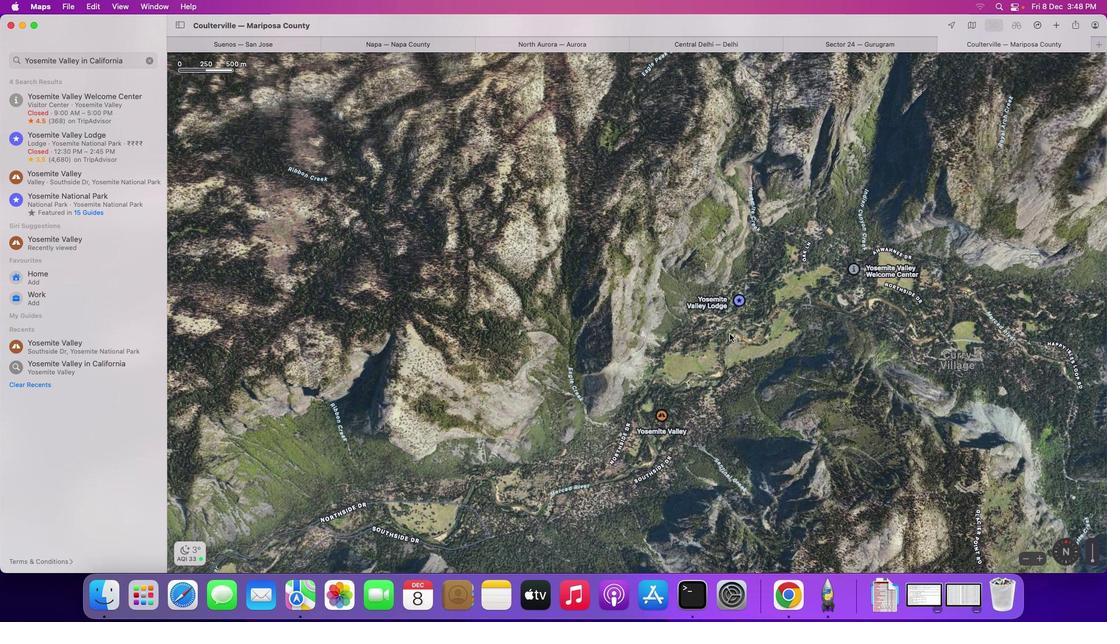 
Action: Mouse moved to (729, 333)
Screenshot: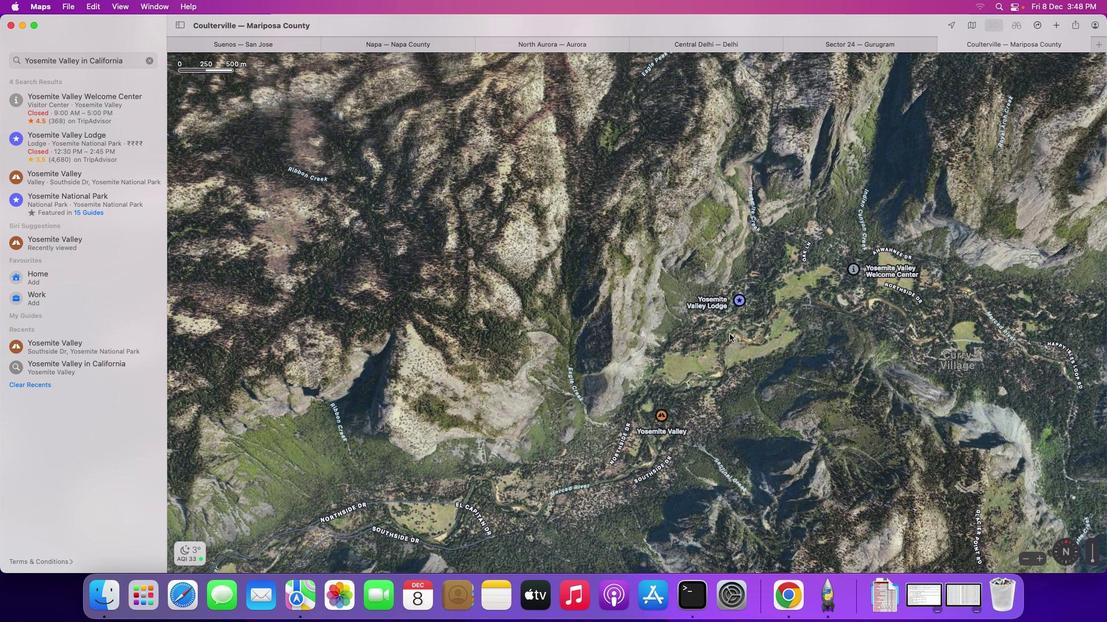 
Action: Mouse scrolled (729, 333) with delta (0, 0)
Screenshot: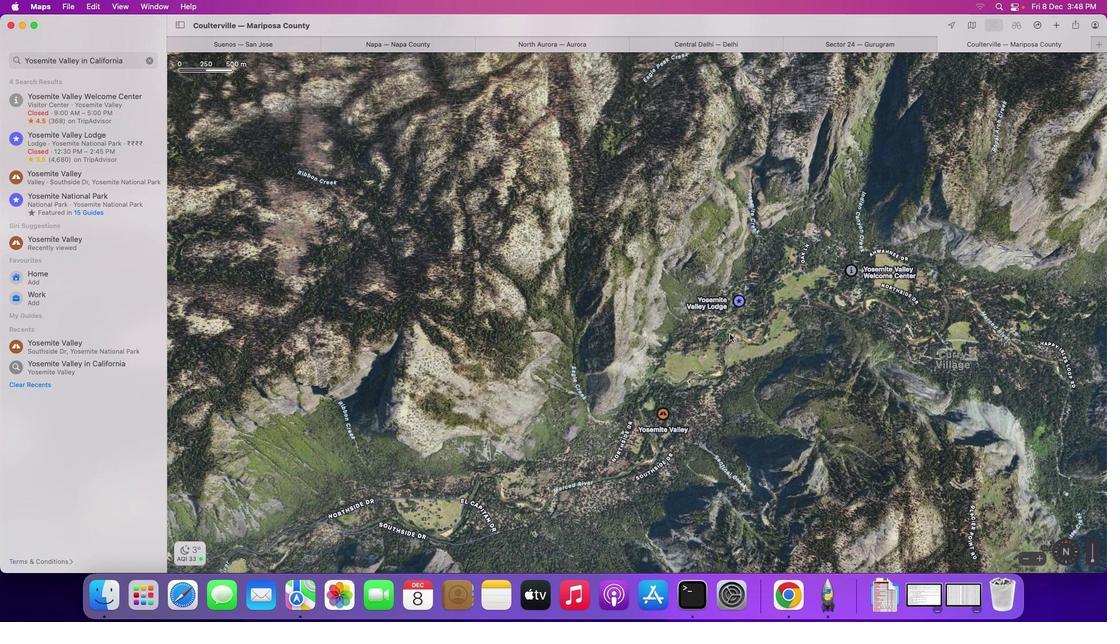 
Action: Mouse scrolled (729, 333) with delta (0, 0)
Screenshot: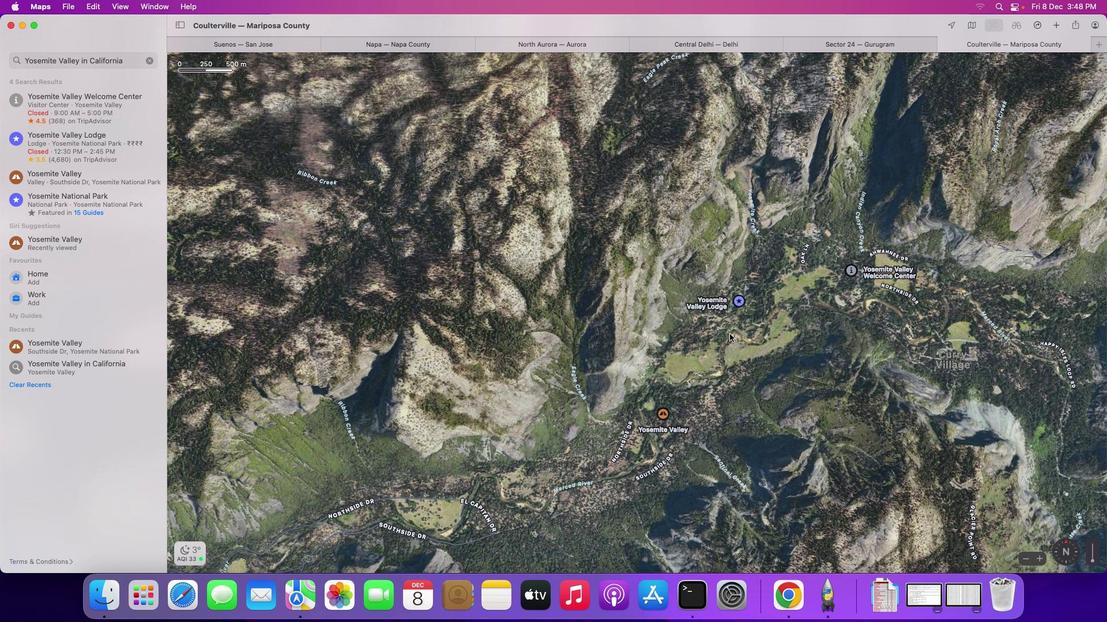 
Action: Mouse moved to (729, 333)
Screenshot: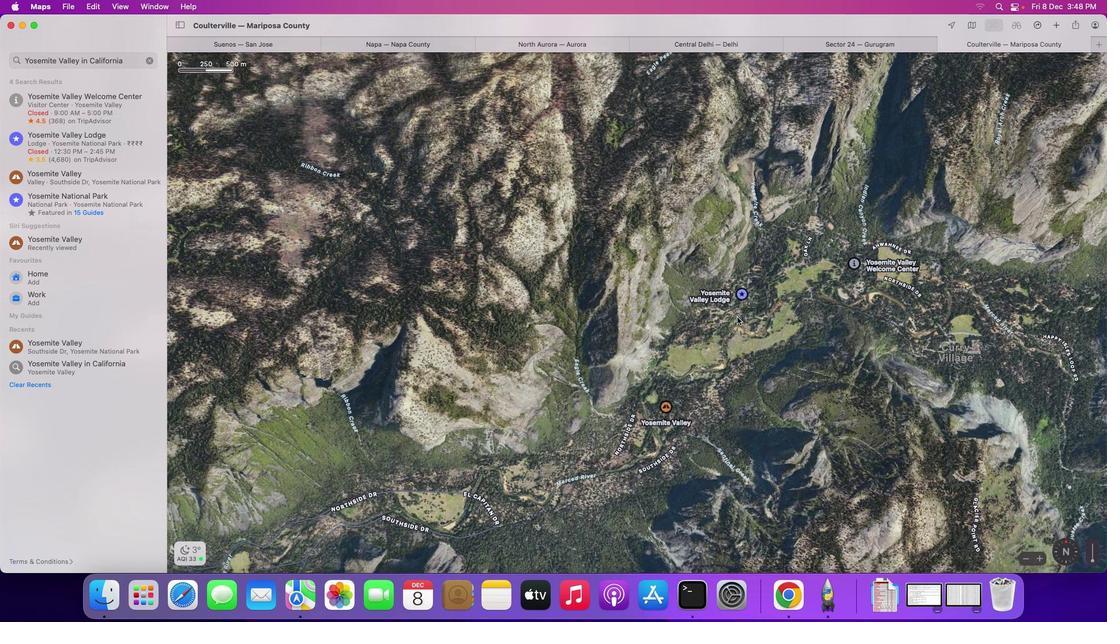
Action: Mouse pressed left at (729, 333)
Screenshot: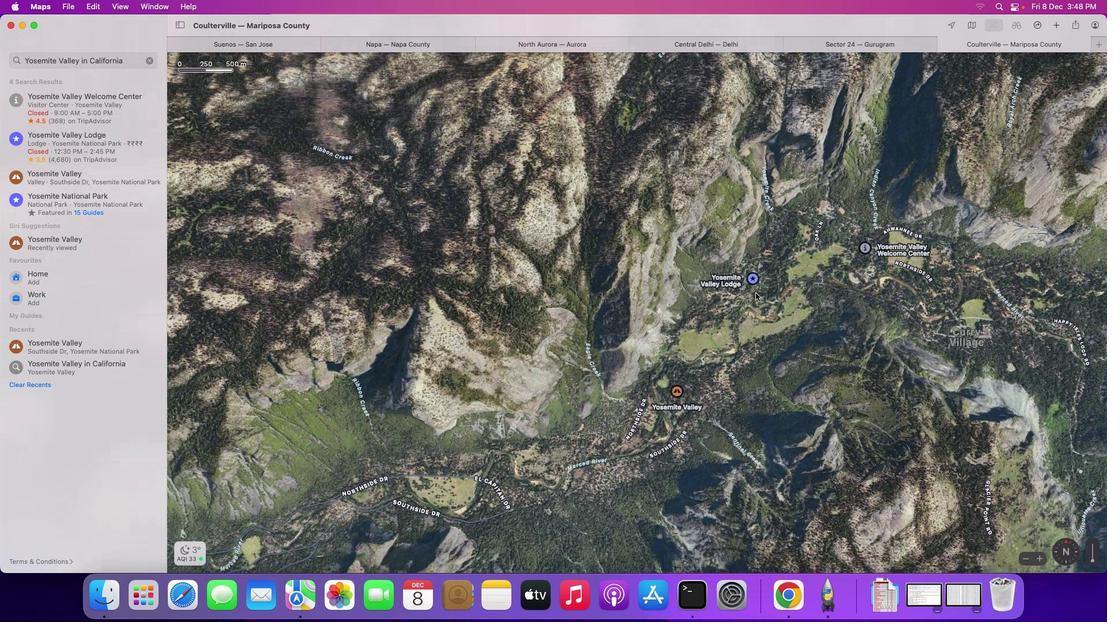 
Action: Mouse moved to (772, 272)
Screenshot: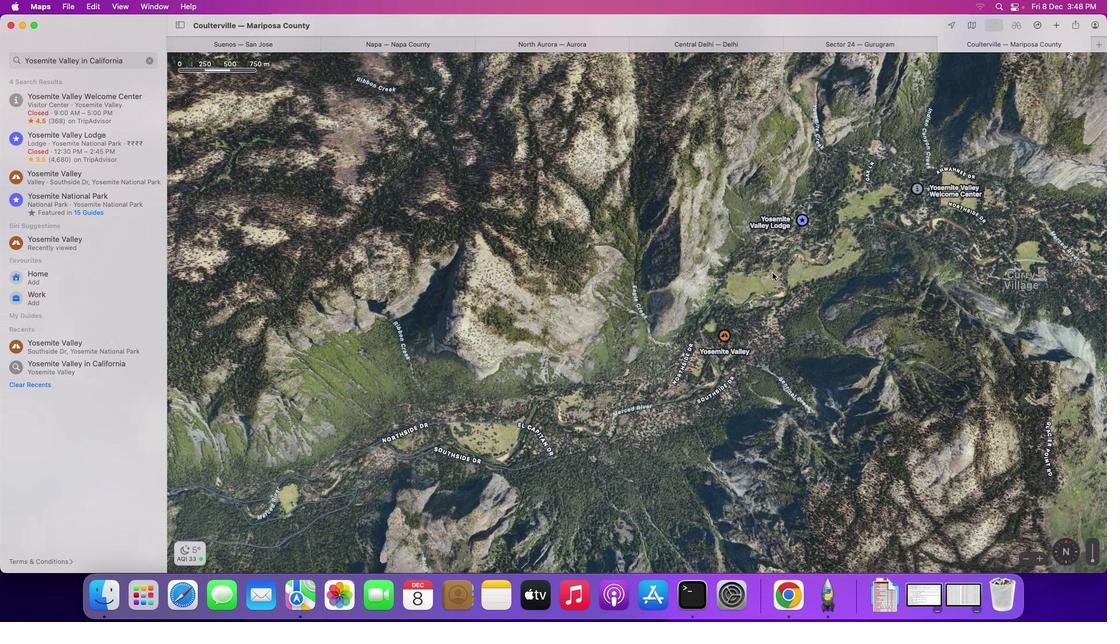 
Action: Mouse scrolled (772, 272) with delta (0, 0)
Screenshot: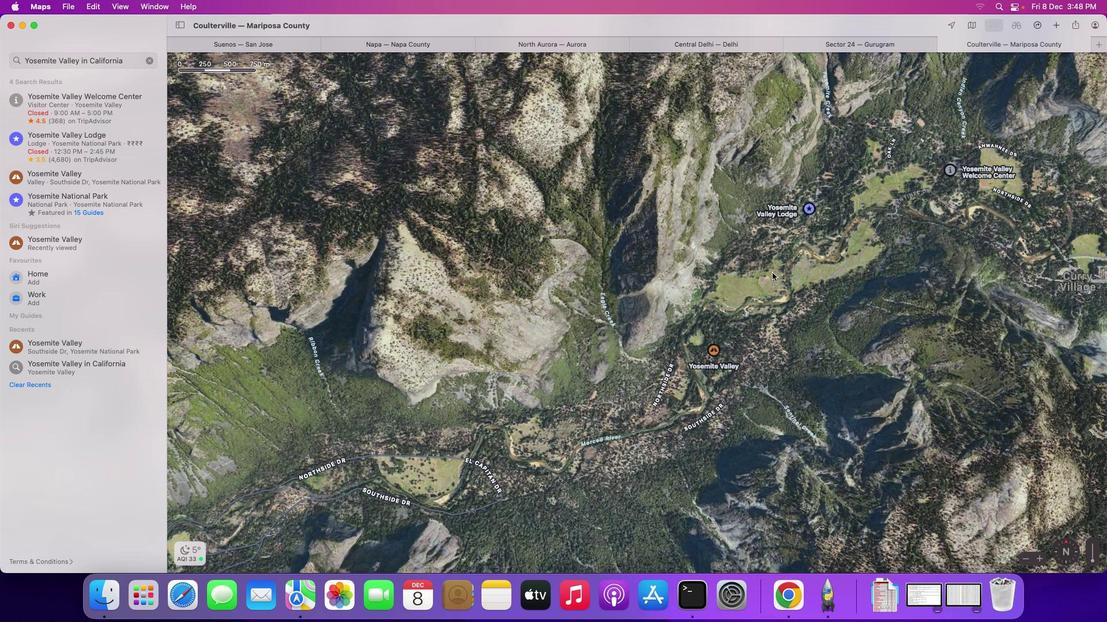 
Action: Mouse scrolled (772, 272) with delta (0, 0)
Screenshot: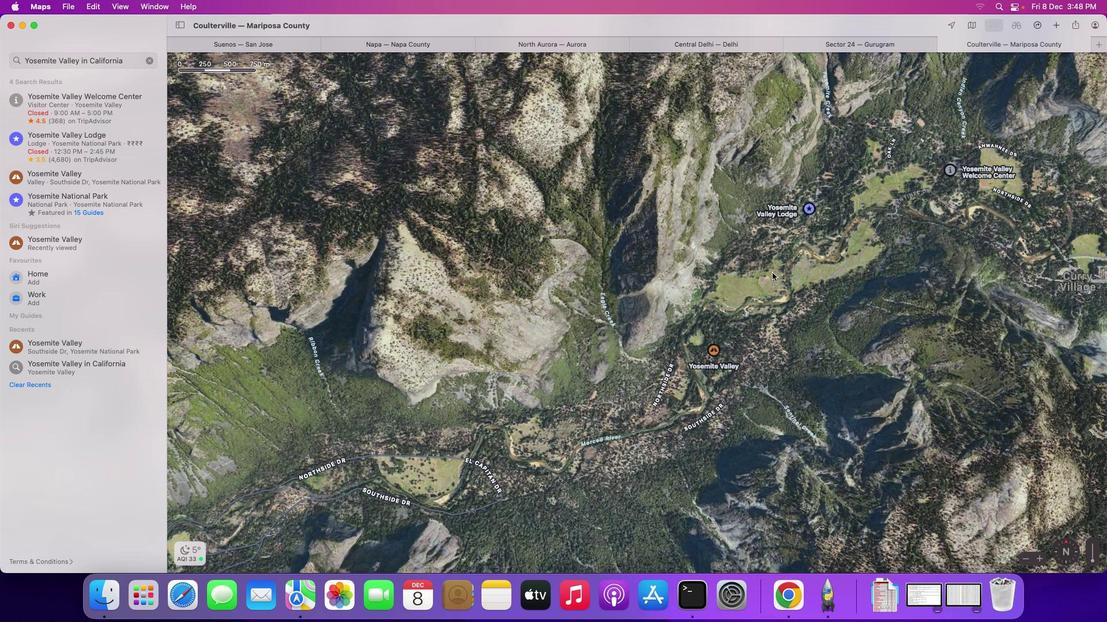 
Action: Mouse scrolled (772, 272) with delta (0, 1)
Screenshot: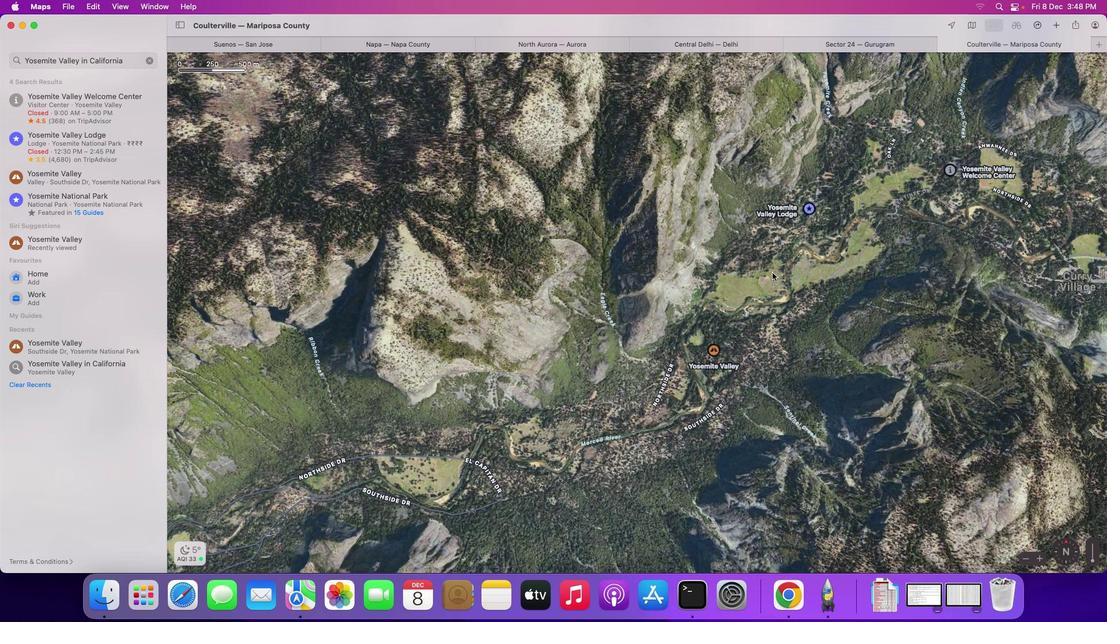
Action: Mouse scrolled (772, 272) with delta (0, 2)
Screenshot: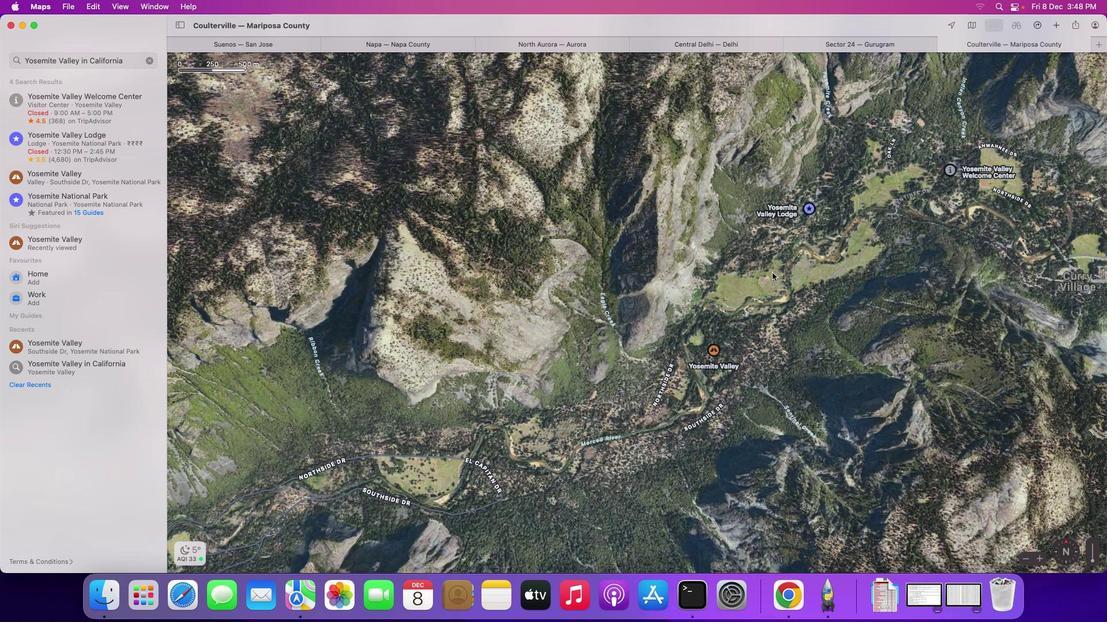 
Action: Mouse scrolled (772, 272) with delta (0, 0)
Screenshot: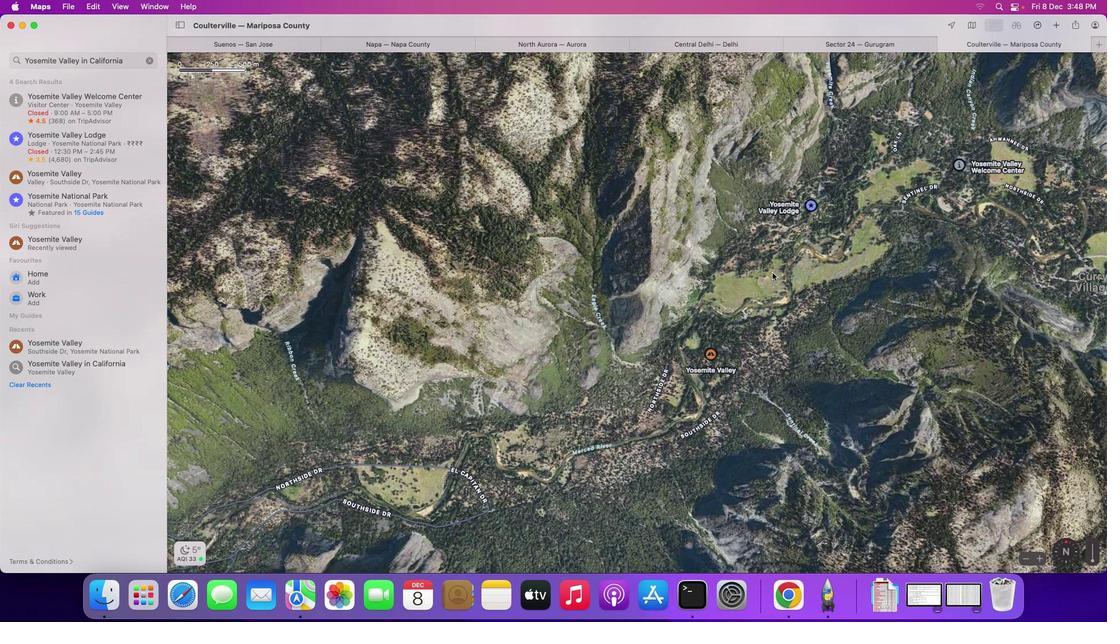 
Action: Mouse scrolled (772, 272) with delta (0, 0)
Screenshot: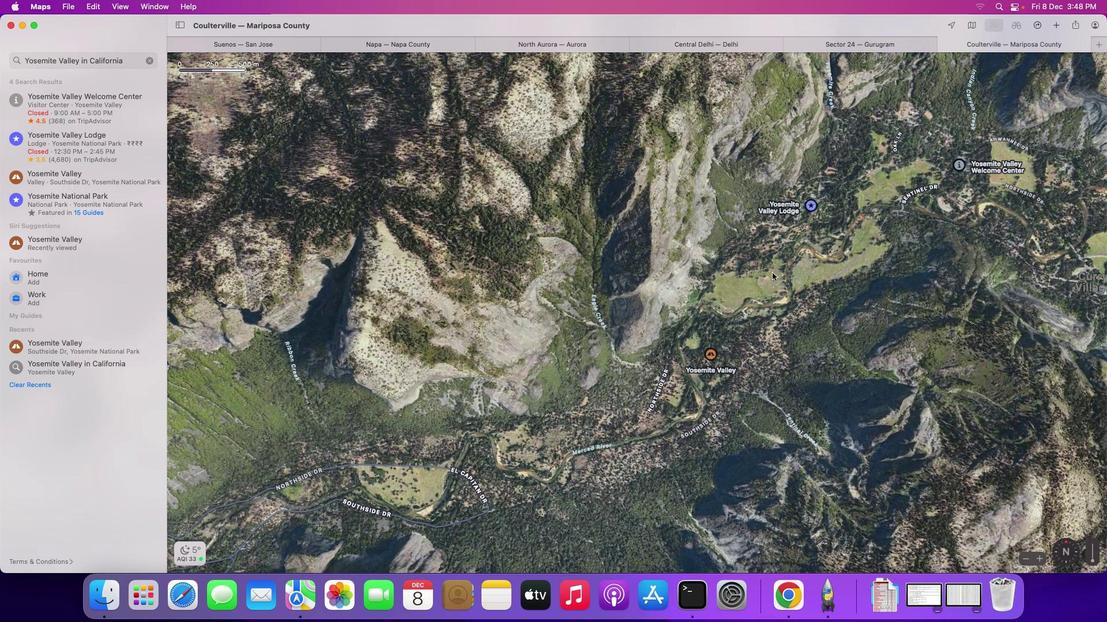 
Action: Mouse scrolled (772, 272) with delta (0, 0)
Screenshot: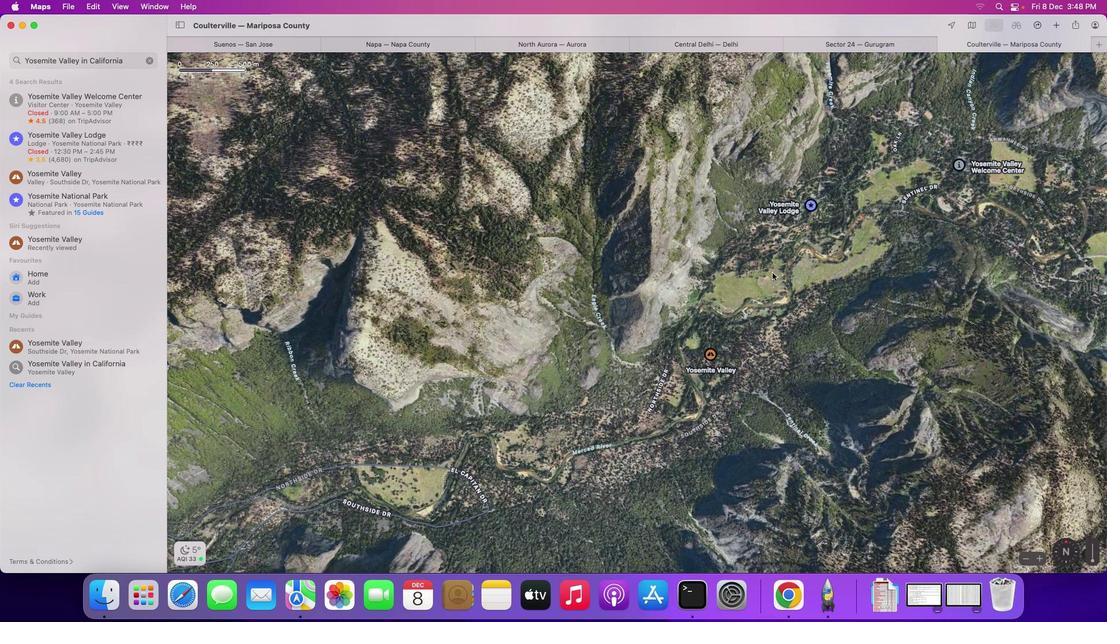 
Action: Mouse scrolled (772, 272) with delta (0, 0)
Screenshot: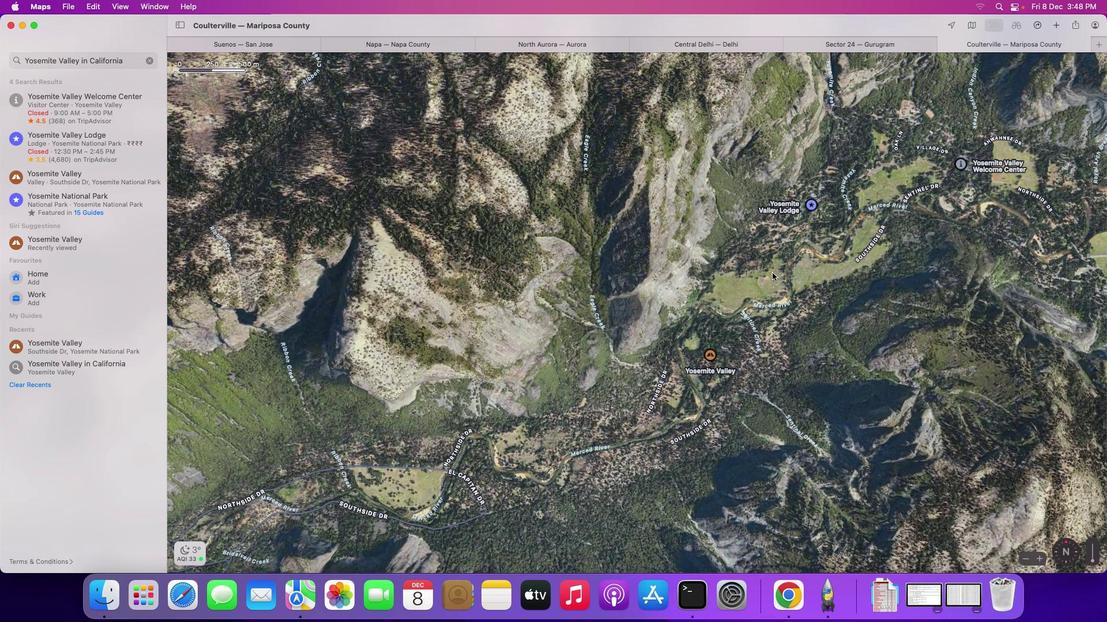 
Action: Mouse scrolled (772, 272) with delta (0, 0)
Screenshot: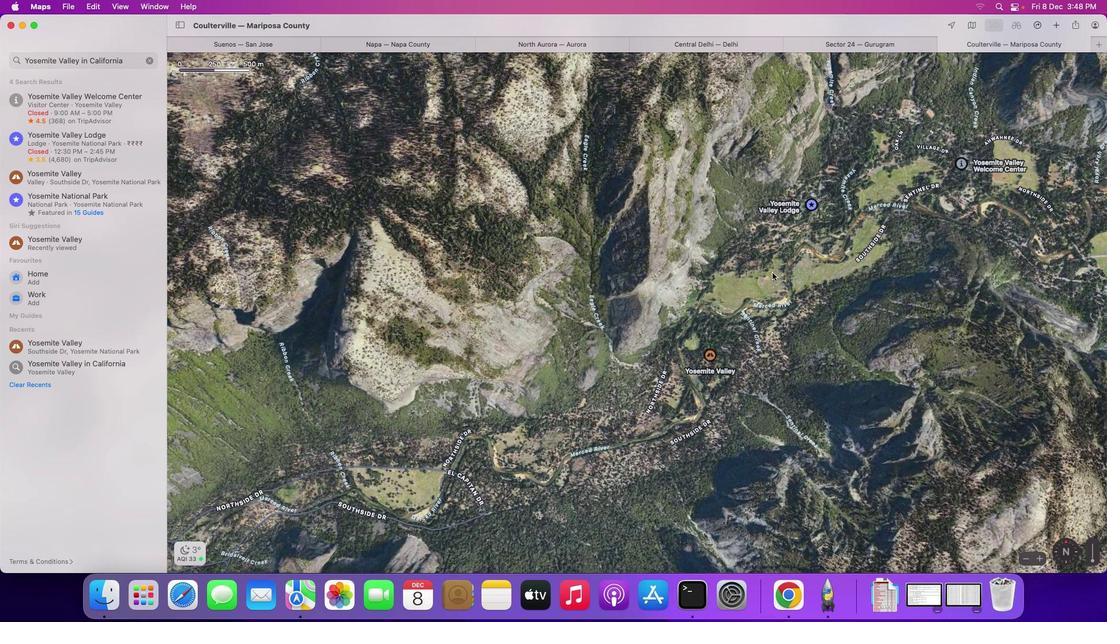
Action: Mouse scrolled (772, 272) with delta (0, 0)
Screenshot: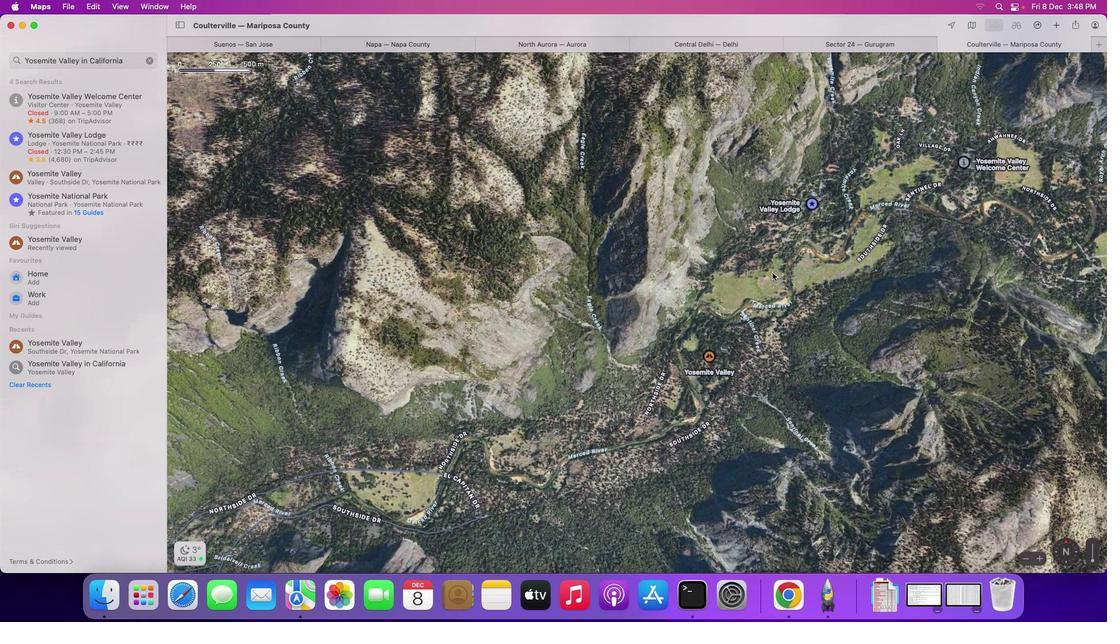 
Action: Mouse scrolled (772, 272) with delta (0, 0)
Screenshot: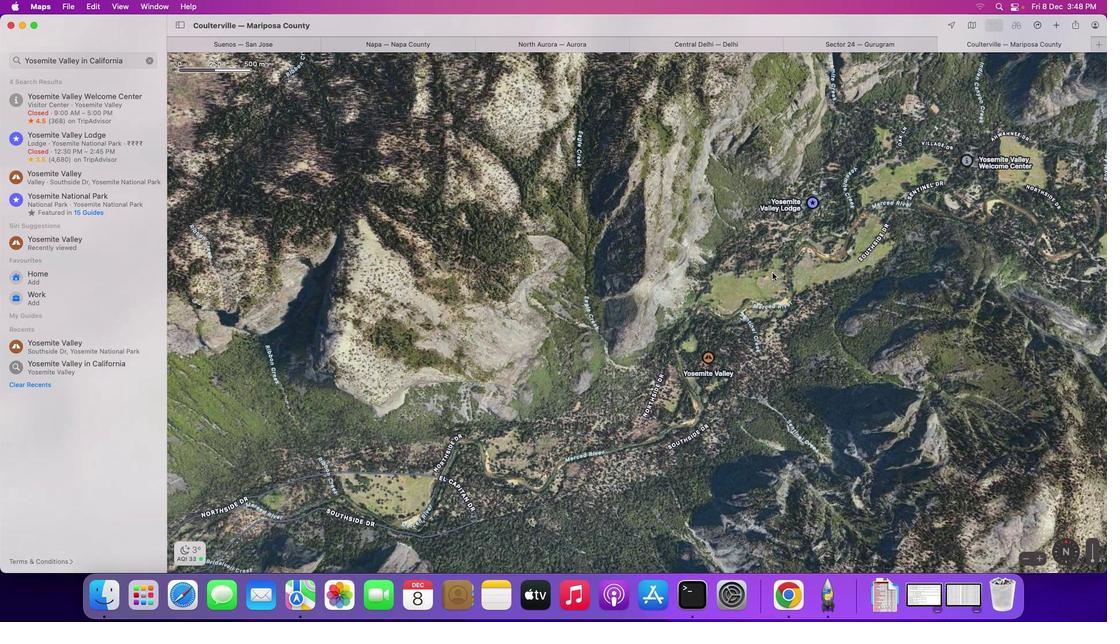 
Action: Mouse scrolled (772, 272) with delta (0, 0)
Screenshot: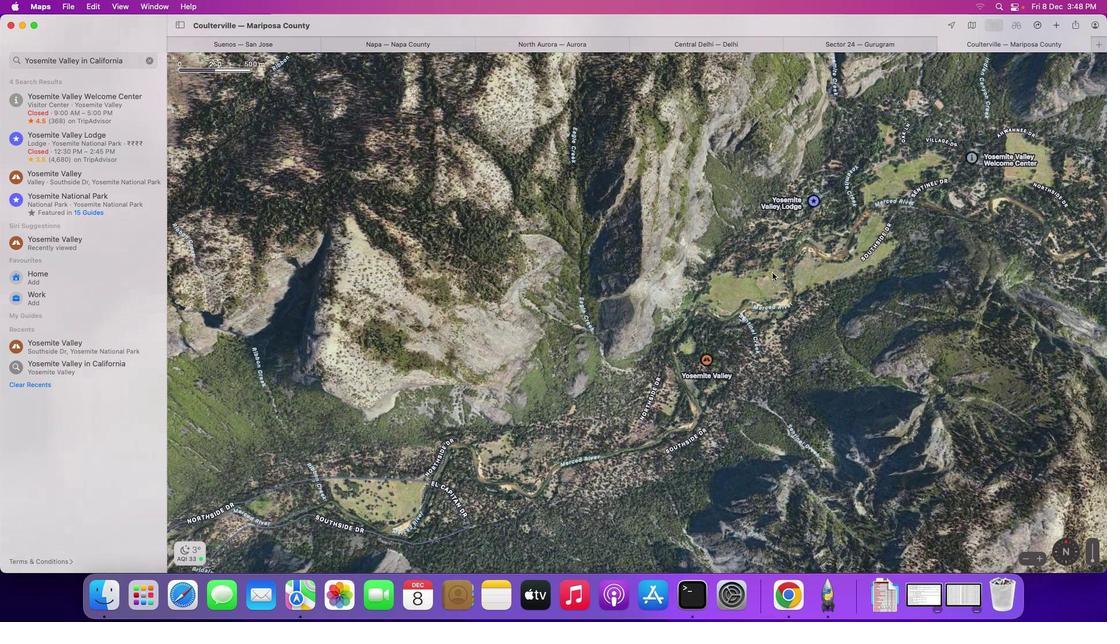 
Action: Mouse scrolled (772, 272) with delta (0, 0)
Screenshot: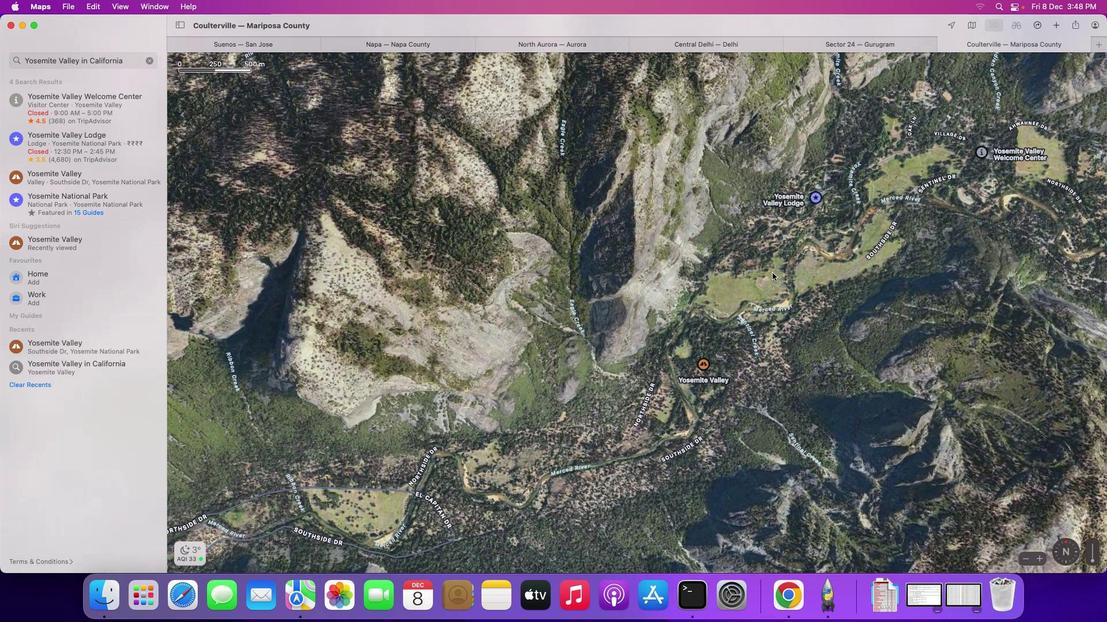 
Action: Mouse scrolled (772, 272) with delta (0, 0)
Screenshot: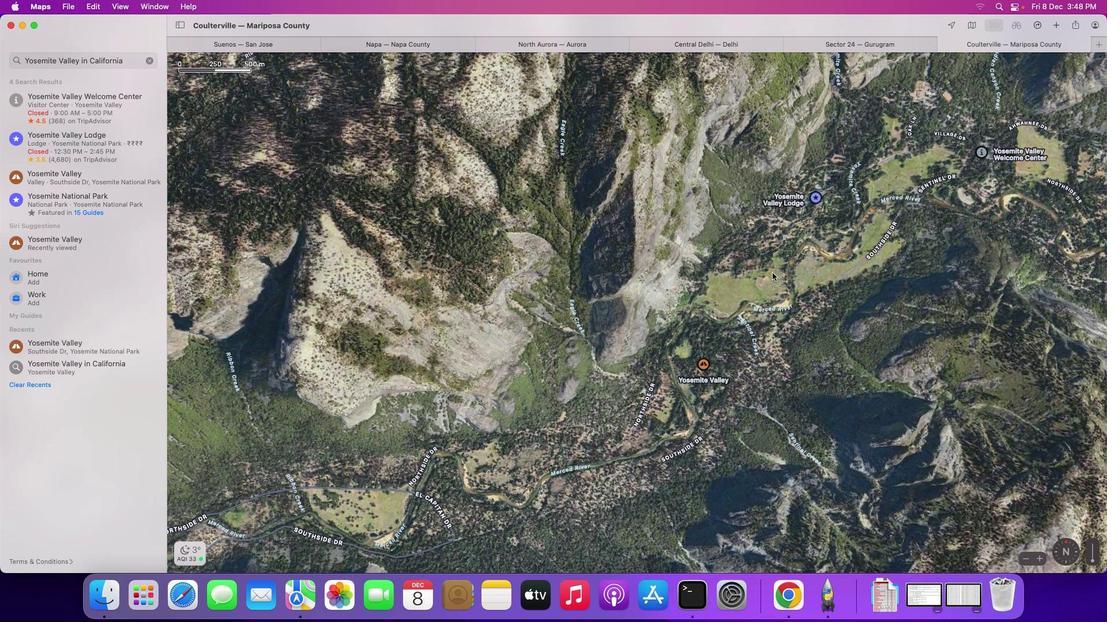 
Action: Mouse scrolled (772, 272) with delta (0, 0)
Screenshot: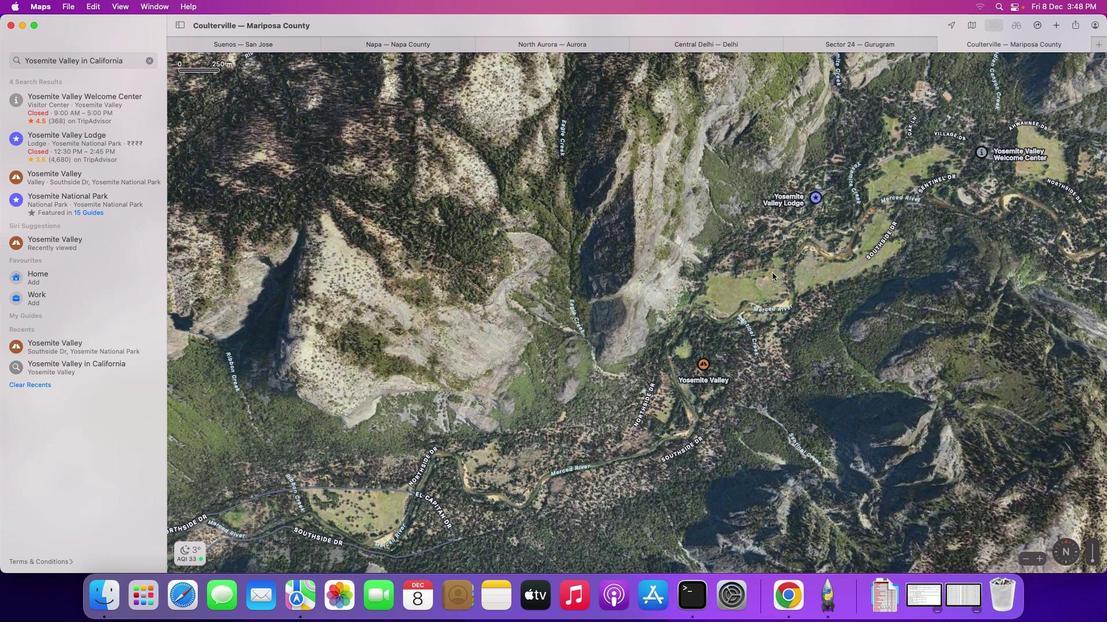
Action: Mouse scrolled (772, 272) with delta (0, 0)
Screenshot: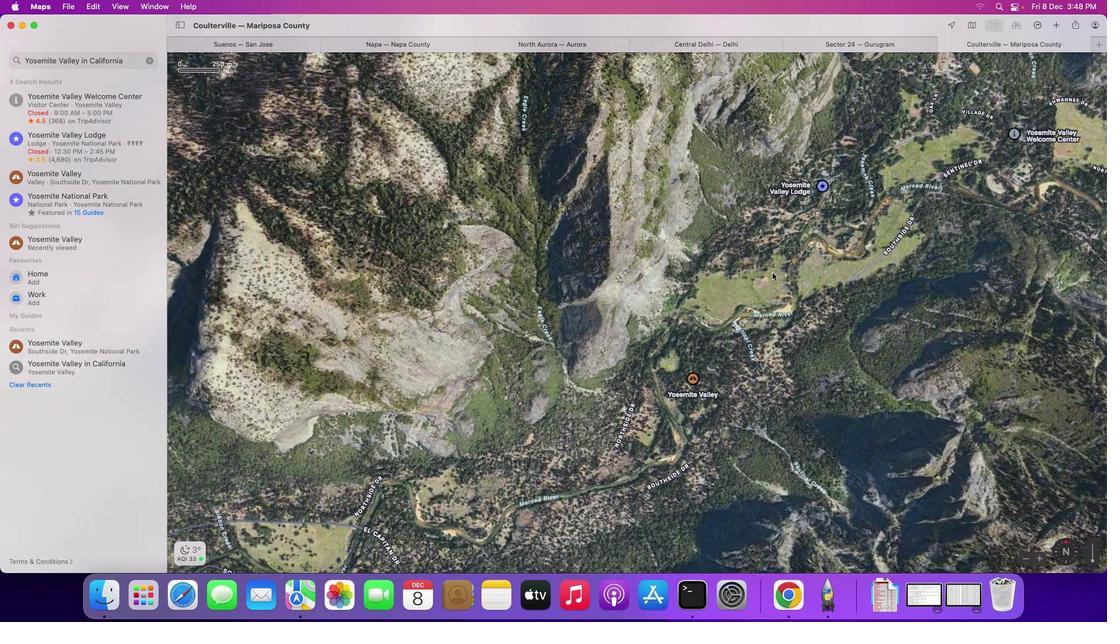
Action: Mouse scrolled (772, 272) with delta (0, 0)
Screenshot: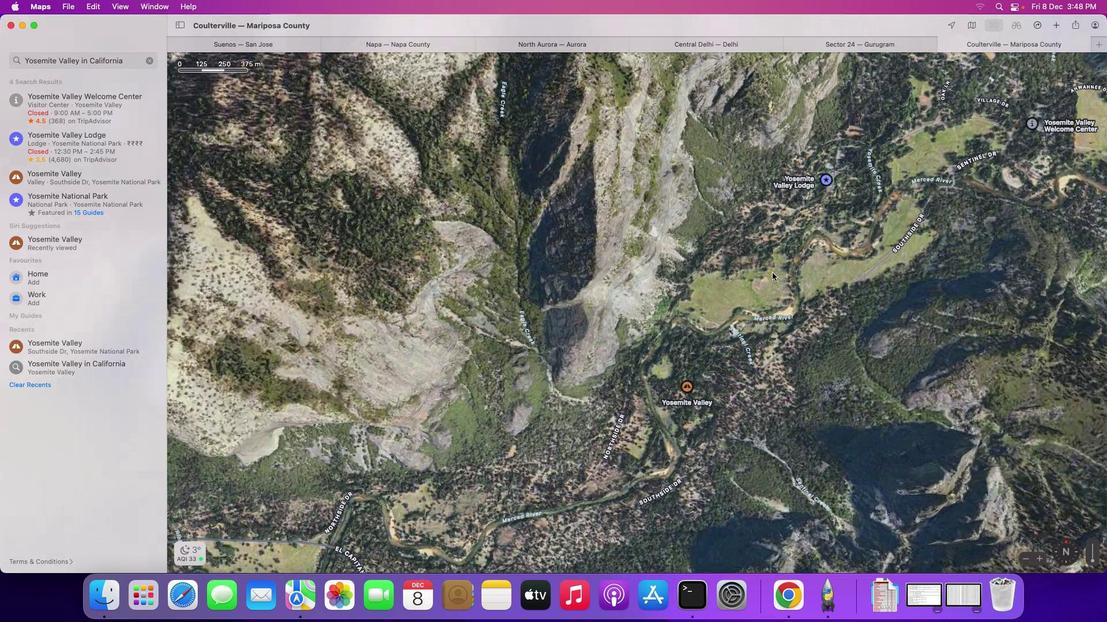 
Action: Mouse scrolled (772, 272) with delta (0, 0)
Screenshot: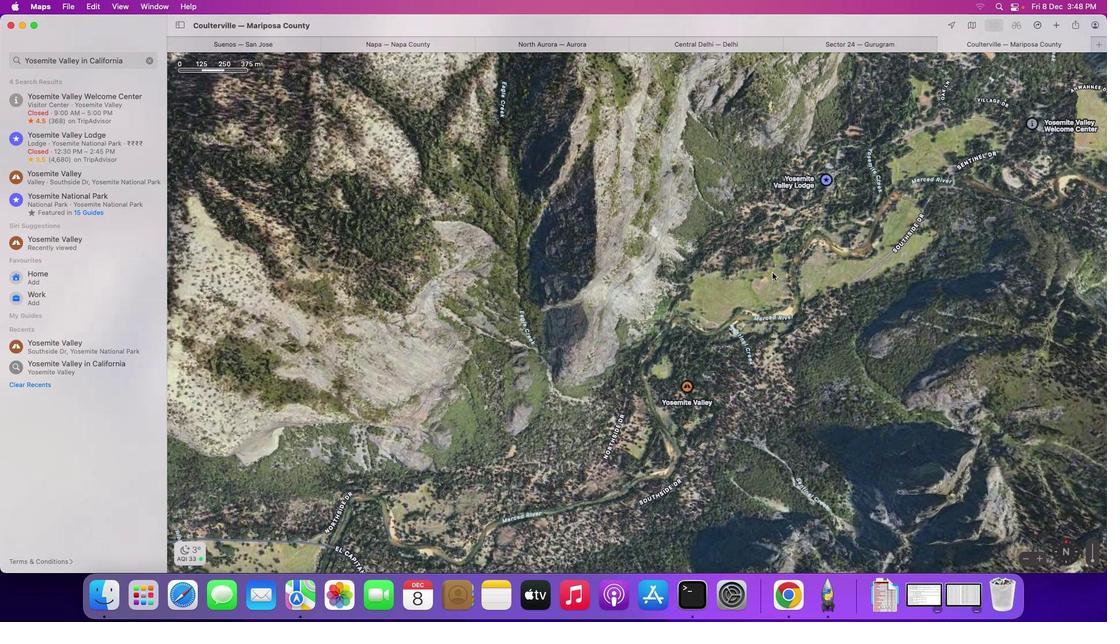 
Action: Mouse scrolled (772, 272) with delta (0, 1)
Screenshot: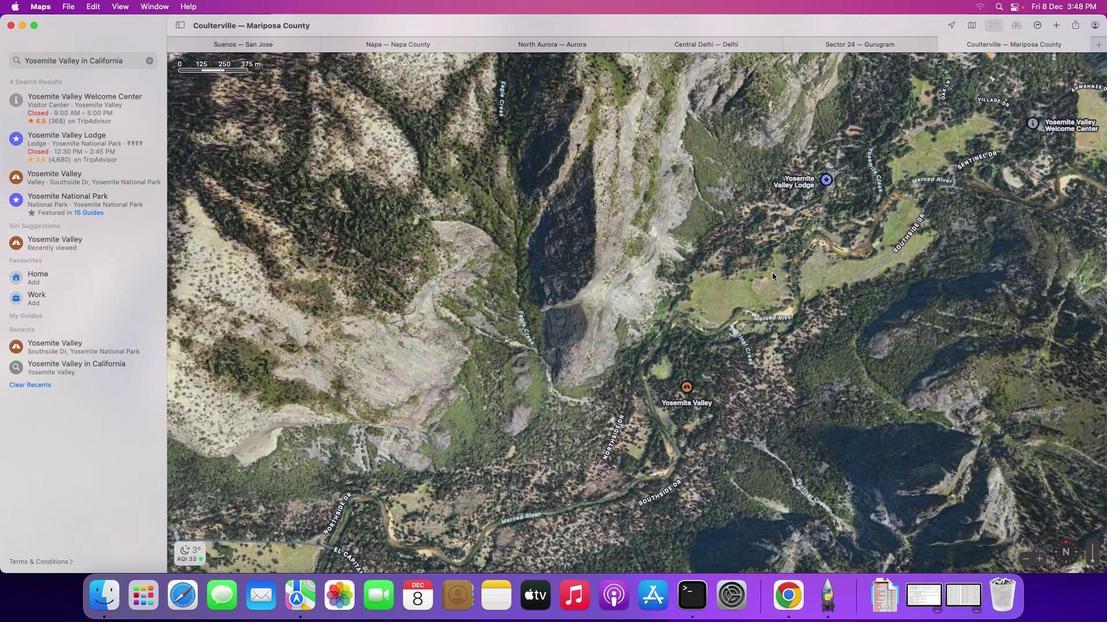 
Action: Mouse scrolled (772, 272) with delta (0, 1)
Screenshot: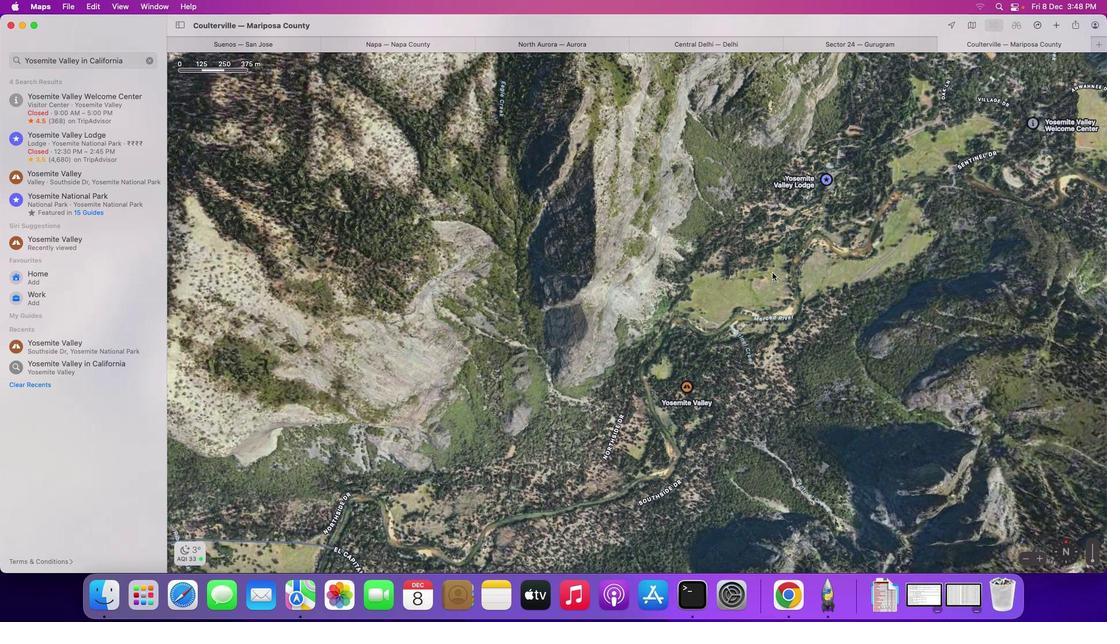 
Action: Mouse scrolled (772, 272) with delta (0, 0)
Screenshot: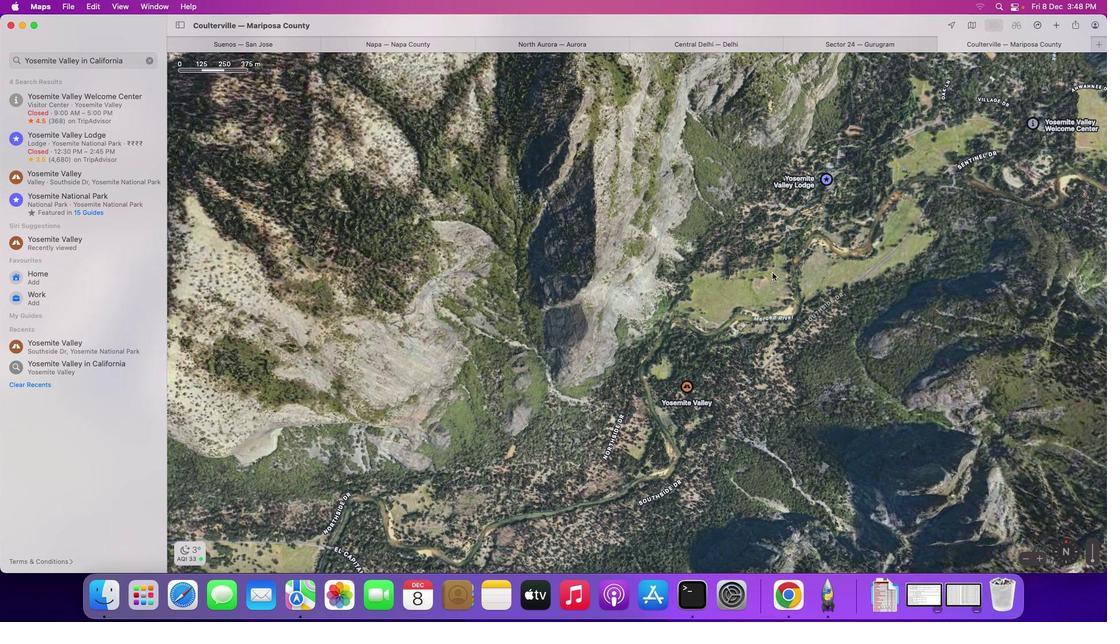 
Action: Mouse moved to (660, 265)
Screenshot: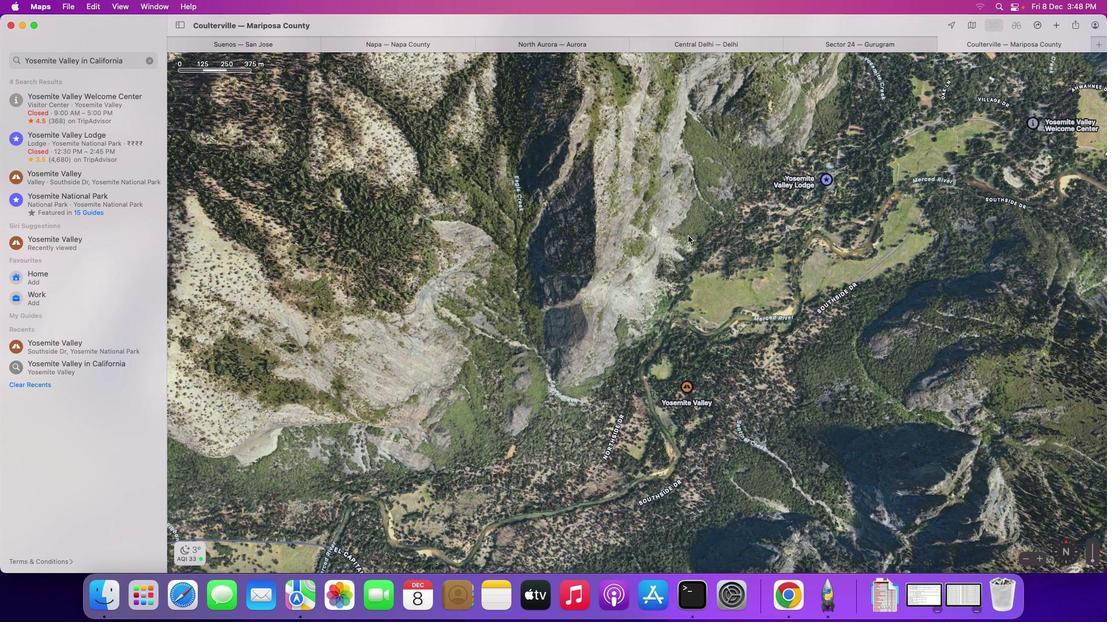 
Action: Mouse pressed left at (660, 265)
Screenshot: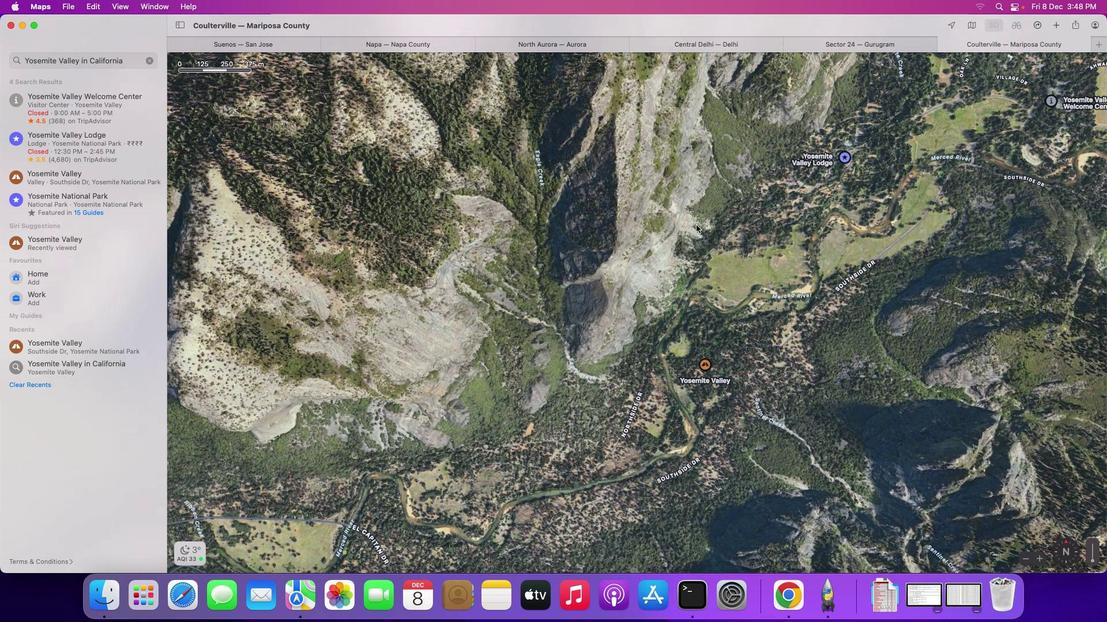 
Action: Mouse moved to (699, 267)
Screenshot: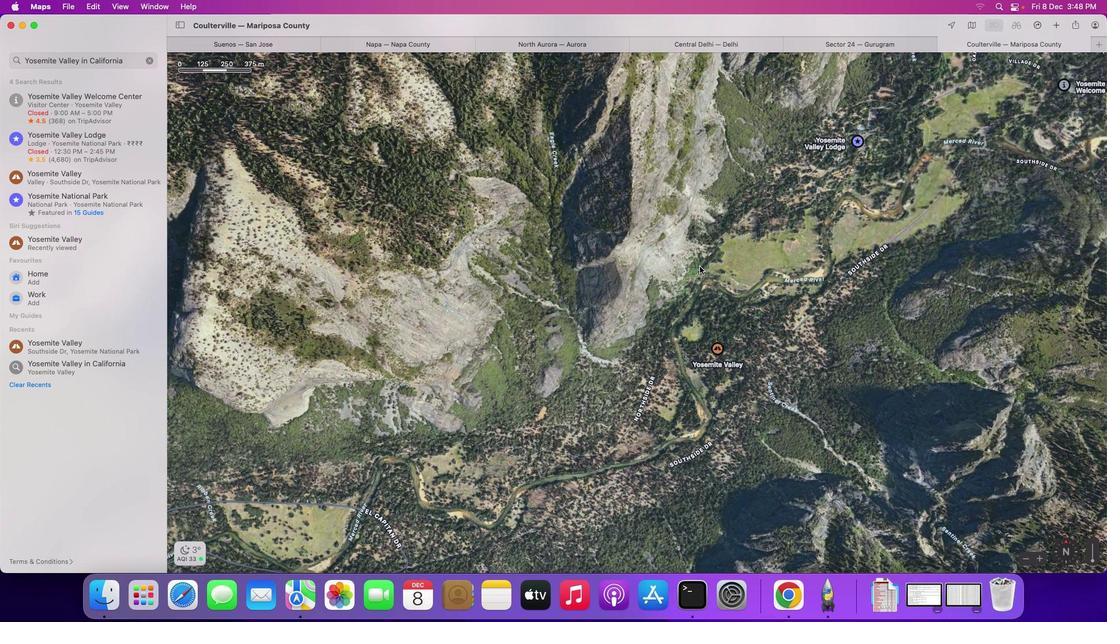 
Action: Mouse scrolled (699, 267) with delta (0, 0)
Screenshot: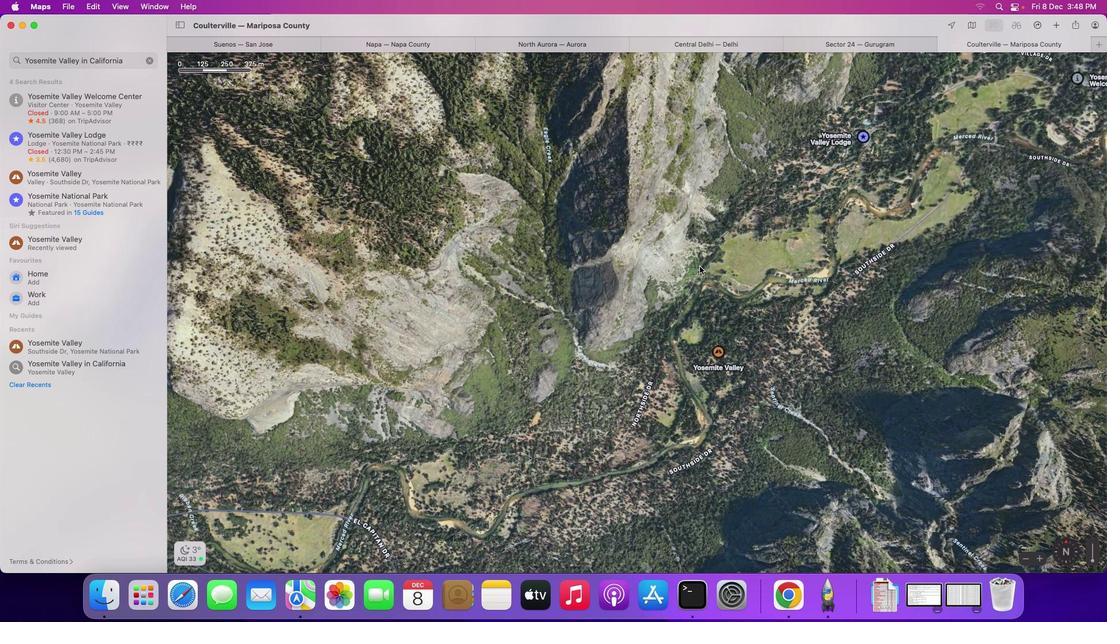 
Action: Mouse scrolled (699, 267) with delta (0, 0)
Screenshot: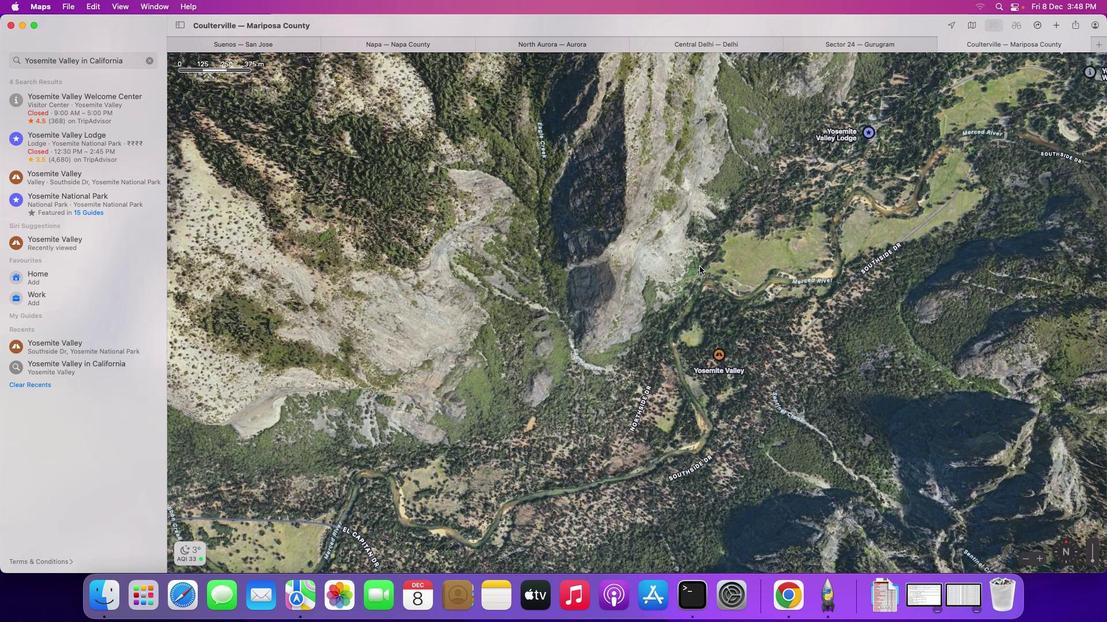 
Action: Mouse scrolled (699, 267) with delta (0, 0)
Screenshot: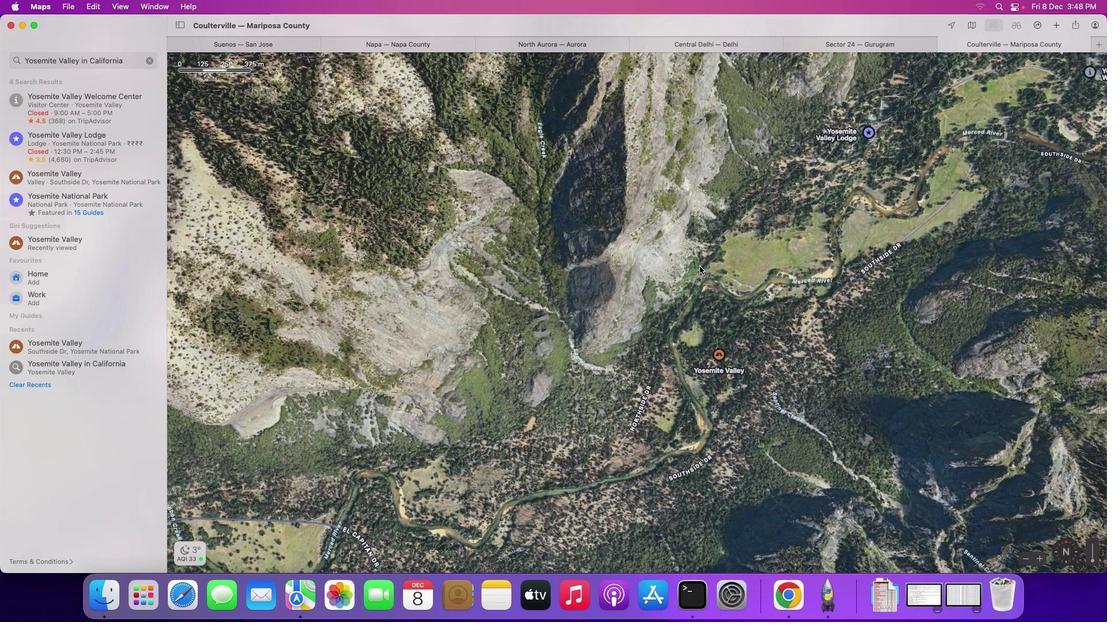 
Action: Mouse scrolled (699, 267) with delta (0, 0)
Screenshot: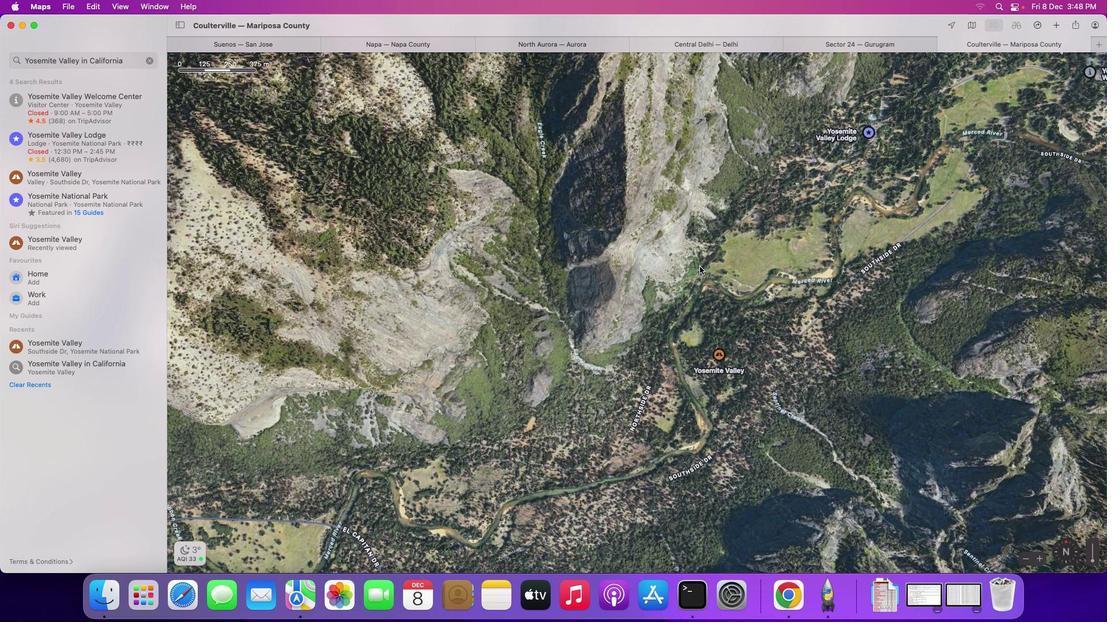 
Action: Mouse scrolled (699, 267) with delta (0, 0)
Screenshot: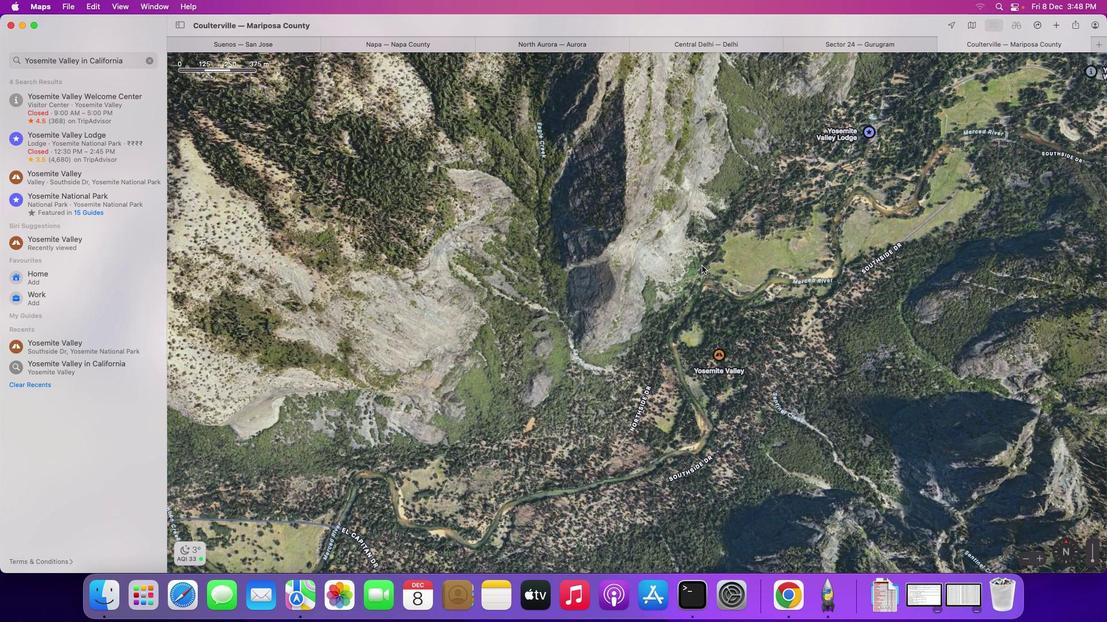 
Action: Mouse moved to (700, 267)
Screenshot: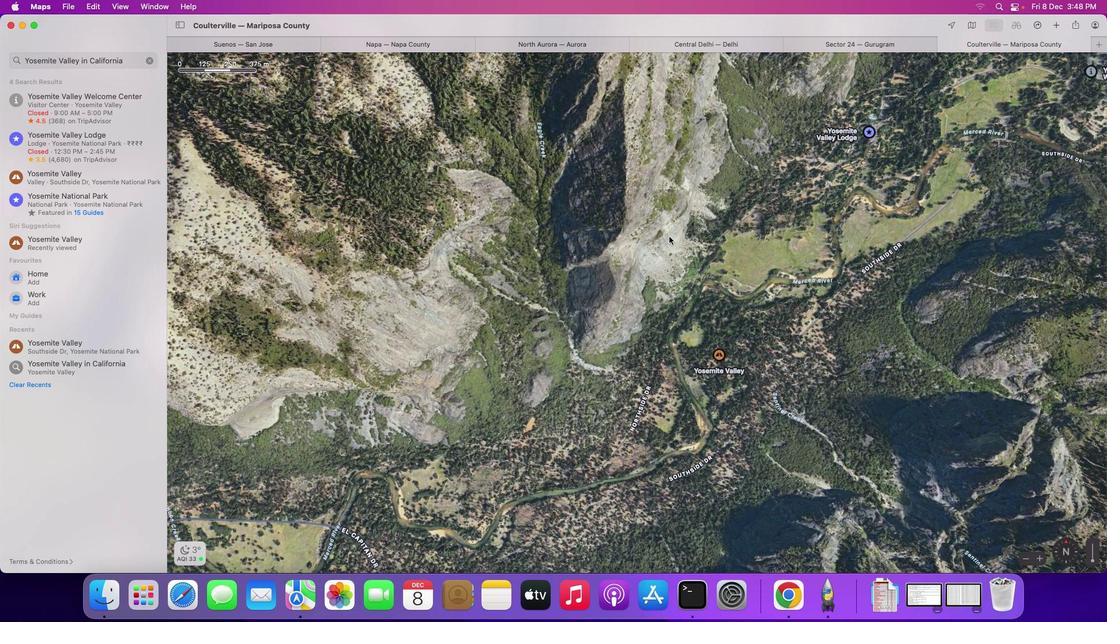 
Action: Mouse scrolled (700, 267) with delta (0, 0)
Screenshot: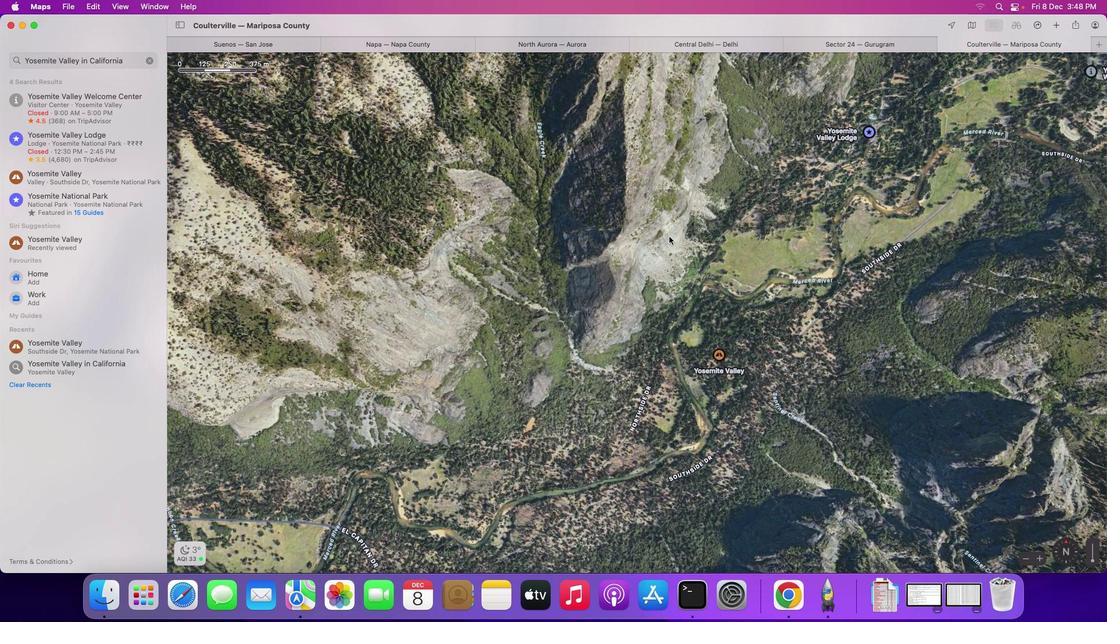 
Action: Mouse moved to (569, 235)
Screenshot: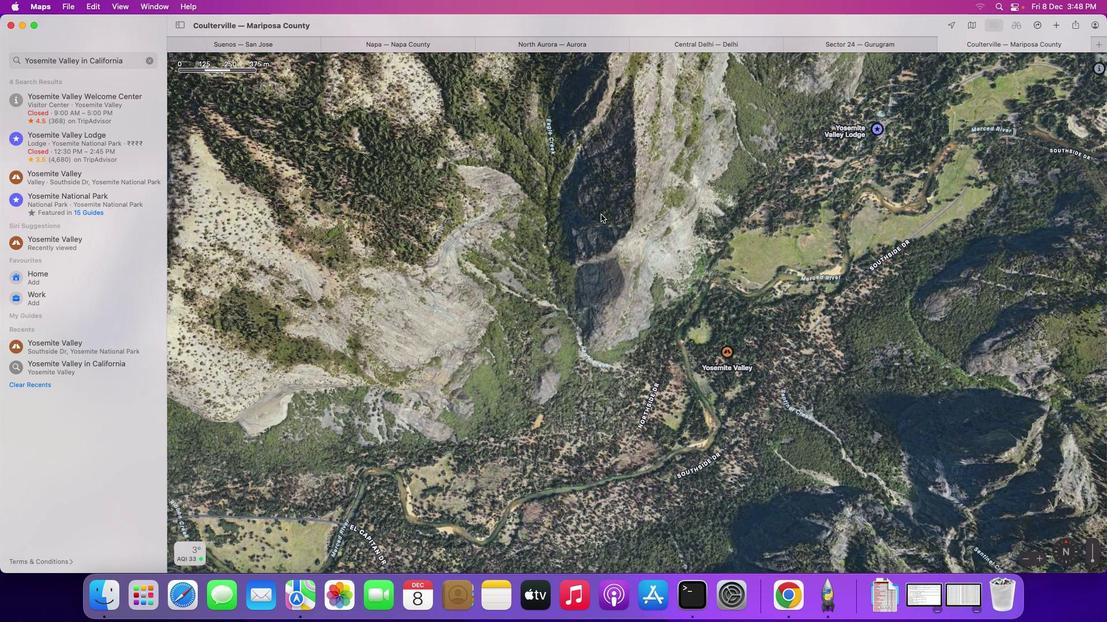 
Action: Mouse pressed left at (569, 235)
Screenshot: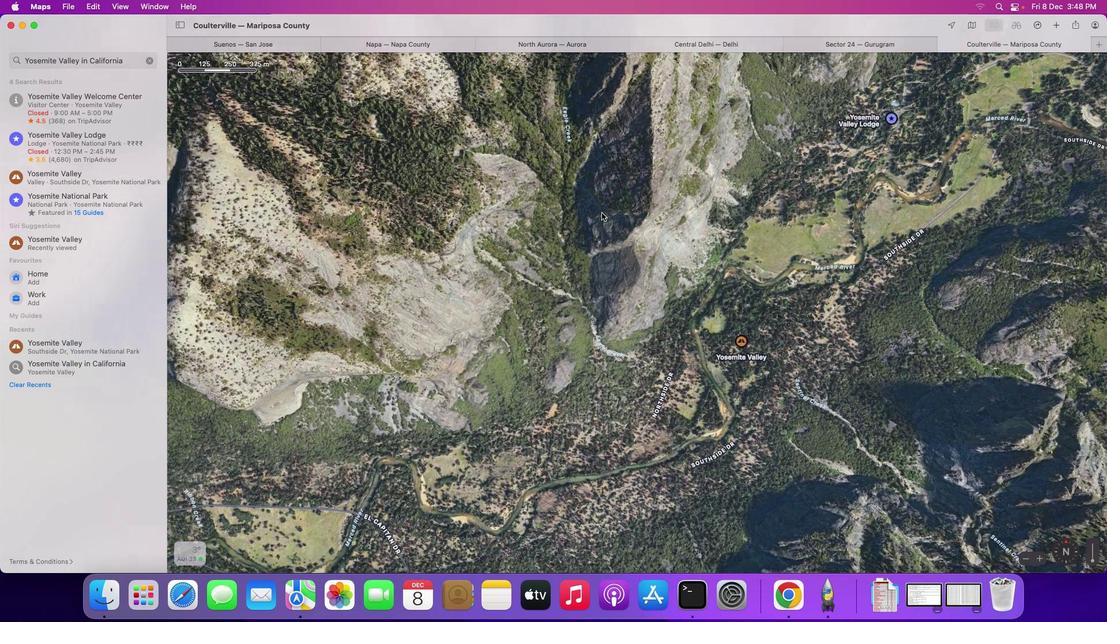 
Action: Mouse moved to (622, 228)
Screenshot: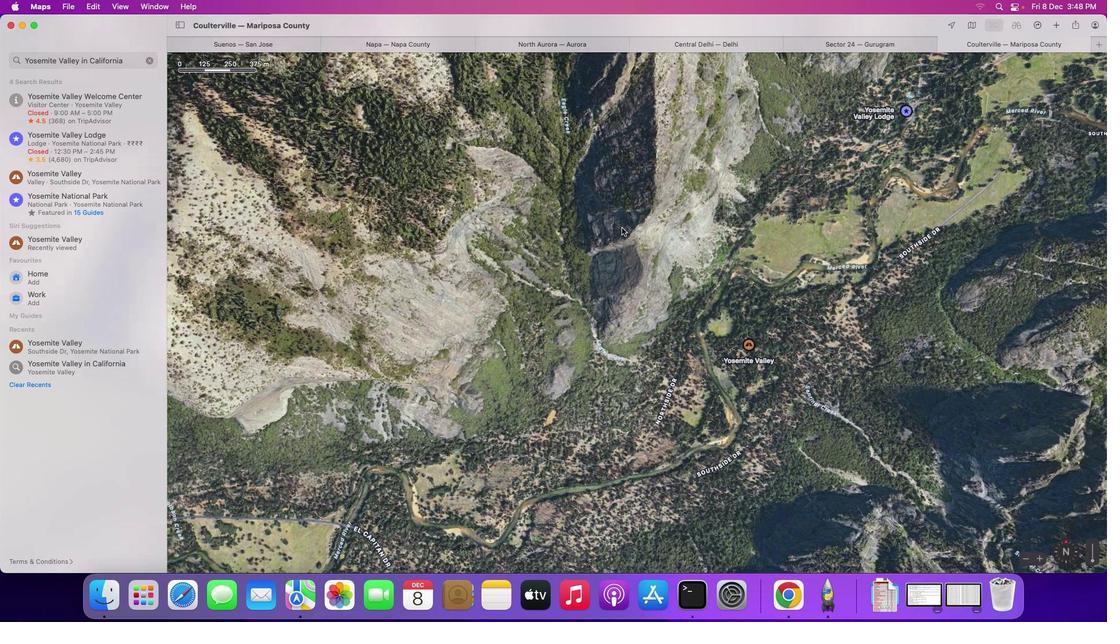 
Action: Mouse scrolled (622, 228) with delta (0, 0)
Screenshot: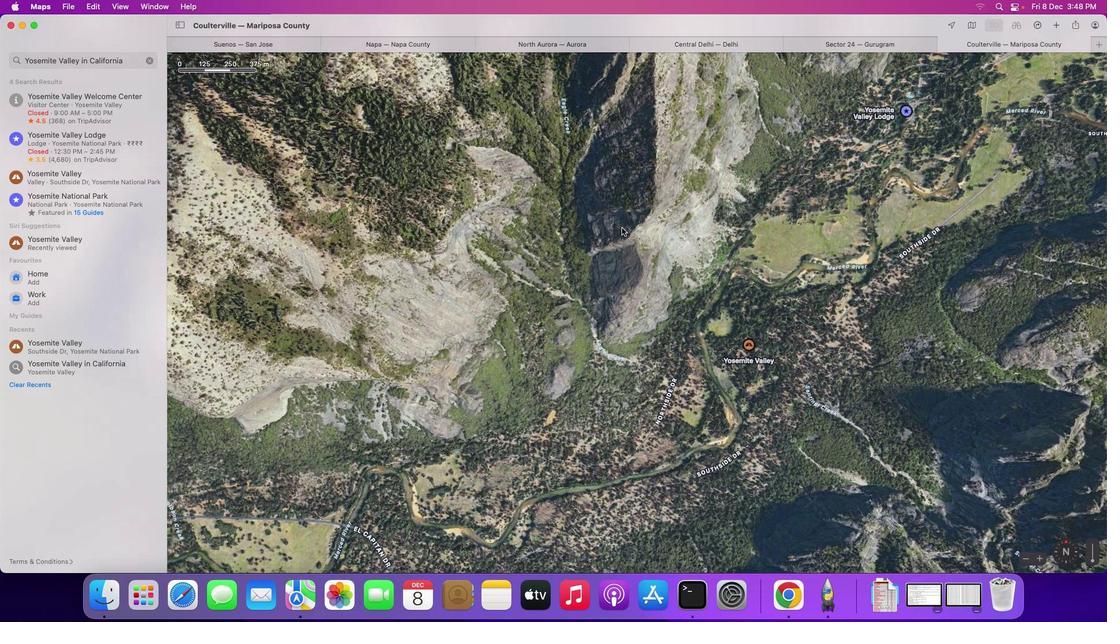 
Action: Mouse scrolled (622, 228) with delta (0, 0)
Screenshot: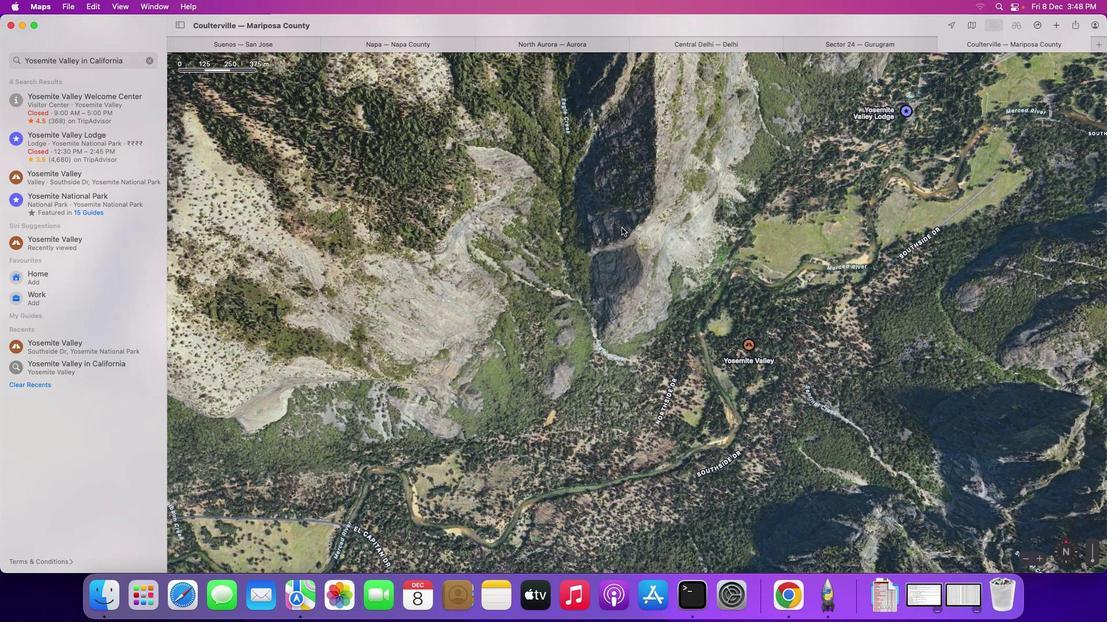 
Action: Mouse scrolled (622, 228) with delta (0, 0)
Screenshot: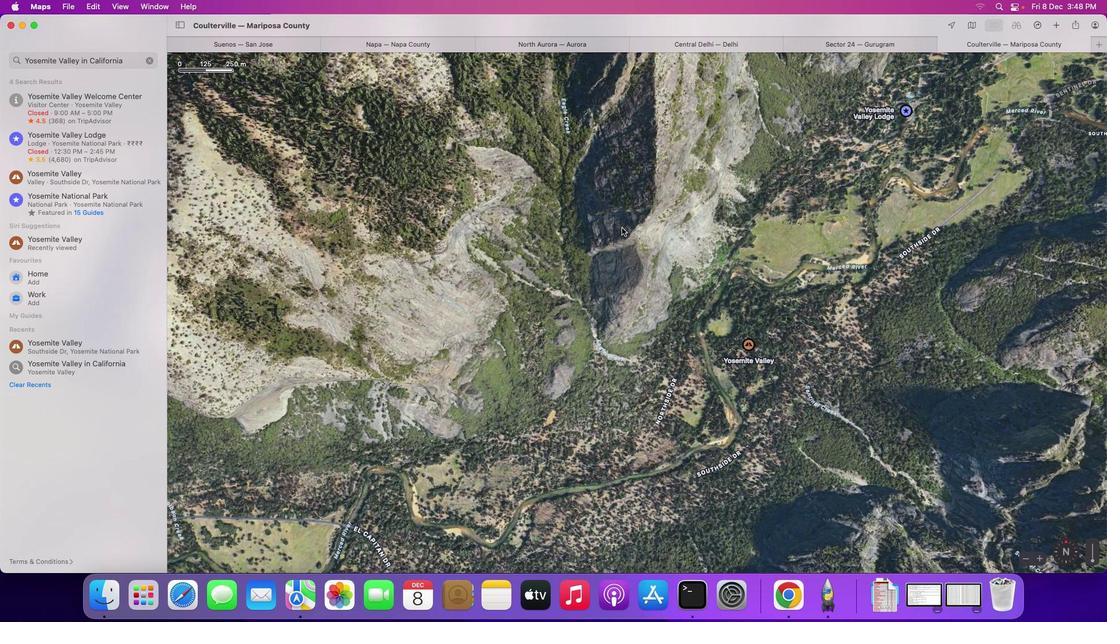 
